Task: Research Airbnb listings in Santa Barbara, California, focusing on its Design .
Action: Mouse moved to (453, 67)
Screenshot: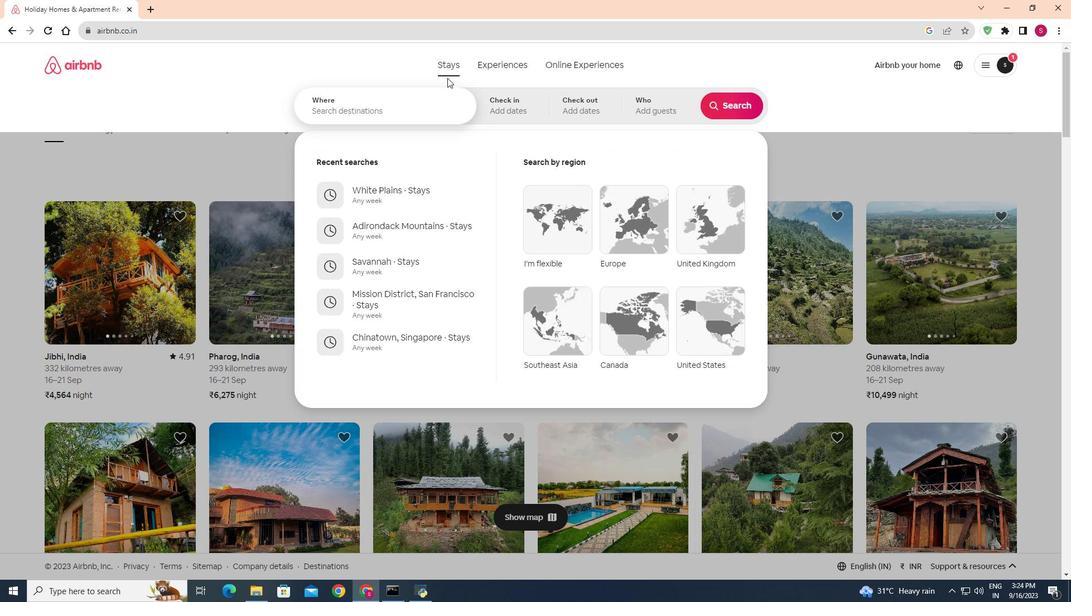 
Action: Mouse pressed left at (453, 67)
Screenshot: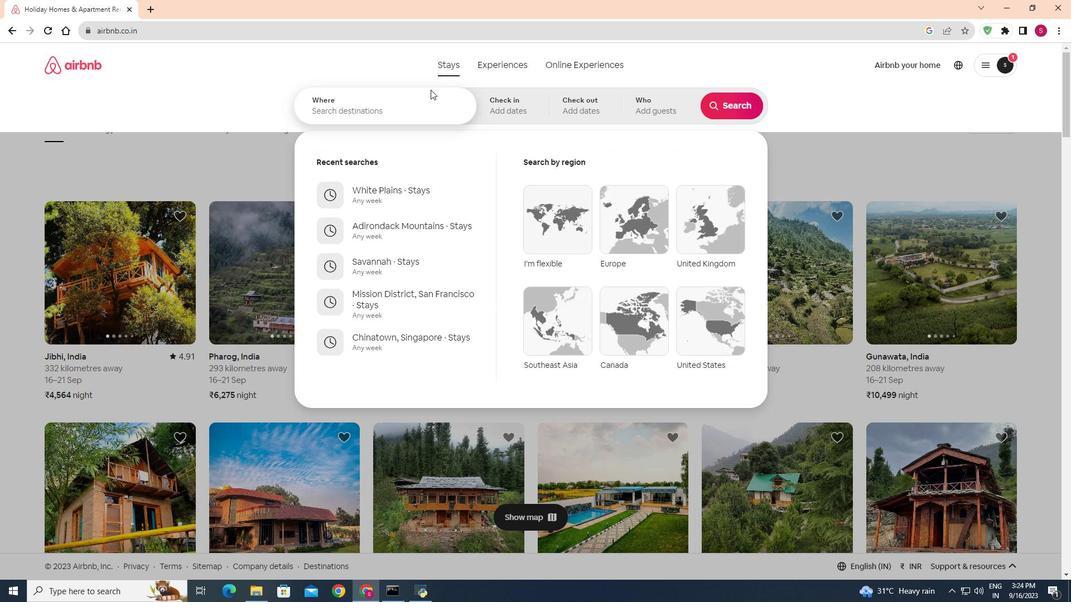 
Action: Mouse moved to (353, 106)
Screenshot: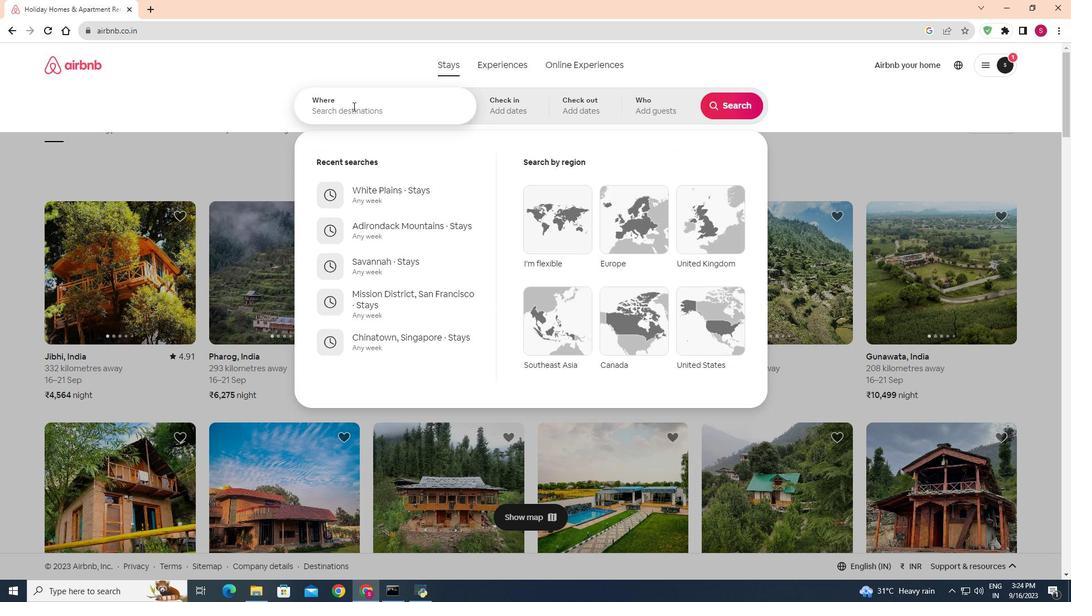 
Action: Mouse pressed left at (353, 106)
Screenshot: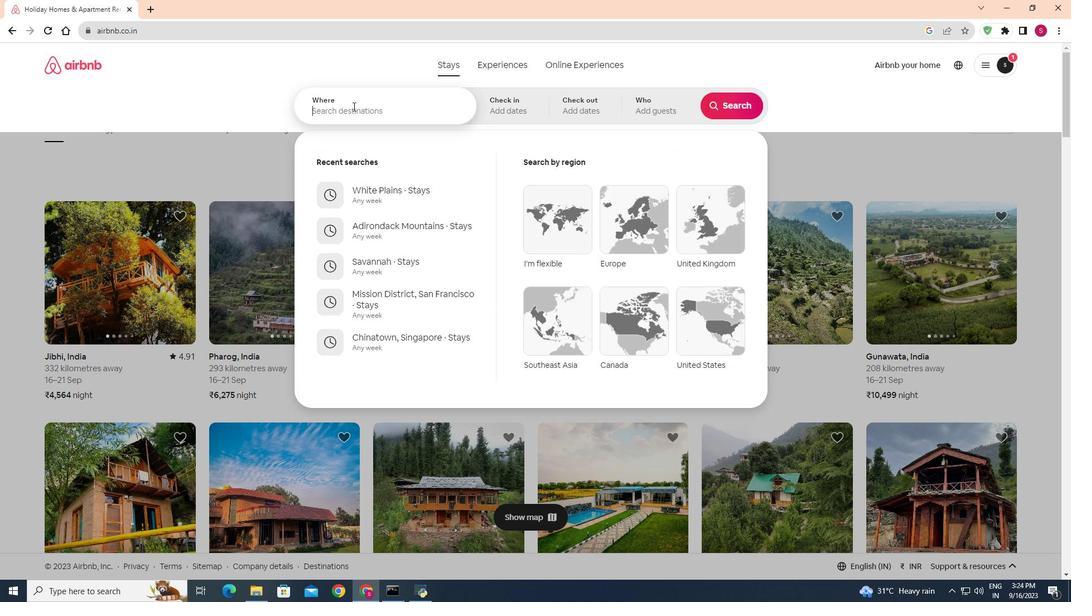 
Action: Key pressed <Key.shift>Santa<Key.space><Key.shift>Barbara,<Key.space><Key.shift><Key.down><Key.enter>
Screenshot: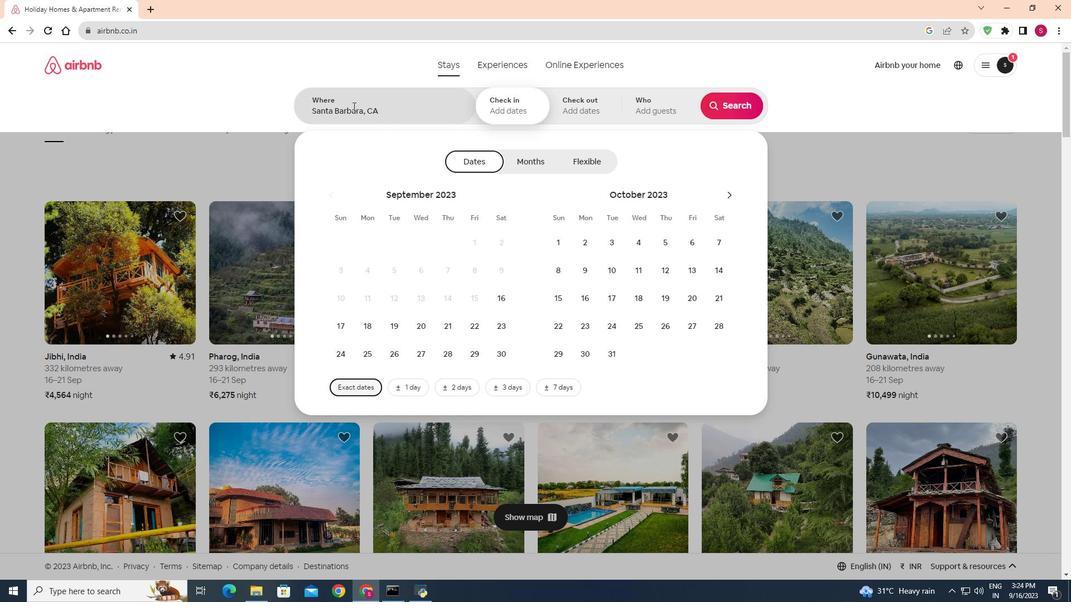 
Action: Mouse moved to (742, 112)
Screenshot: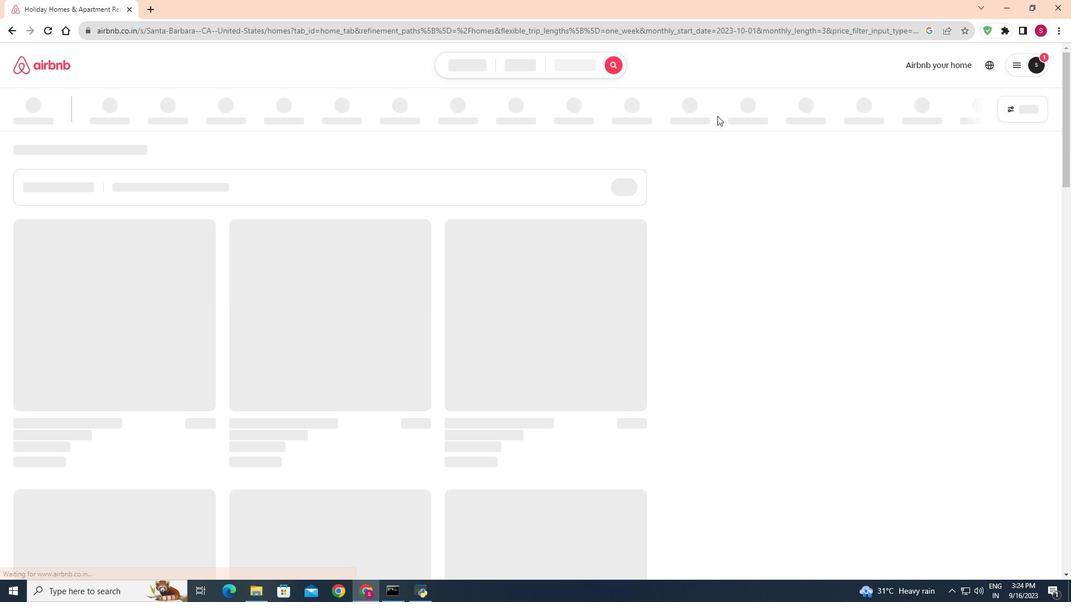 
Action: Mouse pressed left at (742, 112)
Screenshot: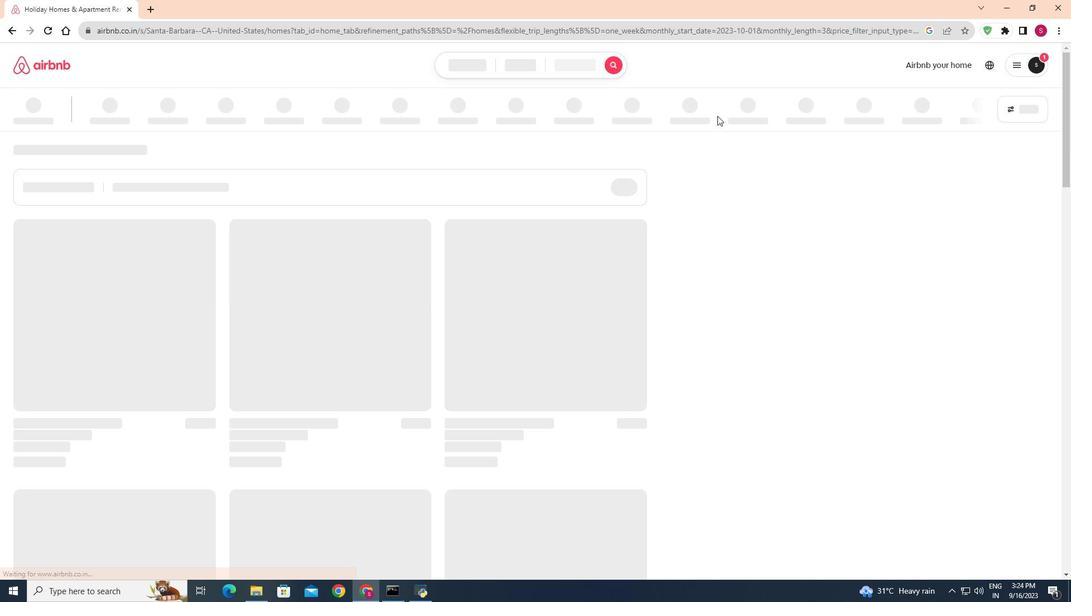 
Action: Mouse moved to (673, 108)
Screenshot: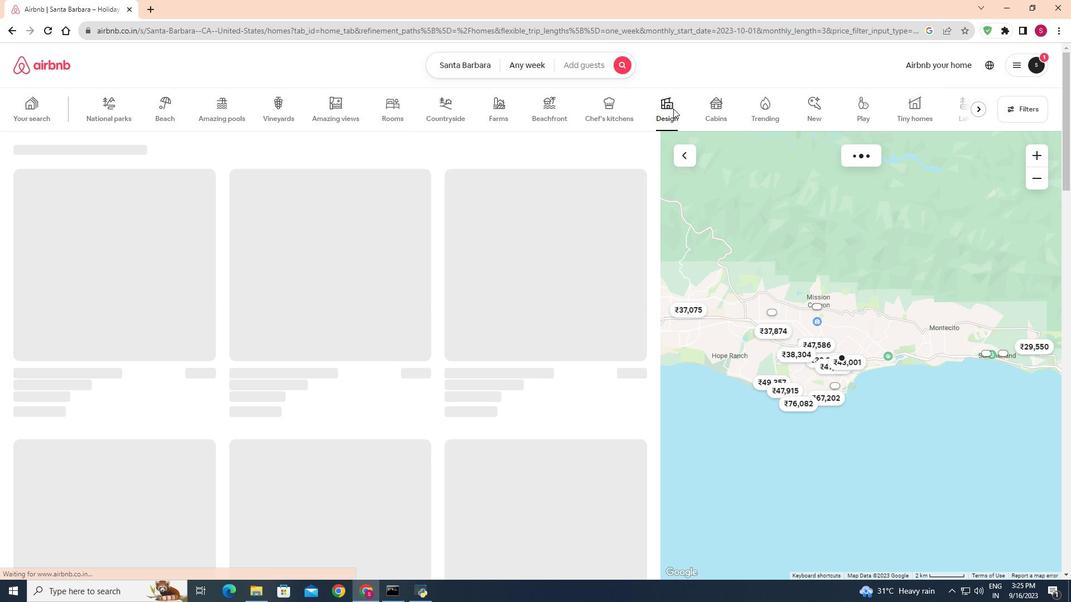 
Action: Mouse pressed left at (673, 108)
Screenshot: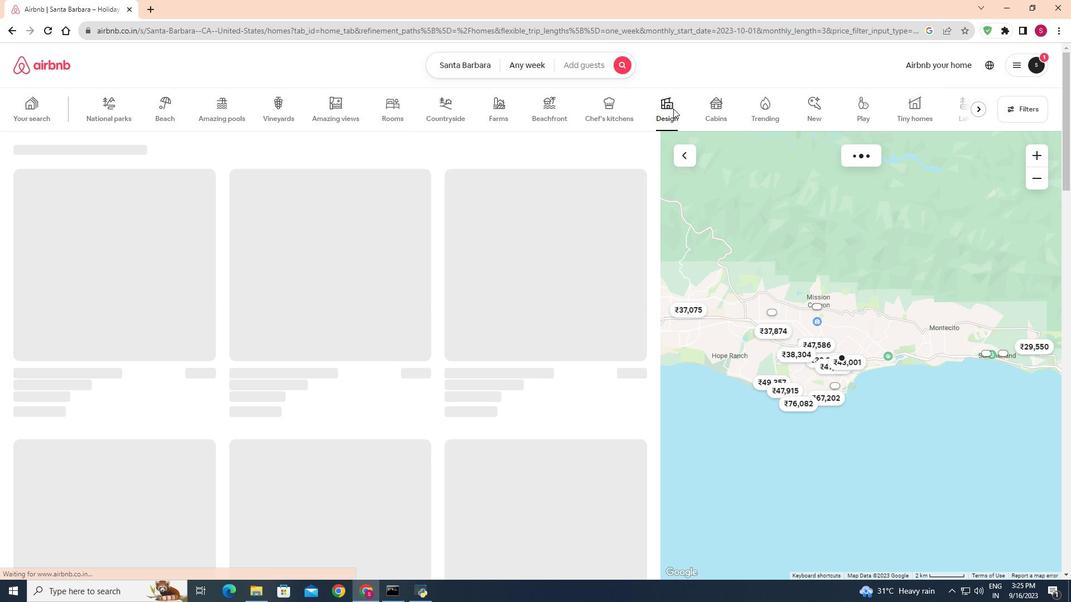 
Action: Mouse moved to (123, 283)
Screenshot: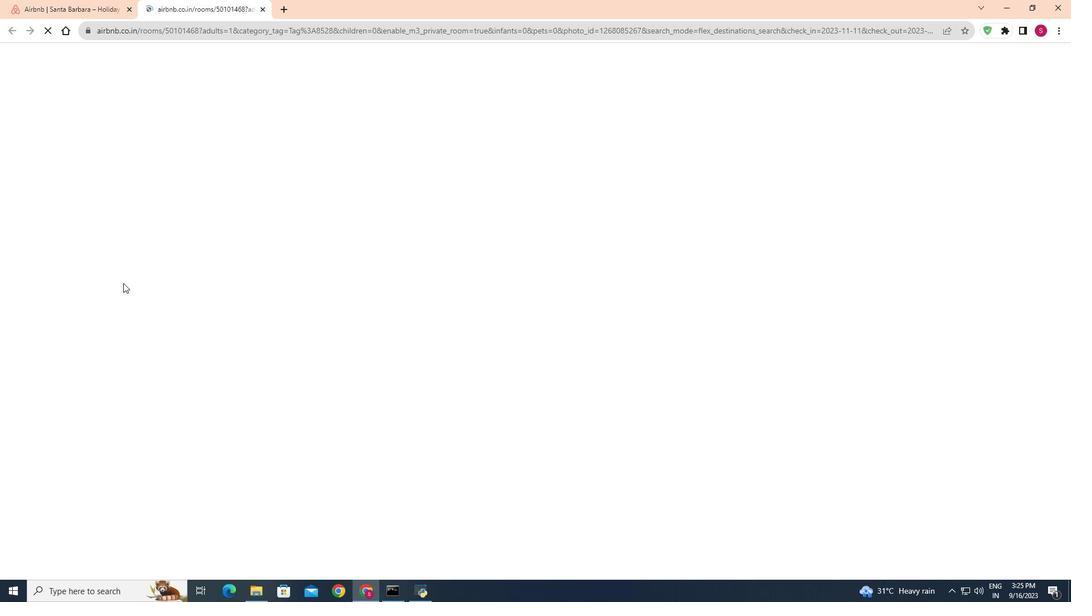 
Action: Mouse pressed left at (123, 283)
Screenshot: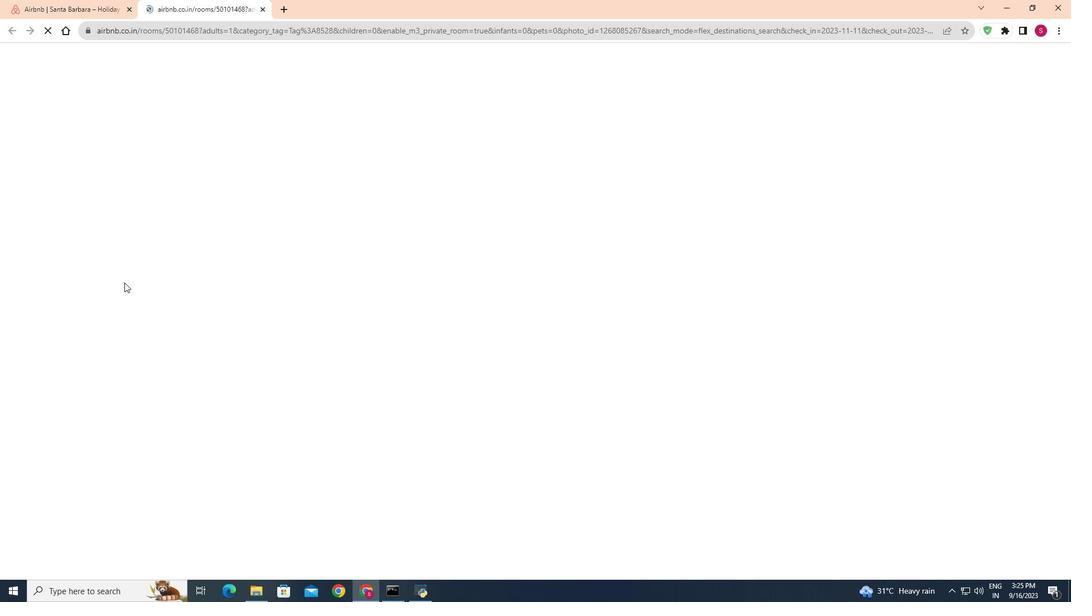 
Action: Mouse moved to (808, 410)
Screenshot: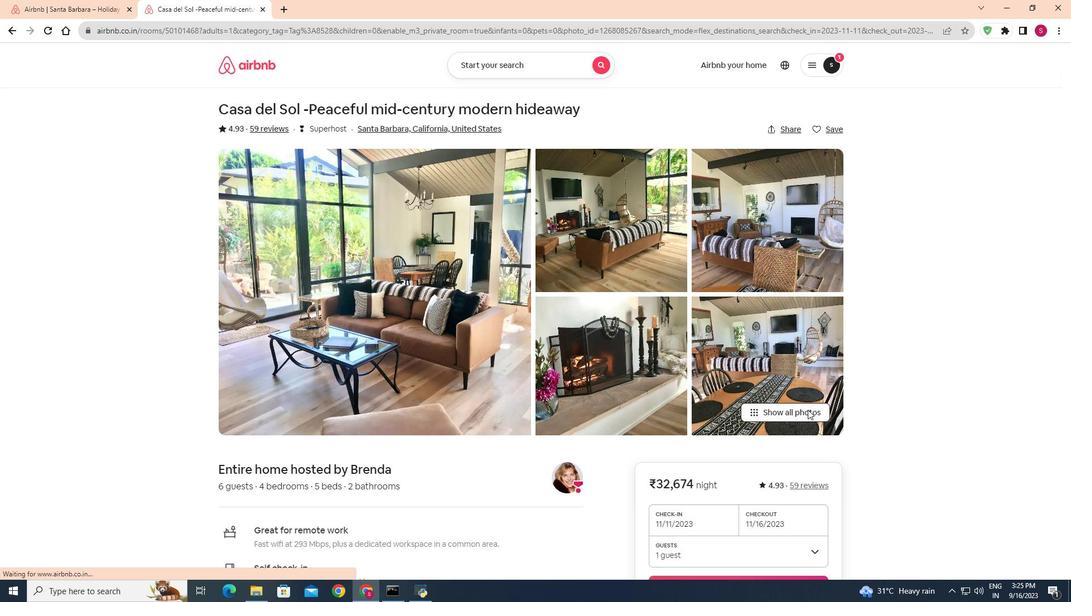 
Action: Mouse pressed left at (808, 410)
Screenshot: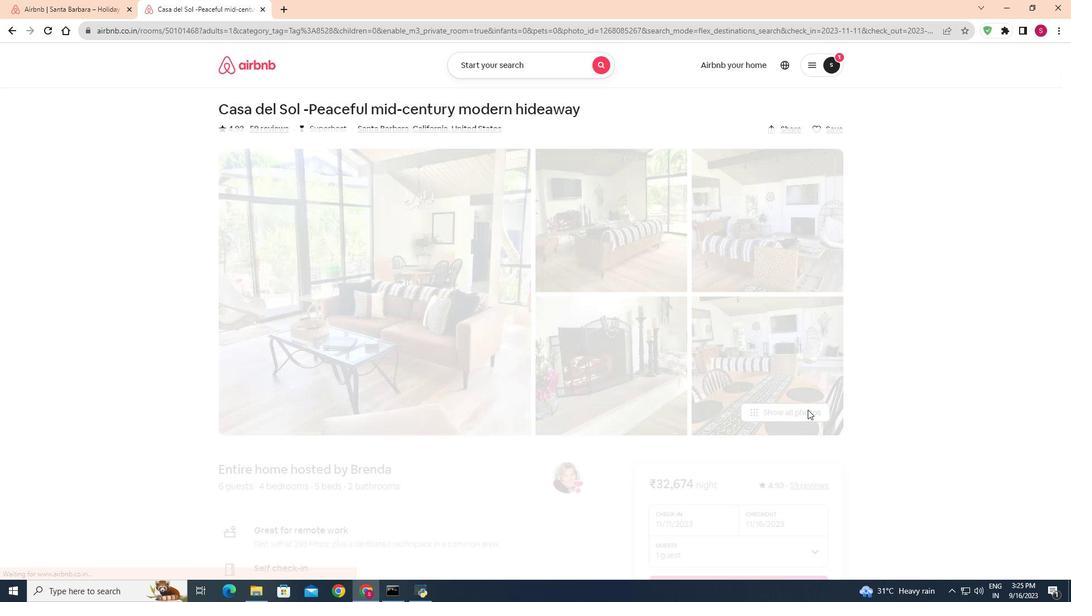 
Action: Mouse moved to (763, 373)
Screenshot: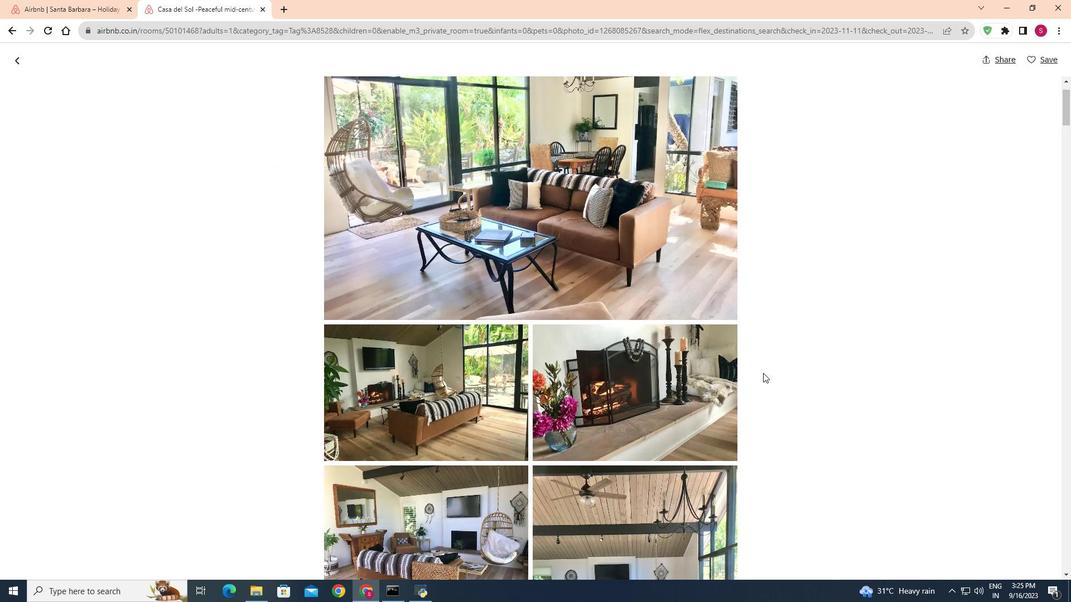 
Action: Mouse scrolled (763, 372) with delta (0, 0)
Screenshot: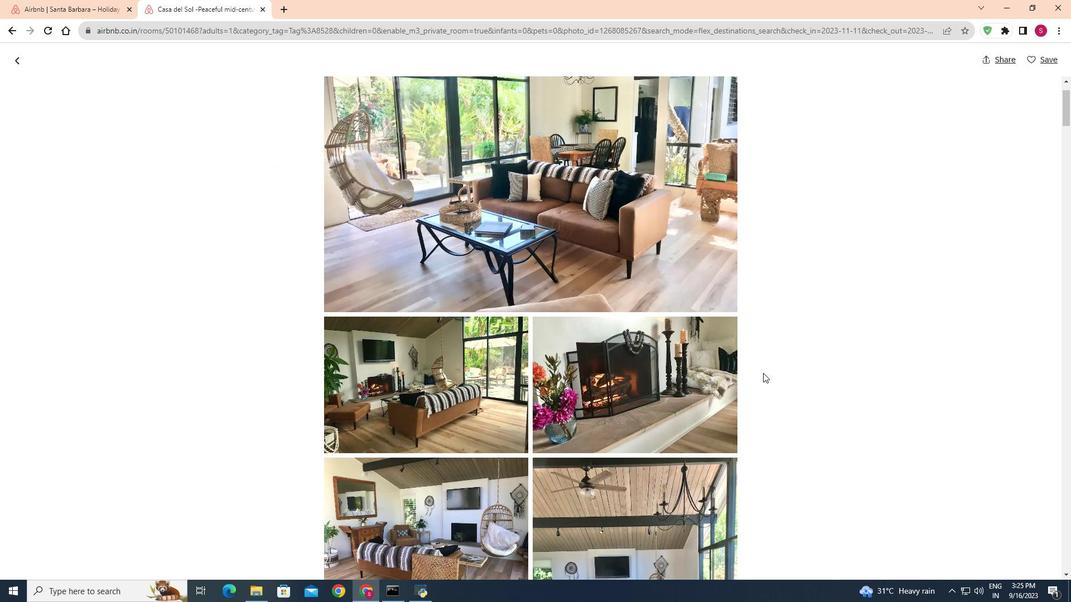 
Action: Mouse scrolled (763, 372) with delta (0, 0)
Screenshot: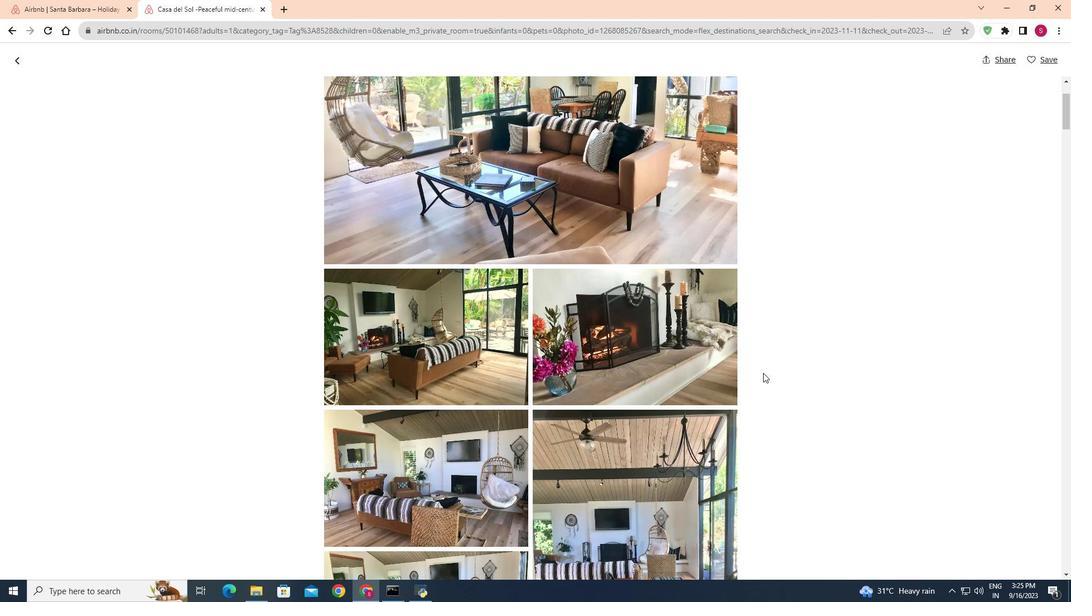 
Action: Mouse scrolled (763, 372) with delta (0, 0)
Screenshot: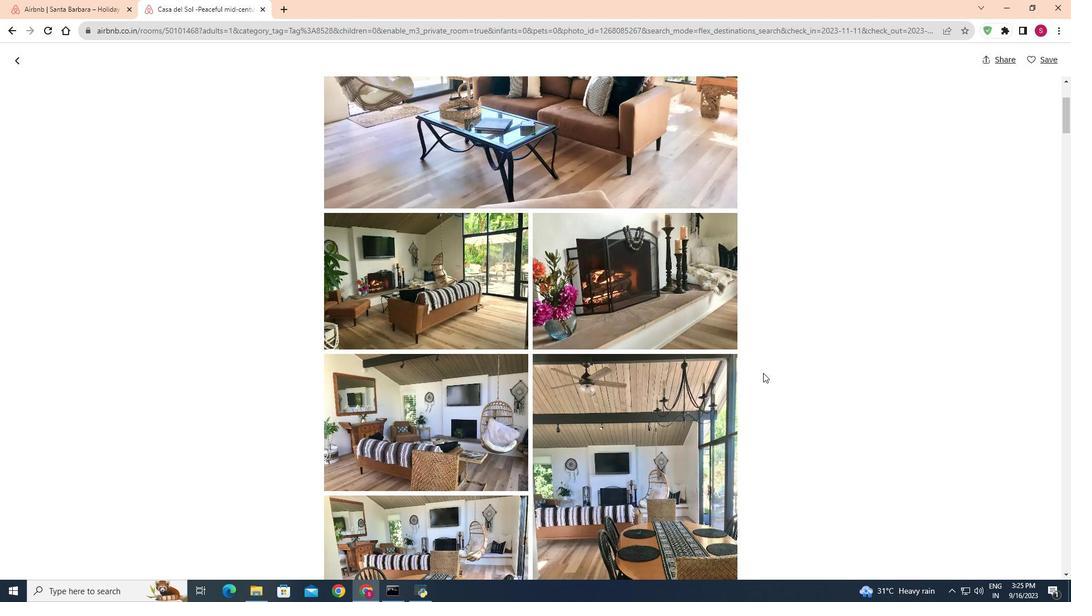
Action: Mouse scrolled (763, 372) with delta (0, 0)
Screenshot: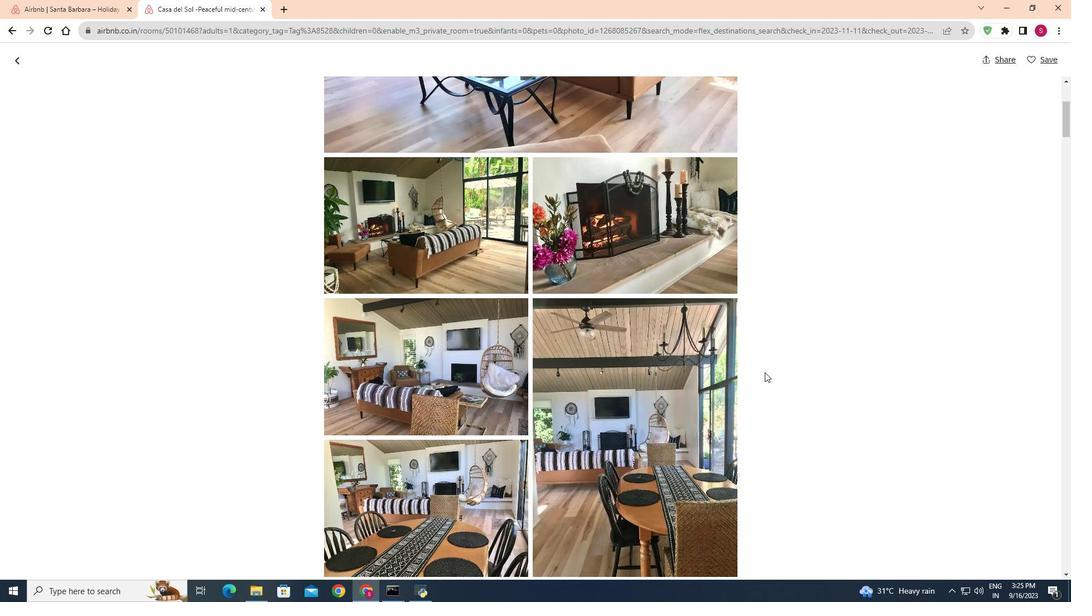 
Action: Mouse moved to (765, 372)
Screenshot: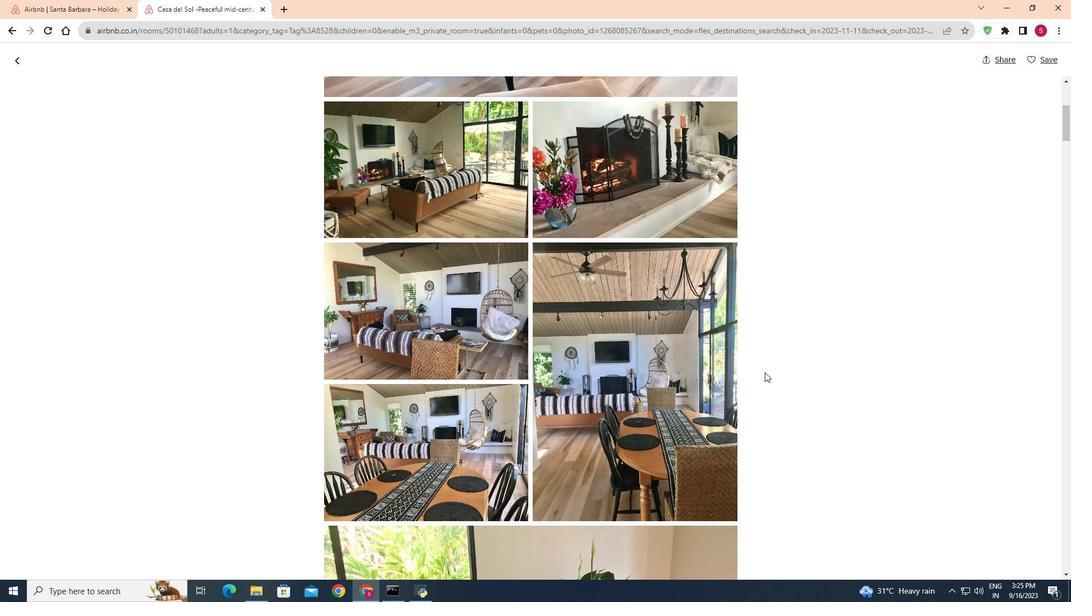 
Action: Mouse scrolled (765, 372) with delta (0, 0)
Screenshot: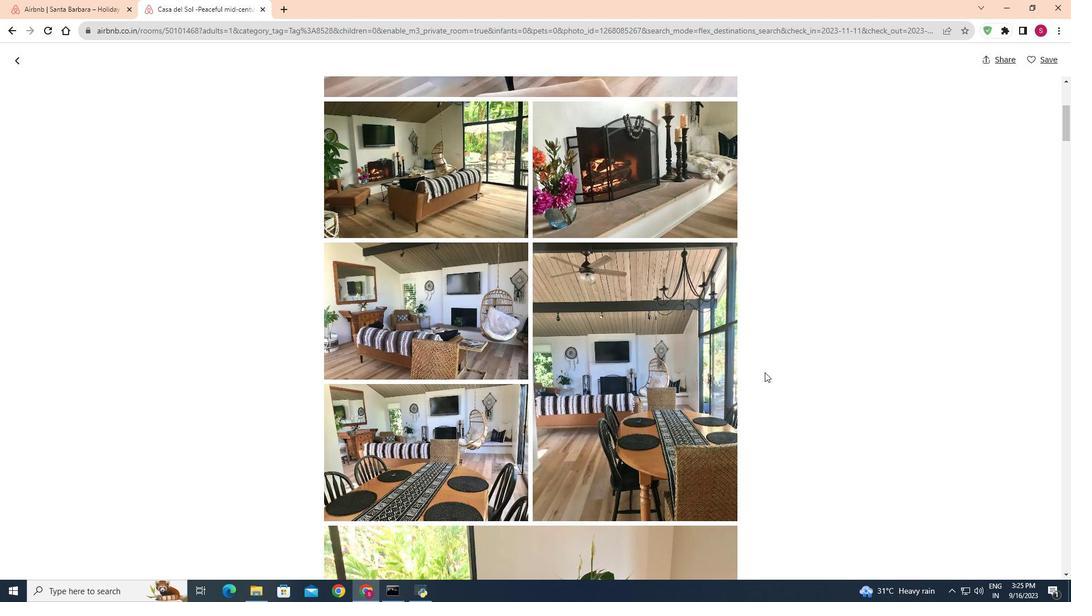 
Action: Mouse moved to (765, 372)
Screenshot: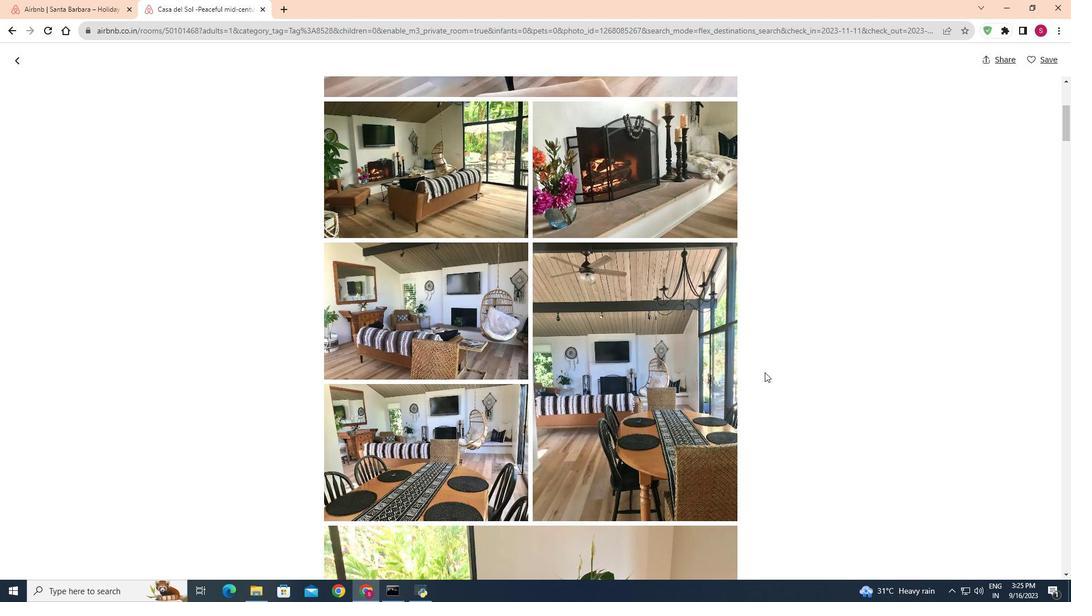 
Action: Mouse scrolled (765, 372) with delta (0, 0)
Screenshot: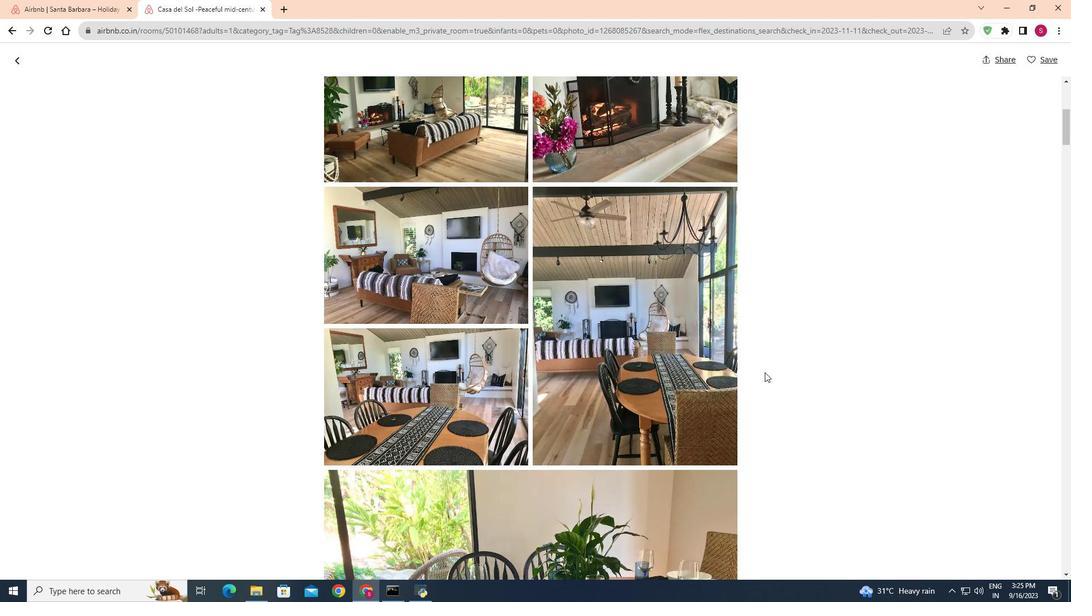 
Action: Mouse scrolled (765, 372) with delta (0, 0)
Screenshot: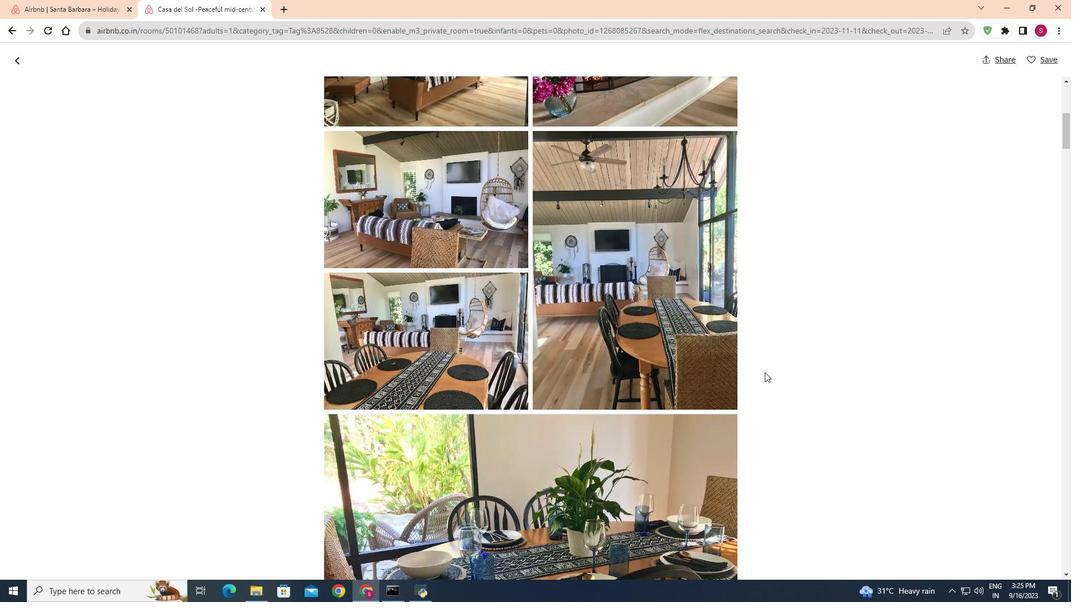 
Action: Mouse scrolled (765, 372) with delta (0, 0)
Screenshot: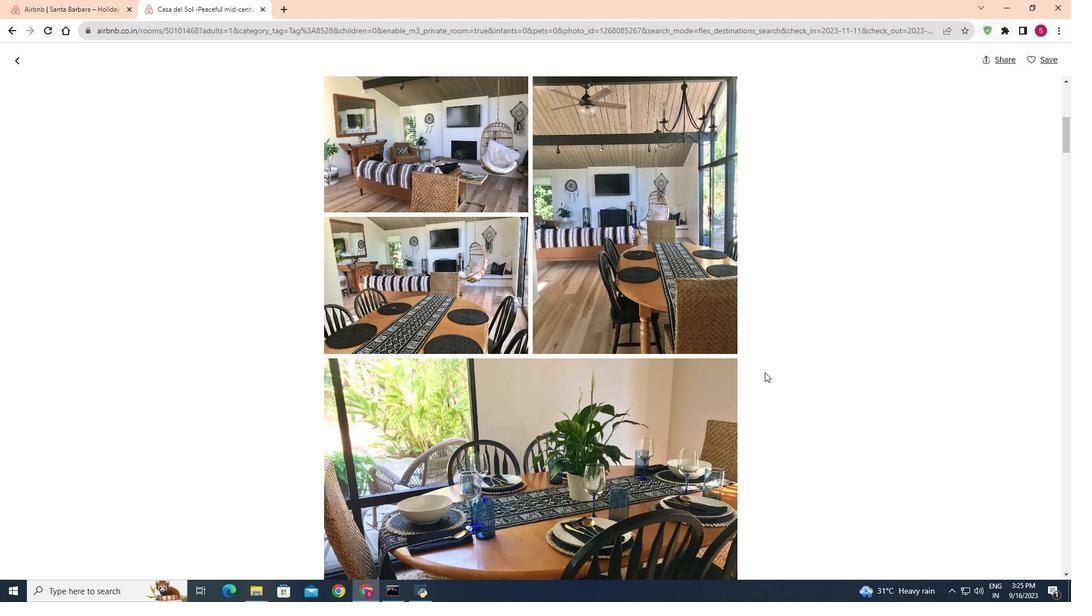 
Action: Mouse scrolled (765, 372) with delta (0, 0)
Screenshot: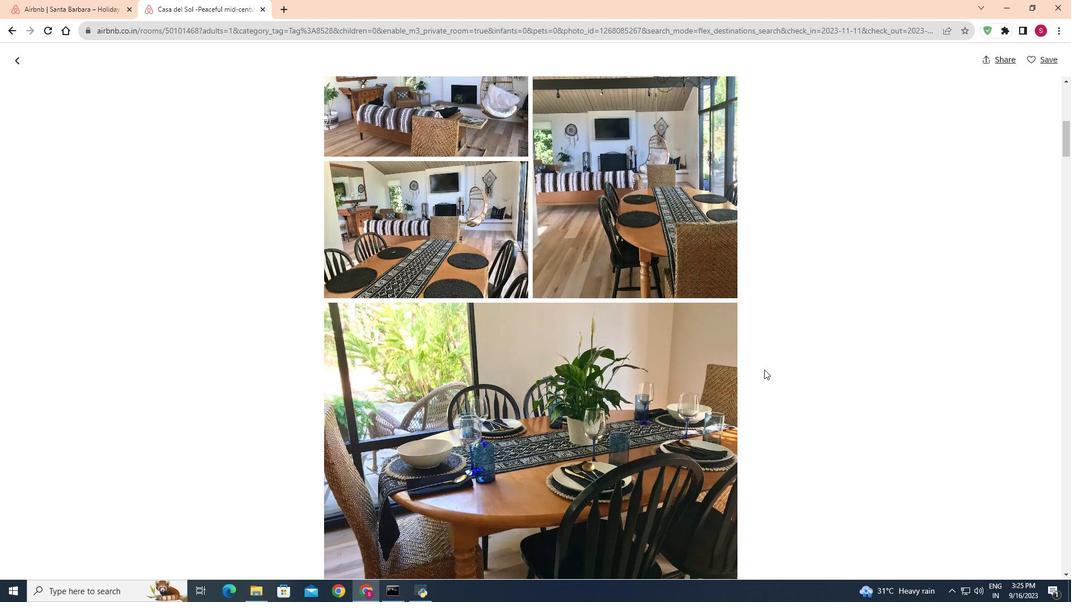 
Action: Mouse moved to (764, 369)
Screenshot: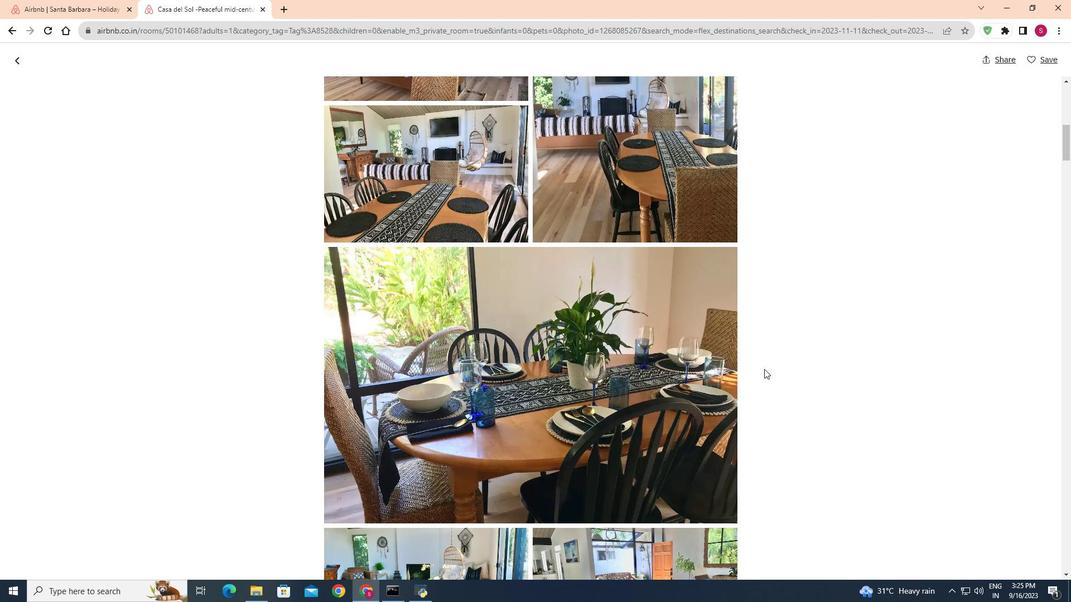 
Action: Mouse scrolled (764, 368) with delta (0, 0)
Screenshot: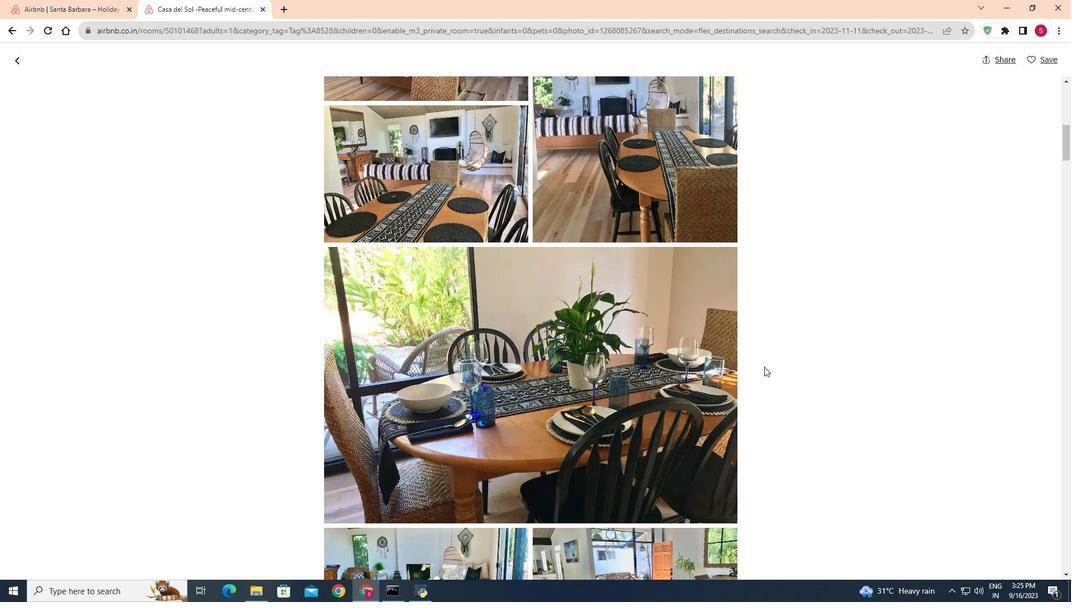 
Action: Mouse moved to (765, 364)
Screenshot: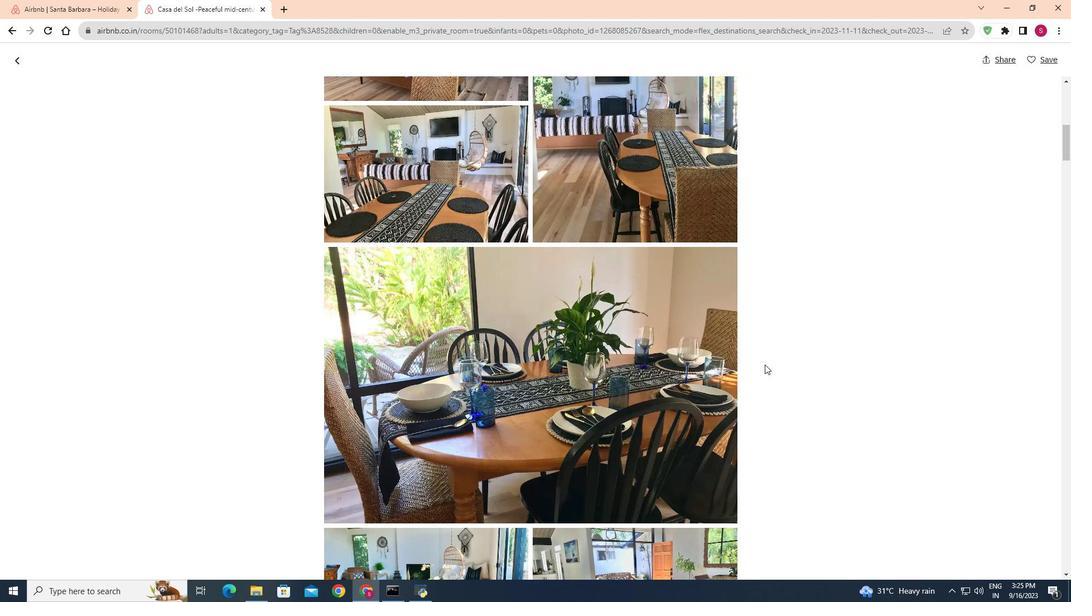 
Action: Mouse scrolled (765, 364) with delta (0, 0)
Screenshot: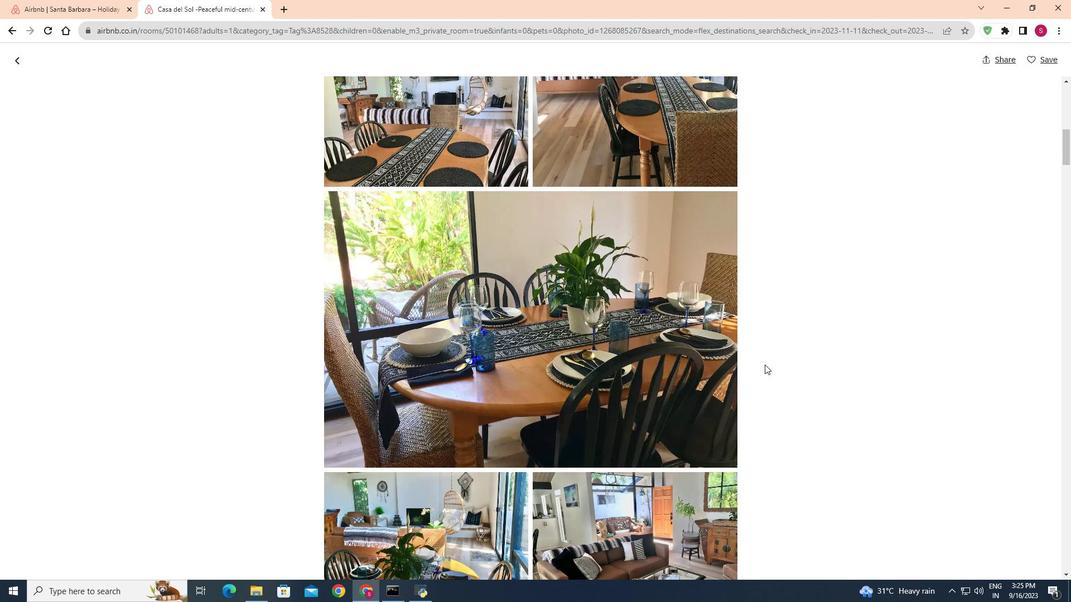 
Action: Mouse moved to (765, 364)
Screenshot: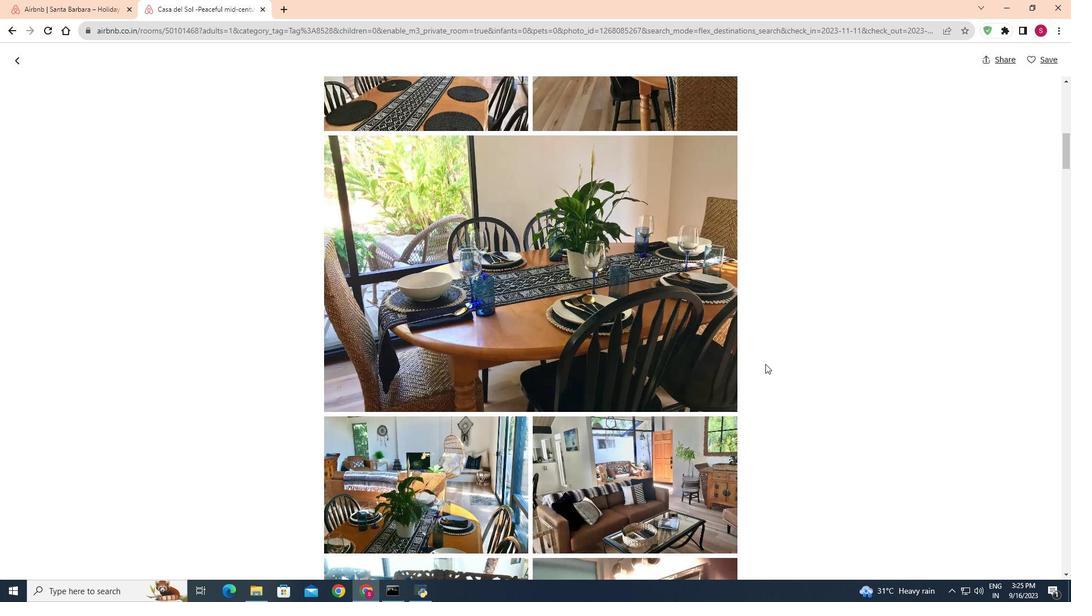 
Action: Mouse scrolled (765, 363) with delta (0, 0)
Screenshot: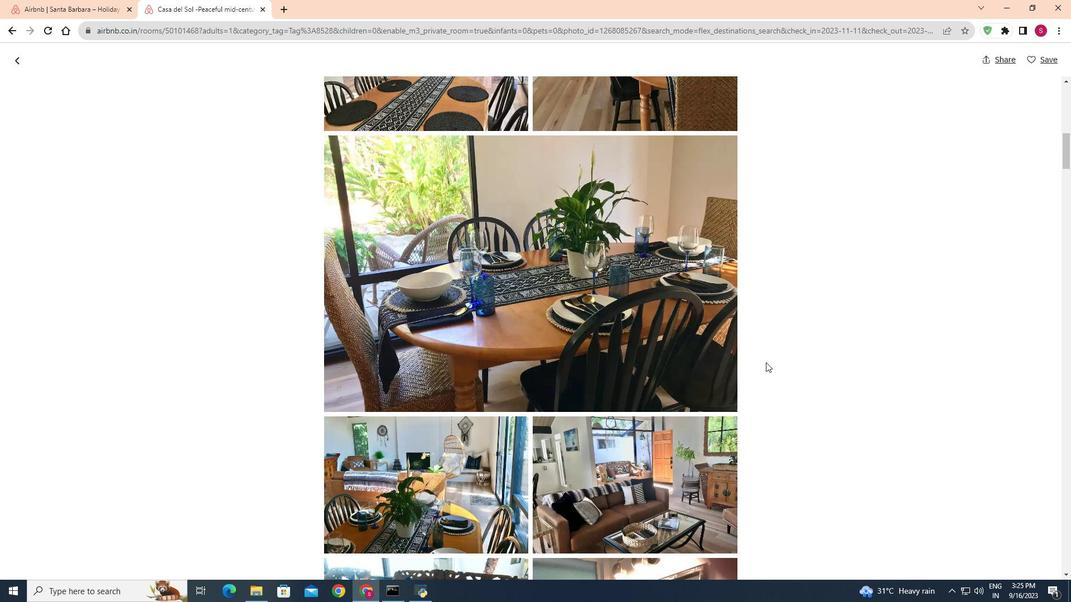 
Action: Mouse moved to (766, 362)
Screenshot: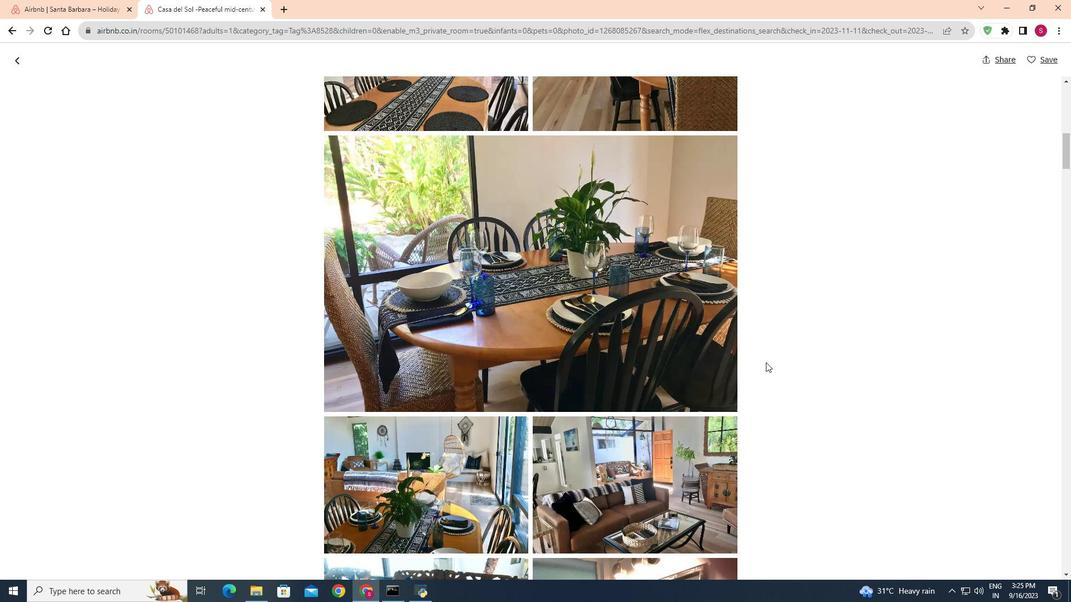 
Action: Mouse scrolled (766, 362) with delta (0, 0)
Screenshot: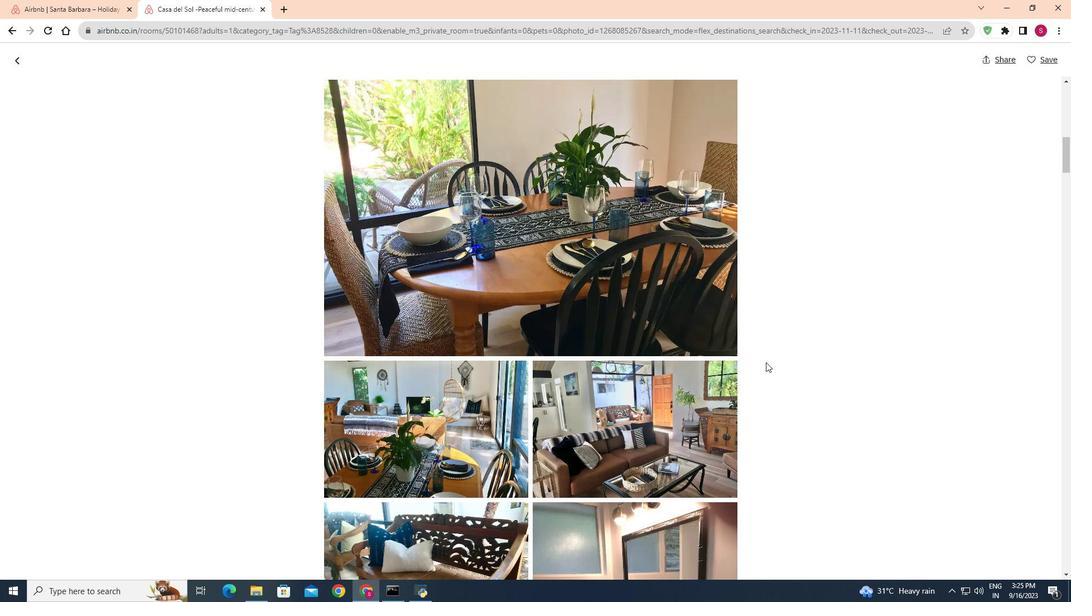
Action: Mouse scrolled (766, 362) with delta (0, 0)
Screenshot: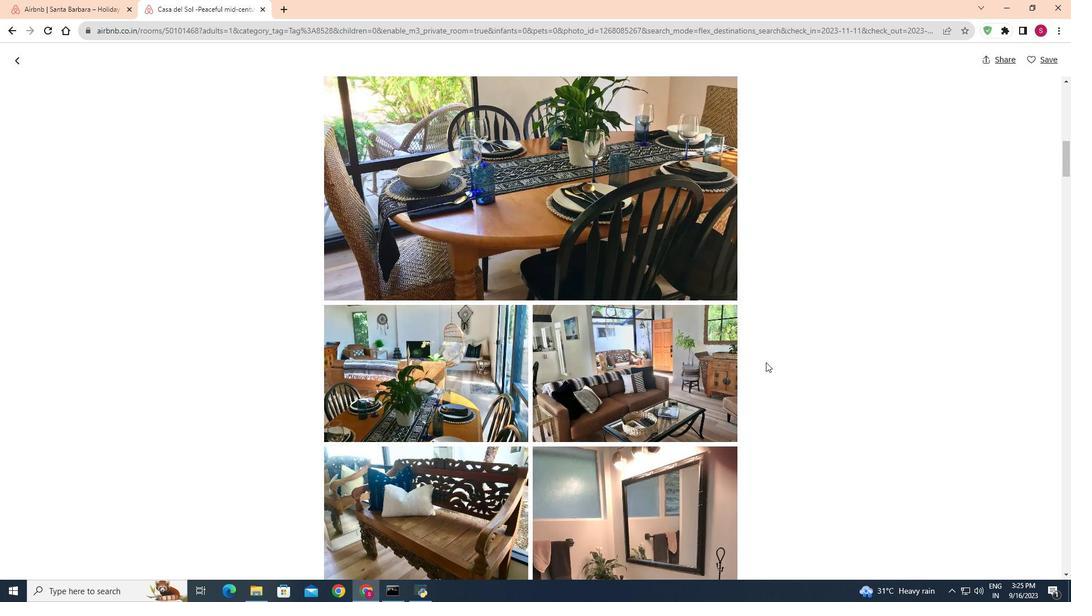 
Action: Mouse scrolled (766, 362) with delta (0, 0)
Screenshot: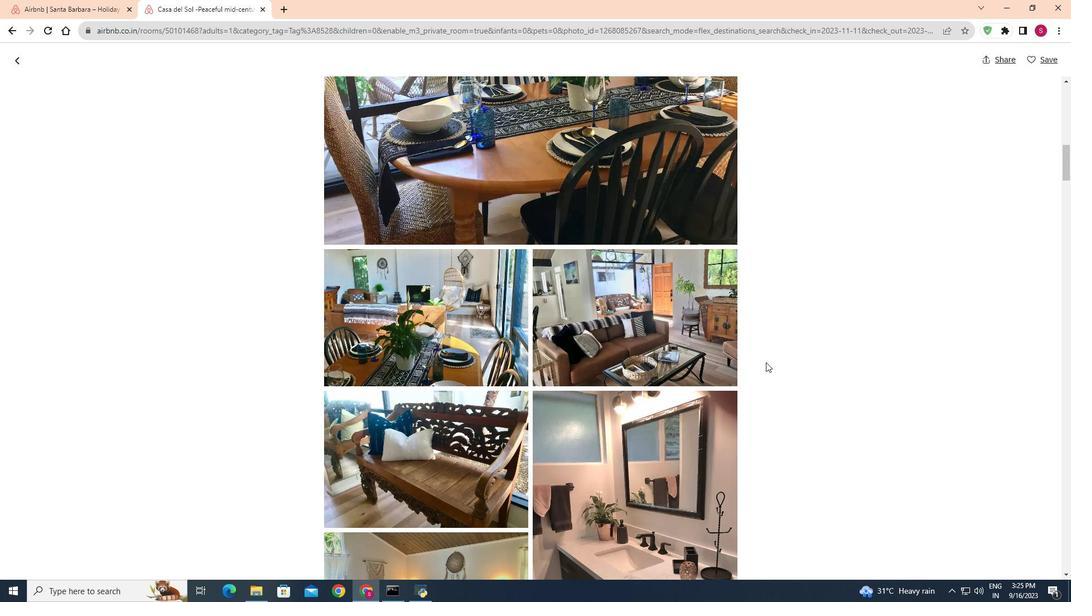 
Action: Mouse scrolled (766, 362) with delta (0, 0)
Screenshot: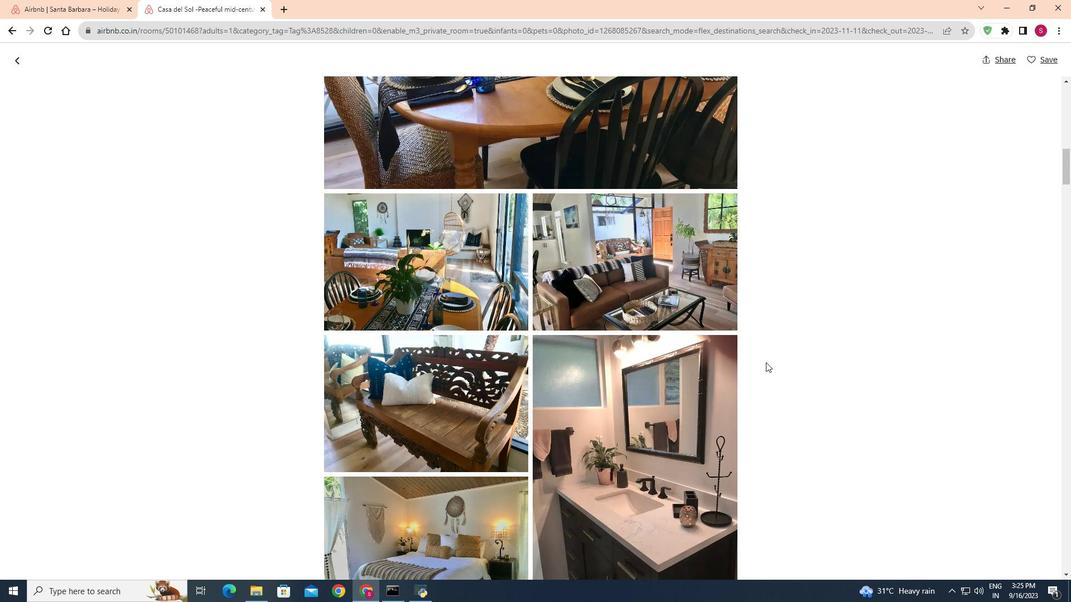 
Action: Mouse scrolled (766, 362) with delta (0, 0)
Screenshot: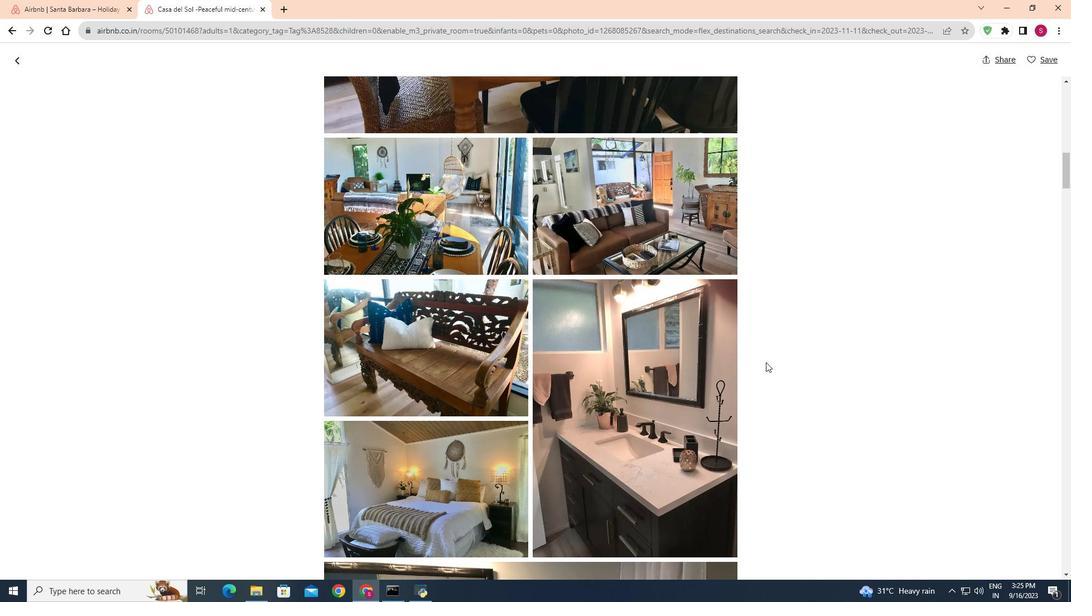 
Action: Mouse scrolled (766, 362) with delta (0, 0)
Screenshot: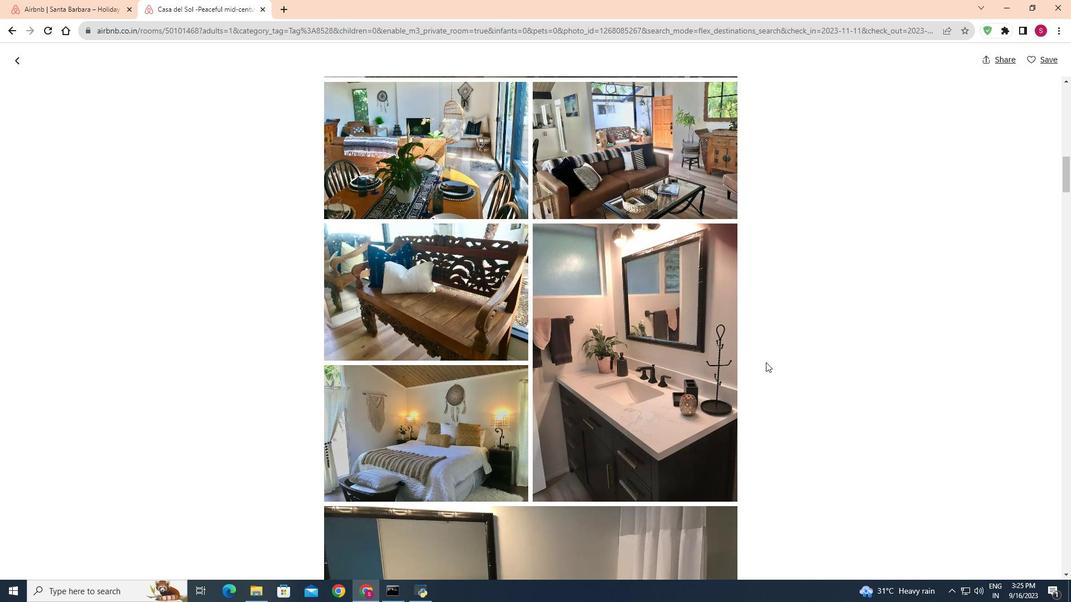 
Action: Mouse moved to (766, 362)
Screenshot: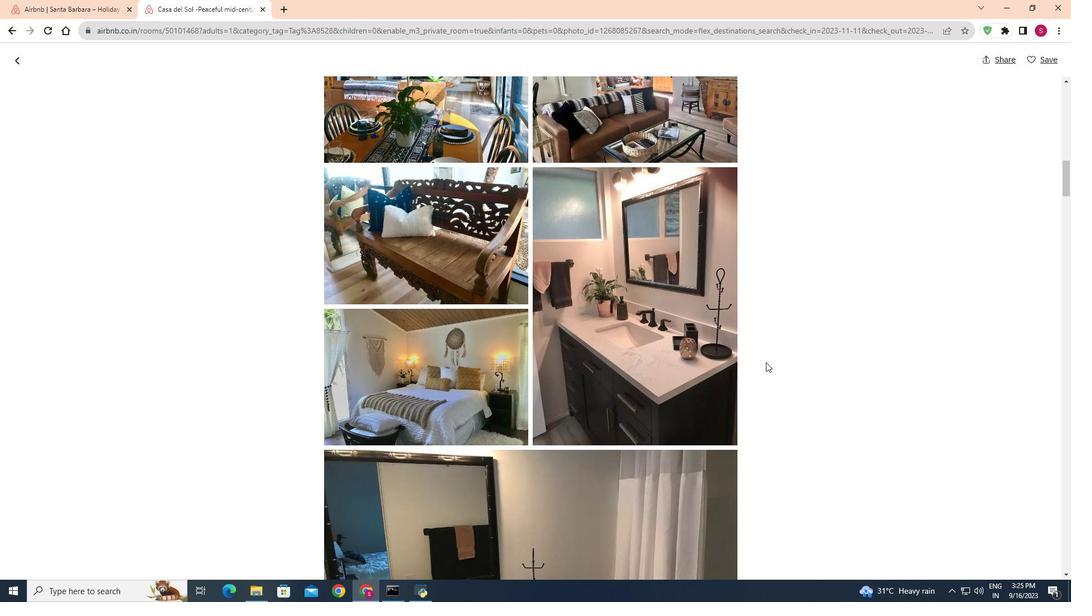 
Action: Mouse scrolled (766, 362) with delta (0, 0)
Screenshot: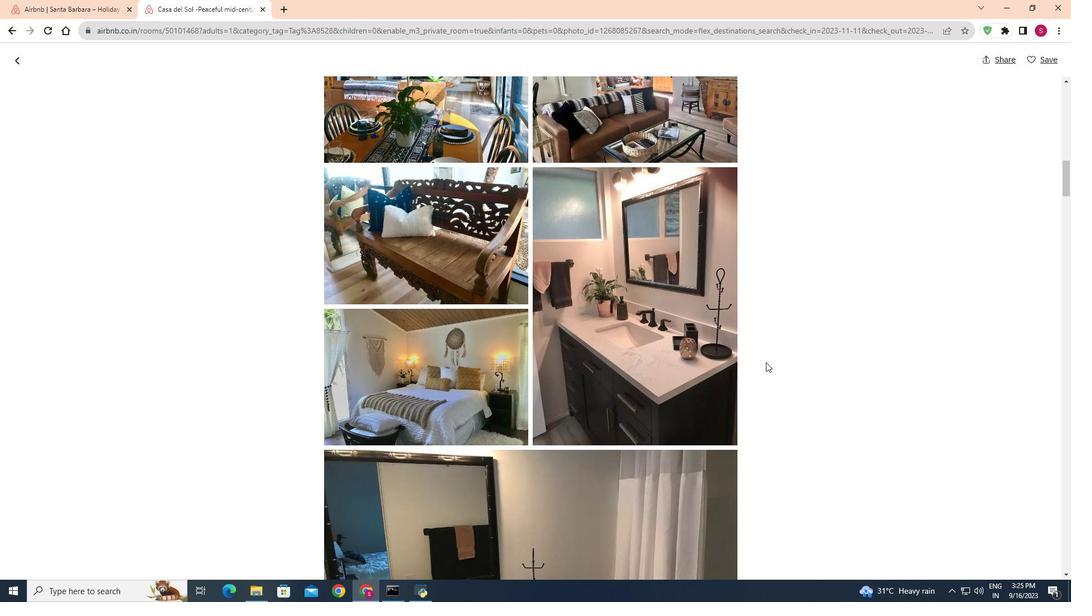 
Action: Mouse scrolled (766, 362) with delta (0, 0)
Screenshot: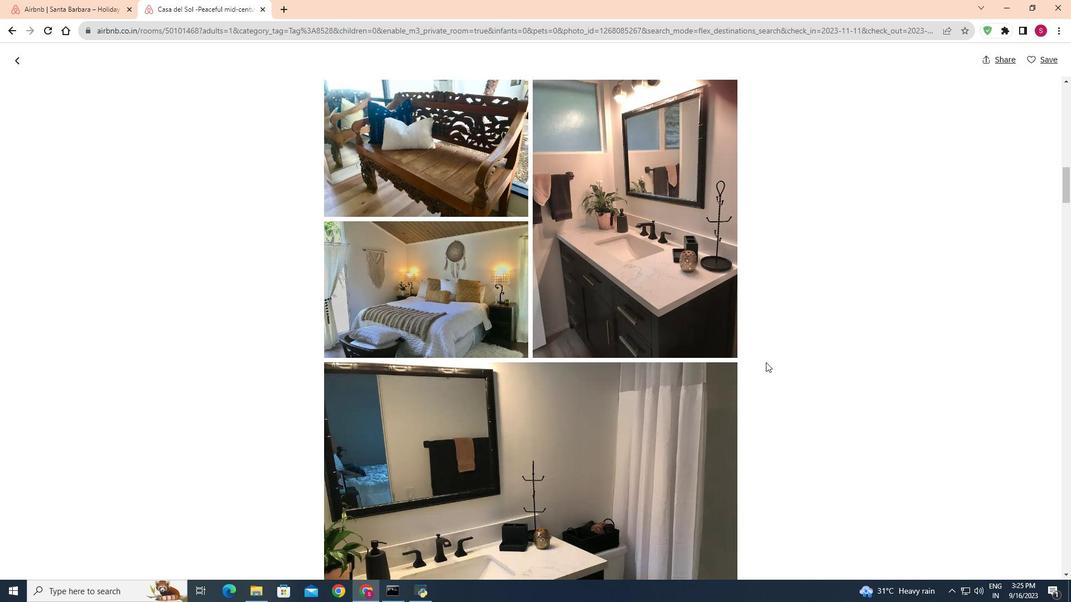 
Action: Mouse scrolled (766, 362) with delta (0, 0)
Screenshot: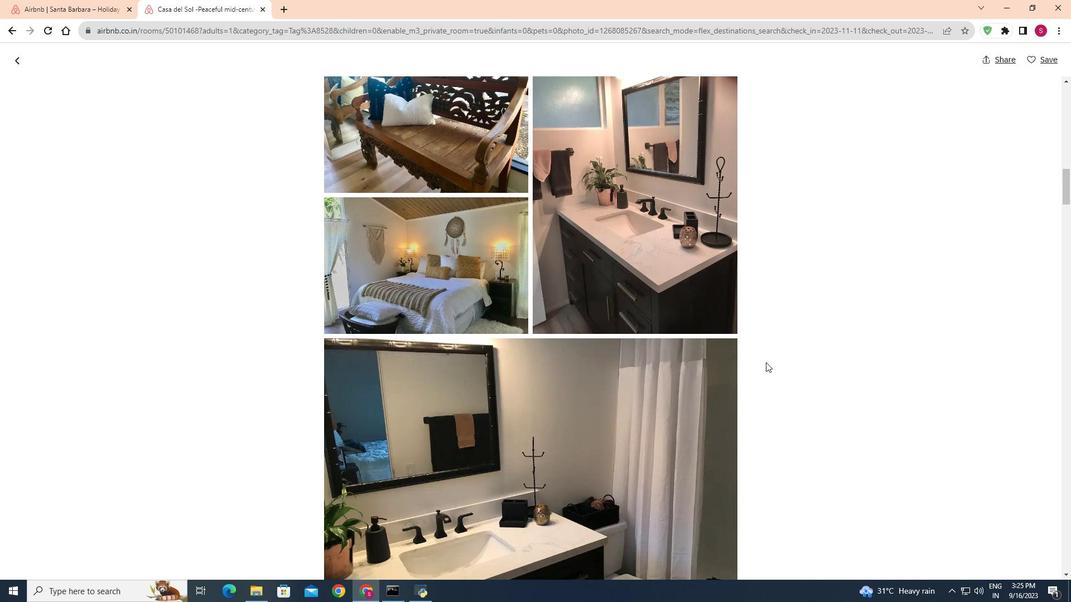 
Action: Mouse scrolled (766, 362) with delta (0, 0)
Screenshot: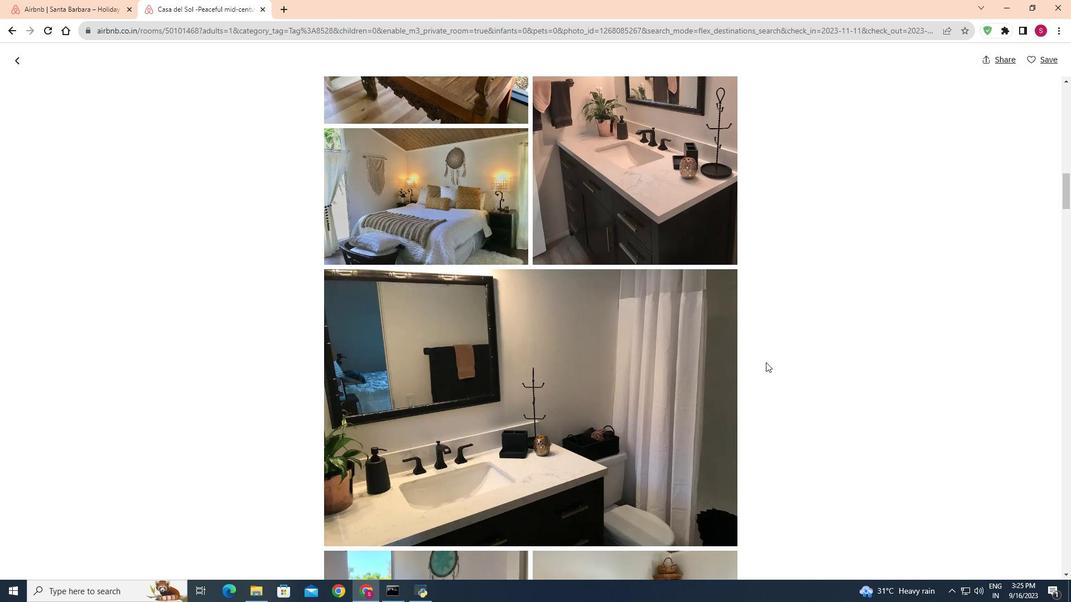 
Action: Mouse scrolled (766, 362) with delta (0, 0)
Screenshot: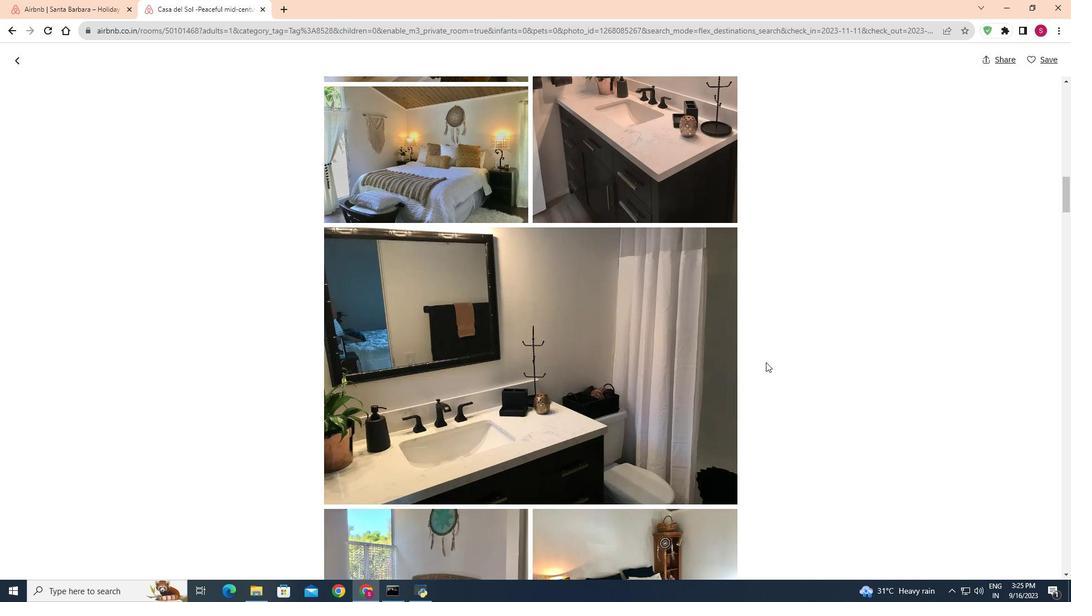 
Action: Mouse scrolled (766, 362) with delta (0, 0)
Screenshot: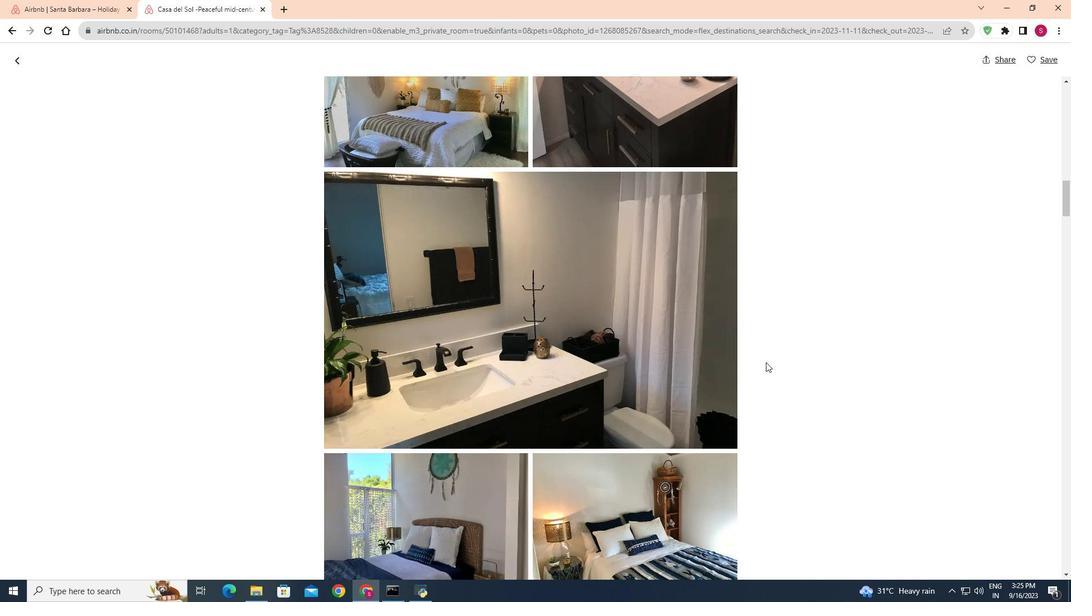 
Action: Mouse scrolled (766, 362) with delta (0, 0)
Screenshot: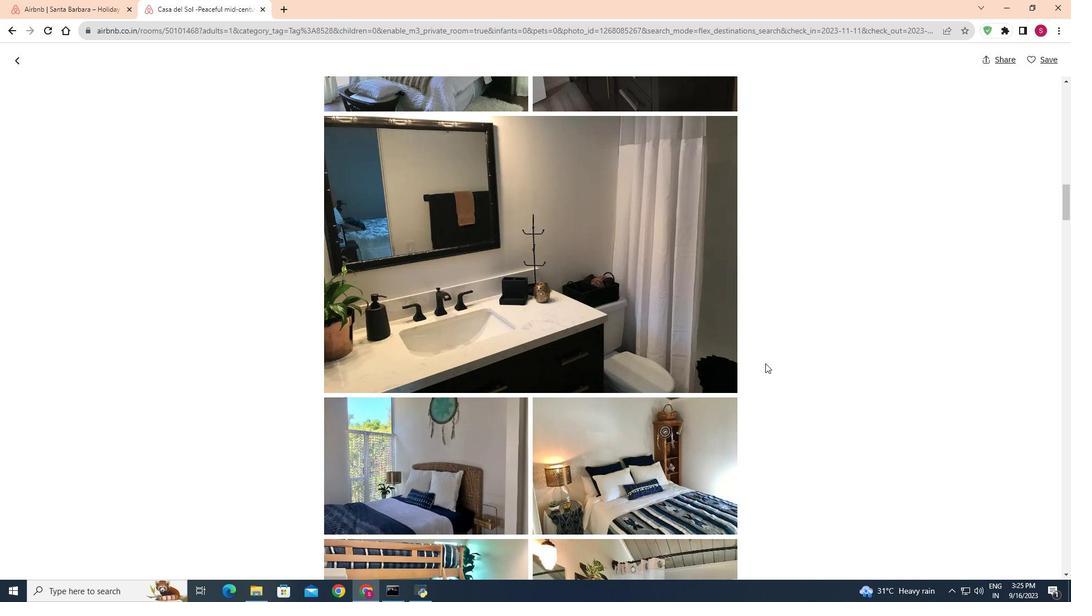 
Action: Mouse moved to (765, 363)
Screenshot: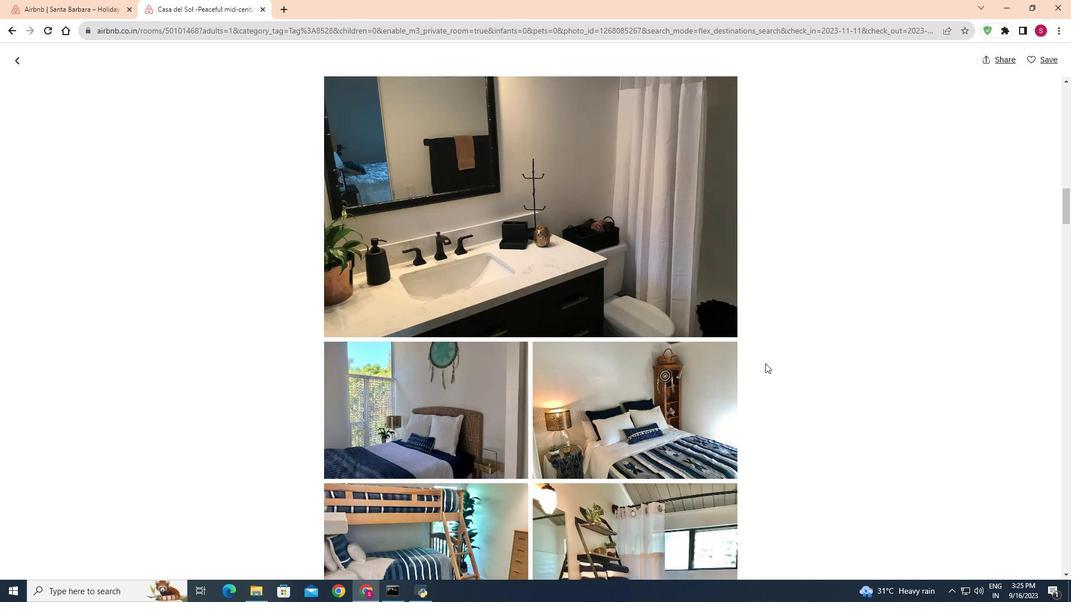 
Action: Mouse scrolled (765, 363) with delta (0, 0)
Screenshot: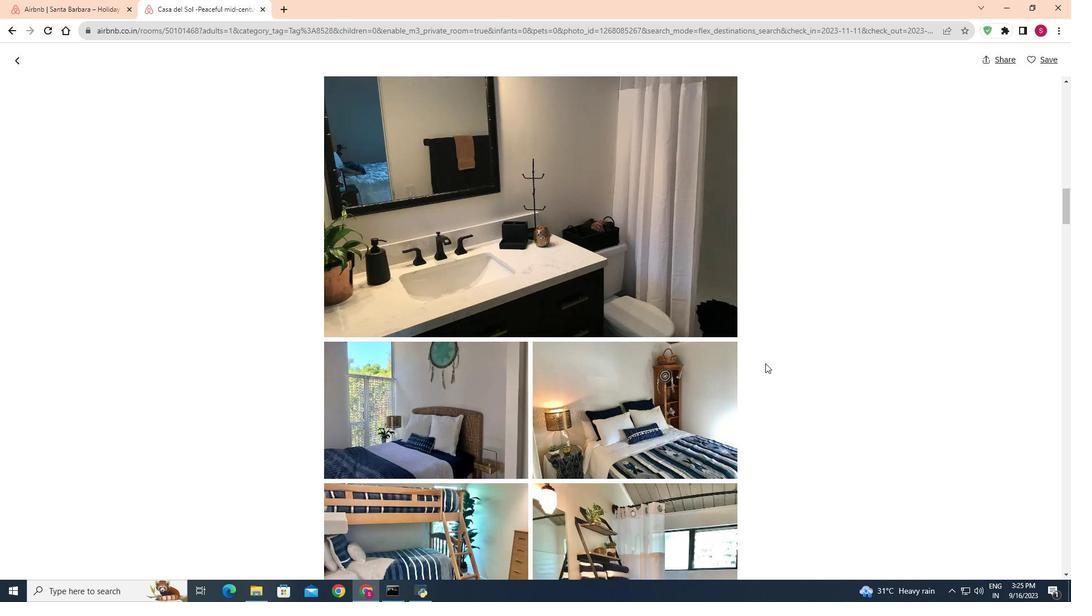 
Action: Mouse scrolled (765, 363) with delta (0, 0)
Screenshot: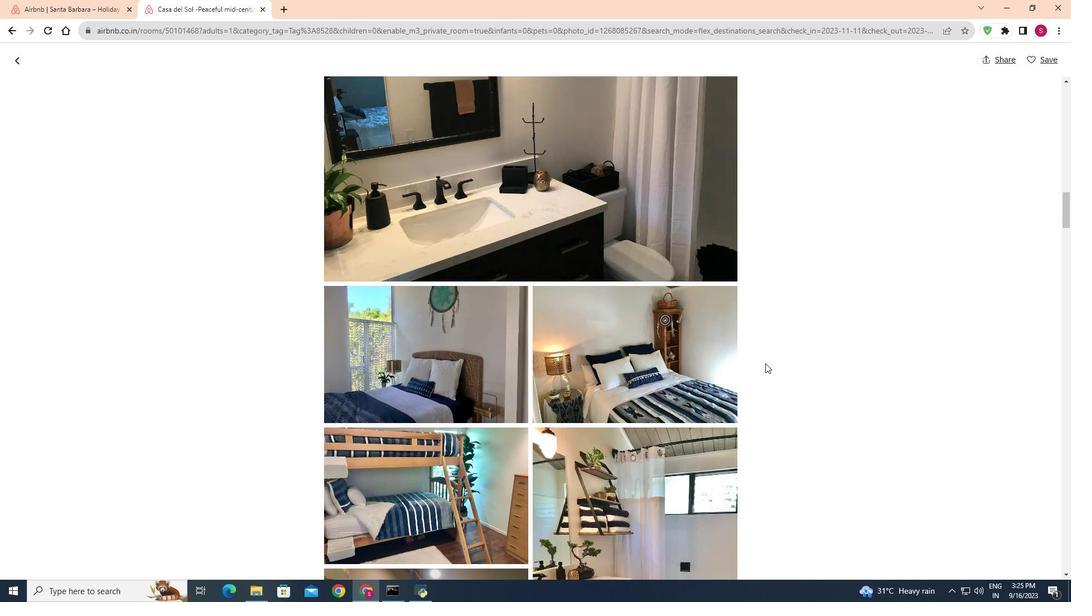 
Action: Mouse scrolled (765, 363) with delta (0, 0)
Screenshot: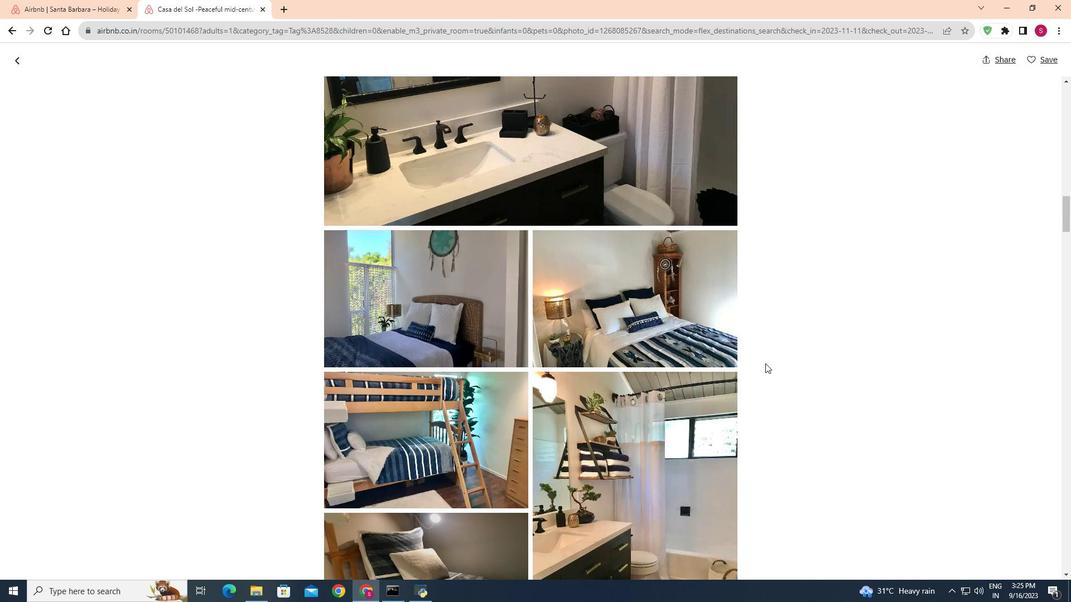 
Action: Mouse scrolled (765, 363) with delta (0, 0)
Screenshot: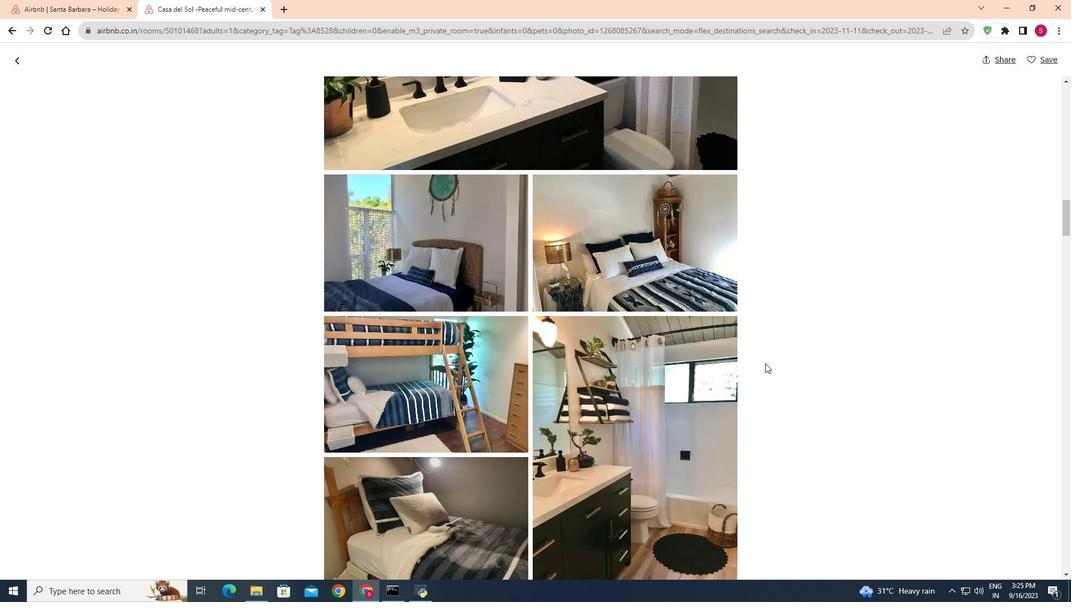 
Action: Mouse scrolled (765, 363) with delta (0, 0)
Screenshot: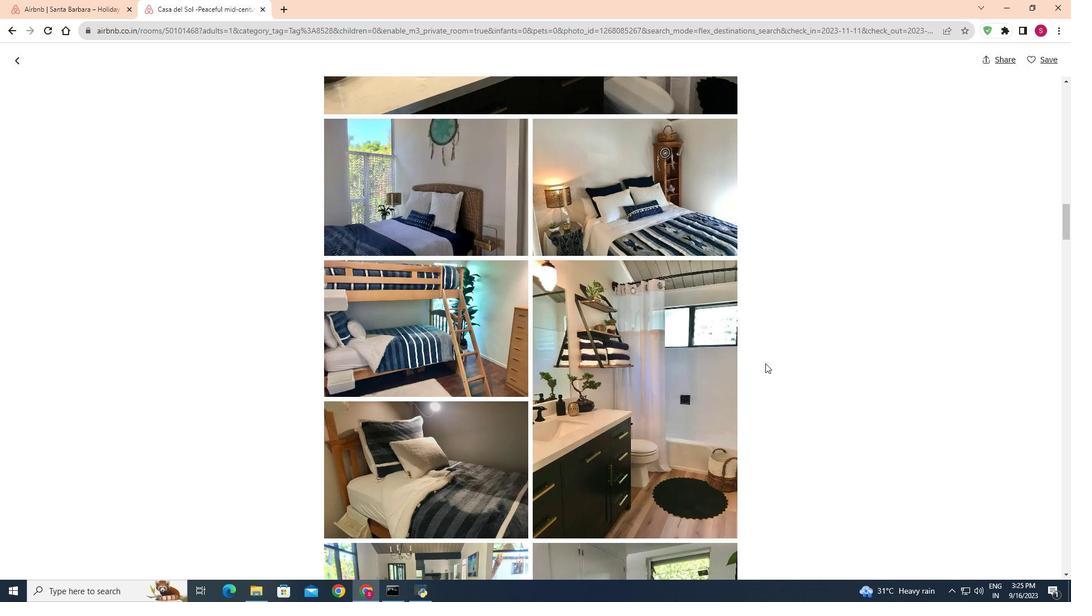 
Action: Mouse scrolled (765, 363) with delta (0, 0)
Screenshot: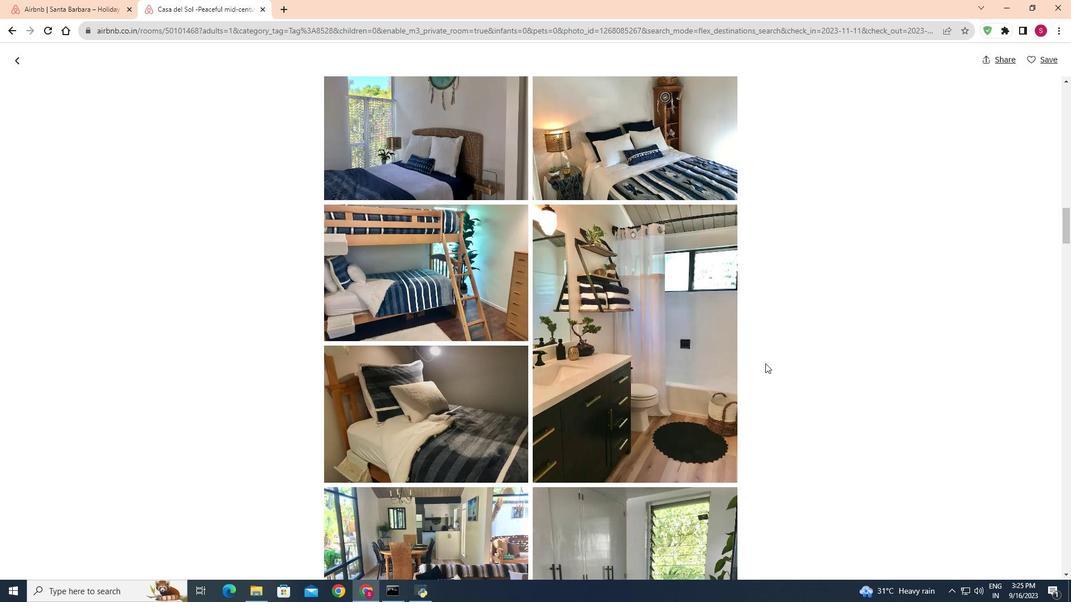 
Action: Mouse scrolled (765, 363) with delta (0, 0)
Screenshot: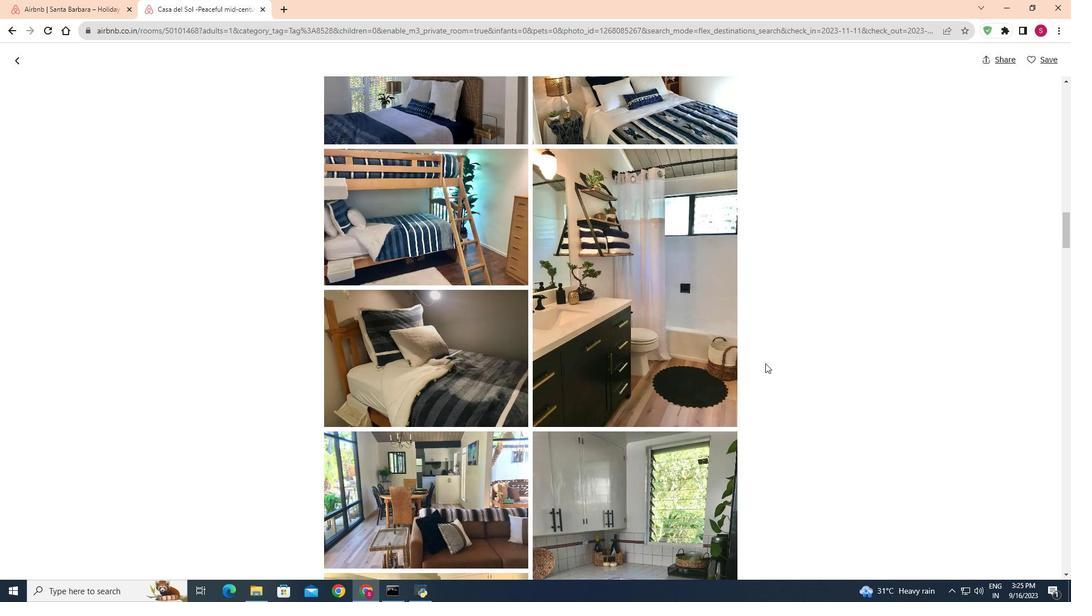 
Action: Mouse scrolled (765, 363) with delta (0, 0)
Screenshot: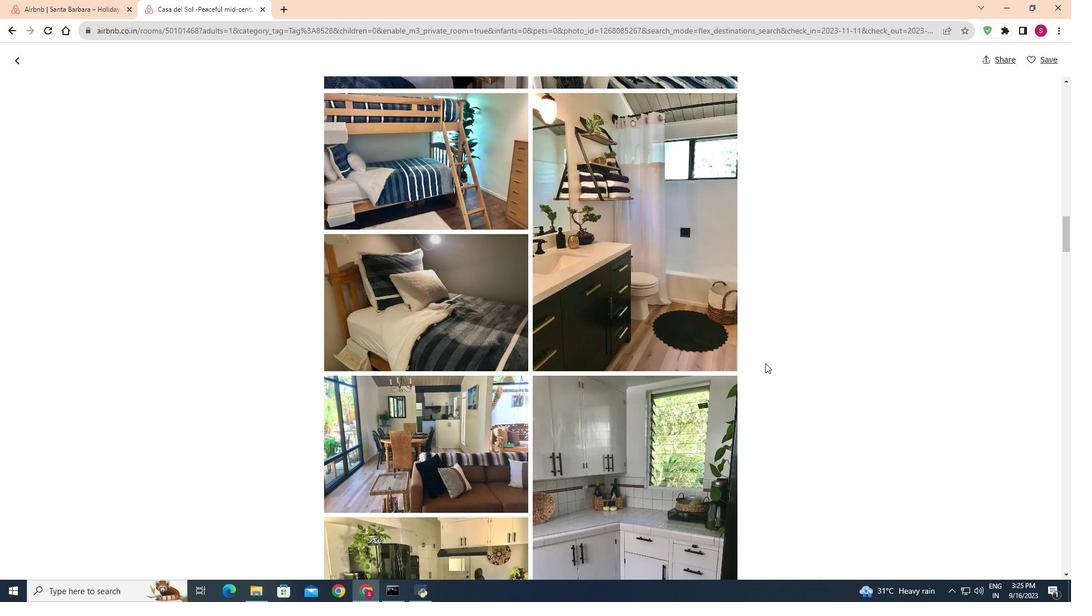 
Action: Mouse scrolled (765, 363) with delta (0, 0)
Screenshot: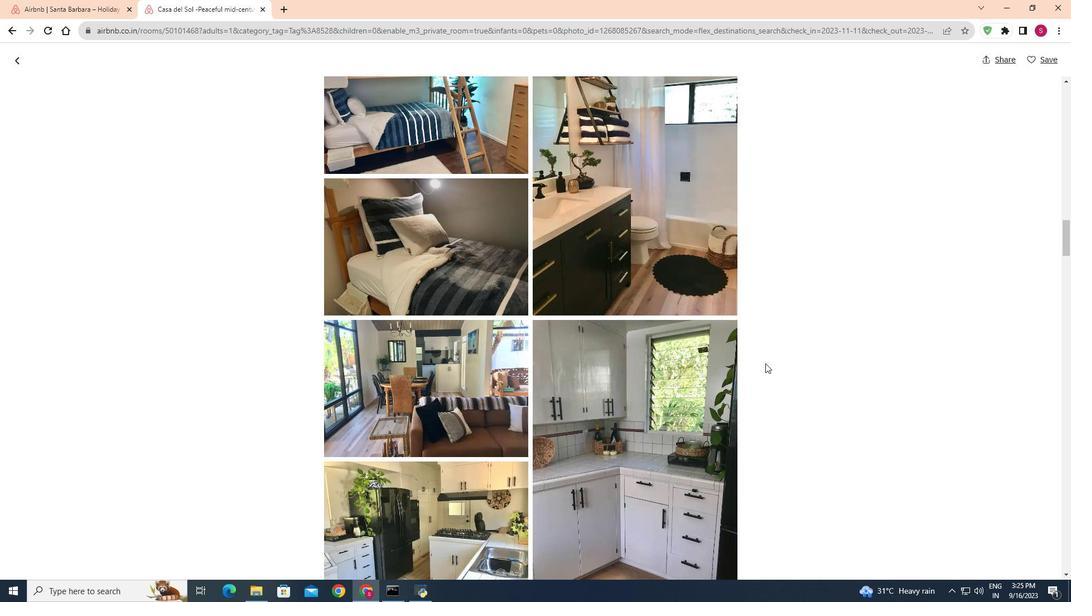 
Action: Mouse scrolled (765, 363) with delta (0, 0)
Screenshot: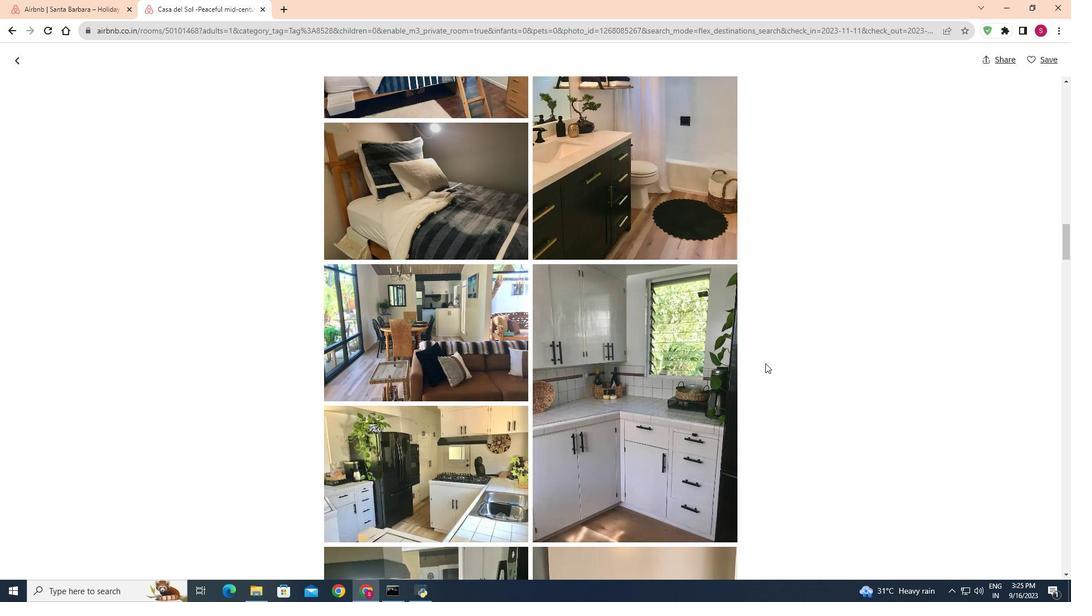 
Action: Mouse scrolled (765, 363) with delta (0, 0)
Screenshot: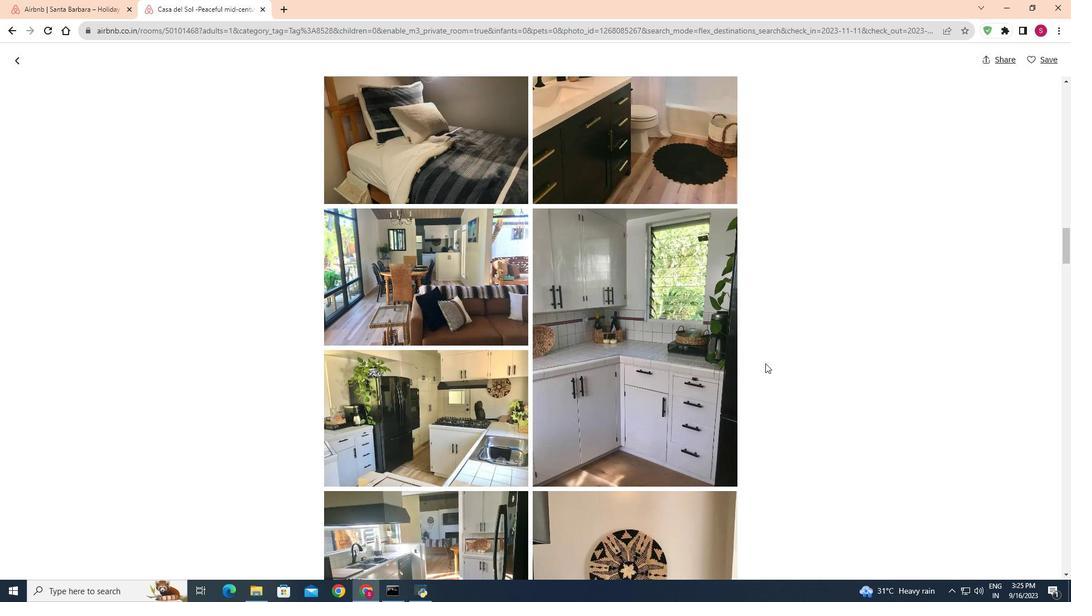 
Action: Mouse scrolled (765, 363) with delta (0, 0)
Screenshot: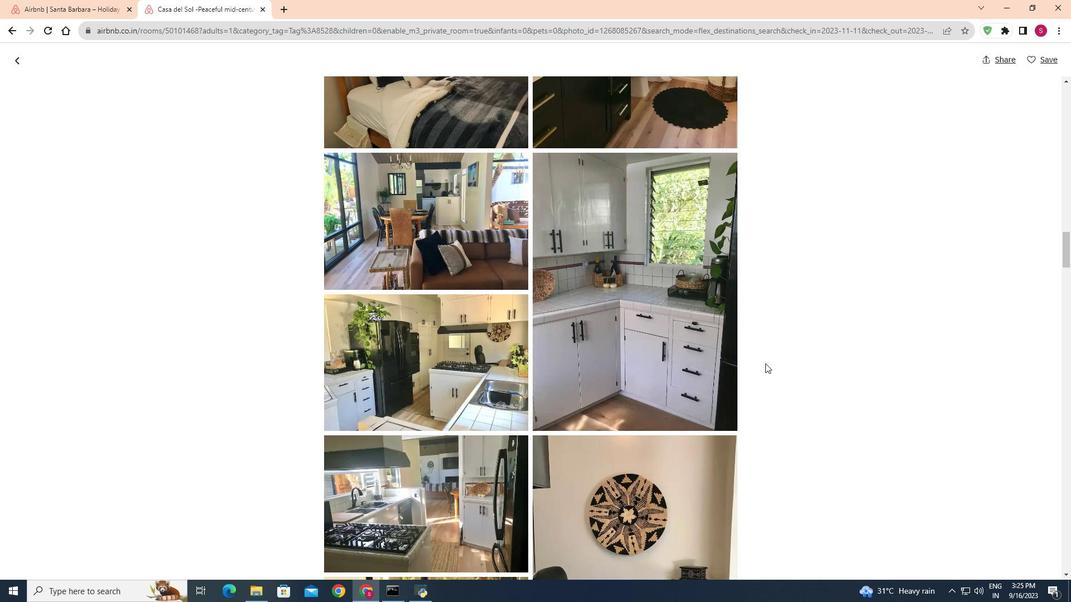 
Action: Mouse scrolled (765, 363) with delta (0, 0)
Screenshot: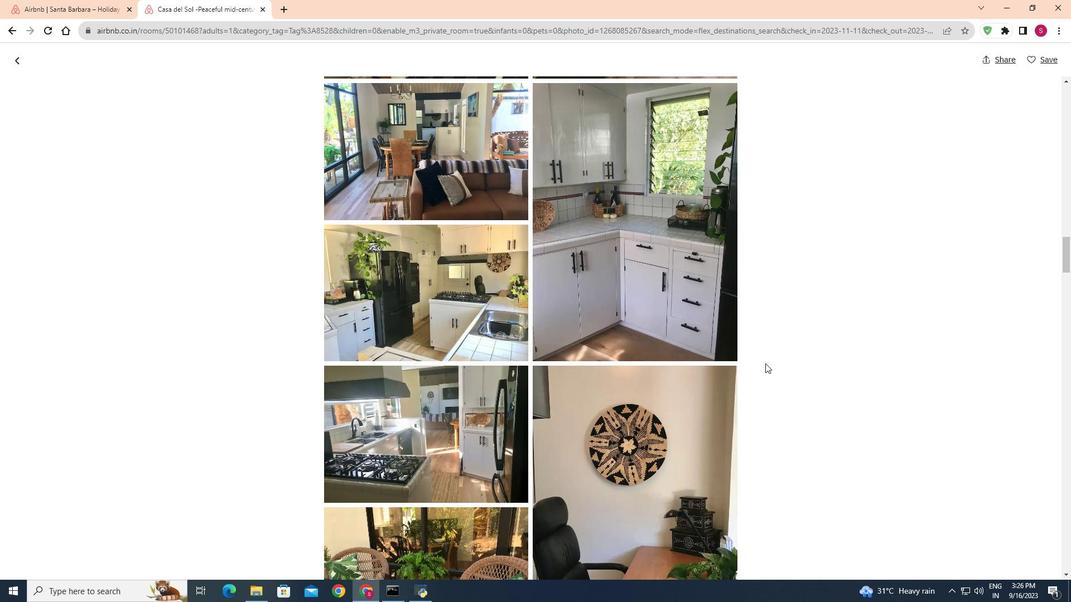 
Action: Mouse scrolled (765, 363) with delta (0, 0)
Screenshot: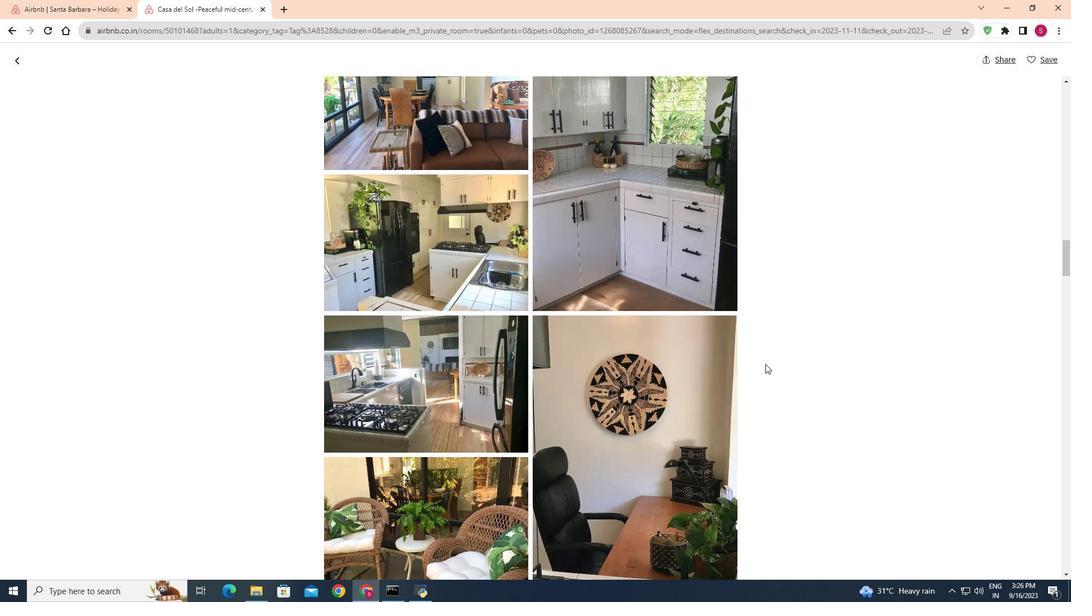 
Action: Mouse moved to (765, 364)
Screenshot: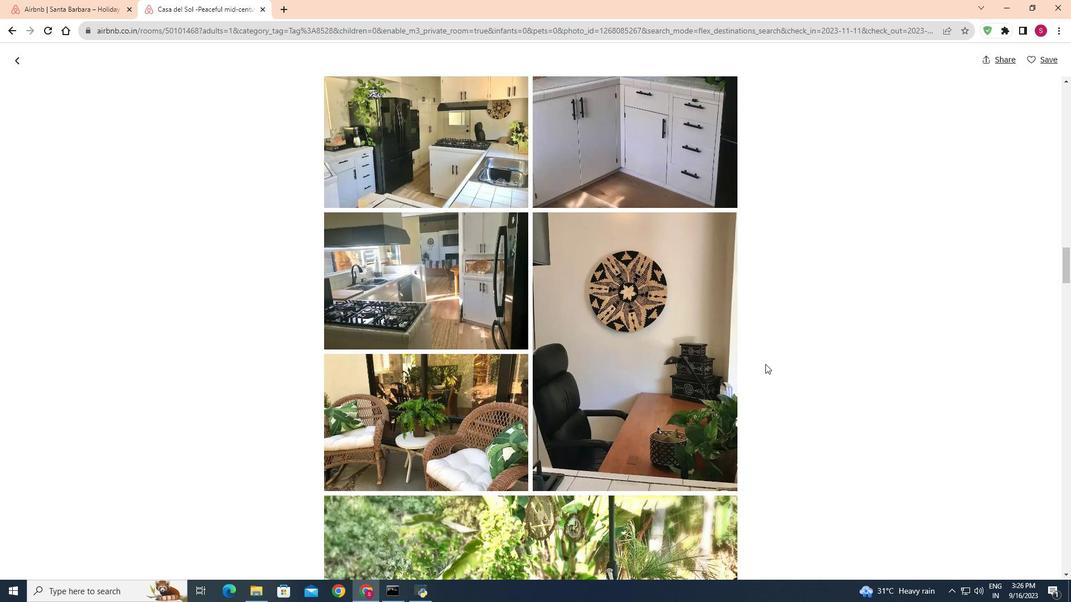 
Action: Mouse scrolled (765, 363) with delta (0, 0)
Screenshot: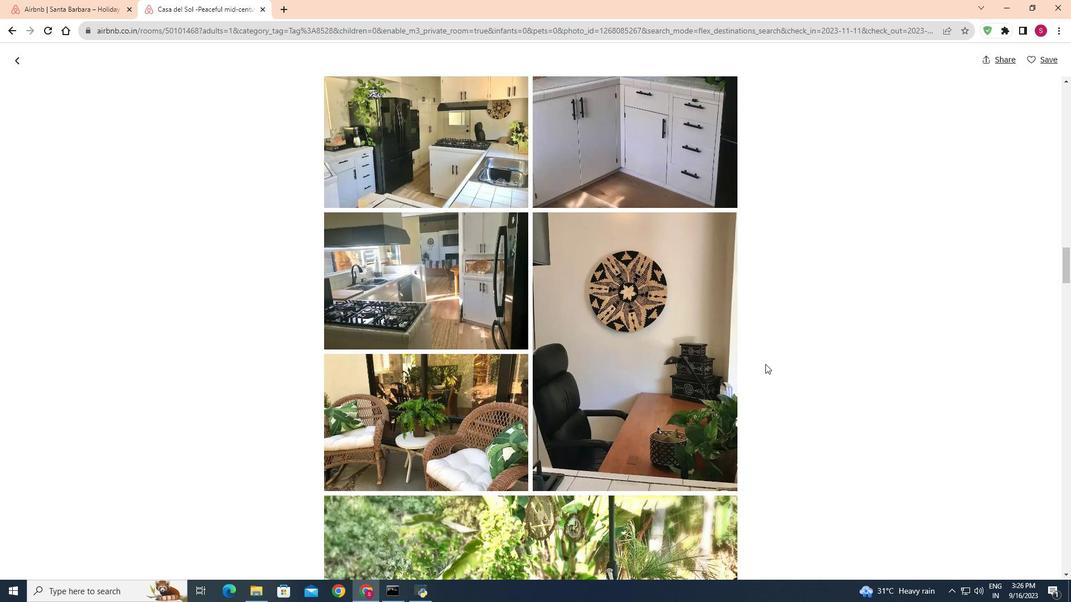 
Action: Mouse scrolled (765, 363) with delta (0, 0)
Screenshot: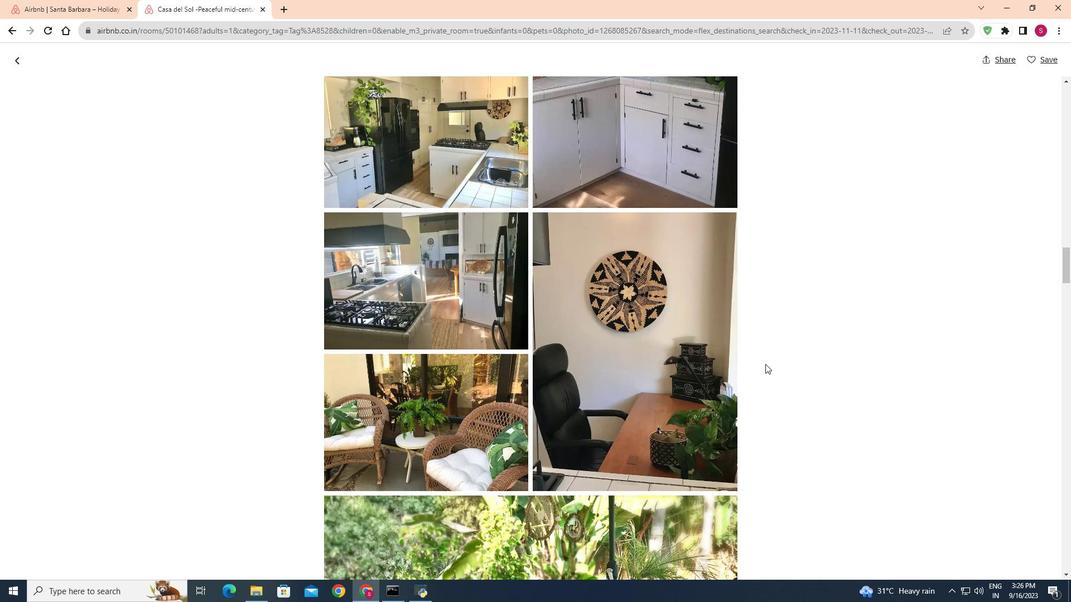 
Action: Mouse scrolled (765, 363) with delta (0, 0)
Screenshot: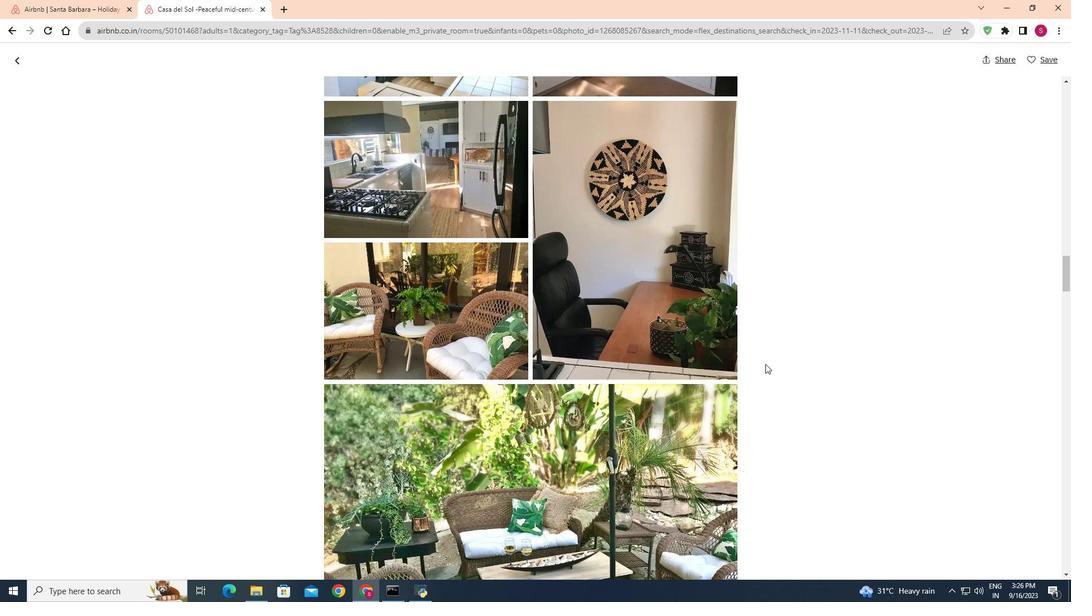 
Action: Mouse scrolled (765, 363) with delta (0, 0)
Screenshot: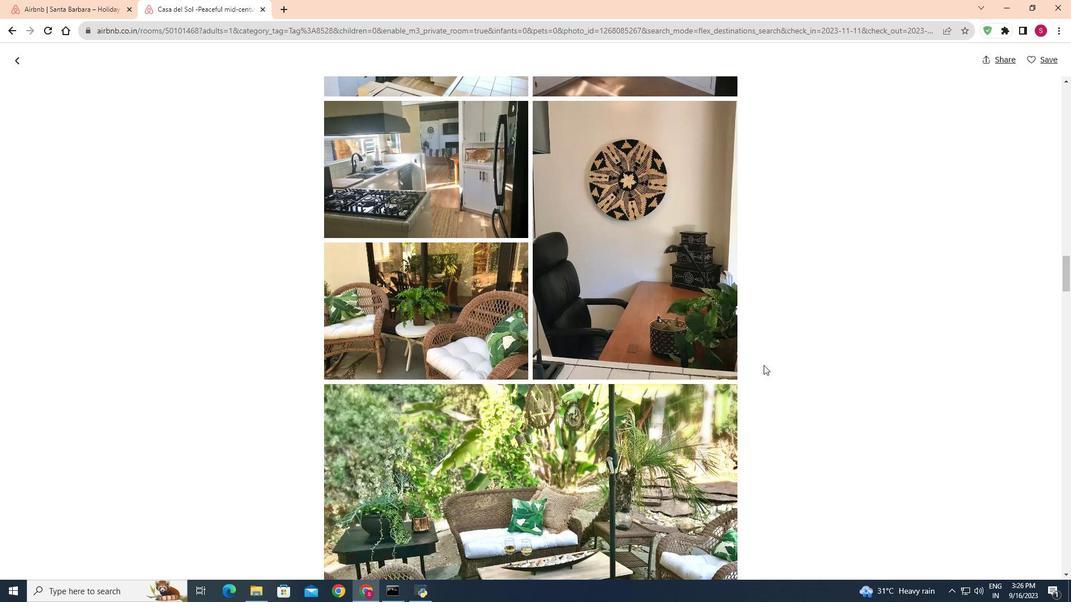 
Action: Mouse moved to (763, 365)
Screenshot: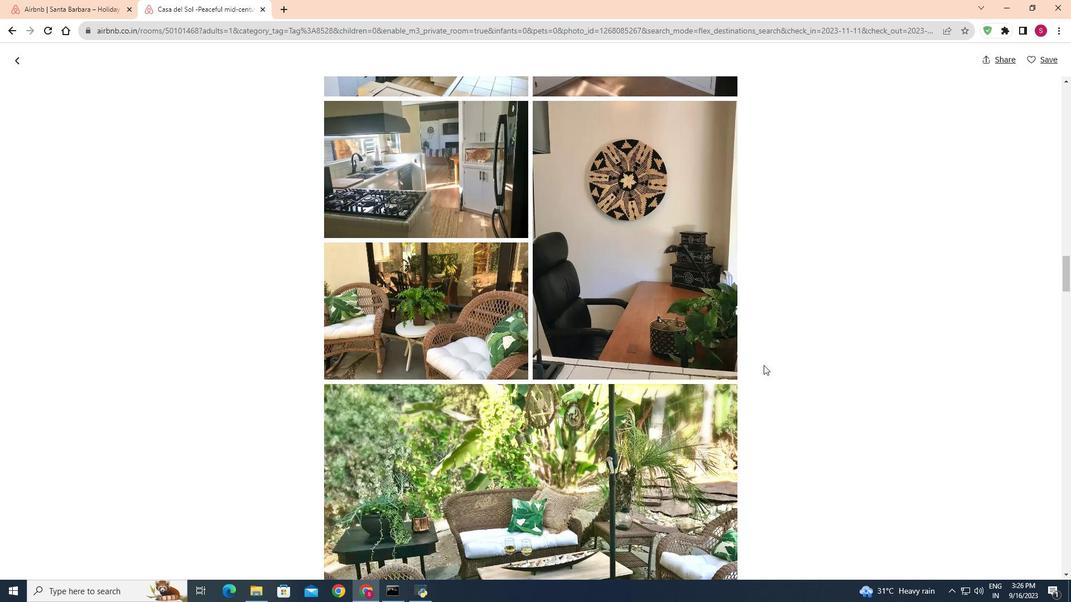
Action: Mouse scrolled (763, 364) with delta (0, 0)
Screenshot: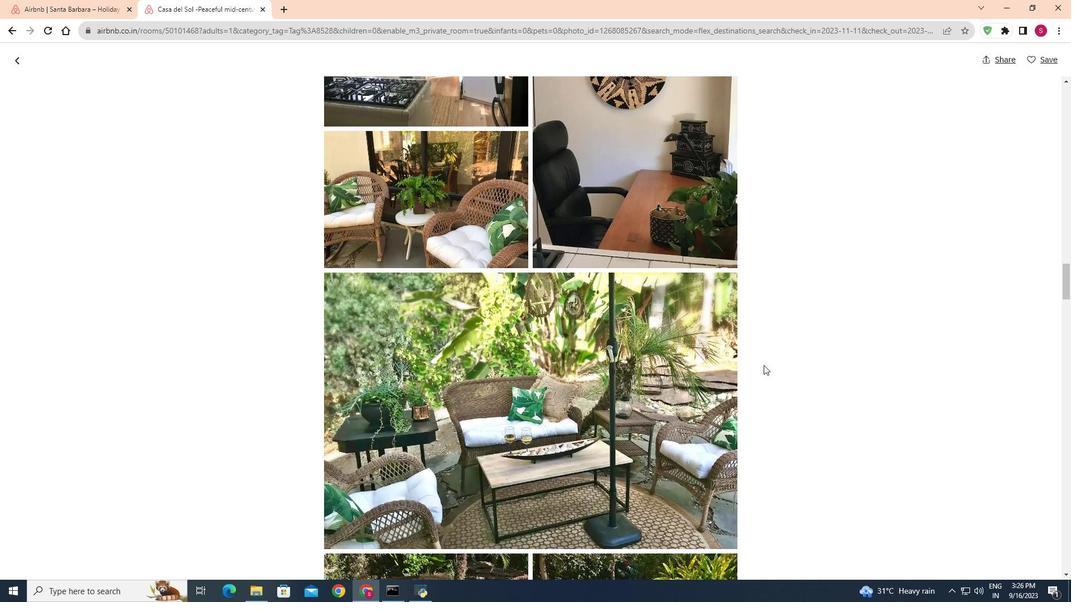 
Action: Mouse scrolled (763, 364) with delta (0, 0)
Screenshot: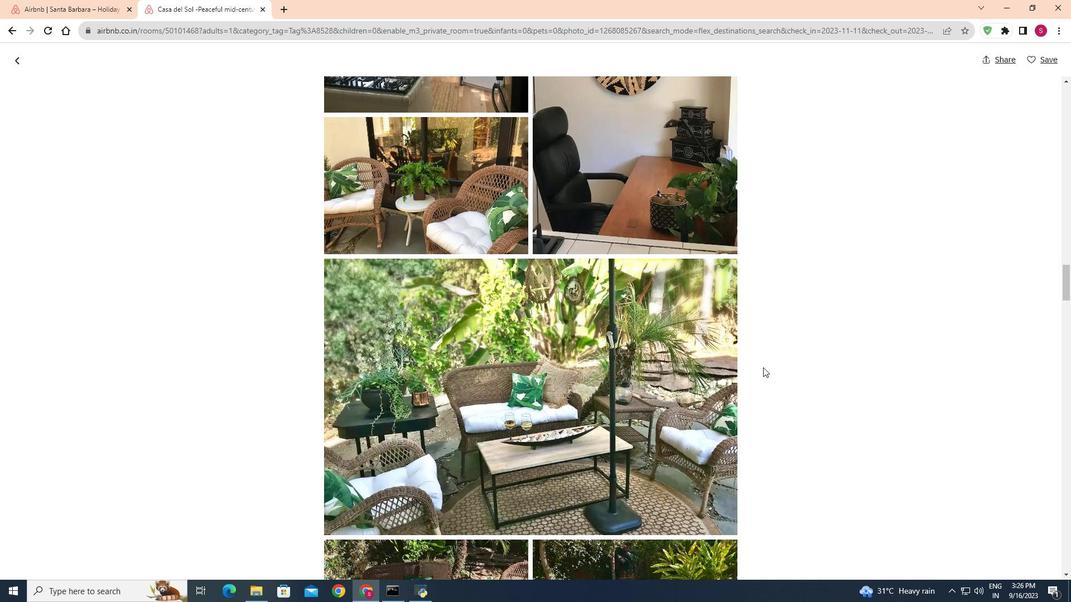 
Action: Mouse moved to (763, 366)
Screenshot: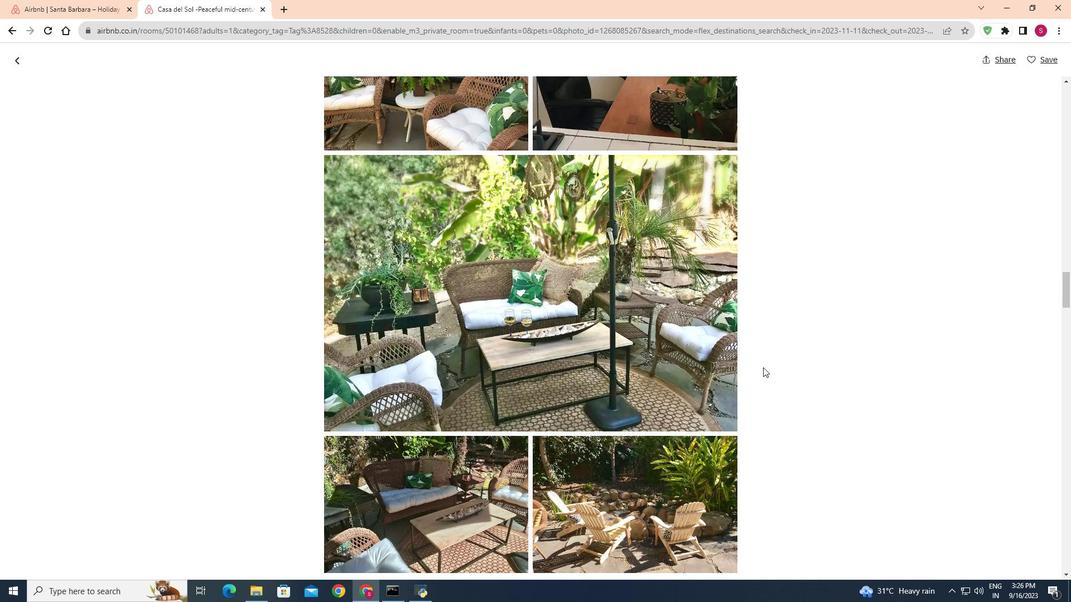 
Action: Mouse scrolled (763, 365) with delta (0, 0)
Screenshot: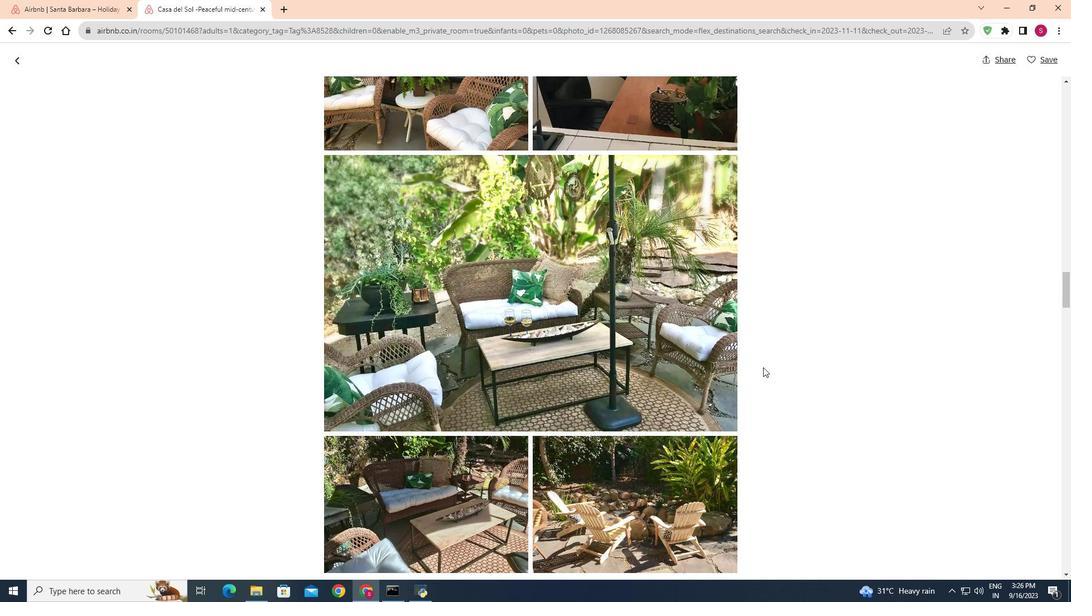 
Action: Mouse moved to (763, 367)
Screenshot: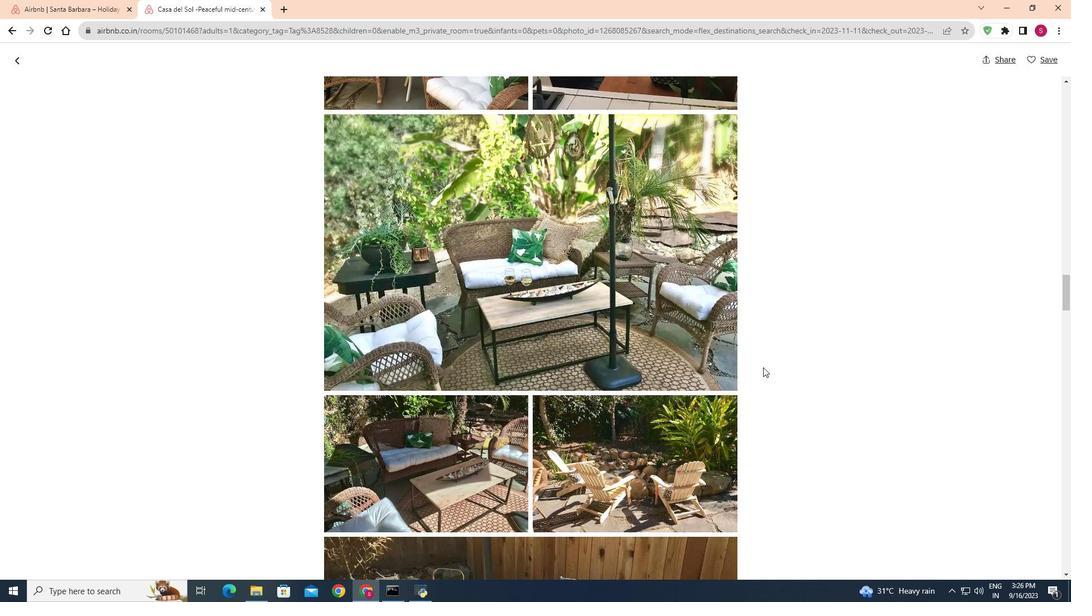 
Action: Mouse scrolled (763, 367) with delta (0, 0)
Screenshot: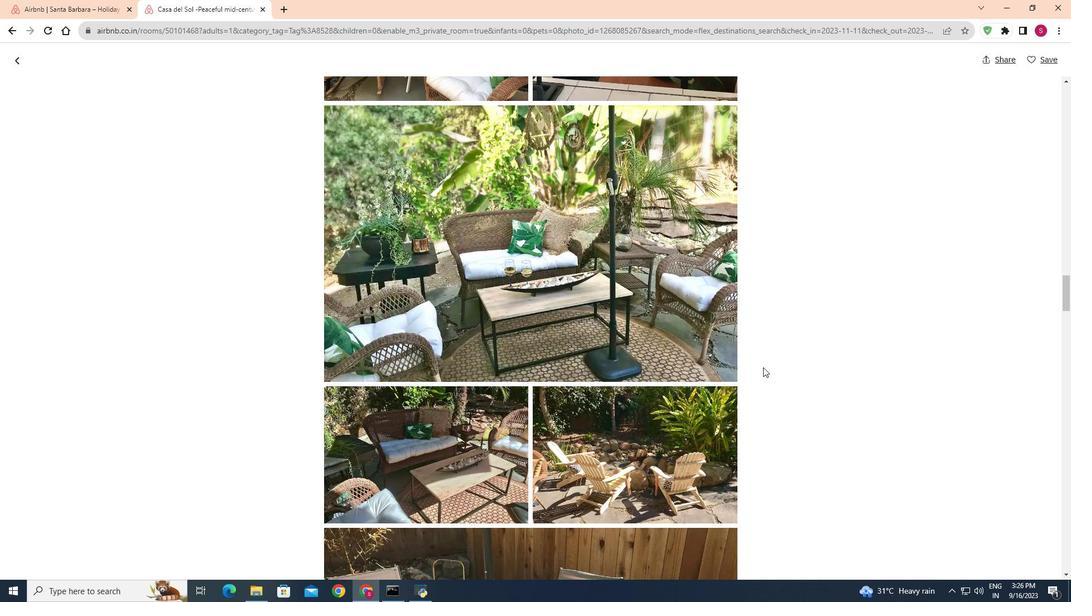 
Action: Mouse scrolled (763, 367) with delta (0, 0)
Screenshot: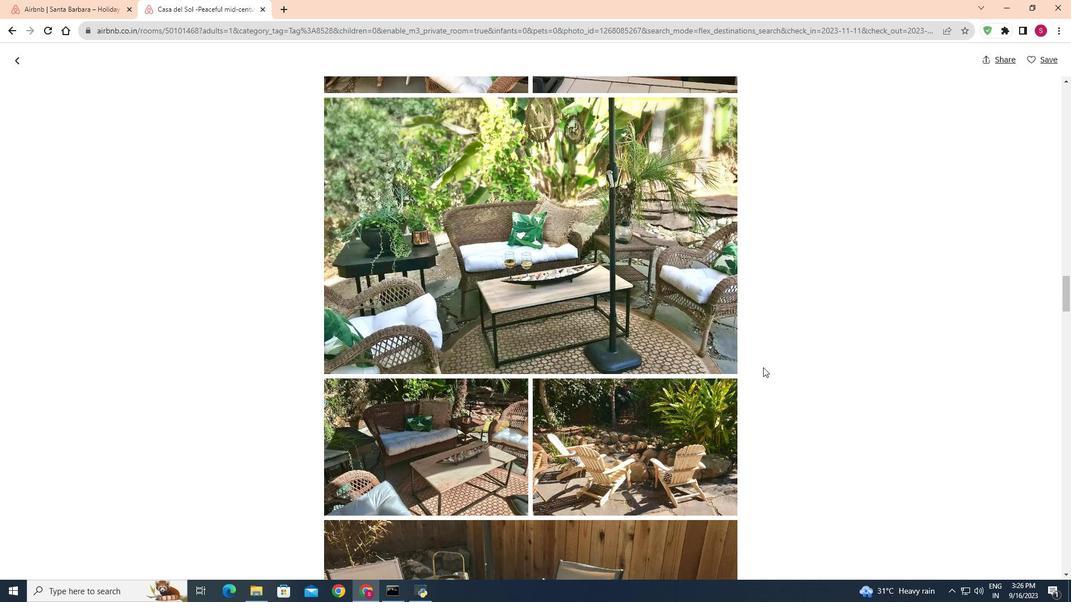 
Action: Mouse scrolled (763, 367) with delta (0, 0)
Screenshot: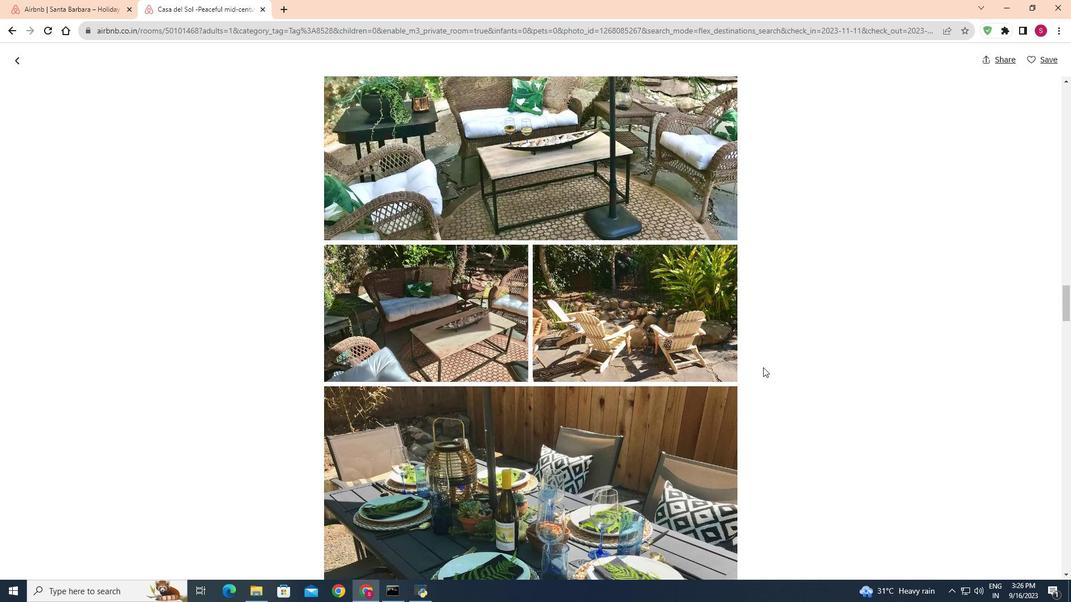 
Action: Mouse scrolled (763, 367) with delta (0, 0)
Screenshot: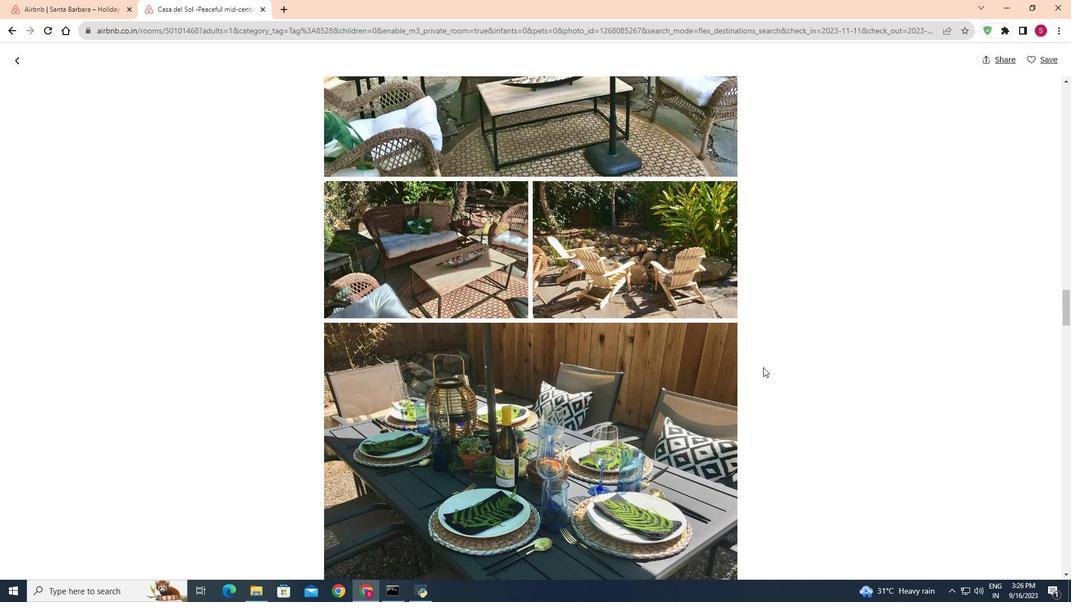 
Action: Mouse scrolled (763, 367) with delta (0, 0)
Screenshot: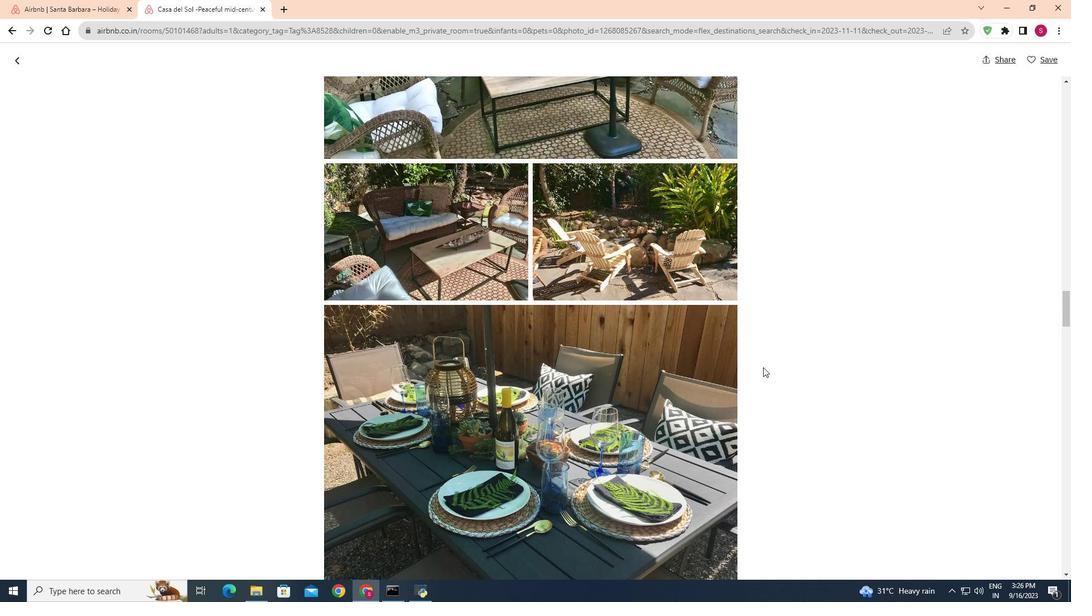 
Action: Mouse scrolled (763, 367) with delta (0, 0)
Screenshot: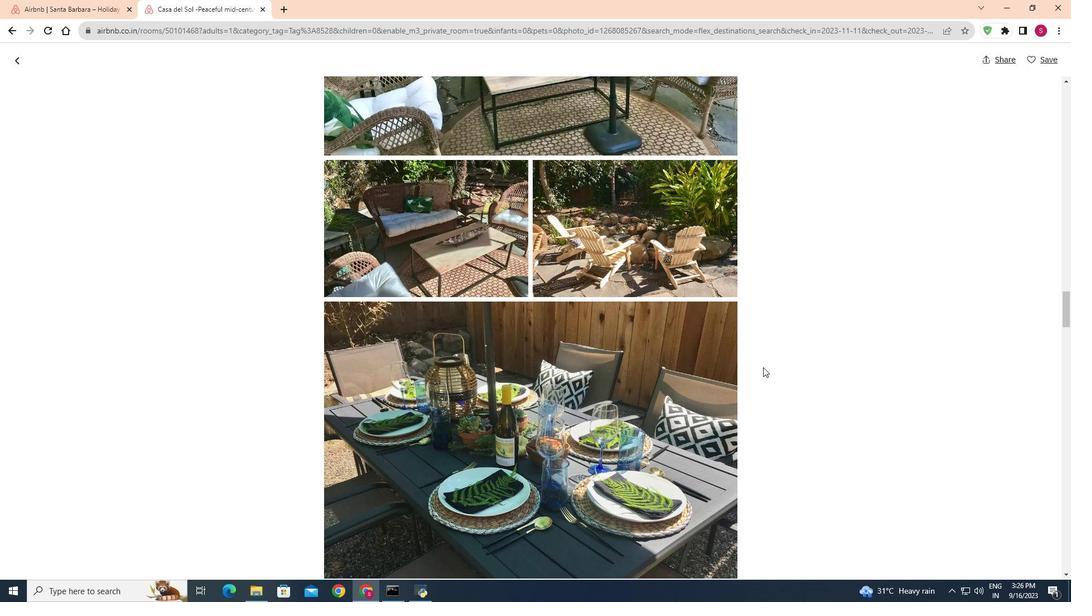 
Action: Mouse scrolled (763, 367) with delta (0, 0)
Screenshot: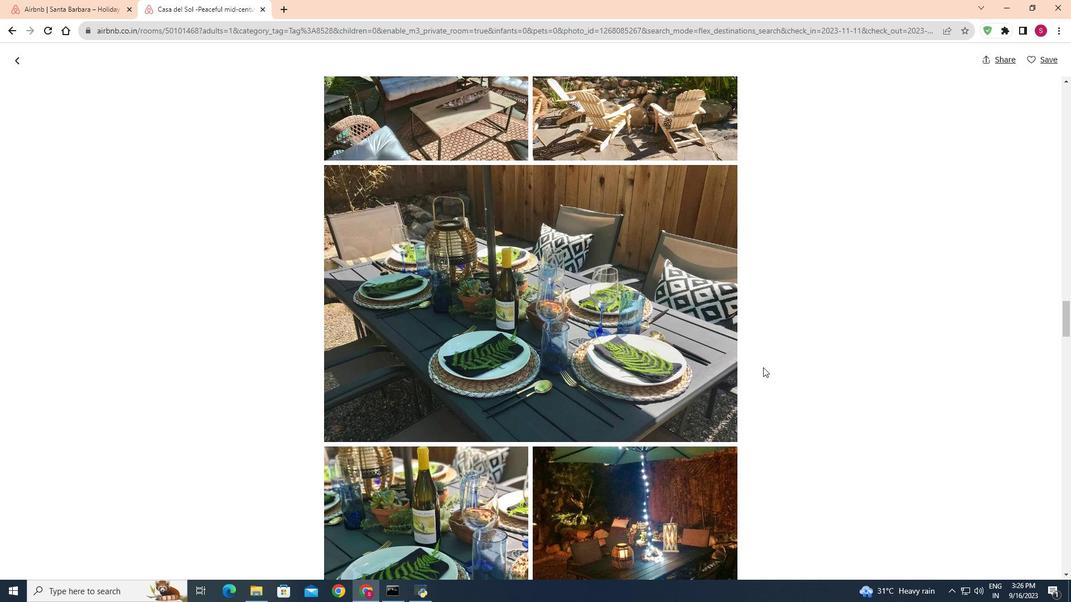 
Action: Mouse scrolled (763, 367) with delta (0, 0)
Screenshot: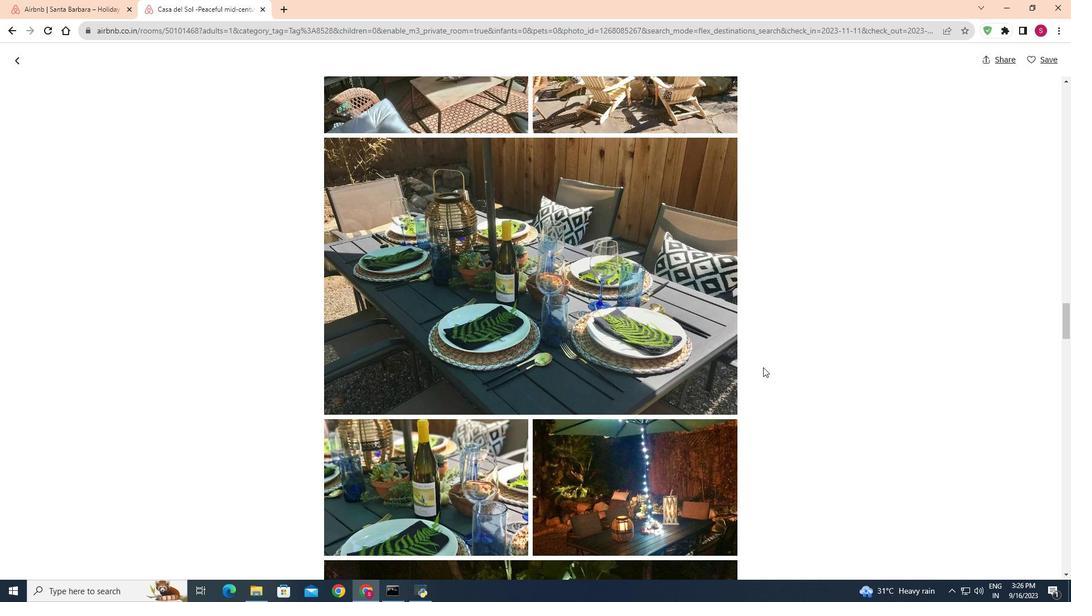 
Action: Mouse scrolled (763, 367) with delta (0, 0)
Screenshot: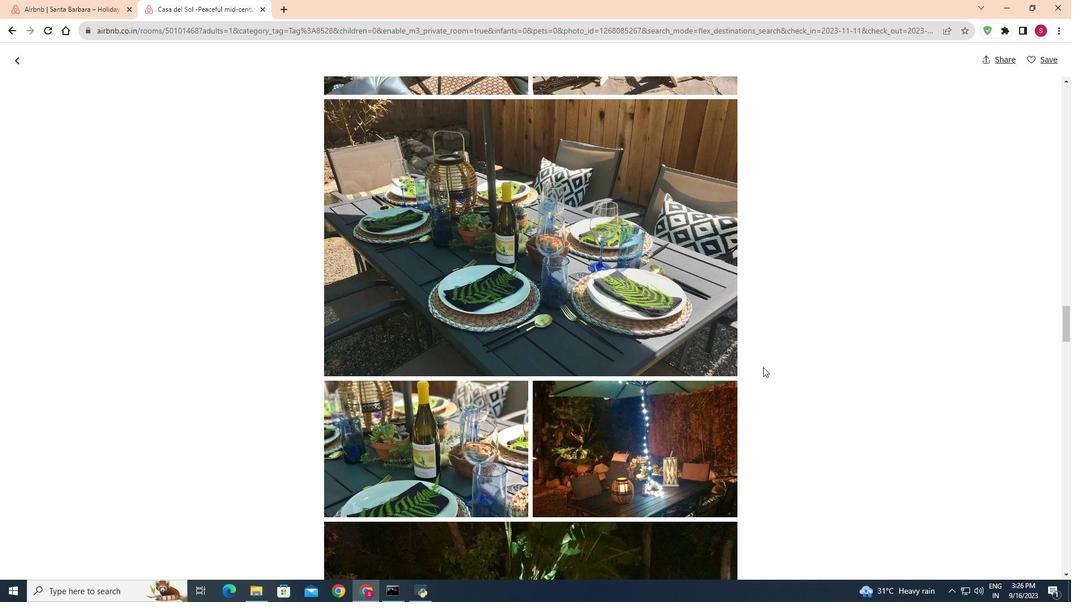
Action: Mouse scrolled (763, 367) with delta (0, 0)
Screenshot: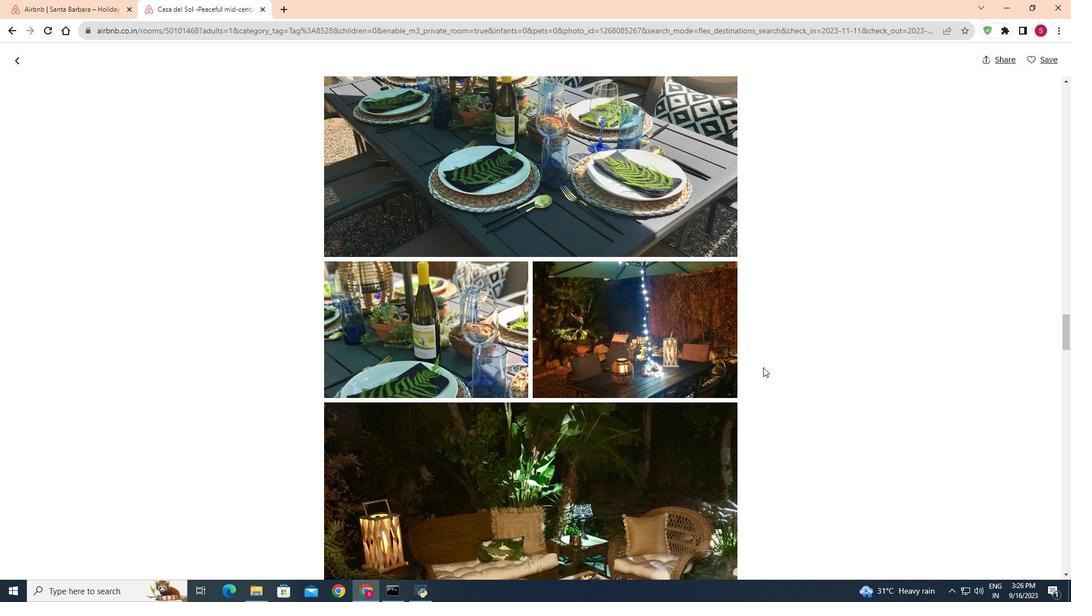 
Action: Mouse scrolled (763, 367) with delta (0, 0)
Screenshot: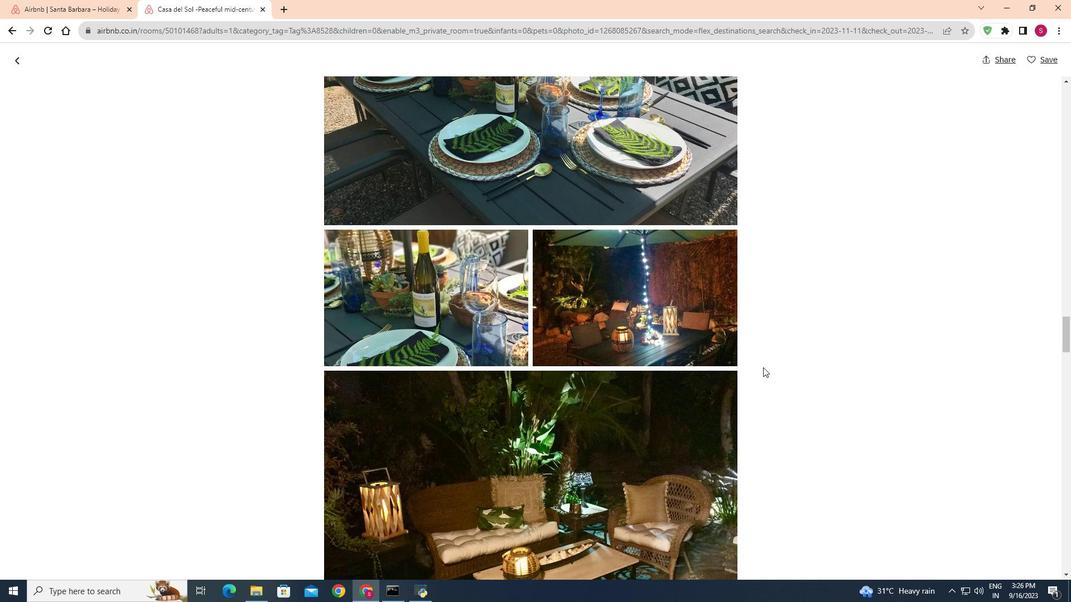 
Action: Mouse scrolled (763, 367) with delta (0, 0)
Screenshot: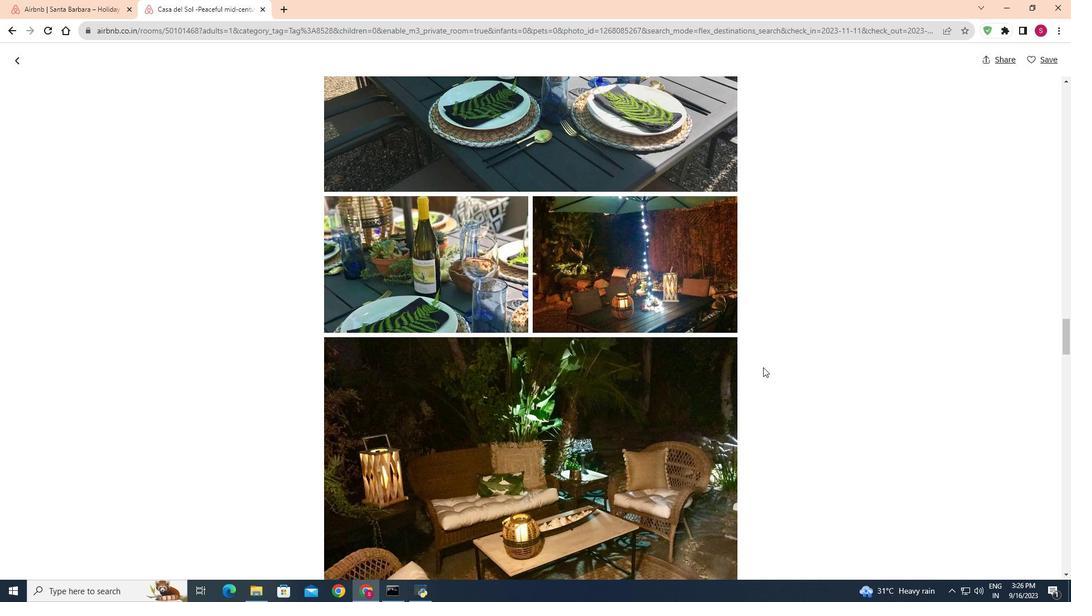 
Action: Mouse scrolled (763, 367) with delta (0, 0)
Screenshot: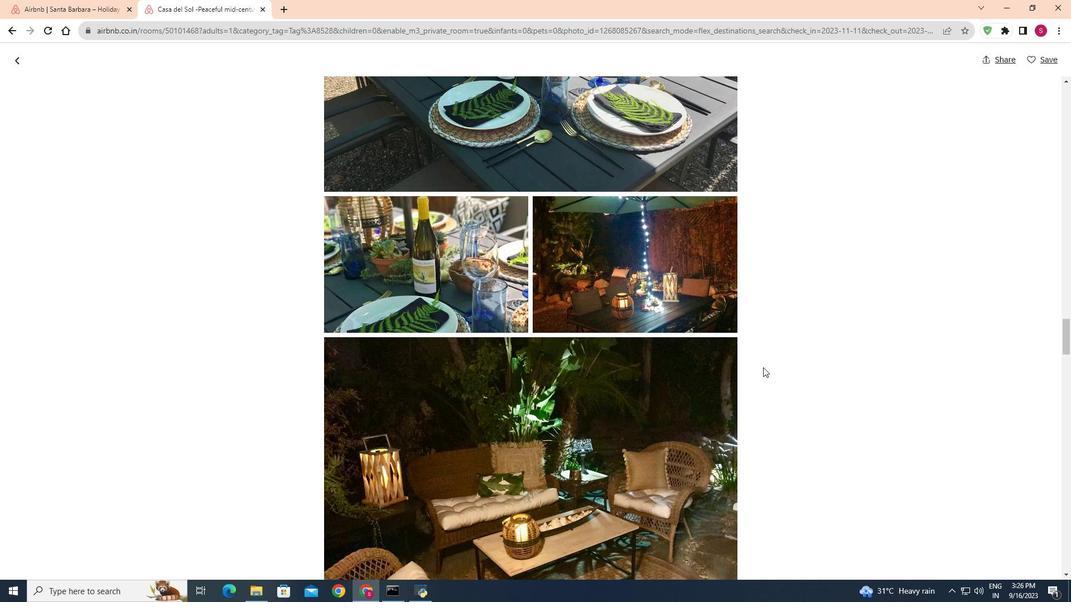 
Action: Mouse scrolled (763, 367) with delta (0, 0)
Screenshot: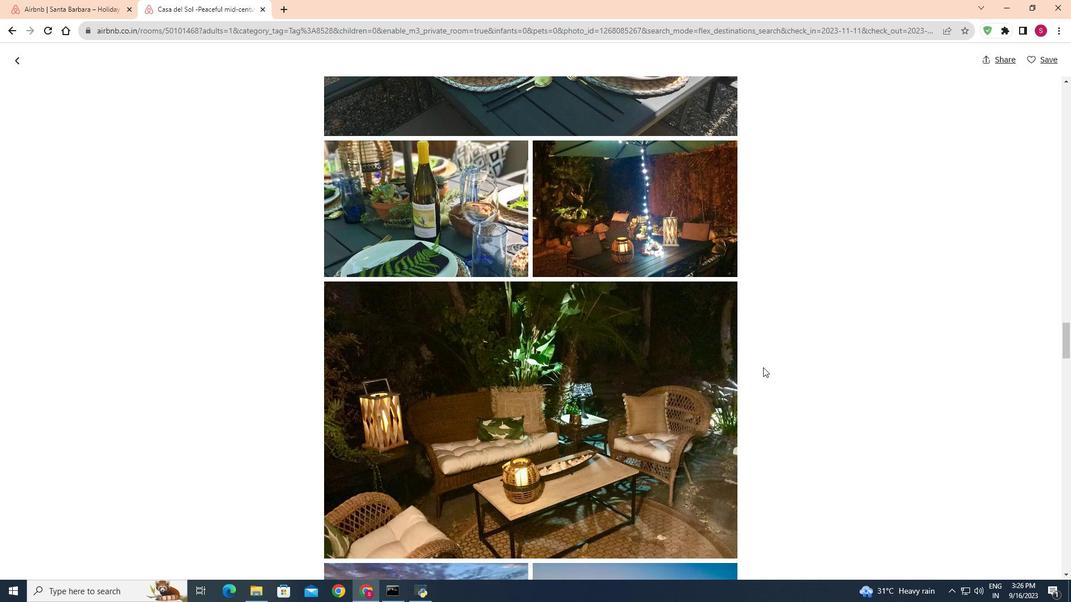 
Action: Mouse scrolled (763, 367) with delta (0, 0)
Screenshot: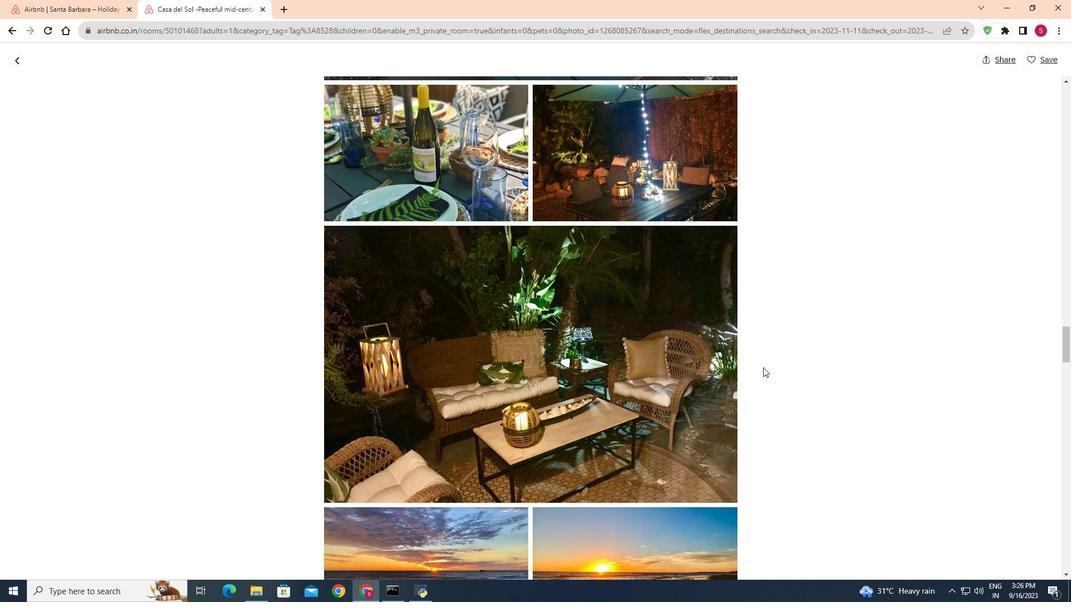
Action: Mouse scrolled (763, 367) with delta (0, 0)
Screenshot: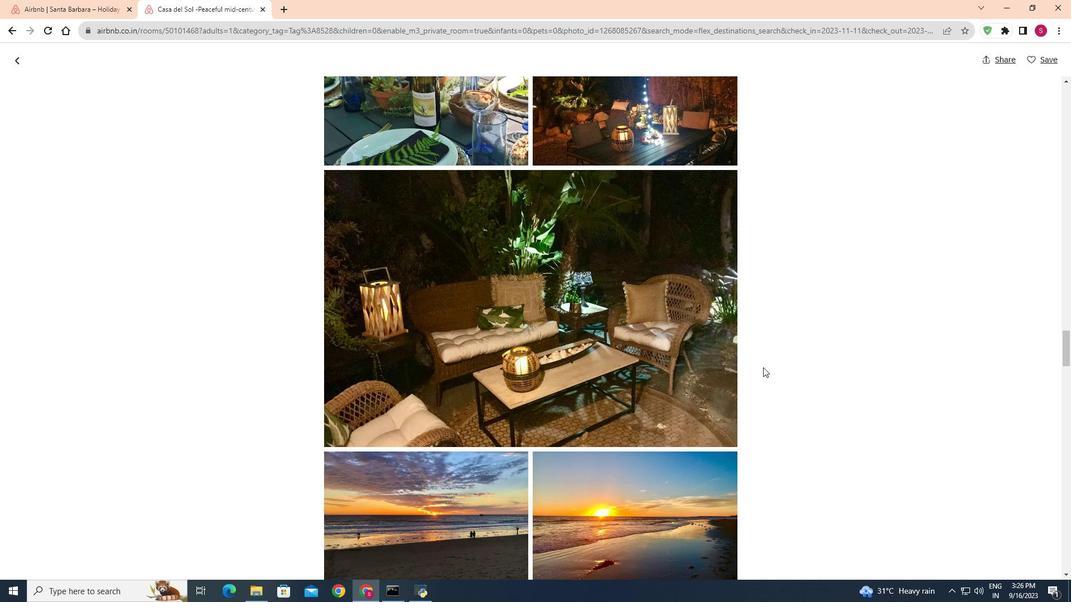 
Action: Mouse scrolled (763, 367) with delta (0, 0)
Screenshot: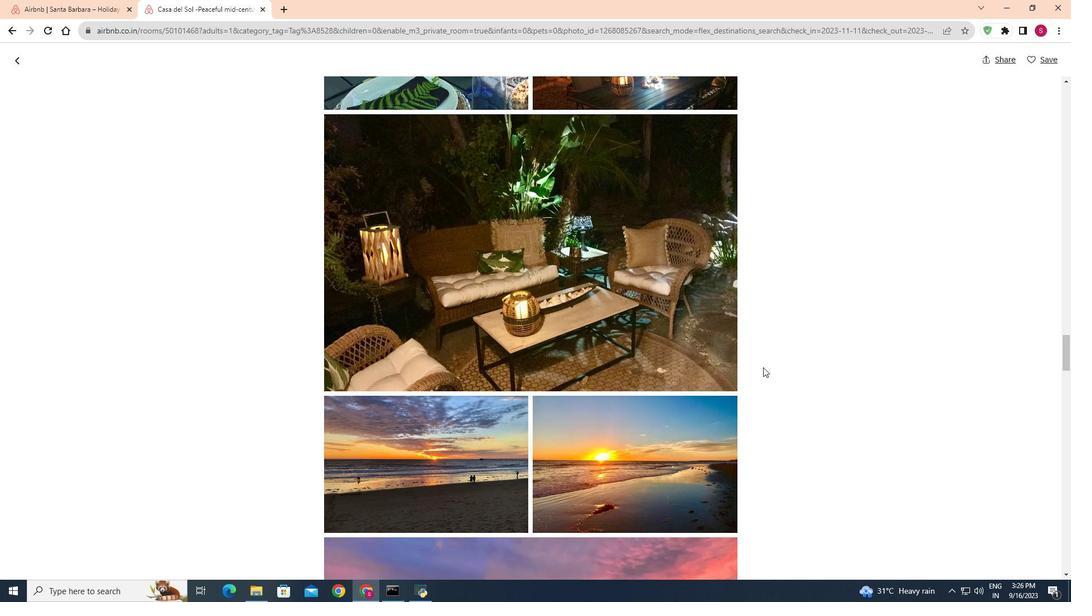 
Action: Mouse scrolled (763, 367) with delta (0, 0)
Screenshot: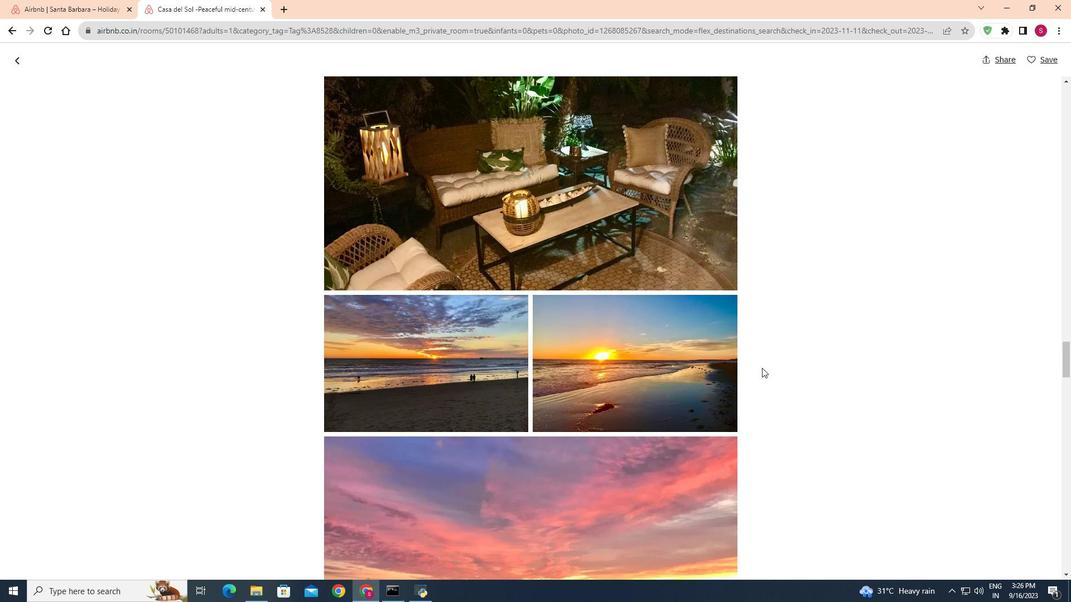 
Action: Mouse moved to (762, 368)
Screenshot: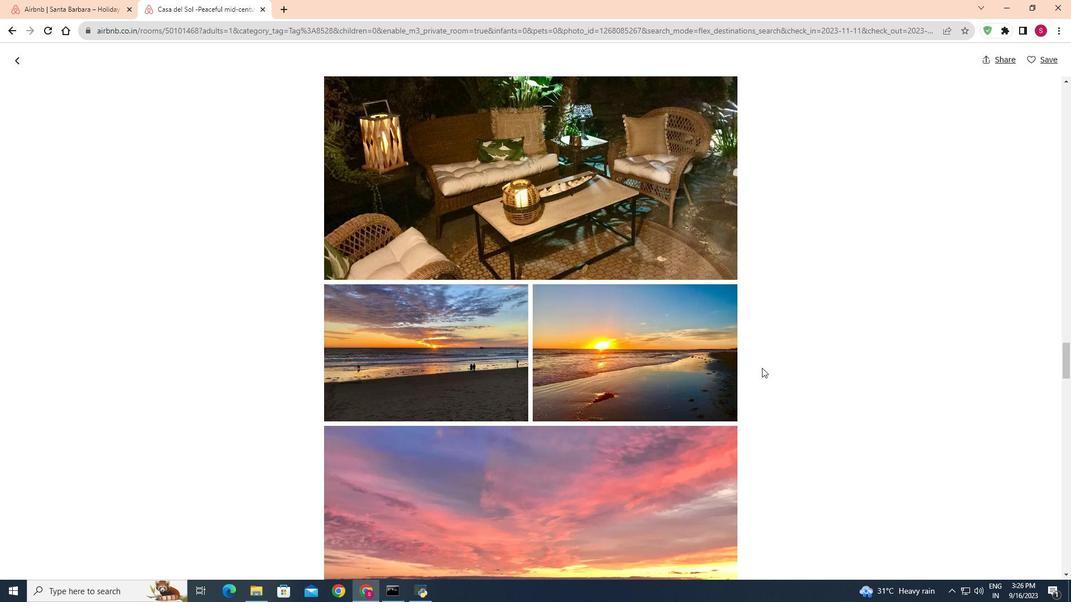 
Action: Mouse scrolled (762, 367) with delta (0, 0)
Screenshot: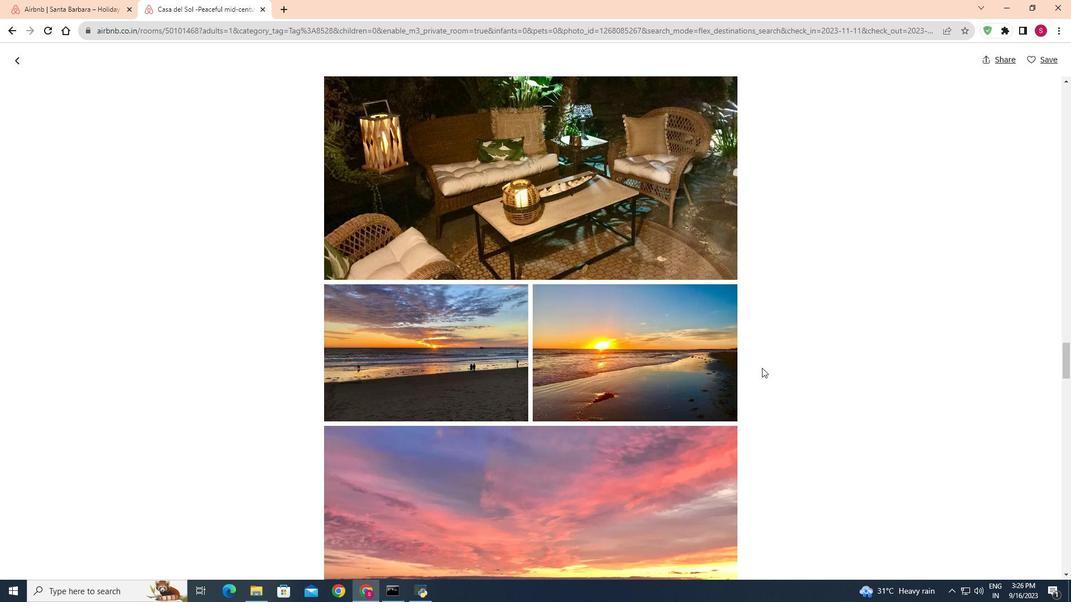 
Action: Mouse scrolled (762, 367) with delta (0, 0)
Screenshot: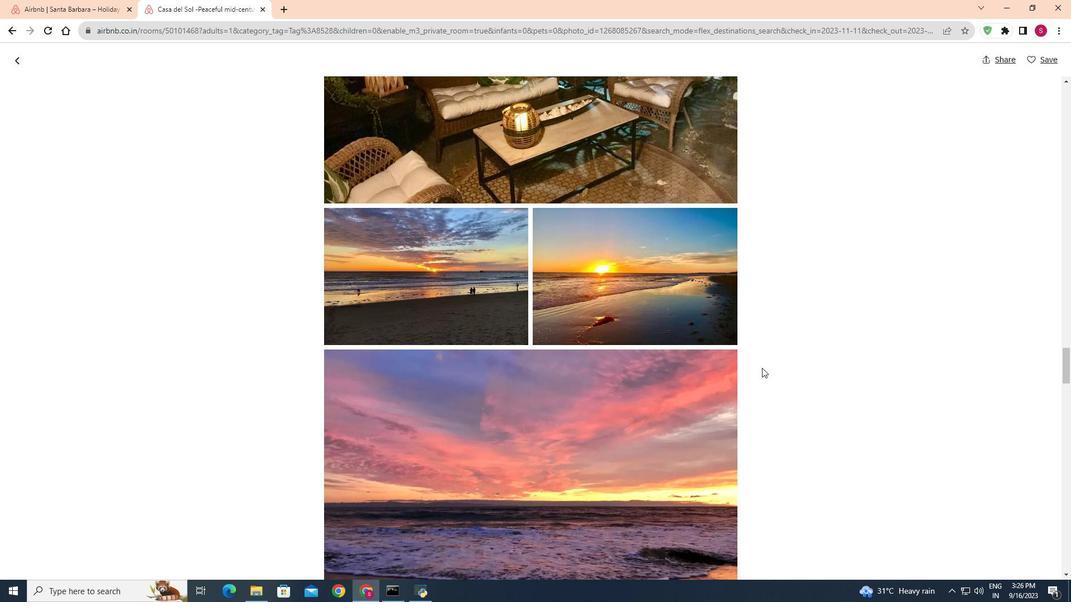 
Action: Mouse scrolled (762, 367) with delta (0, 0)
Screenshot: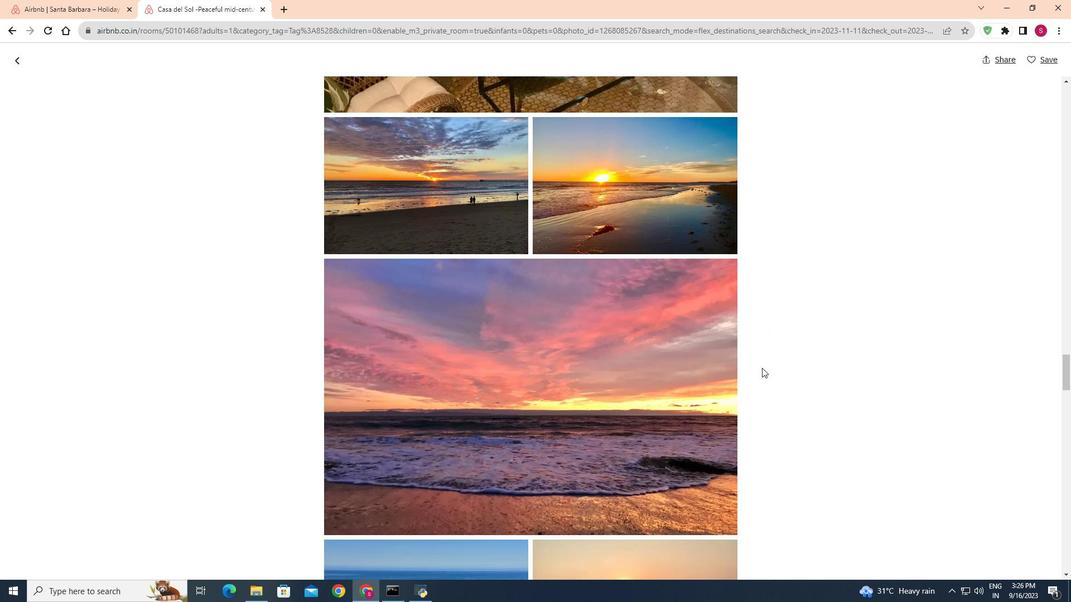 
Action: Mouse scrolled (762, 367) with delta (0, 0)
Screenshot: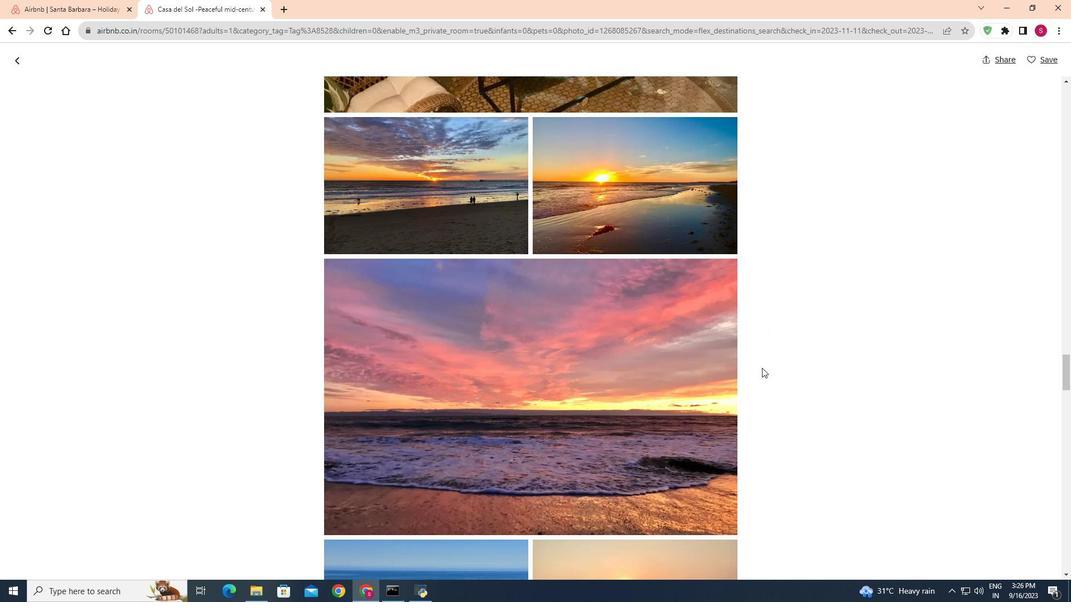 
Action: Mouse scrolled (762, 367) with delta (0, 0)
Screenshot: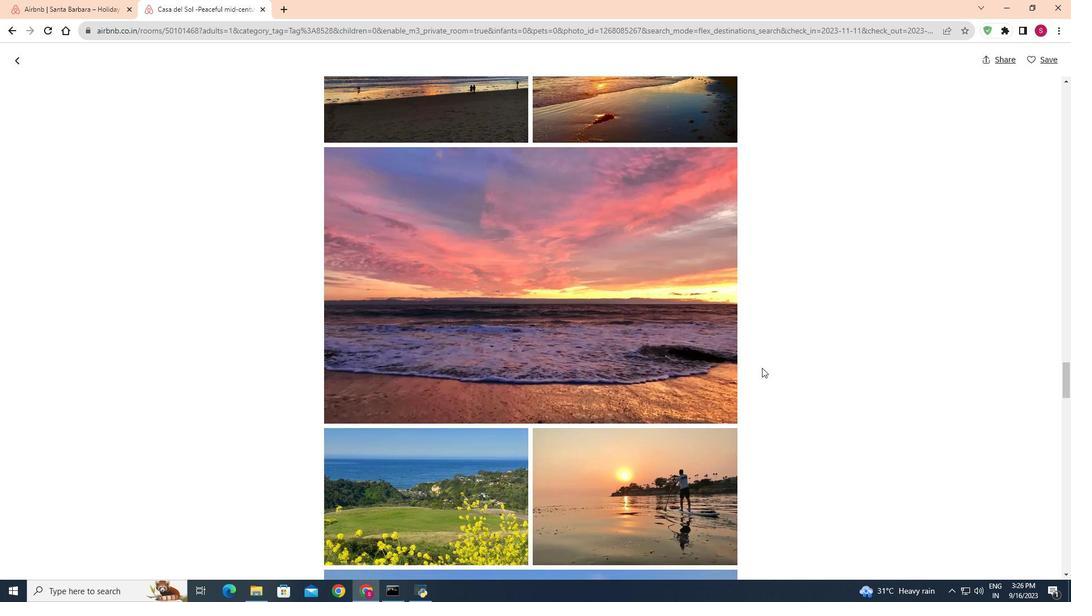 
Action: Mouse scrolled (762, 367) with delta (0, 0)
Screenshot: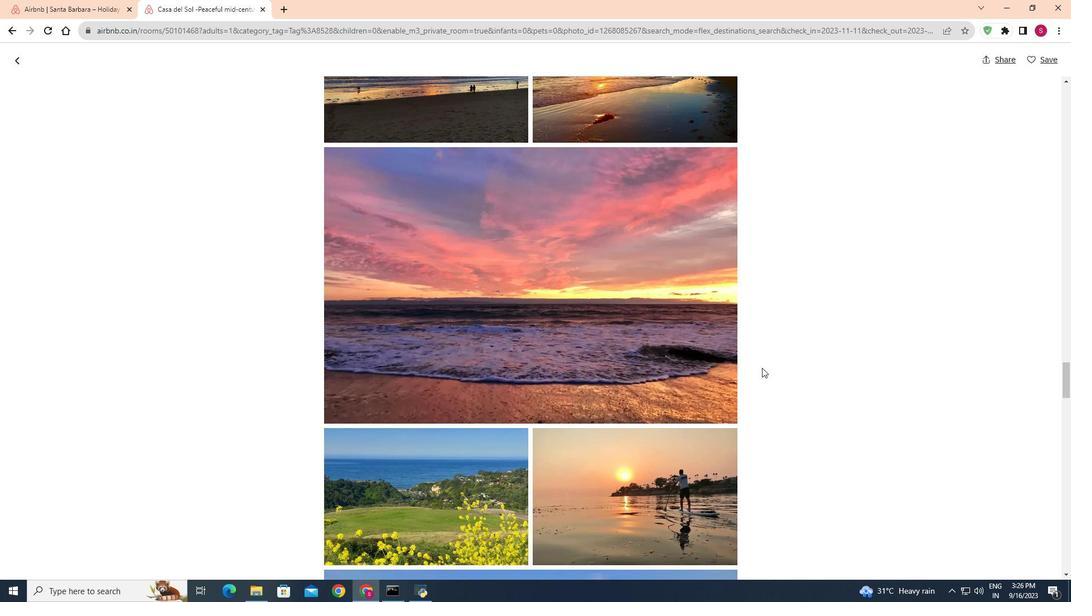 
Action: Mouse scrolled (762, 367) with delta (0, 0)
Screenshot: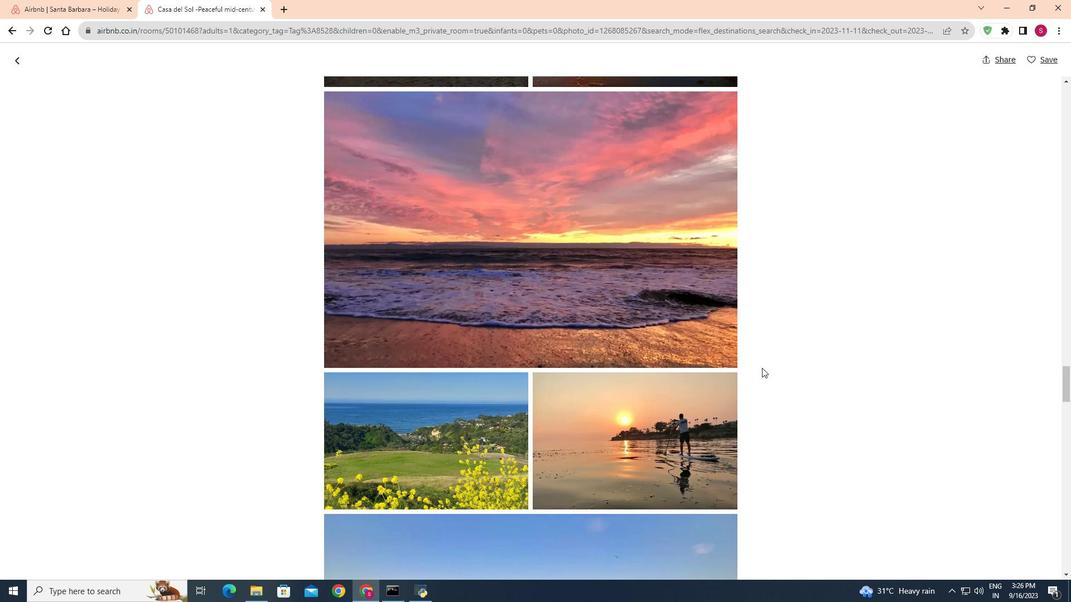 
Action: Mouse scrolled (762, 367) with delta (0, 0)
Screenshot: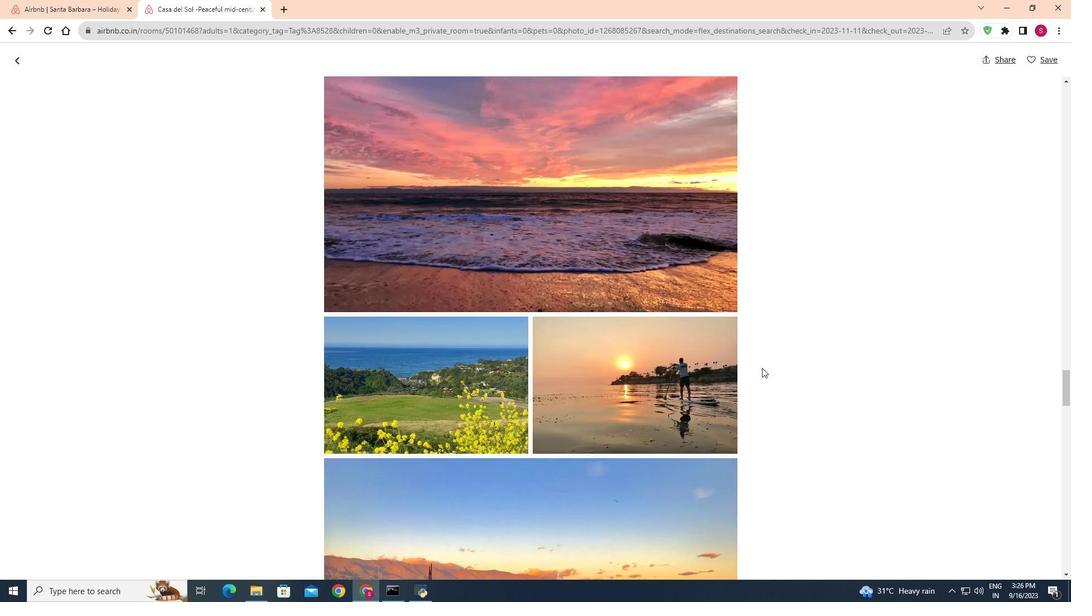 
Action: Mouse scrolled (762, 367) with delta (0, 0)
Screenshot: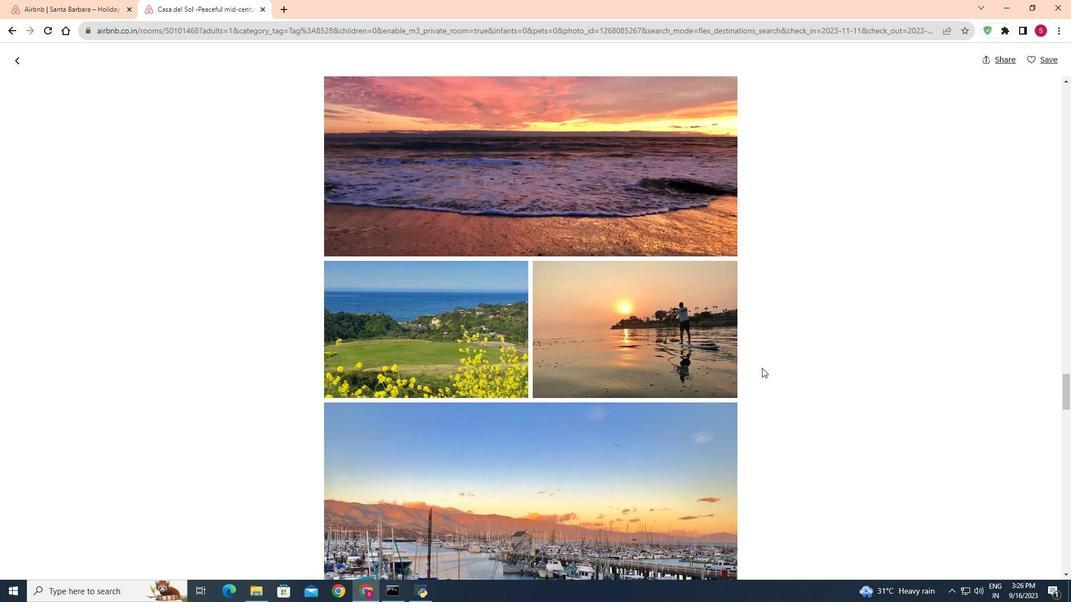 
Action: Mouse scrolled (762, 367) with delta (0, 0)
Screenshot: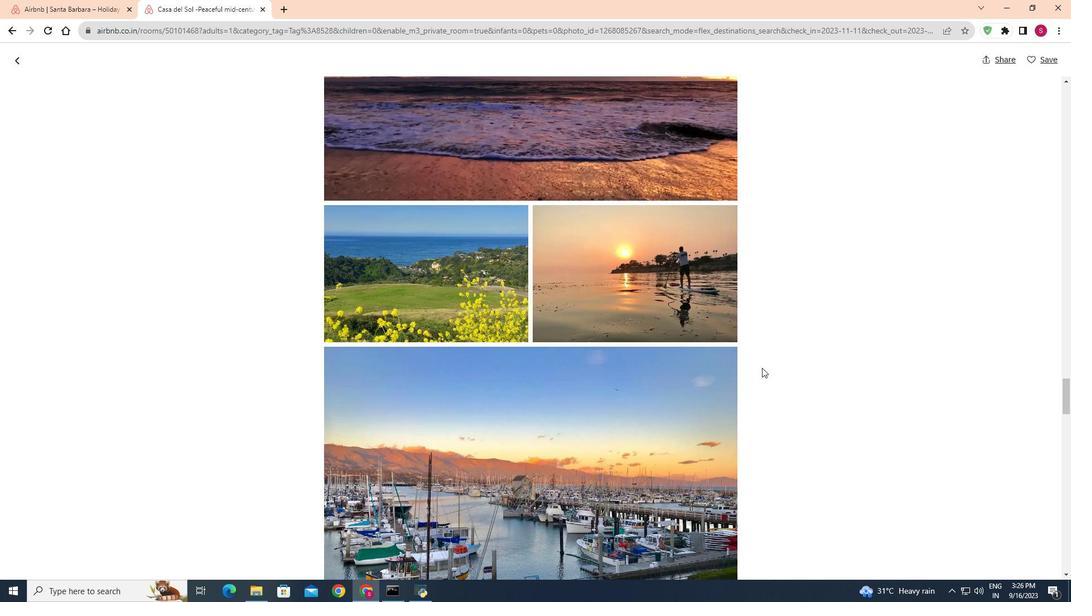 
Action: Mouse scrolled (762, 367) with delta (0, 0)
Screenshot: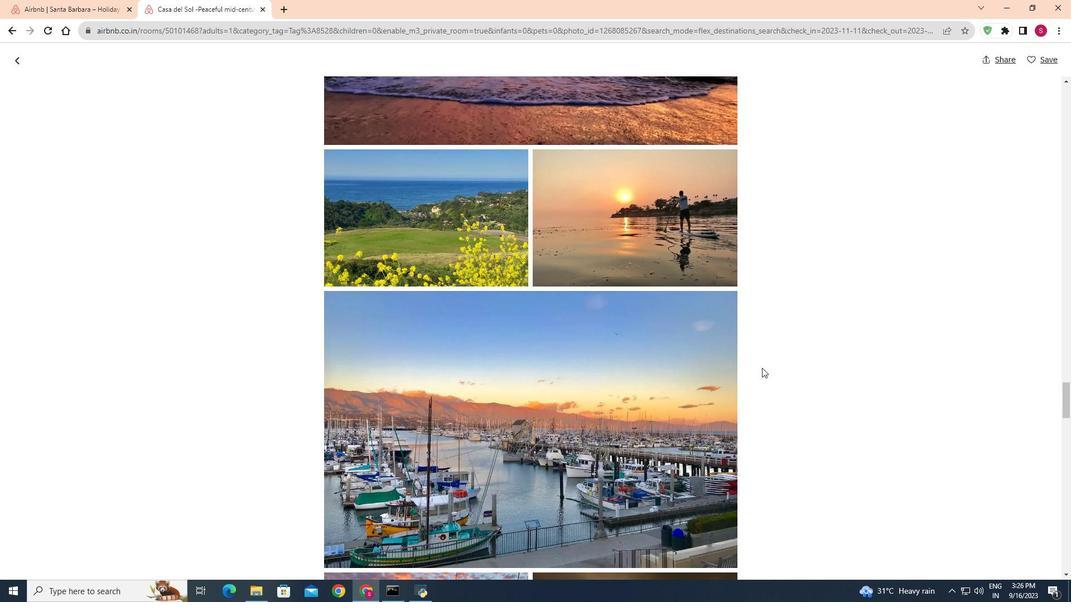 
Action: Mouse scrolled (762, 367) with delta (0, 0)
Screenshot: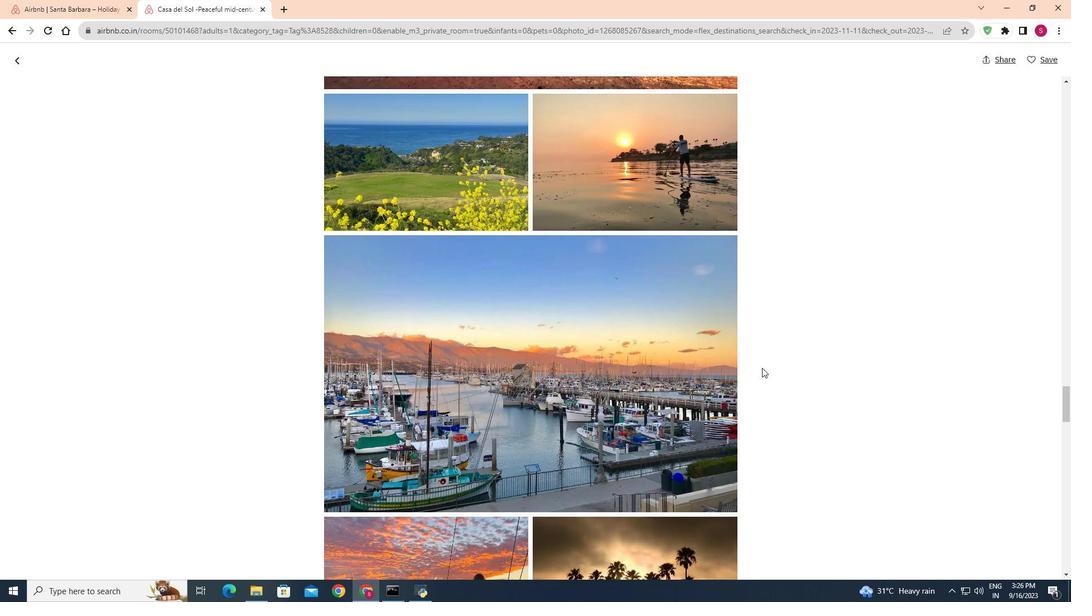 
Action: Mouse scrolled (762, 367) with delta (0, 0)
Screenshot: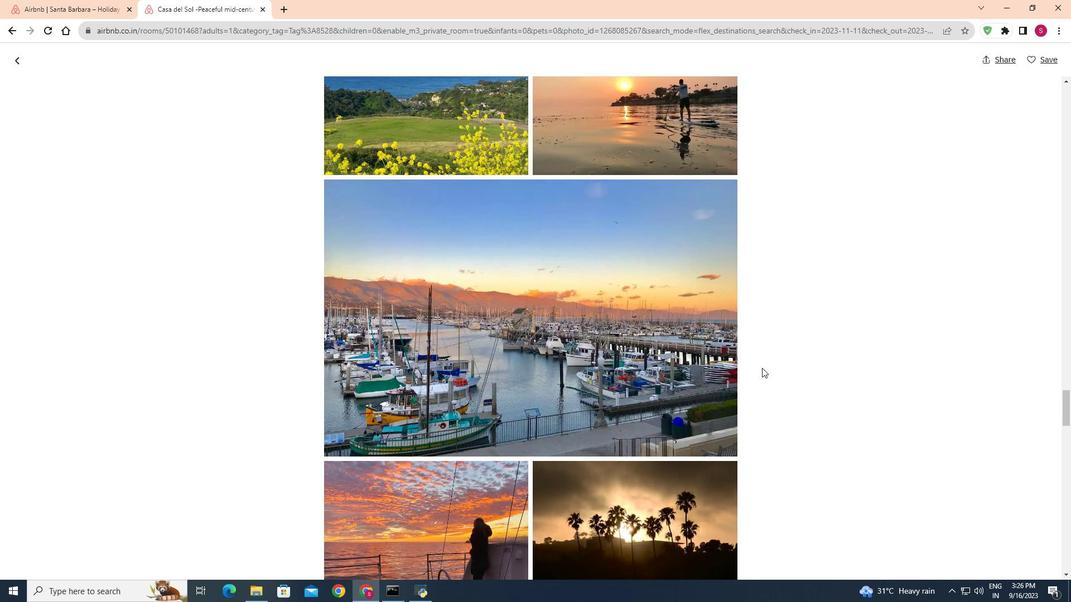 
Action: Mouse scrolled (762, 367) with delta (0, 0)
Screenshot: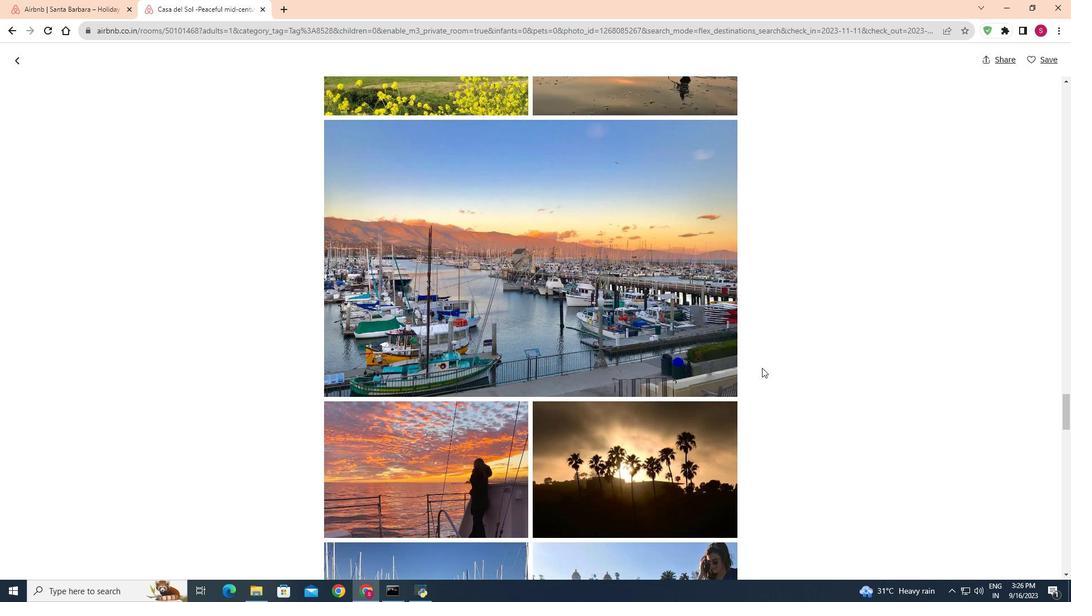 
Action: Mouse scrolled (762, 367) with delta (0, 0)
Screenshot: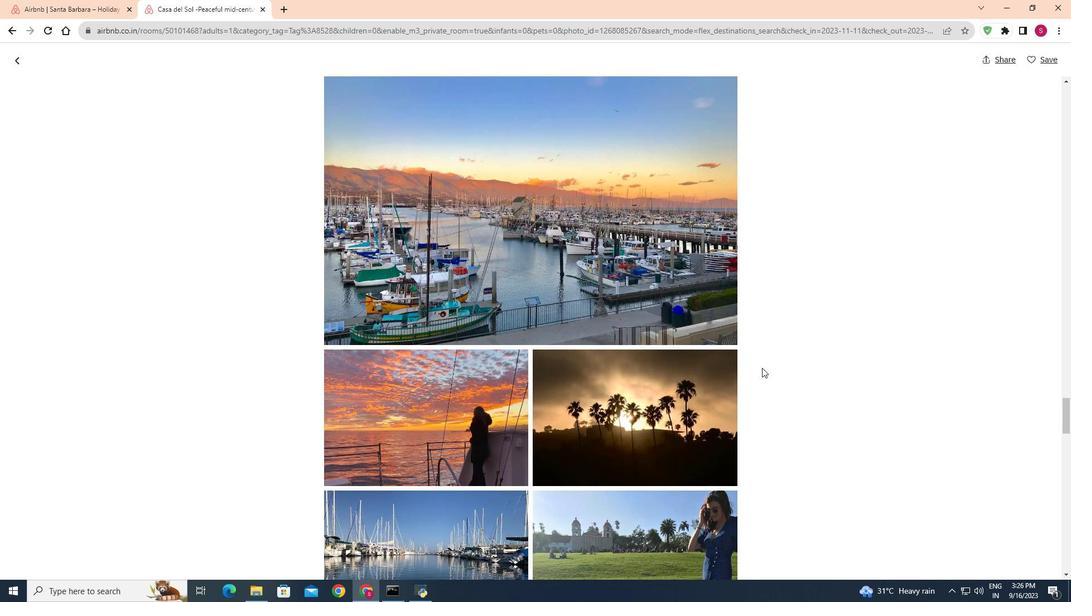 
Action: Mouse scrolled (762, 367) with delta (0, 0)
Screenshot: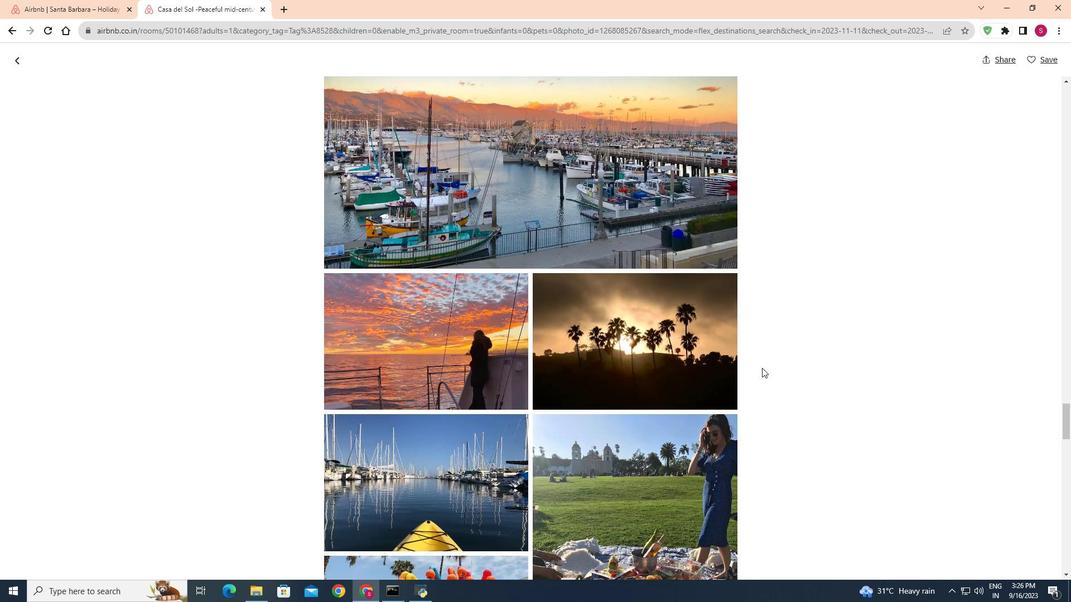 
Action: Mouse scrolled (762, 367) with delta (0, 0)
Screenshot: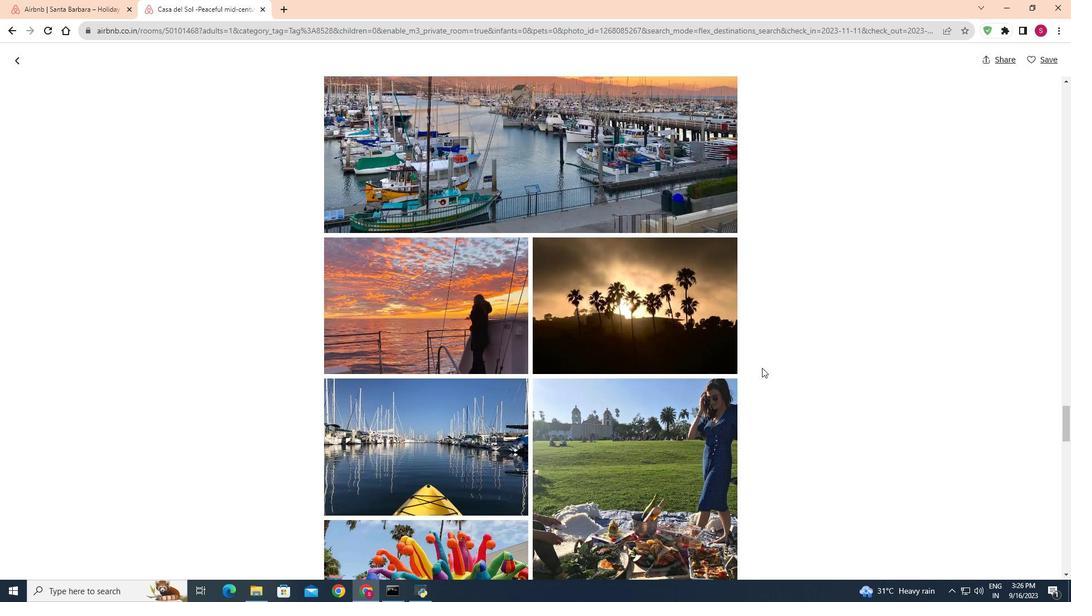 
Action: Mouse scrolled (762, 367) with delta (0, 0)
Screenshot: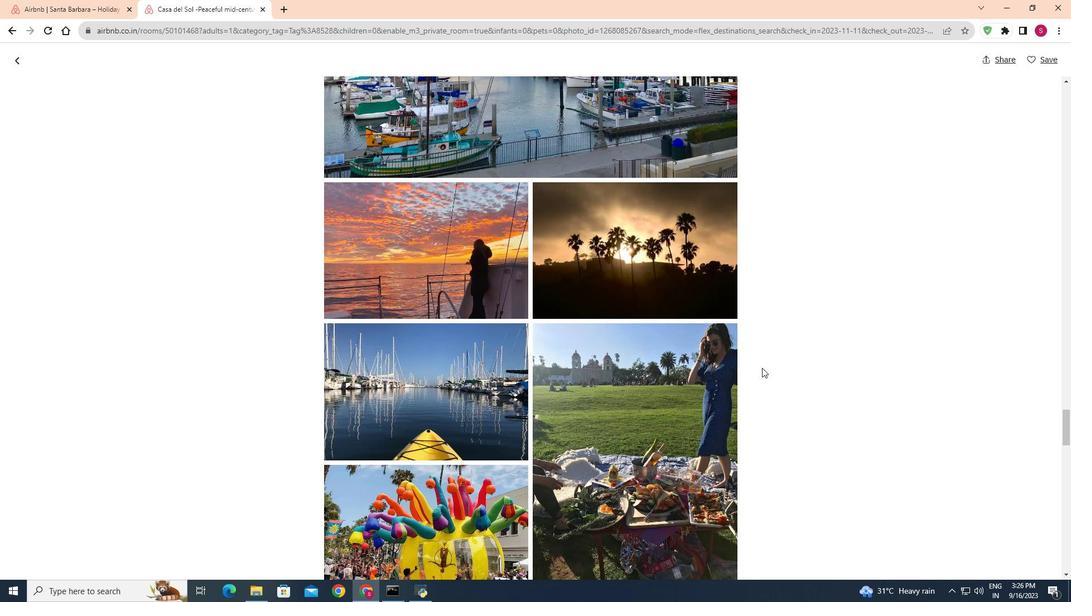 
Action: Mouse scrolled (762, 367) with delta (0, 0)
Screenshot: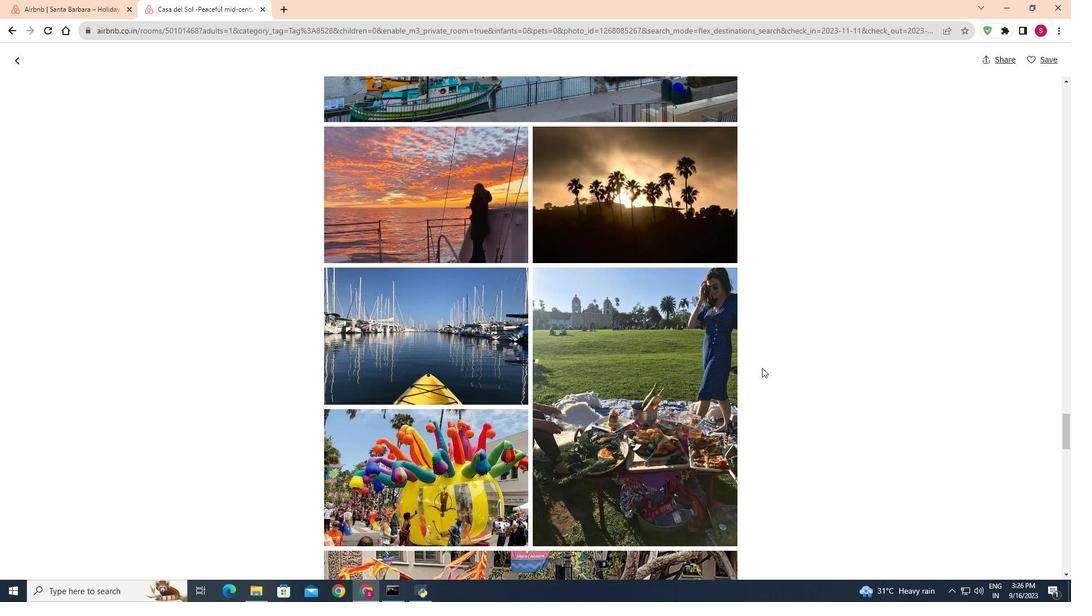 
Action: Mouse scrolled (762, 367) with delta (0, 0)
Screenshot: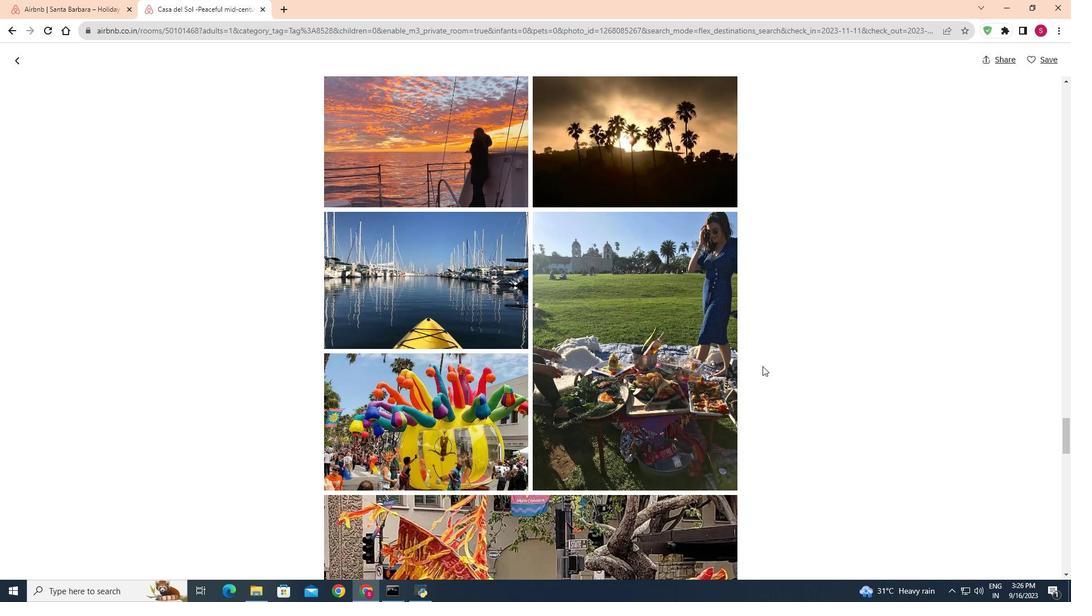 
Action: Mouse moved to (762, 366)
Screenshot: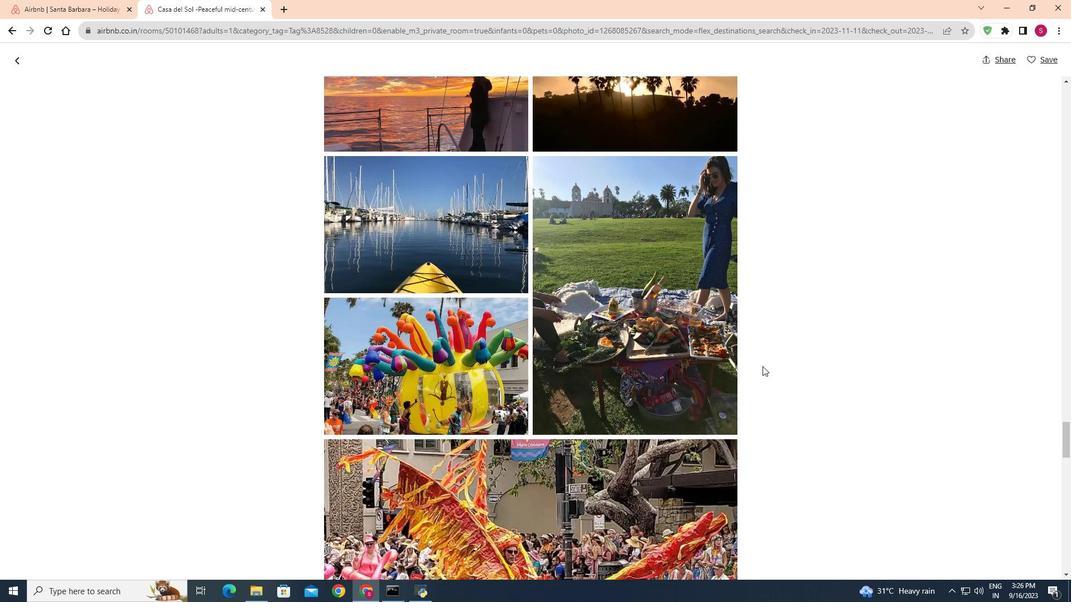 
Action: Mouse scrolled (762, 366) with delta (0, 0)
Screenshot: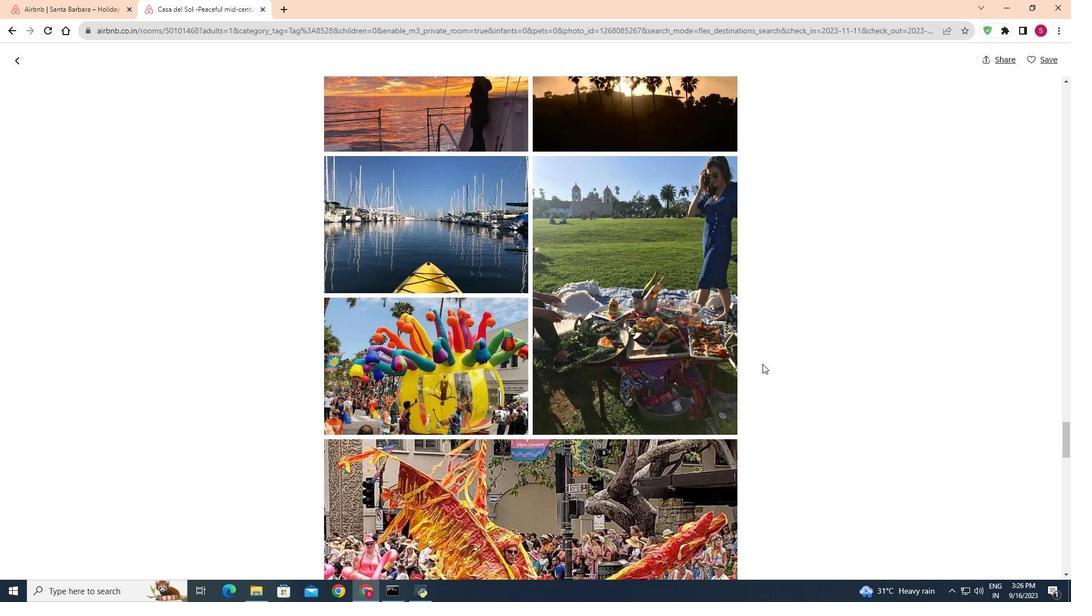 
Action: Mouse moved to (762, 363)
Screenshot: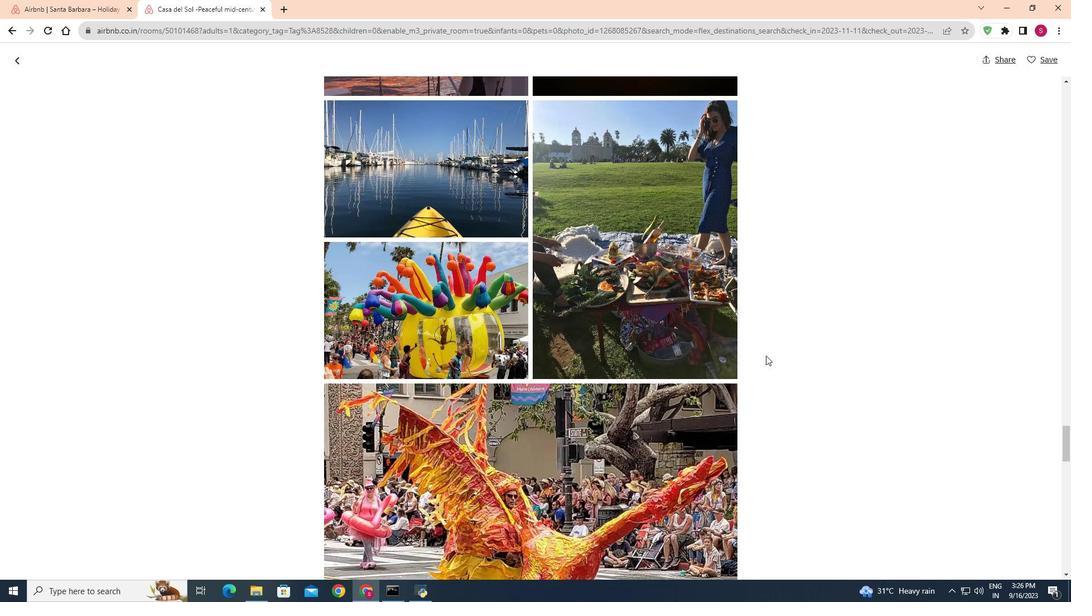 
Action: Mouse scrolled (762, 363) with delta (0, 0)
Screenshot: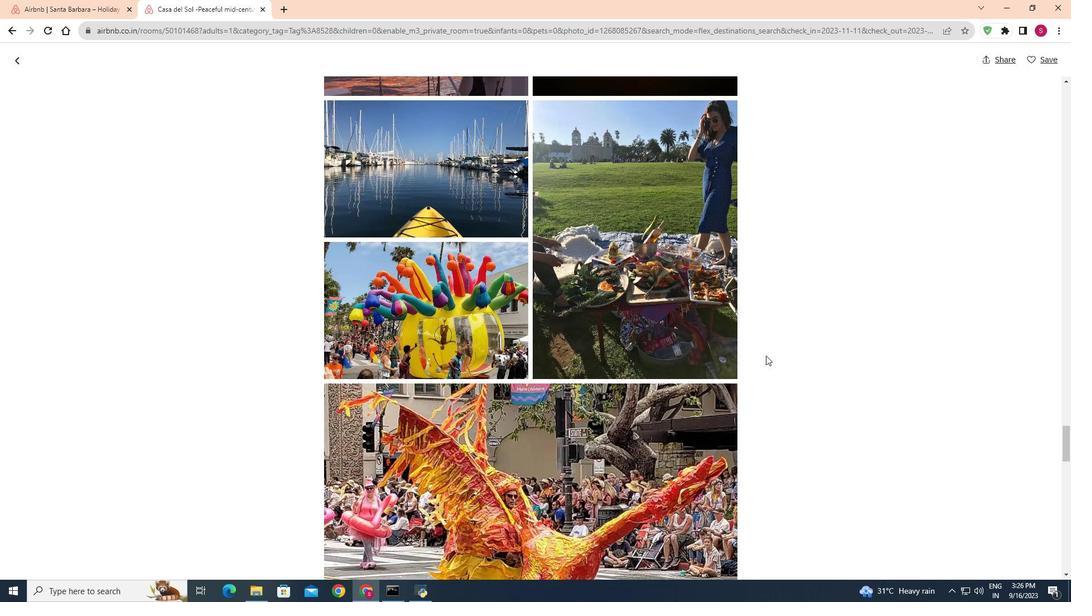
Action: Mouse moved to (766, 356)
Screenshot: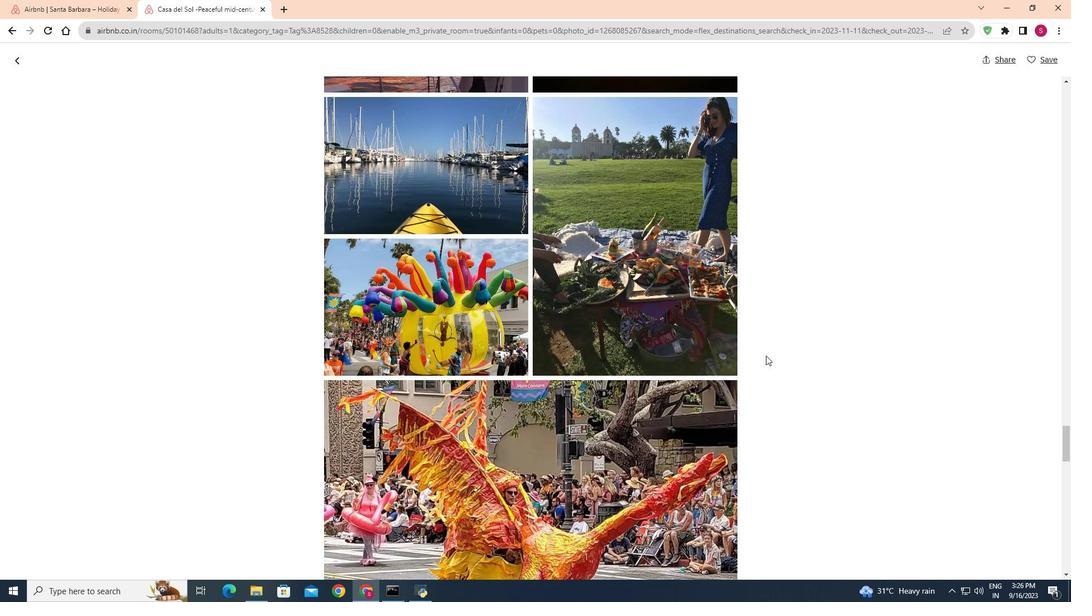 
Action: Mouse scrolled (766, 355) with delta (0, 0)
Screenshot: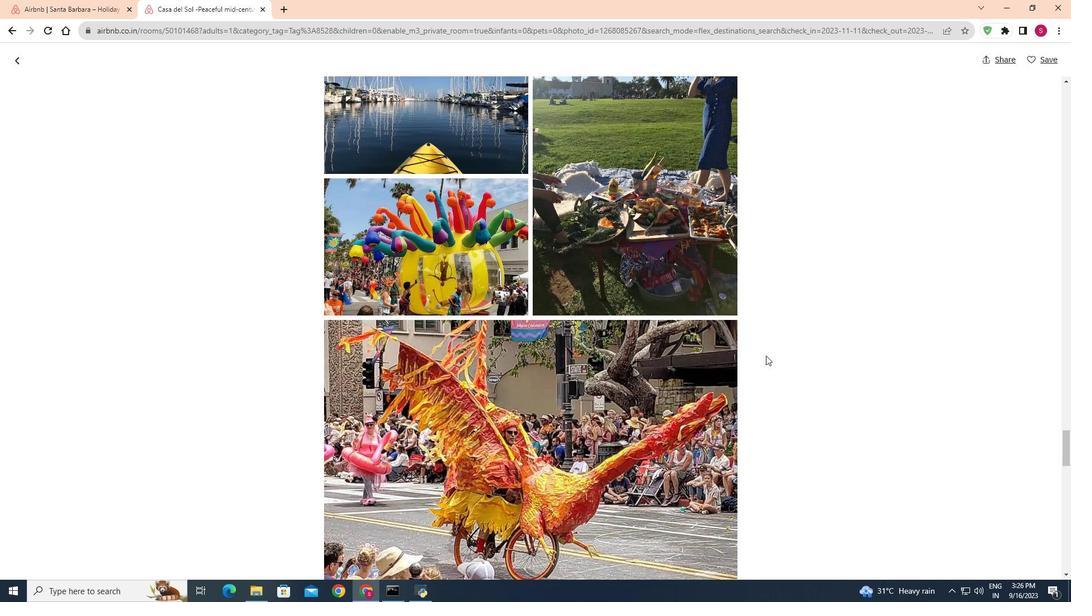 
Action: Mouse scrolled (766, 355) with delta (0, 0)
Screenshot: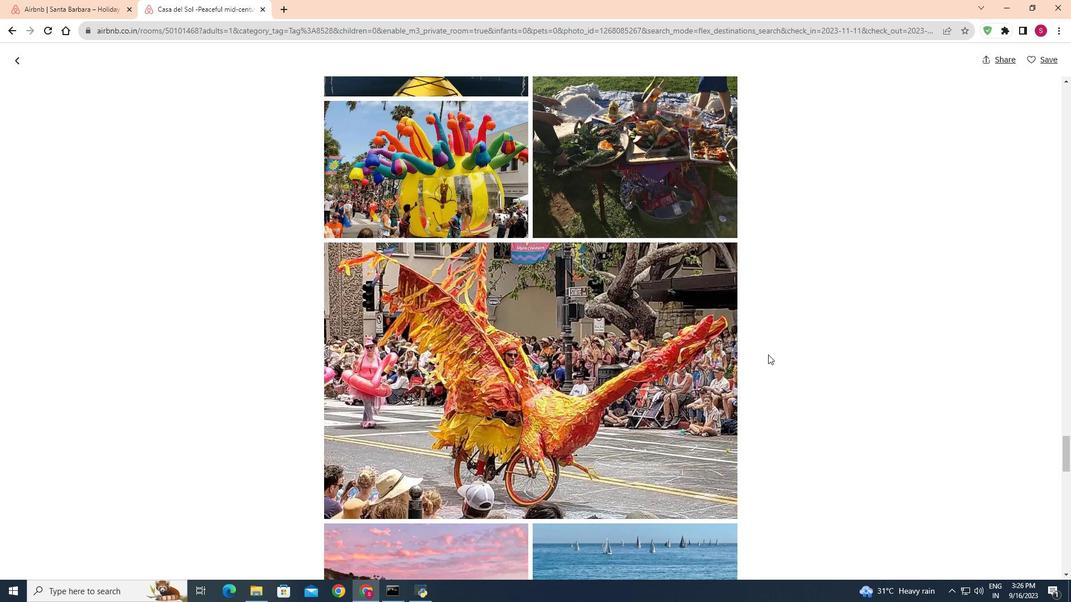 
Action: Mouse scrolled (766, 355) with delta (0, 0)
Screenshot: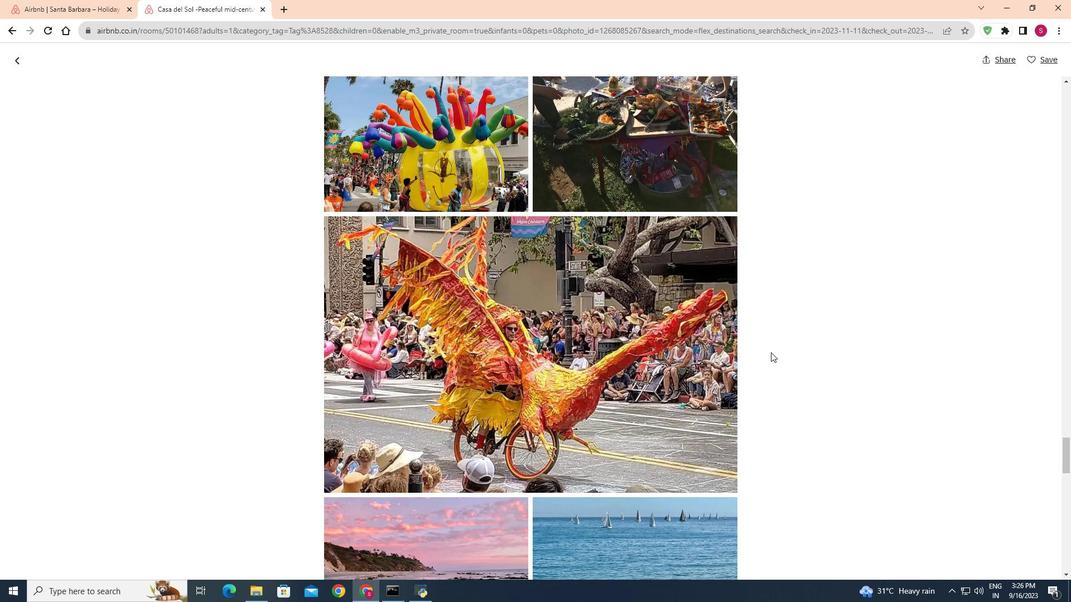 
Action: Mouse moved to (766, 367)
Screenshot: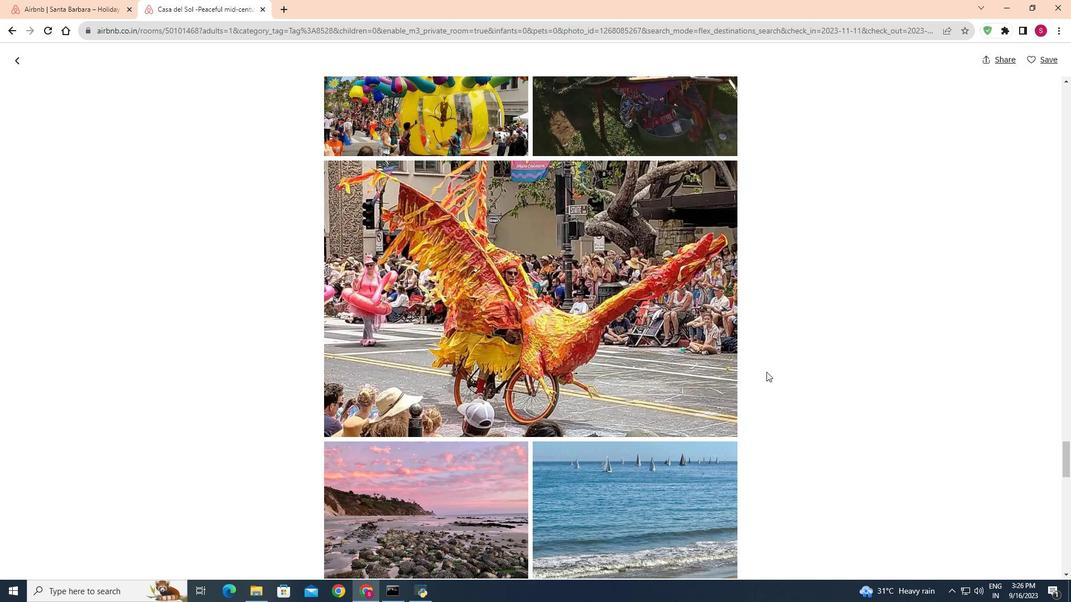 
Action: Mouse scrolled (766, 366) with delta (0, 0)
Screenshot: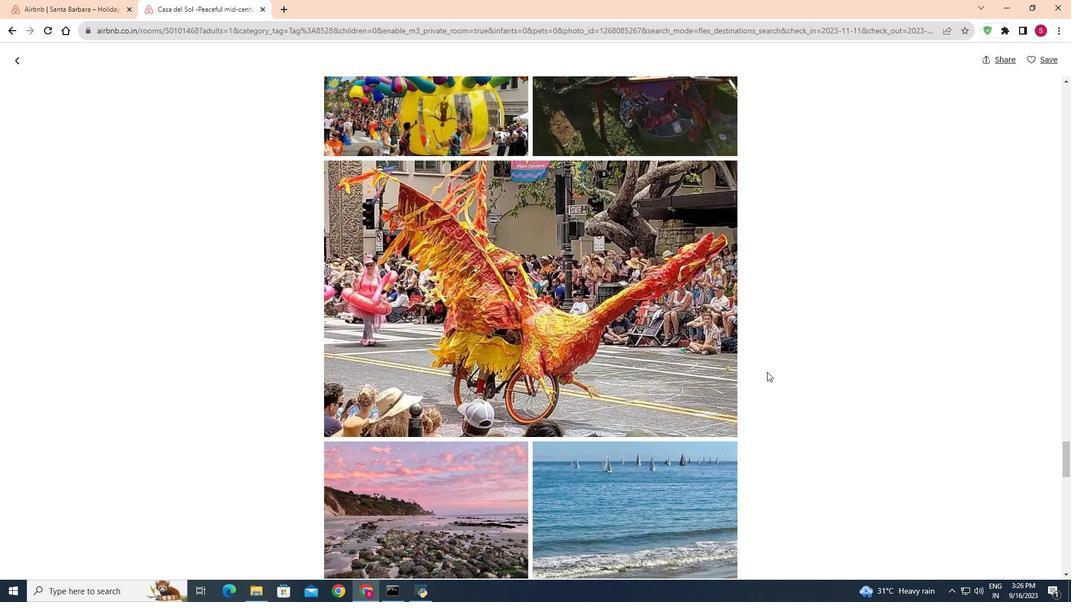 
Action: Mouse moved to (784, 371)
Screenshot: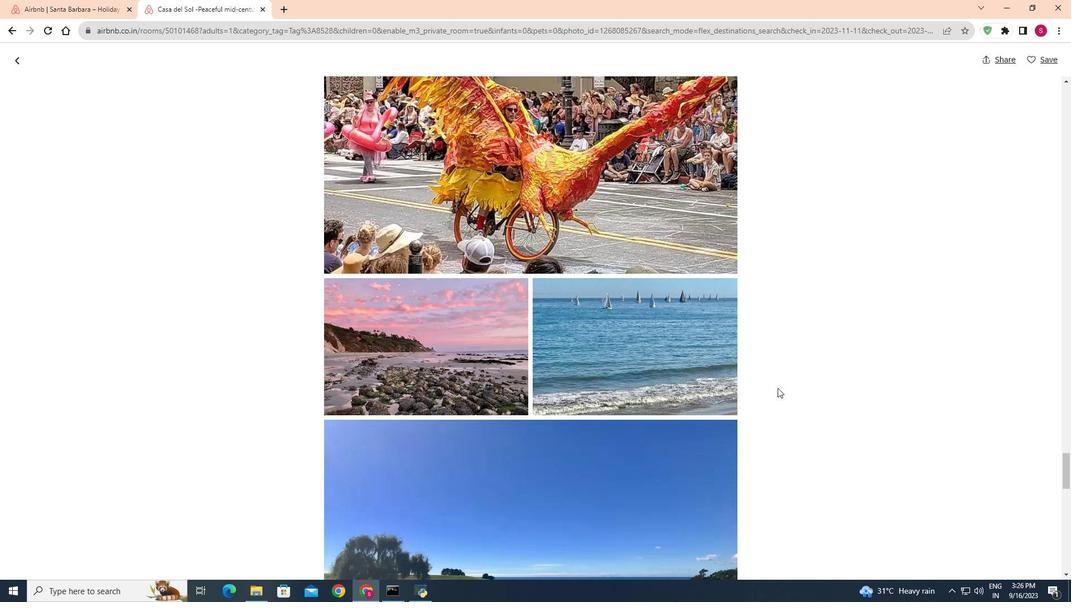 
Action: Mouse scrolled (784, 371) with delta (0, 0)
Screenshot: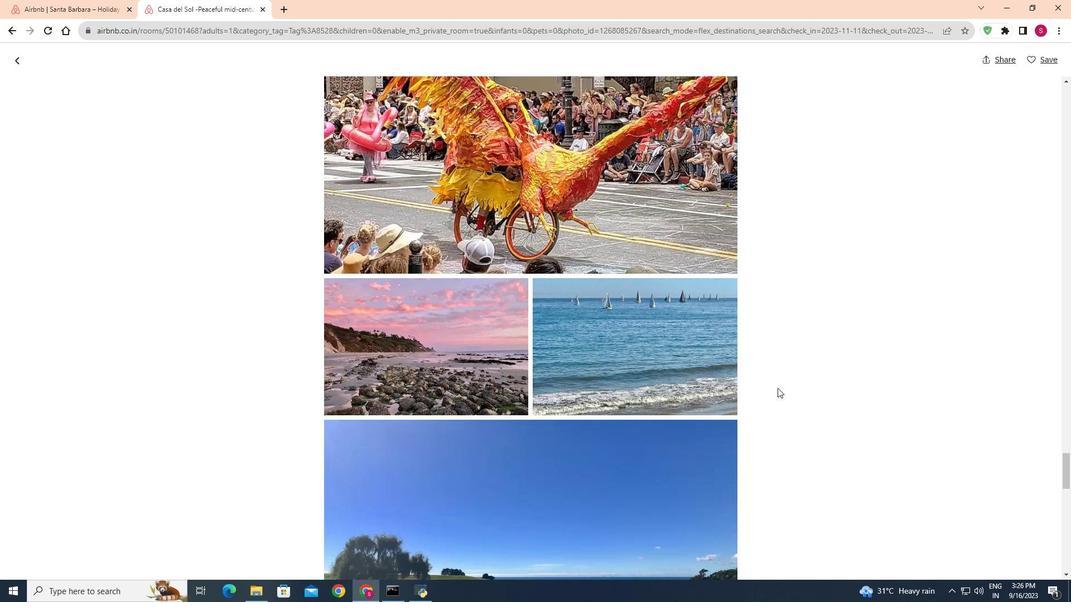 
Action: Mouse moved to (777, 383)
Screenshot: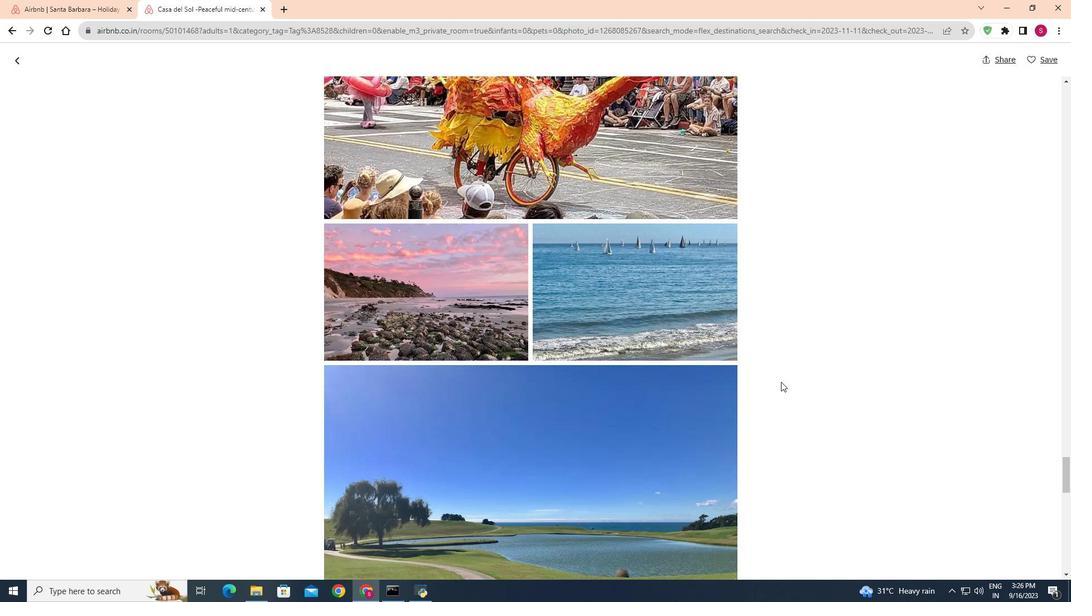 
Action: Mouse scrolled (777, 382) with delta (0, 0)
Screenshot: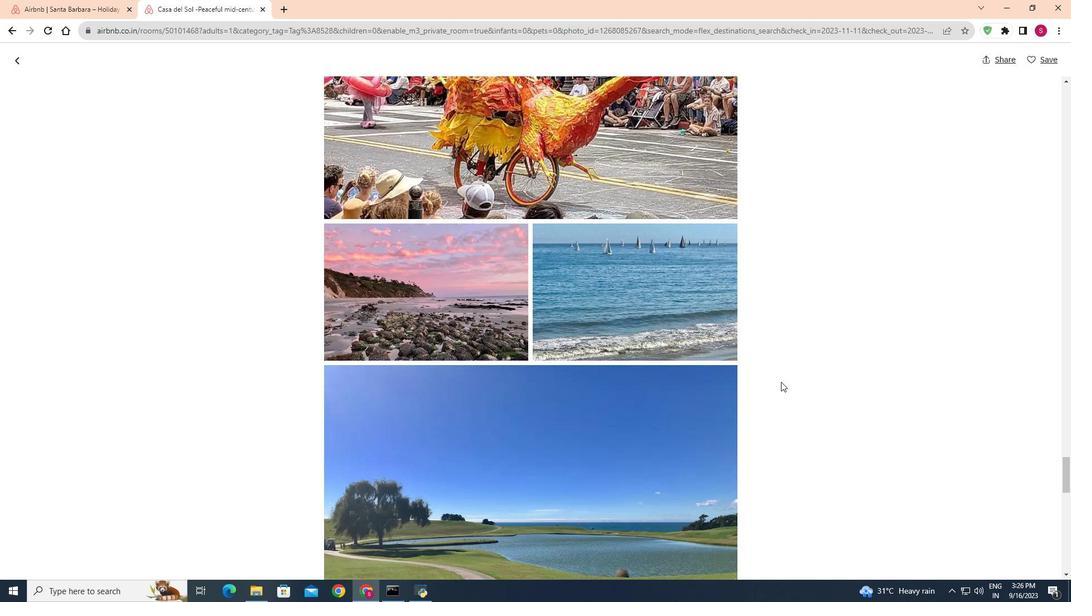 
Action: Mouse moved to (778, 383)
Screenshot: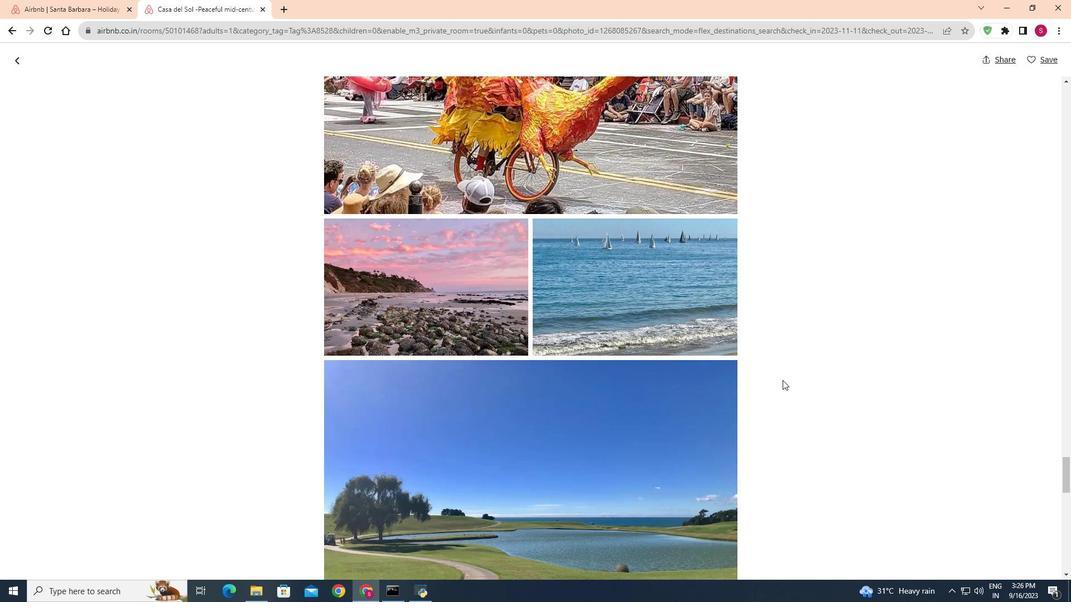 
Action: Mouse scrolled (778, 382) with delta (0, 0)
Screenshot: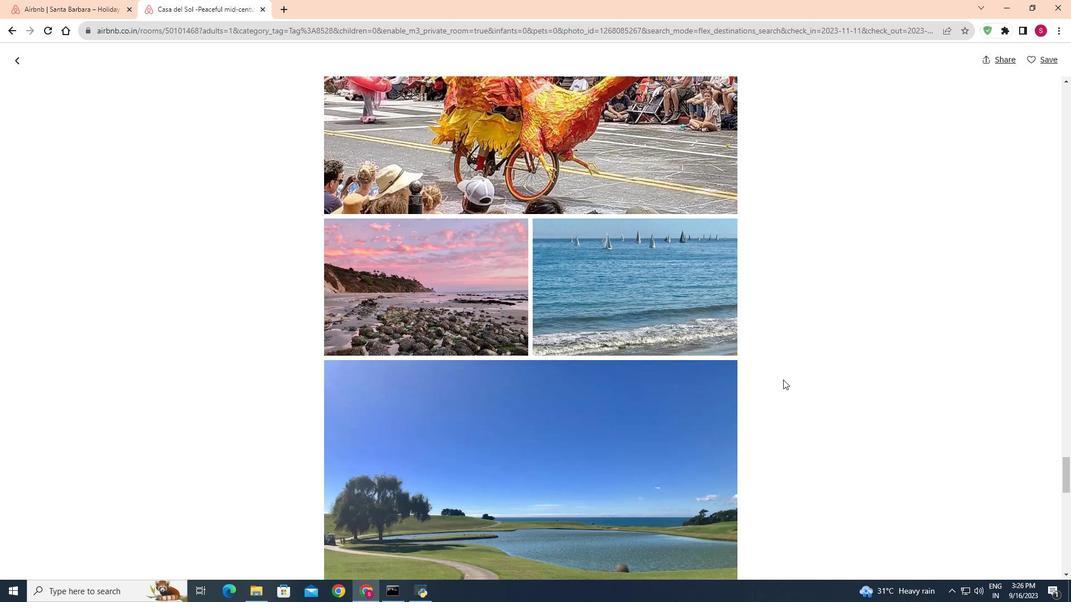 
Action: Mouse moved to (776, 389)
Screenshot: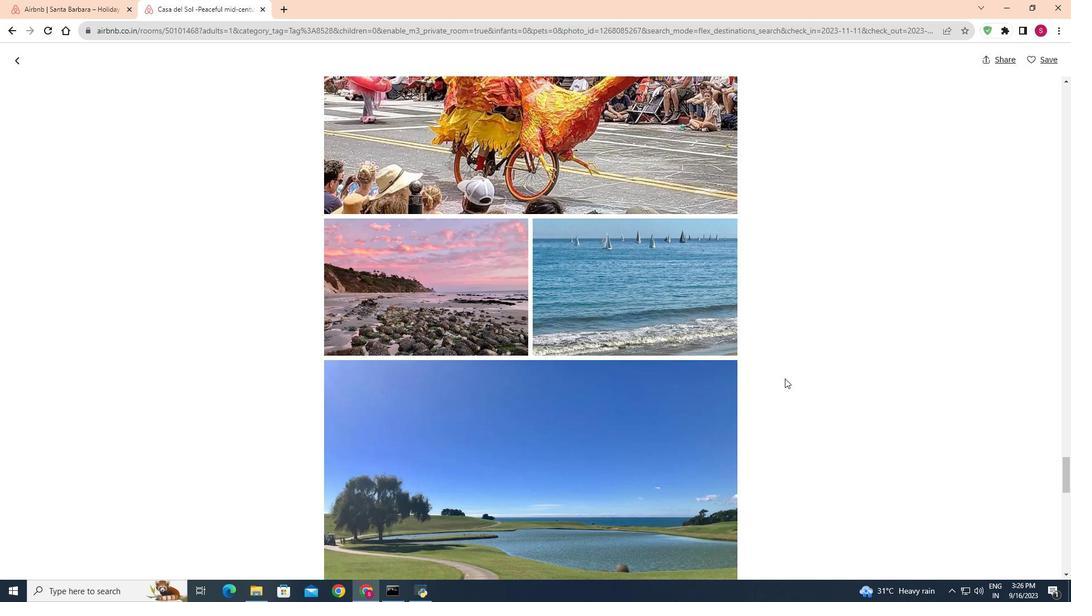 
Action: Mouse scrolled (776, 388) with delta (0, 0)
Screenshot: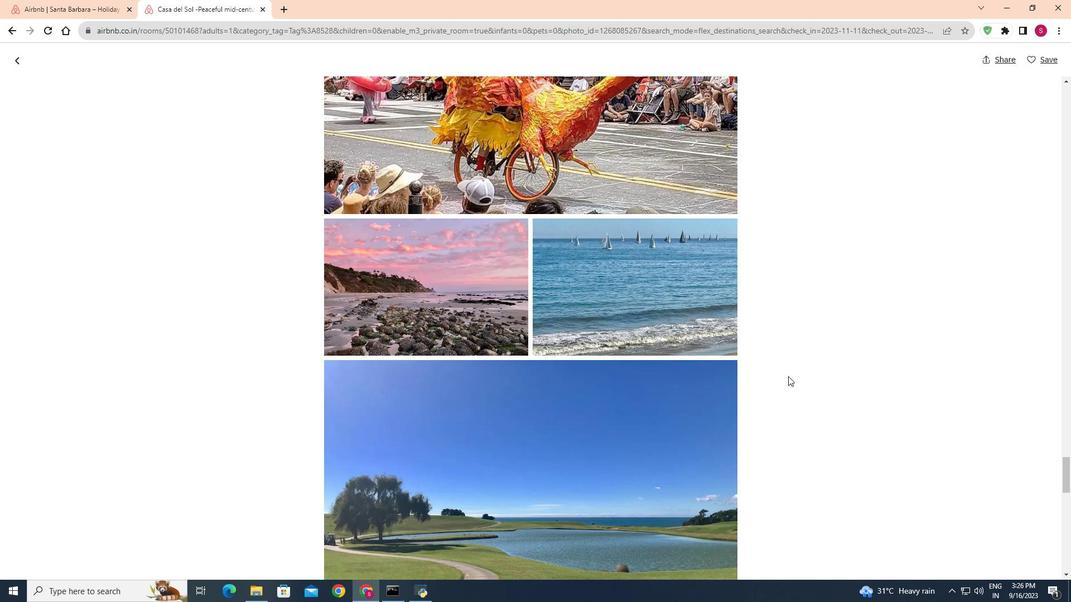 
Action: Mouse moved to (789, 376)
Screenshot: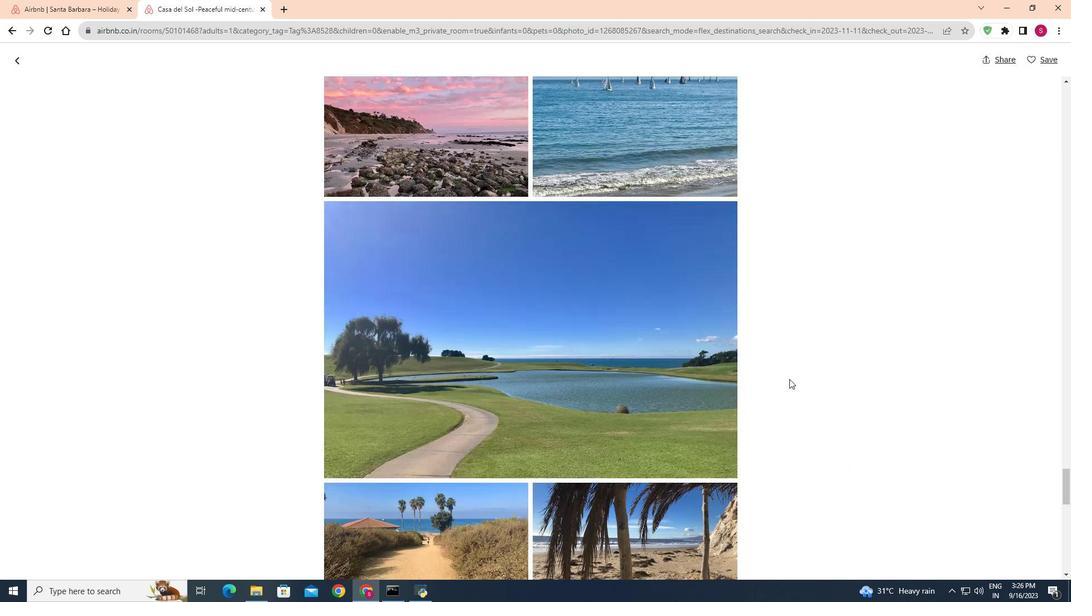 
Action: Mouse scrolled (789, 375) with delta (0, 0)
Screenshot: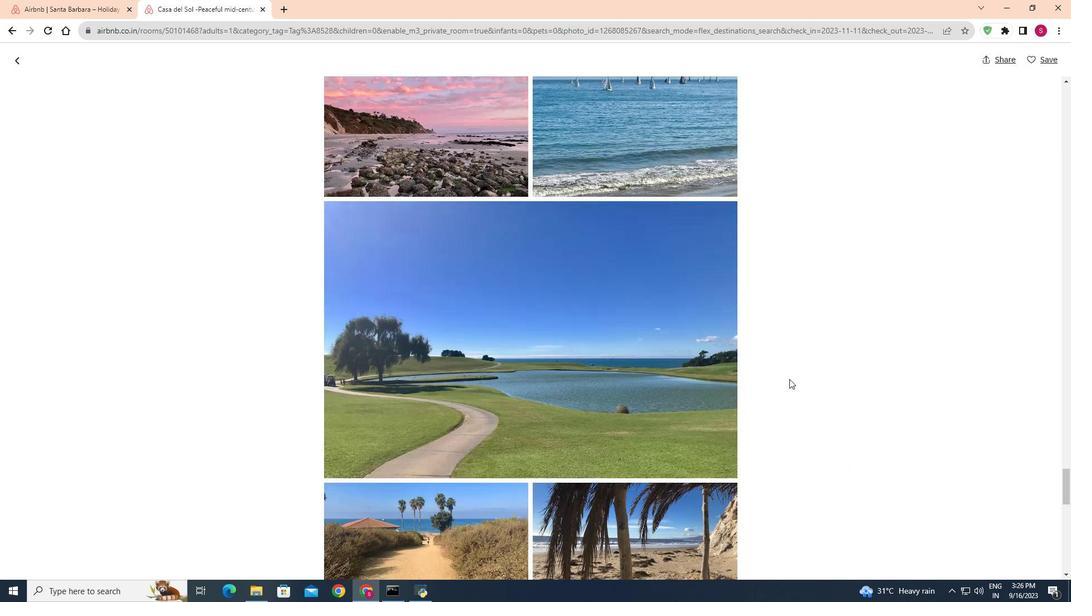 
Action: Mouse moved to (789, 377)
Screenshot: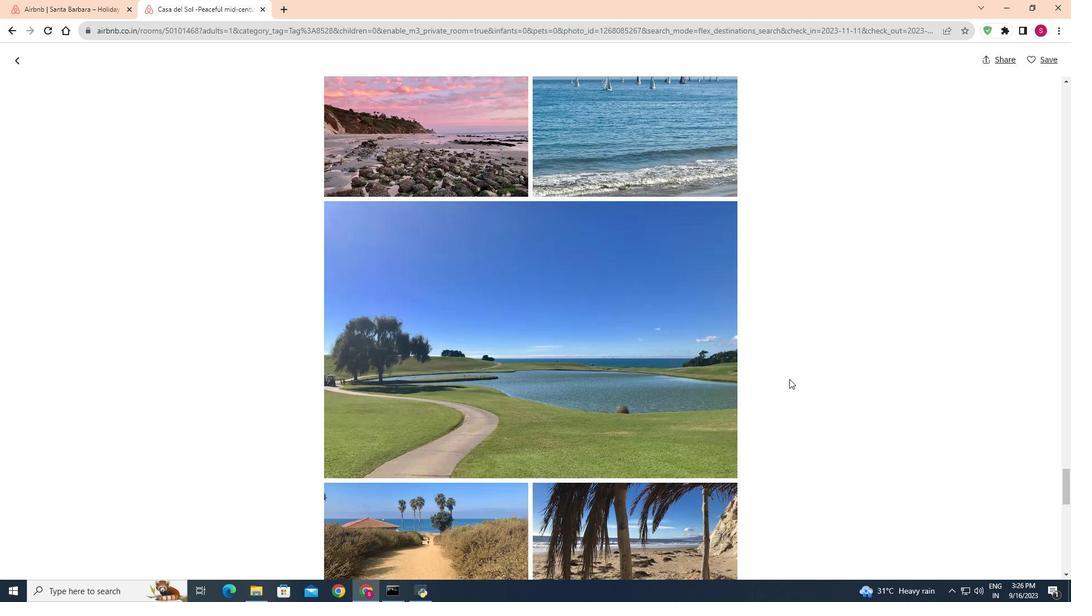 
Action: Mouse scrolled (789, 377) with delta (0, 0)
Screenshot: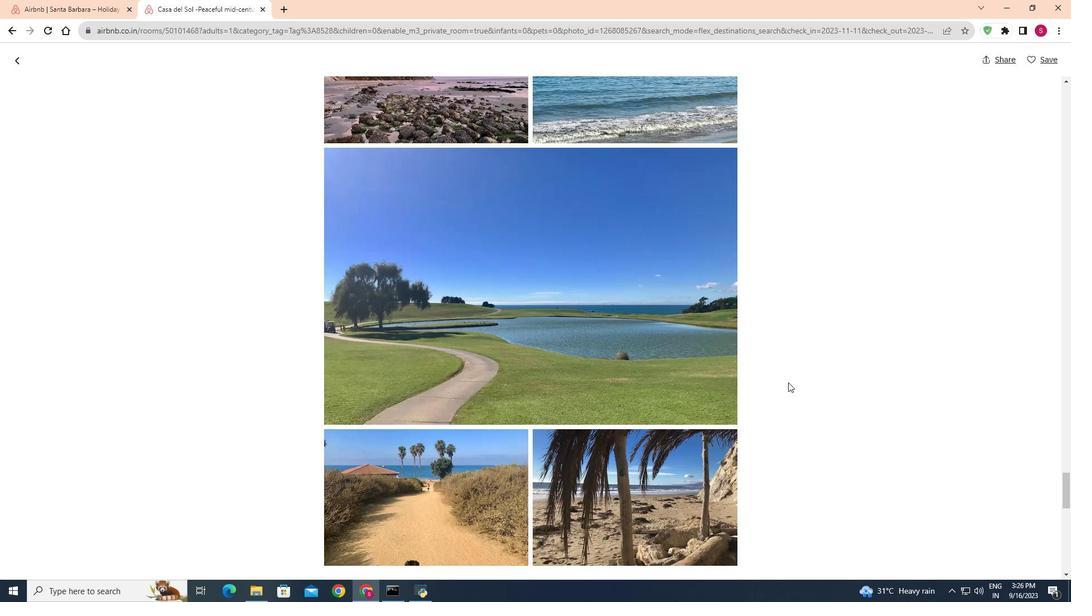 
Action: Mouse moved to (790, 376)
Screenshot: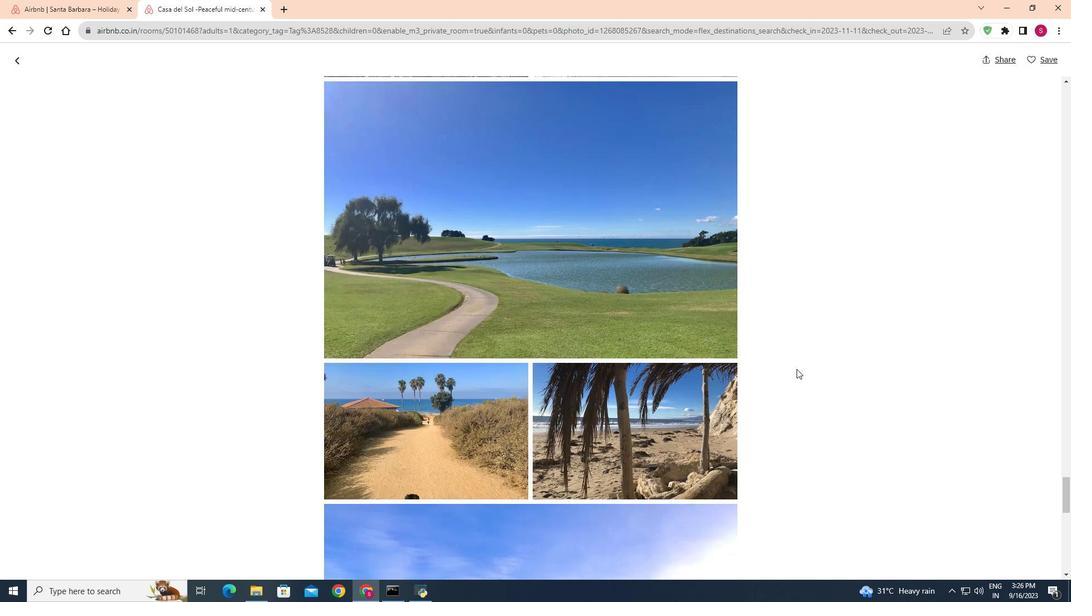 
Action: Mouse scrolled (790, 376) with delta (0, 0)
Screenshot: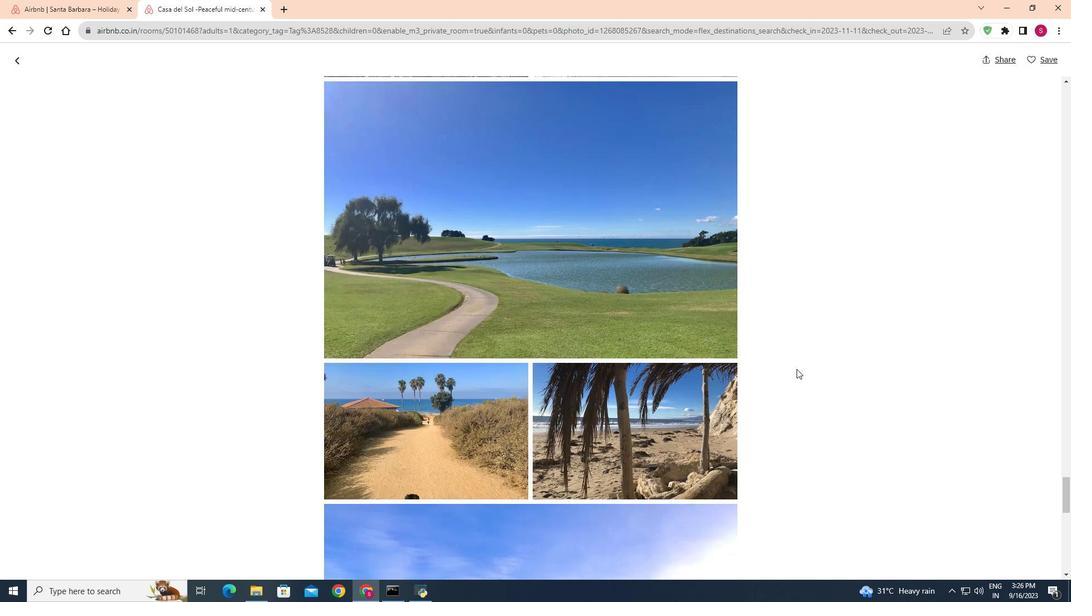 
Action: Mouse moved to (792, 373)
Screenshot: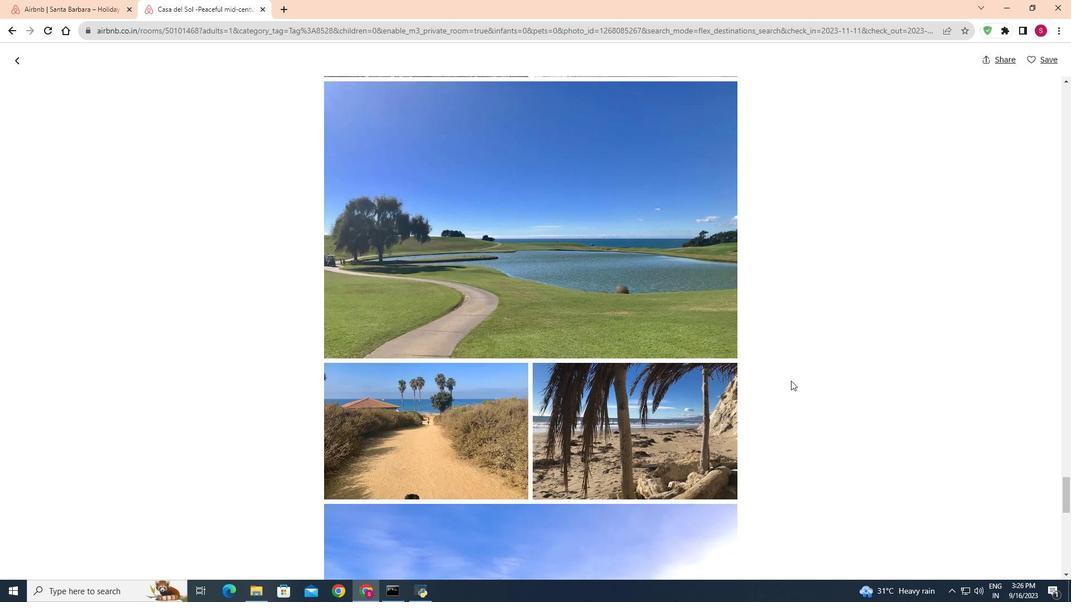 
Action: Mouse scrolled (792, 373) with delta (0, 0)
Screenshot: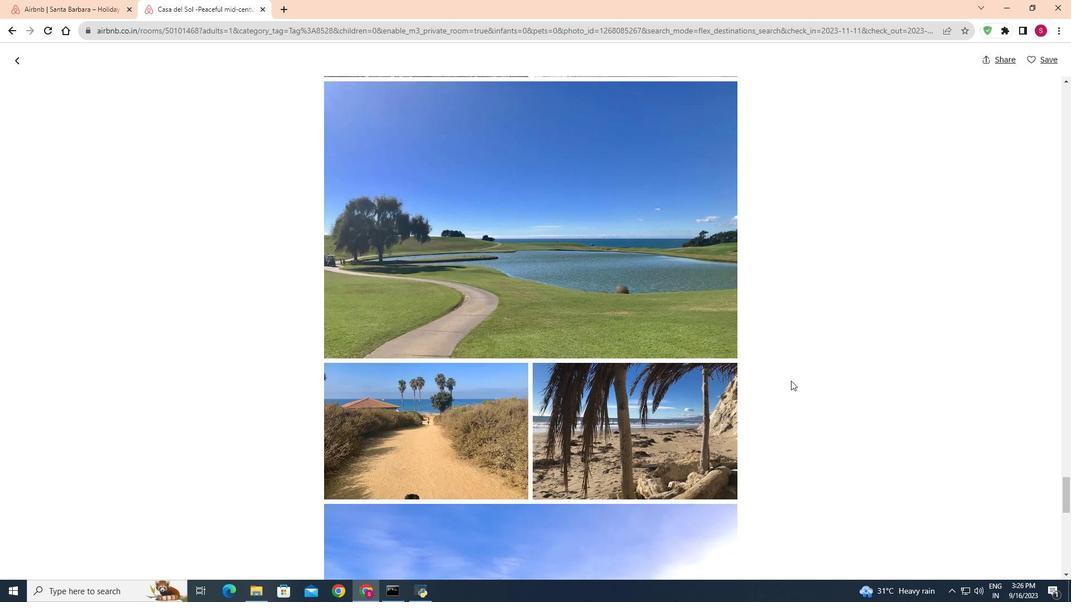 
Action: Mouse moved to (788, 382)
Screenshot: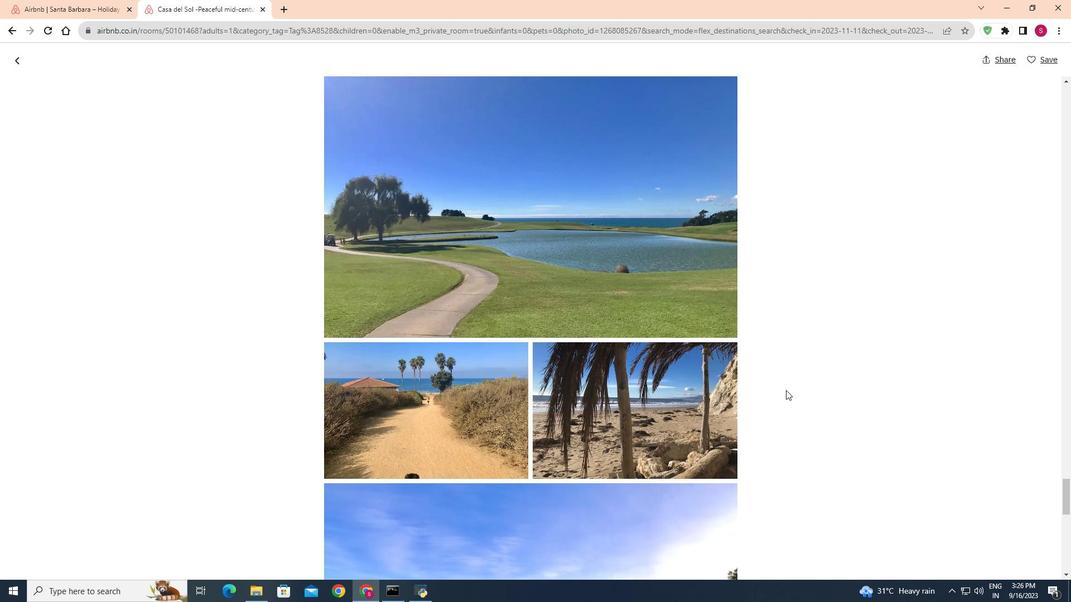 
Action: Mouse scrolled (788, 381) with delta (0, 0)
Screenshot: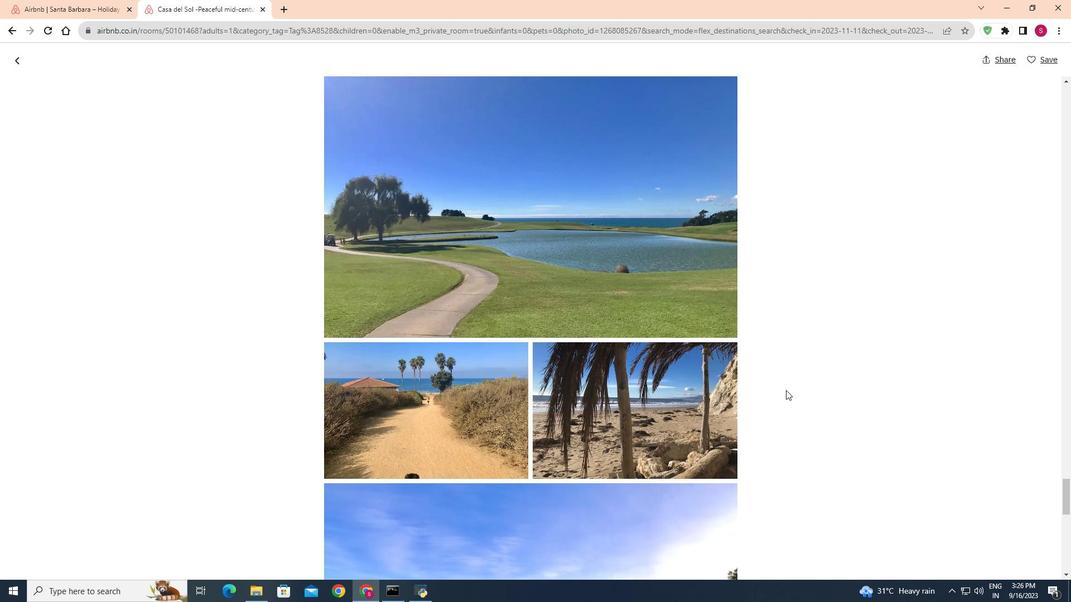 
Action: Mouse moved to (785, 390)
Screenshot: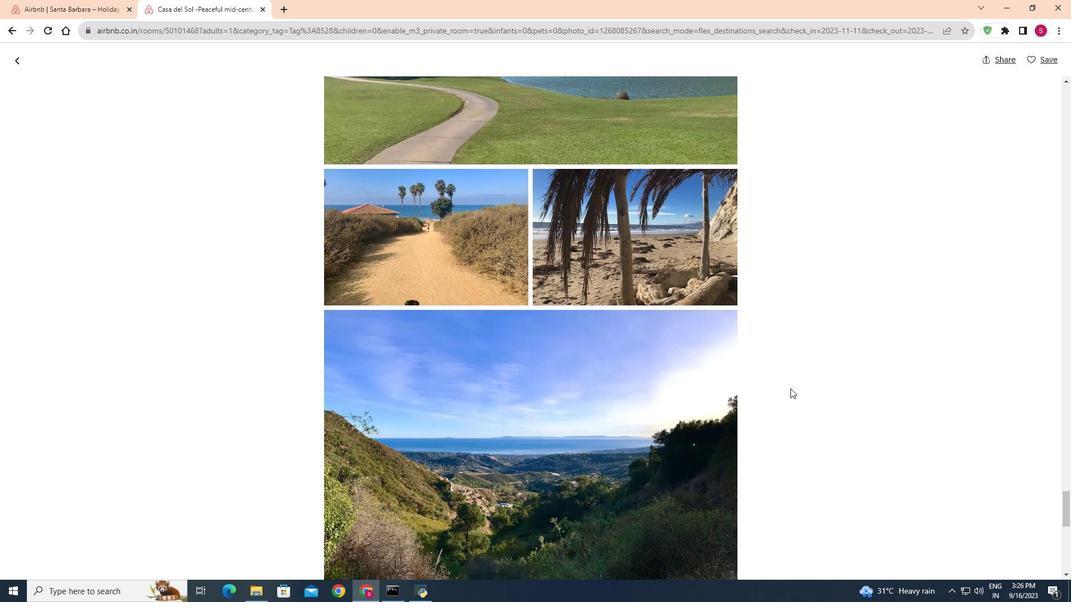 
Action: Mouse scrolled (785, 390) with delta (0, 0)
Screenshot: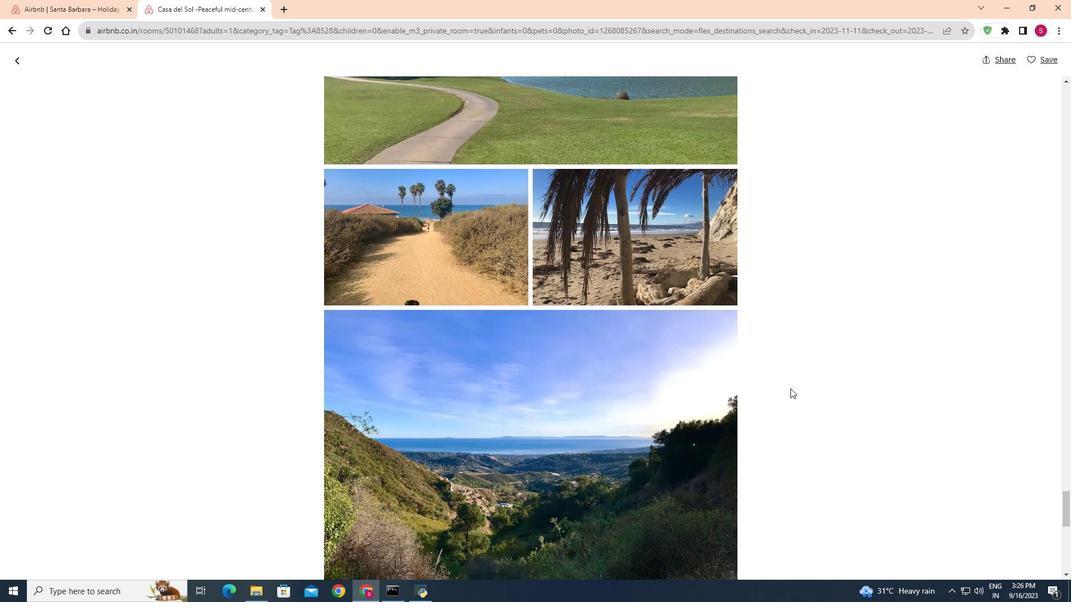 
Action: Mouse moved to (787, 389)
Screenshot: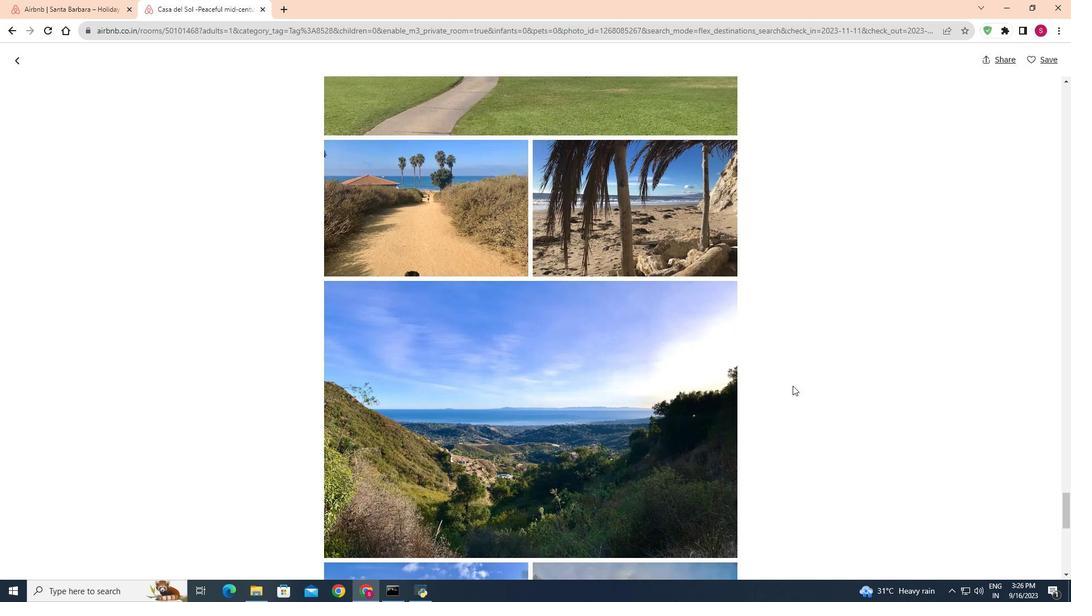 
Action: Mouse scrolled (787, 388) with delta (0, 0)
Screenshot: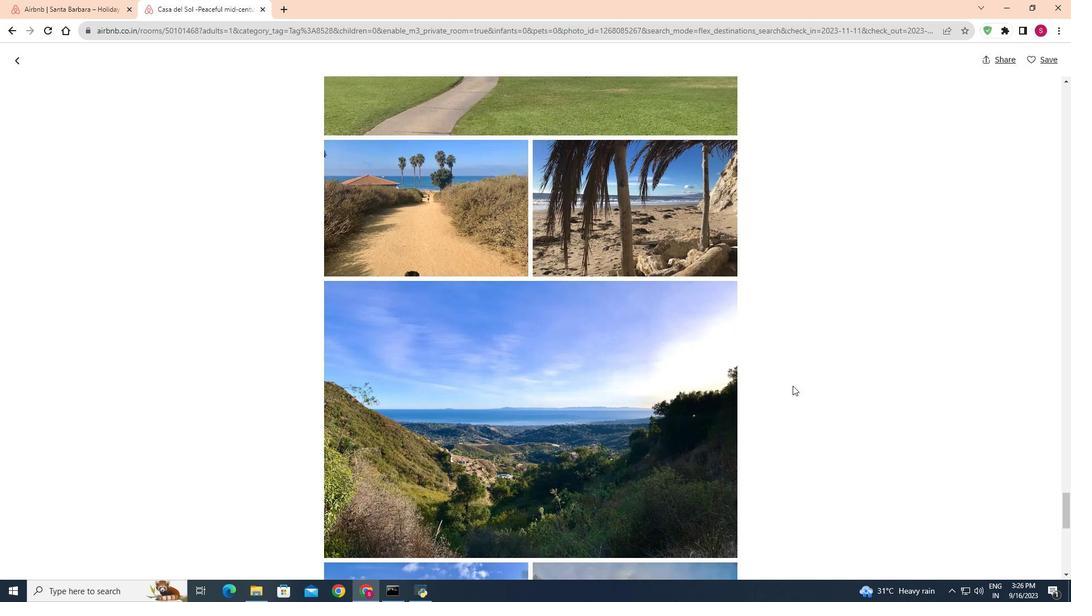 
Action: Mouse moved to (792, 383)
Screenshot: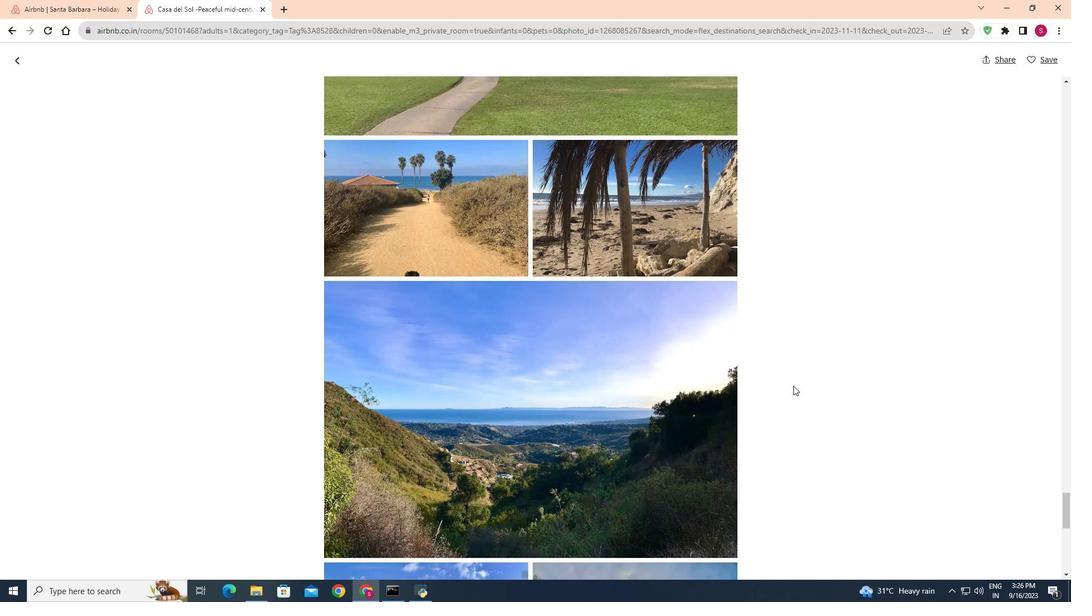 
Action: Mouse scrolled (792, 382) with delta (0, 0)
Screenshot: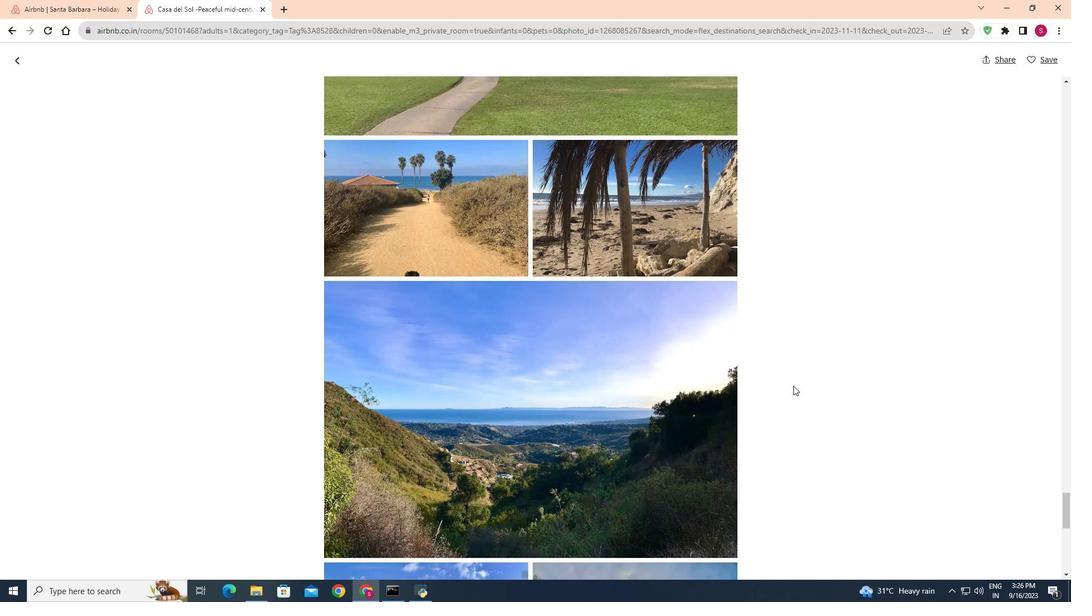 
Action: Mouse moved to (792, 387)
Screenshot: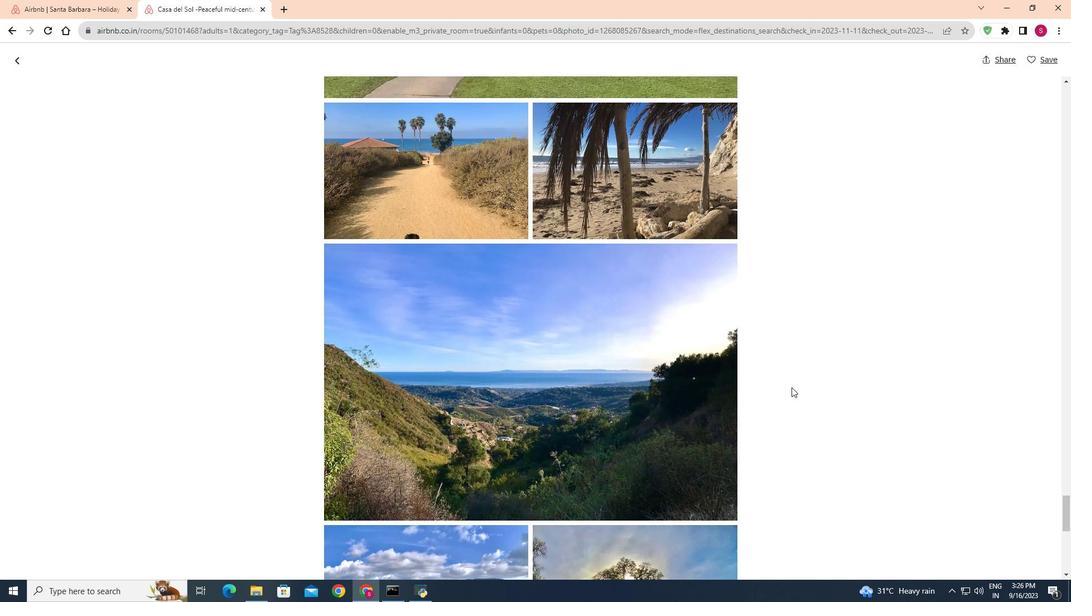 
Action: Mouse scrolled (792, 386) with delta (0, 0)
Screenshot: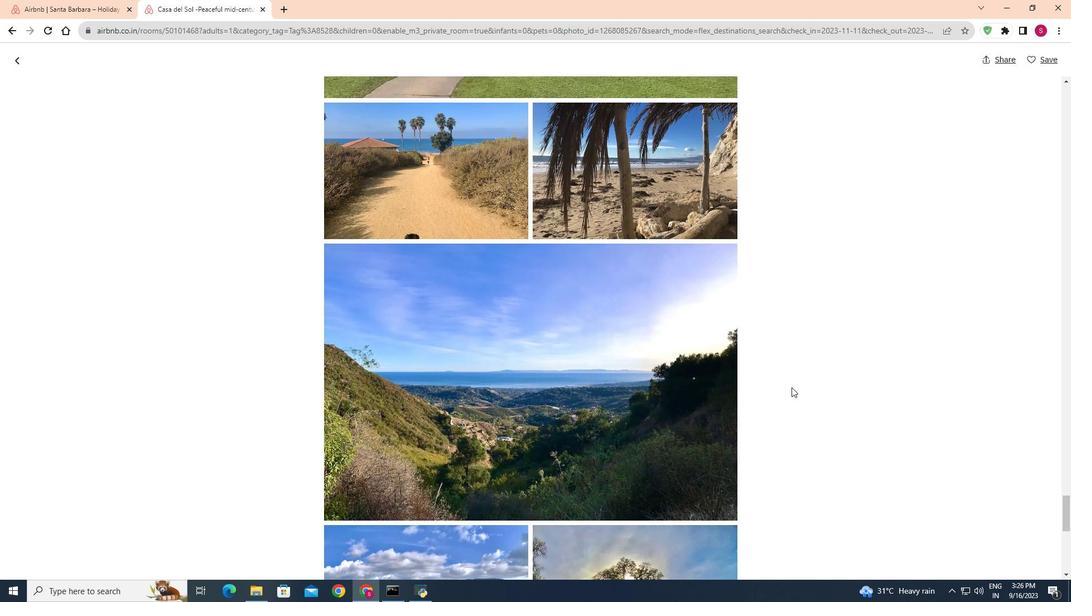 
Action: Mouse moved to (793, 386)
Screenshot: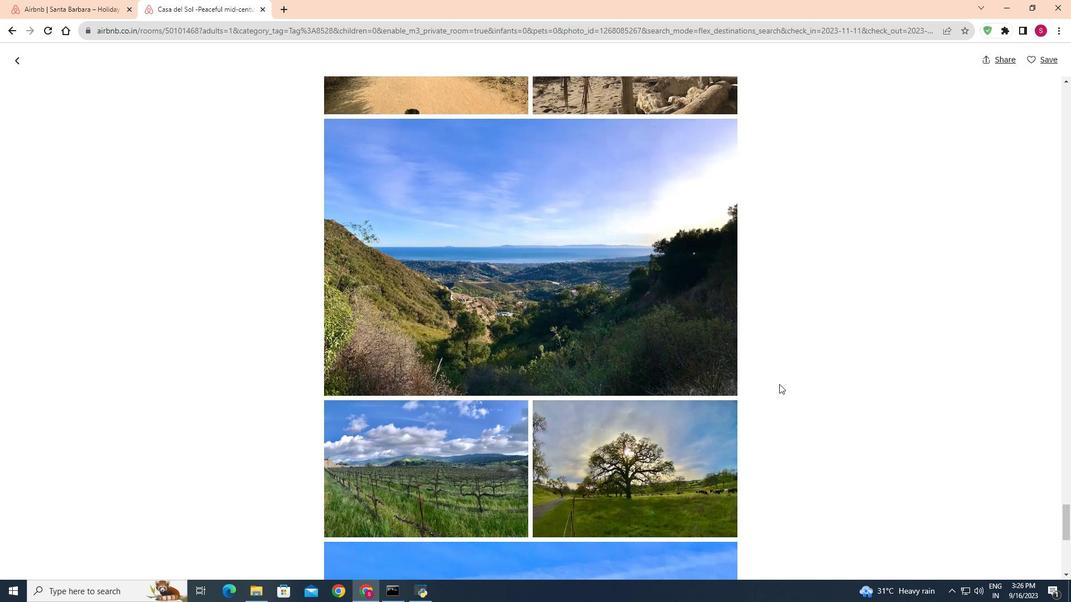 
Action: Mouse scrolled (793, 385) with delta (0, 0)
Screenshot: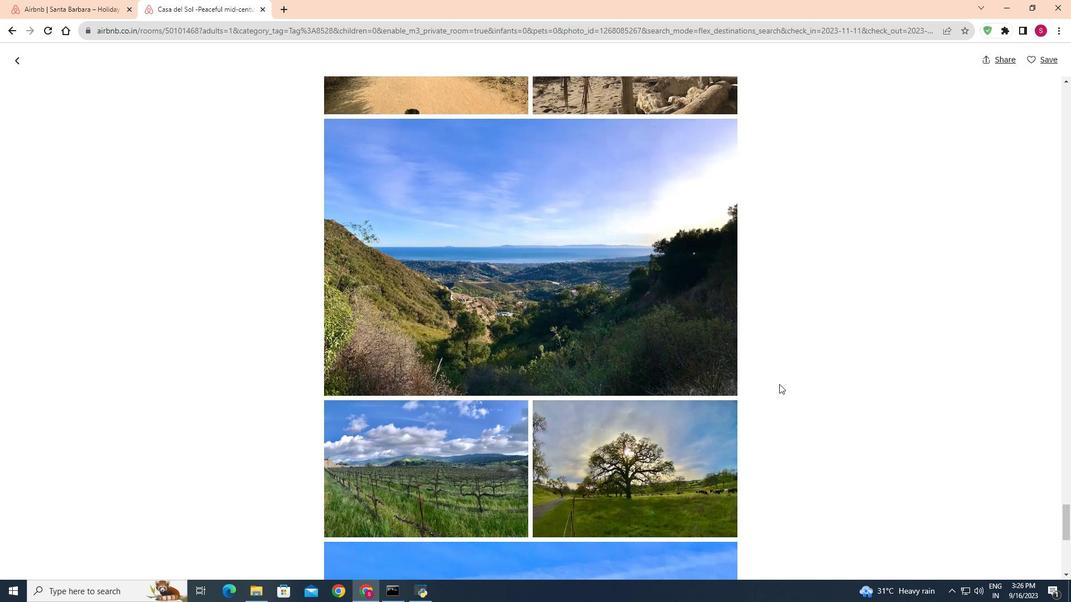 
Action: Mouse moved to (791, 387)
Screenshot: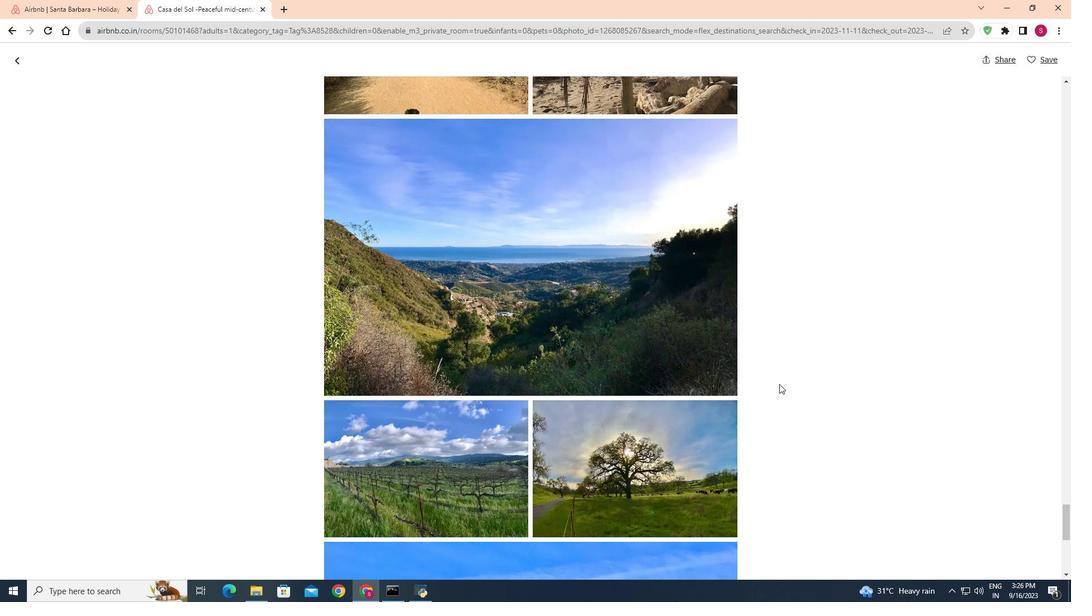 
Action: Mouse scrolled (791, 387) with delta (0, 0)
Screenshot: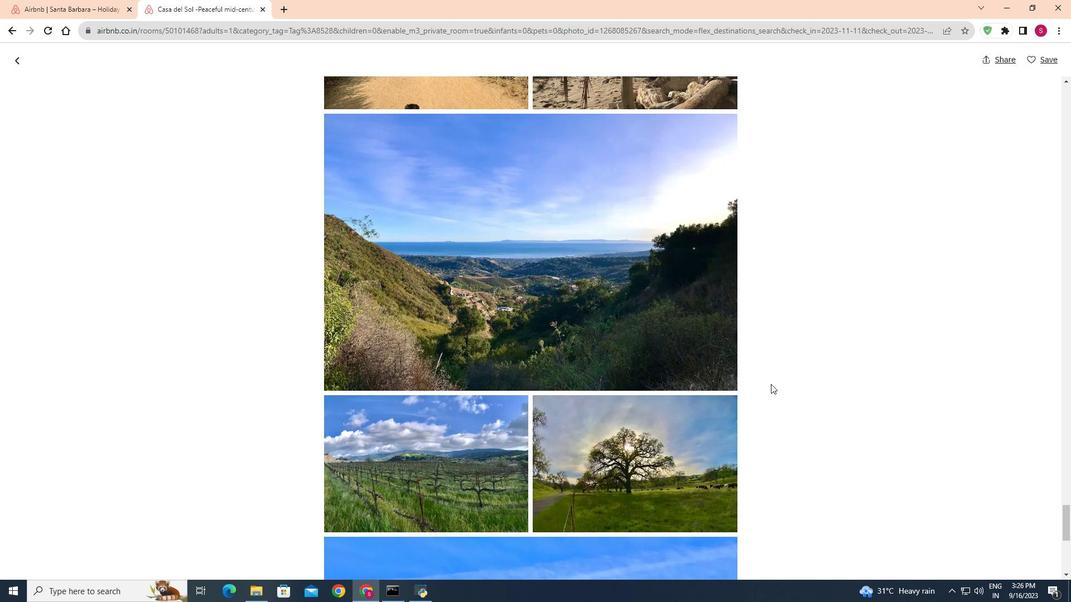 
Action: Mouse moved to (790, 387)
Screenshot: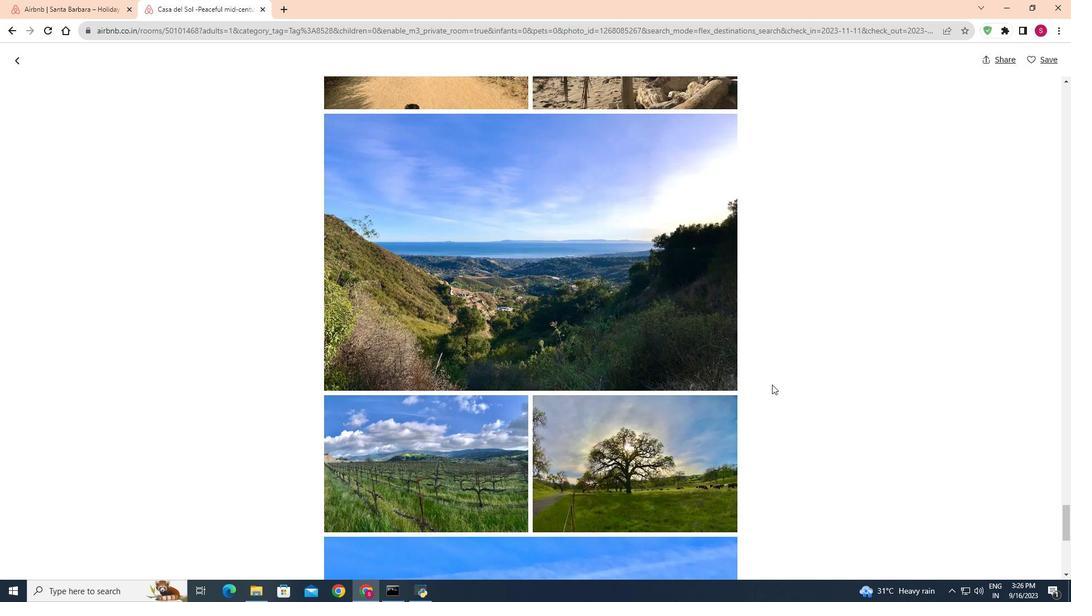 
Action: Mouse scrolled (790, 387) with delta (0, 0)
Screenshot: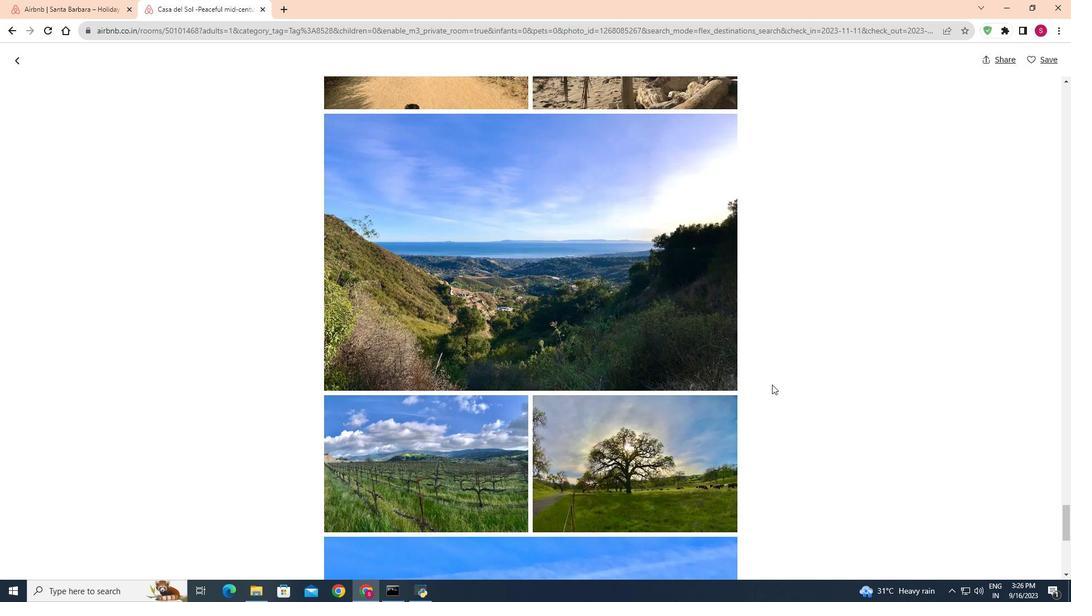 
Action: Mouse moved to (782, 394)
Screenshot: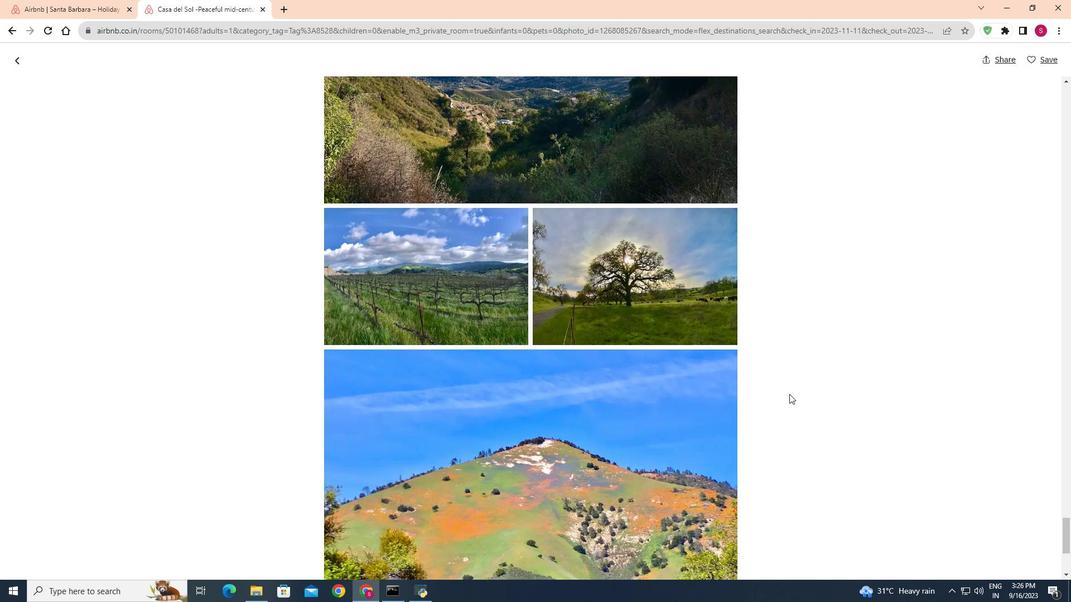 
Action: Mouse scrolled (782, 393) with delta (0, 0)
Screenshot: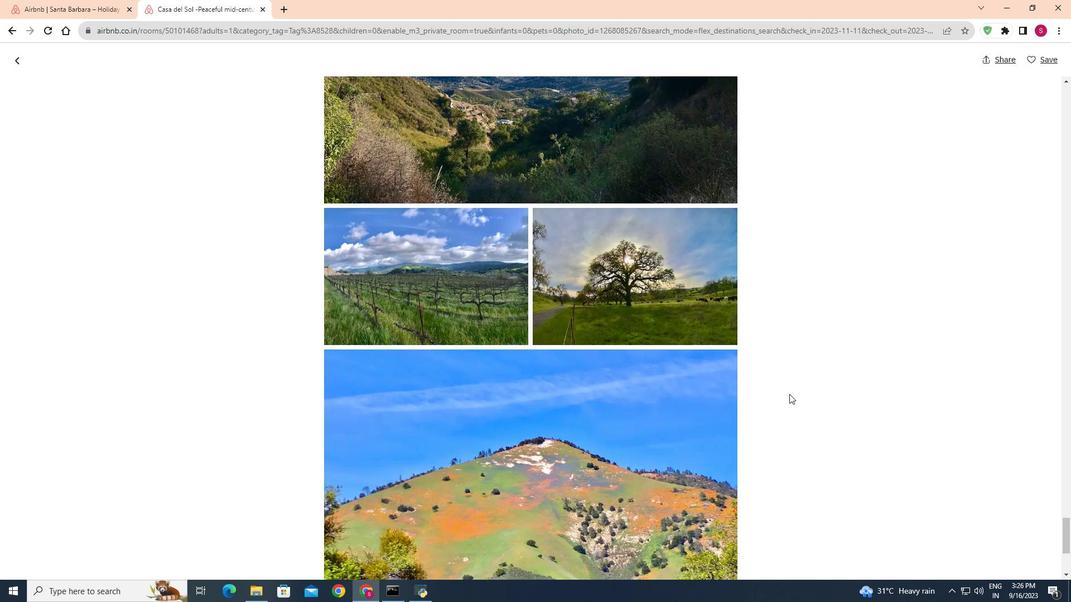 
Action: Mouse moved to (785, 394)
Screenshot: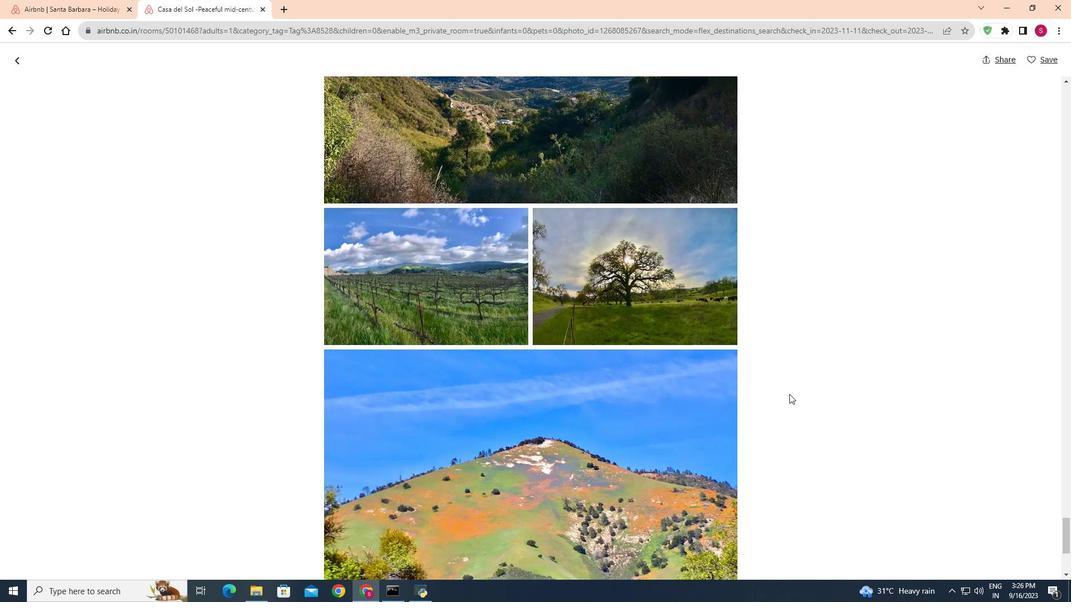 
Action: Mouse scrolled (785, 393) with delta (0, 0)
Screenshot: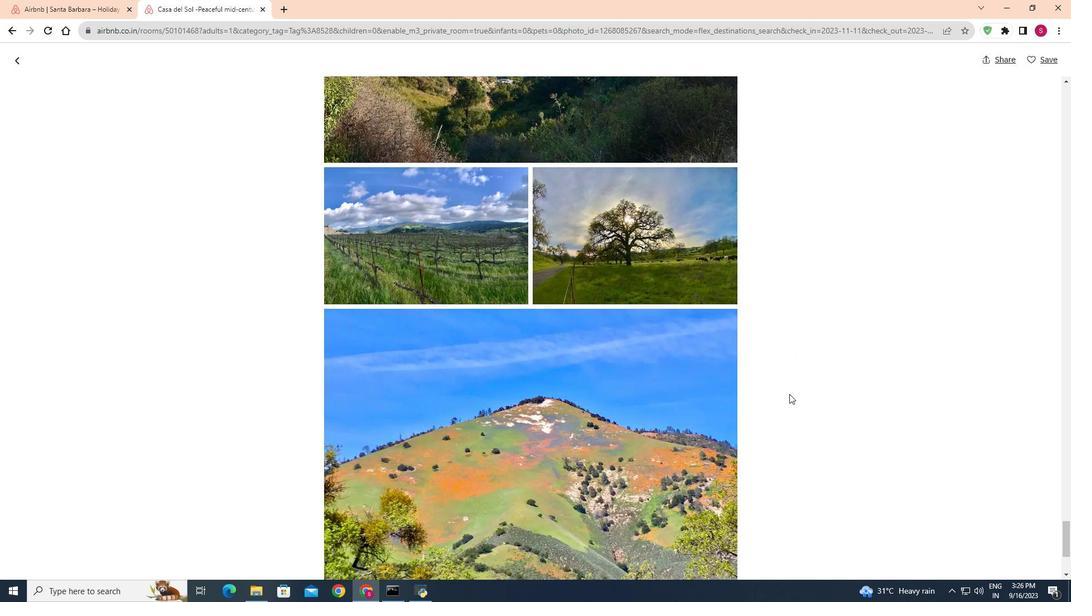 
Action: Mouse moved to (788, 394)
Screenshot: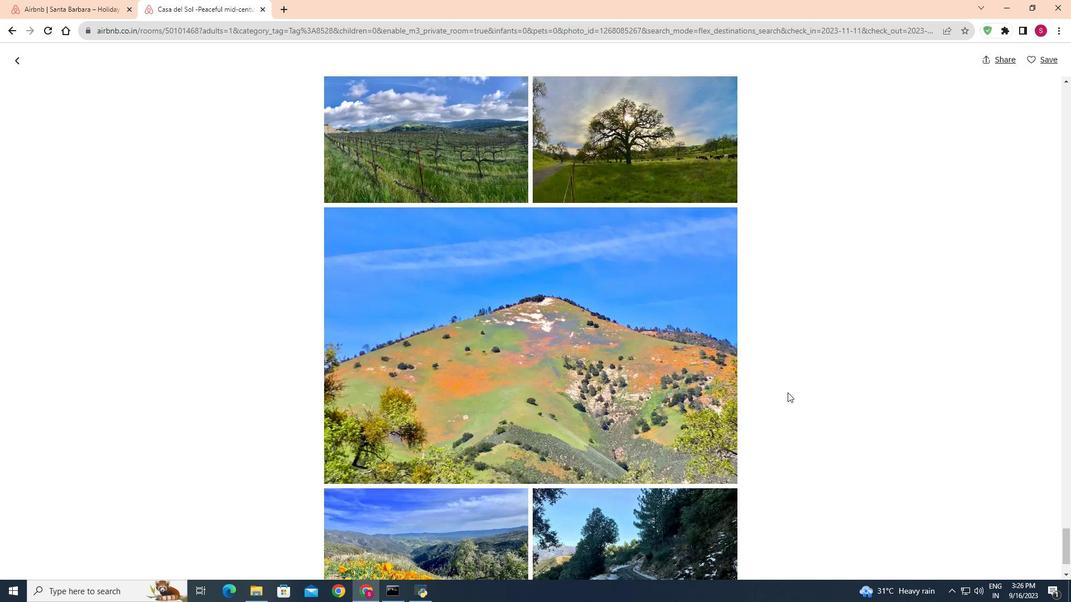 
Action: Mouse scrolled (788, 393) with delta (0, 0)
Screenshot: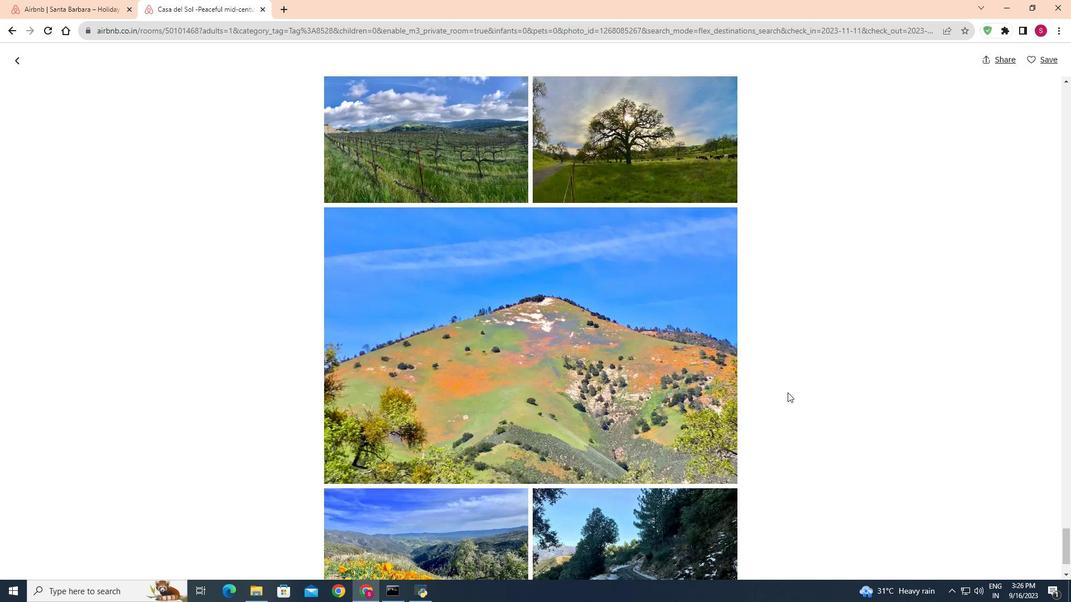 
Action: Mouse moved to (789, 394)
Screenshot: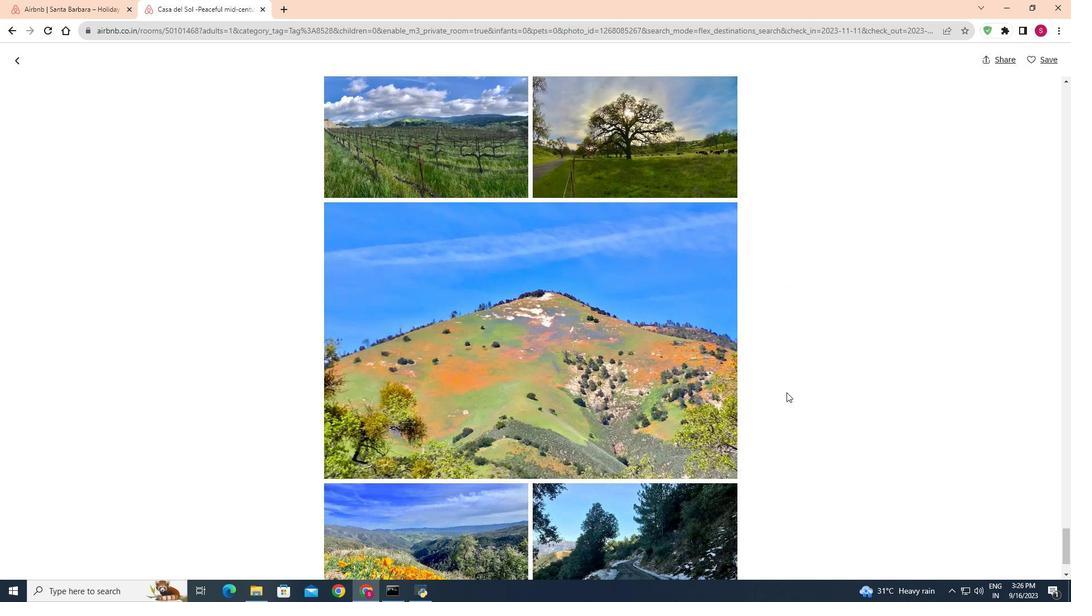 
Action: Mouse scrolled (789, 393) with delta (0, 0)
Screenshot: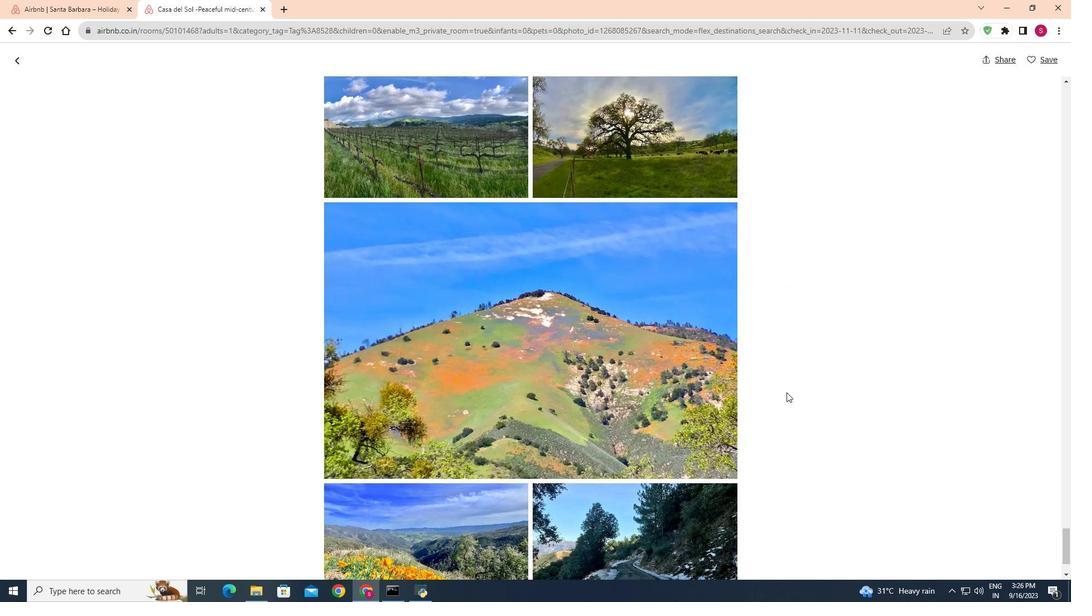 
Action: Mouse moved to (789, 394)
Screenshot: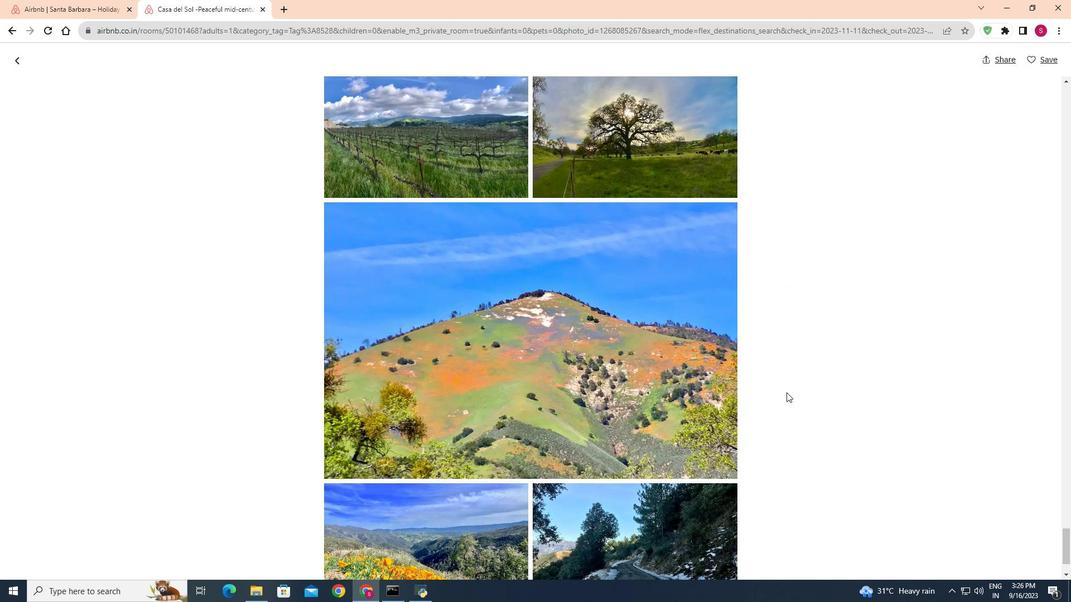 
Action: Mouse scrolled (789, 393) with delta (0, 0)
Screenshot: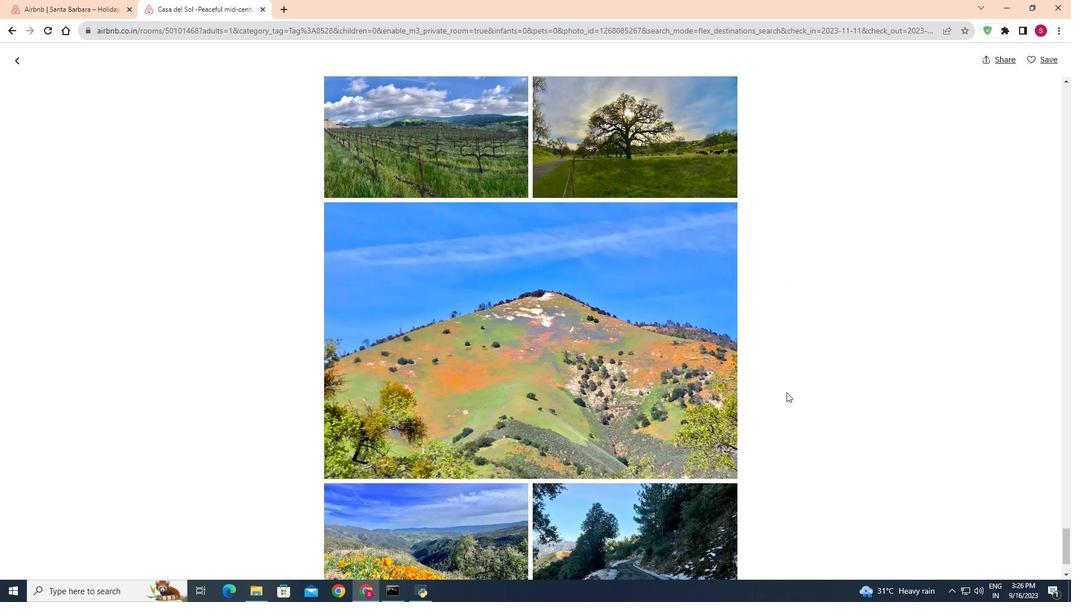 
Action: Mouse scrolled (789, 393) with delta (0, 0)
Screenshot: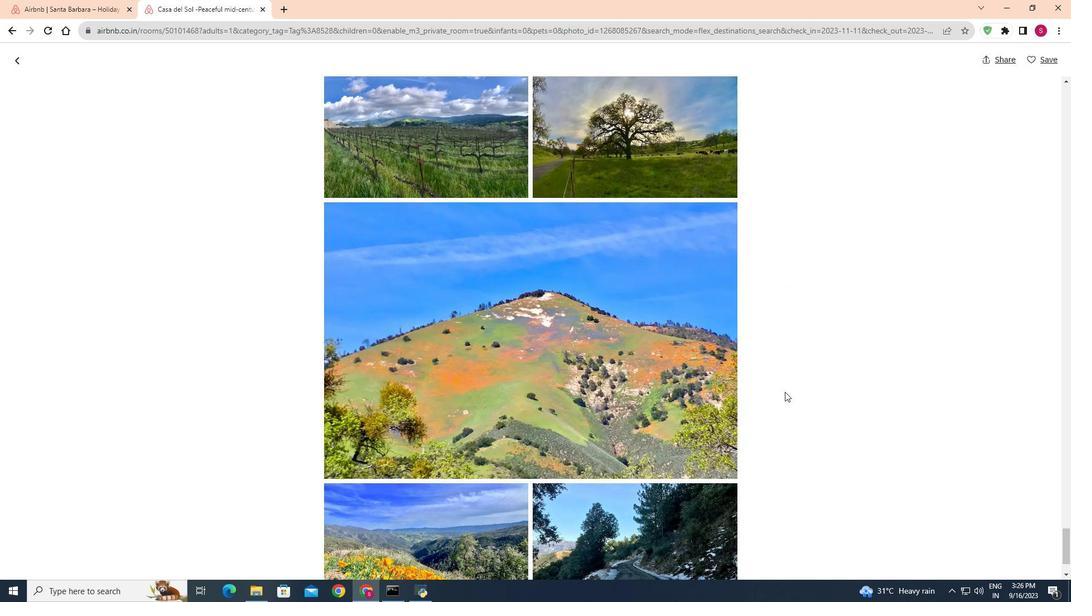 
Action: Mouse moved to (784, 391)
Screenshot: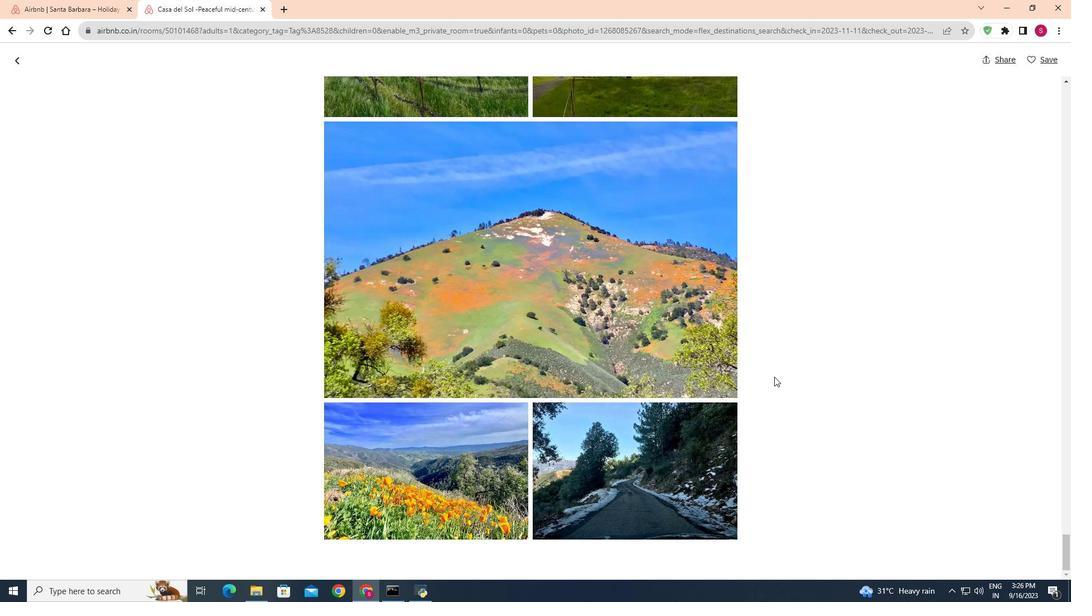 
Action: Mouse scrolled (784, 391) with delta (0, 0)
Screenshot: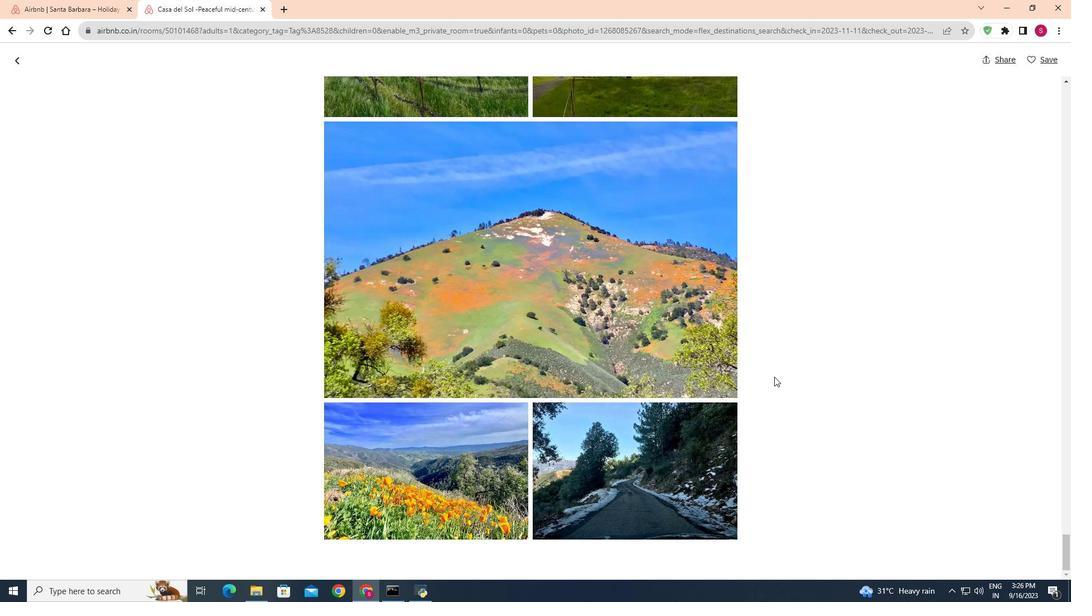 
Action: Mouse moved to (782, 391)
Screenshot: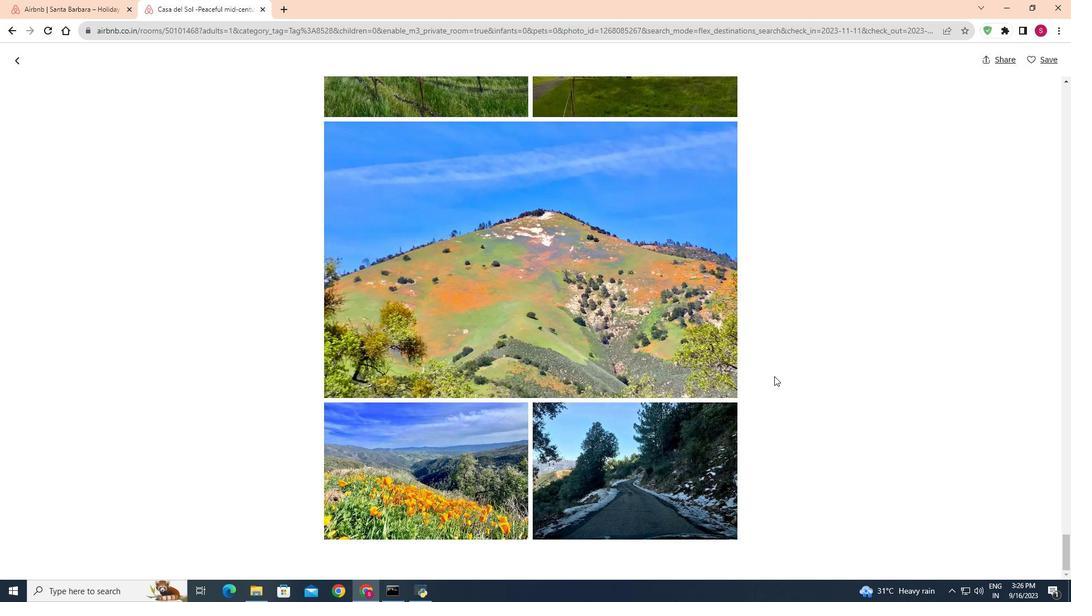 
Action: Mouse scrolled (782, 390) with delta (0, 0)
Screenshot: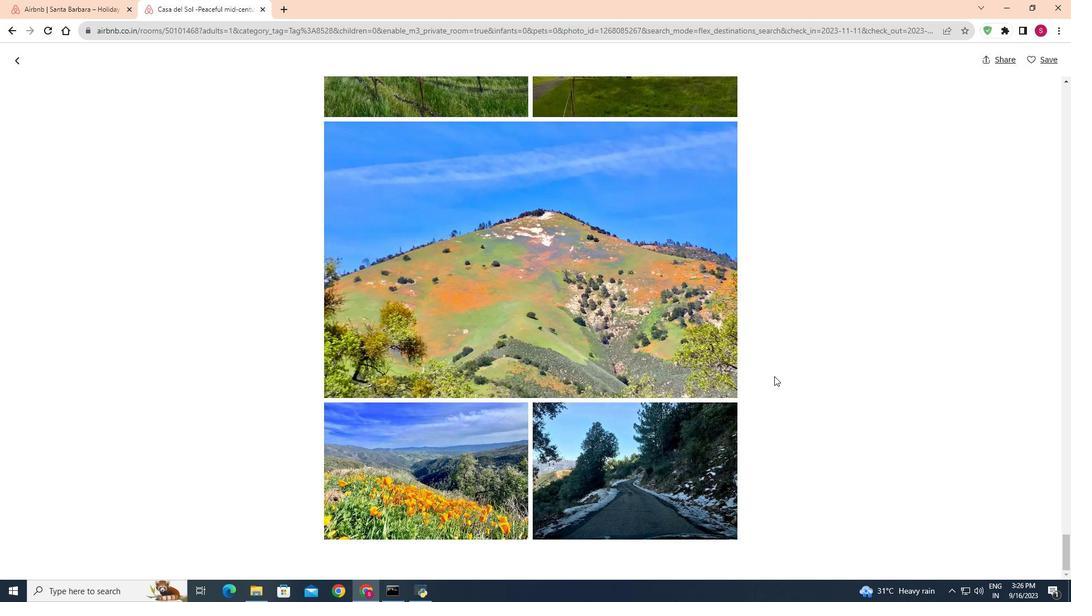 
Action: Mouse moved to (782, 386)
Screenshot: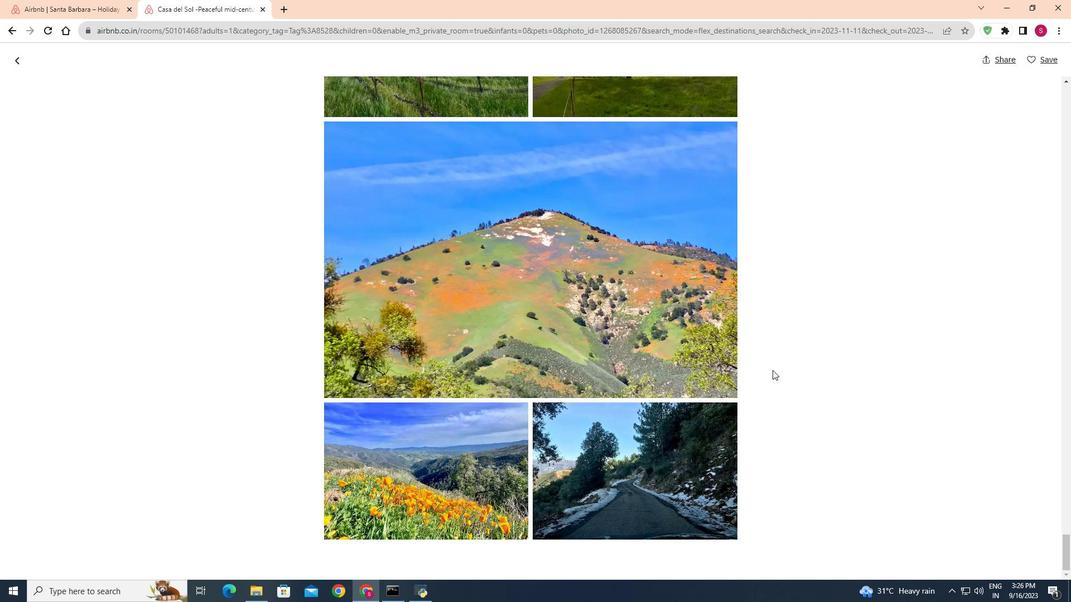 
Action: Mouse scrolled (782, 386) with delta (0, 0)
Screenshot: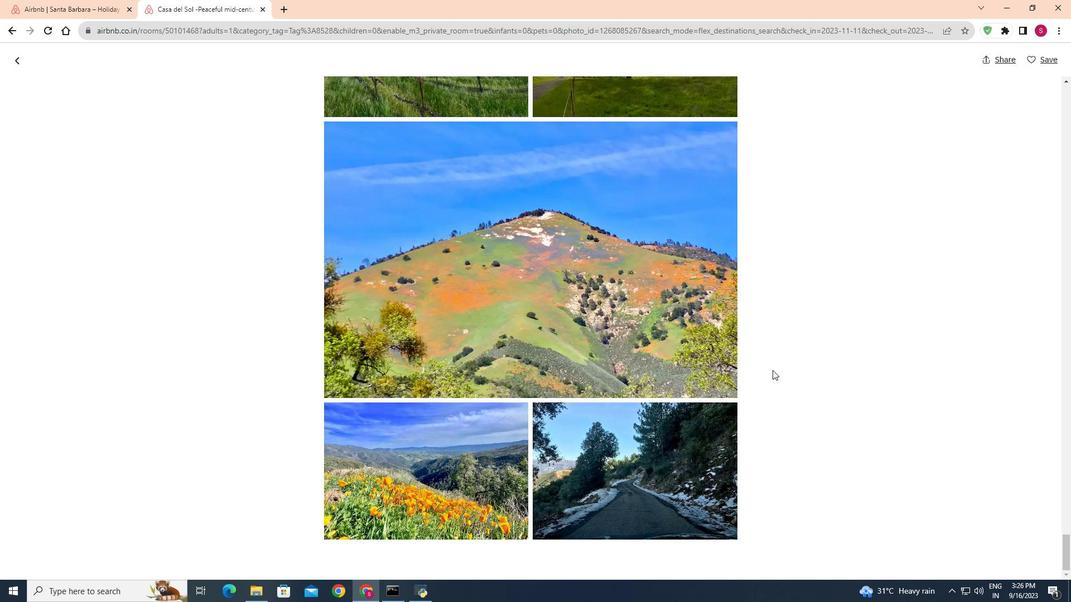 
Action: Mouse moved to (780, 384)
Screenshot: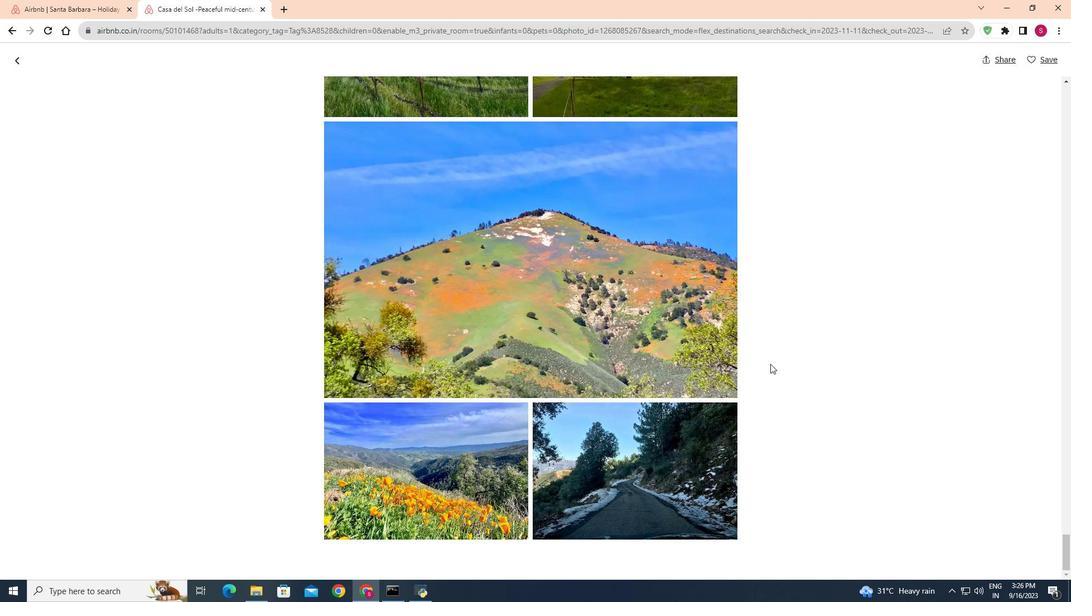 
Action: Mouse scrolled (780, 383) with delta (0, 0)
Screenshot: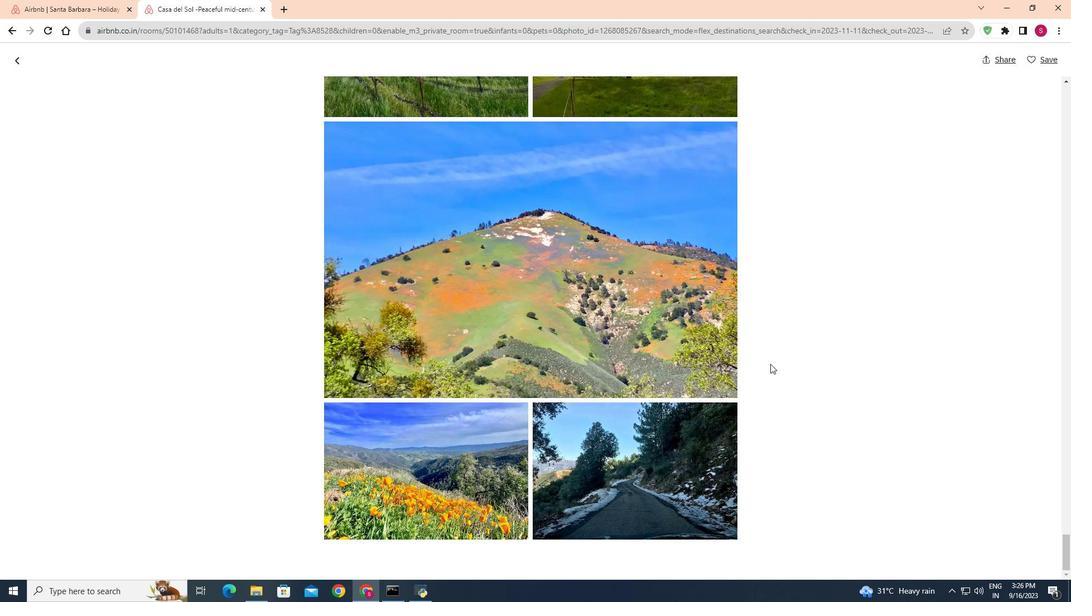 
Action: Mouse moved to (770, 363)
Screenshot: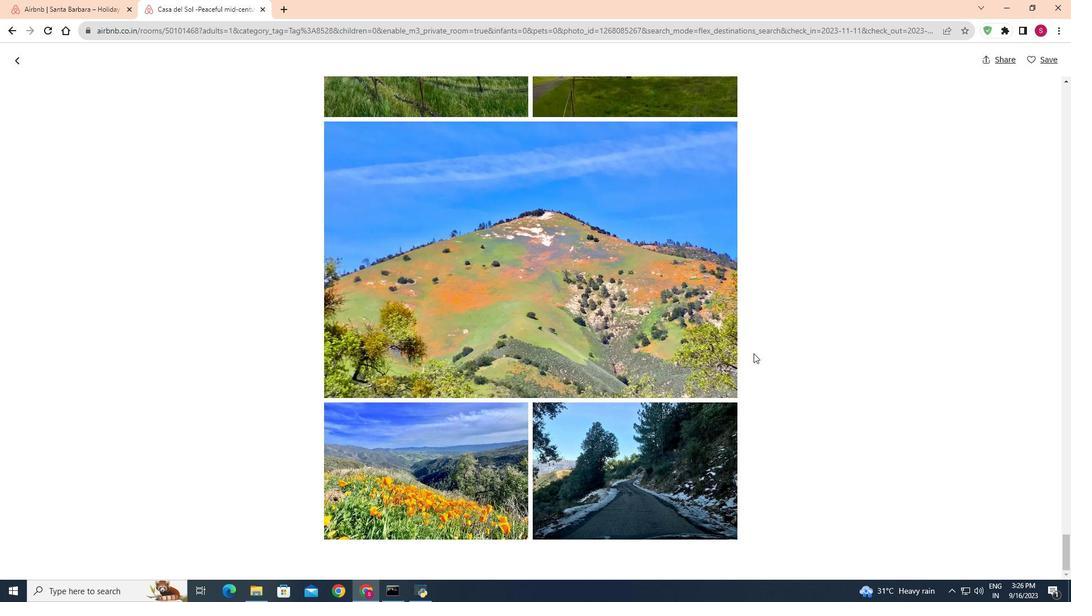 
Action: Mouse scrolled (770, 363) with delta (0, 0)
Screenshot: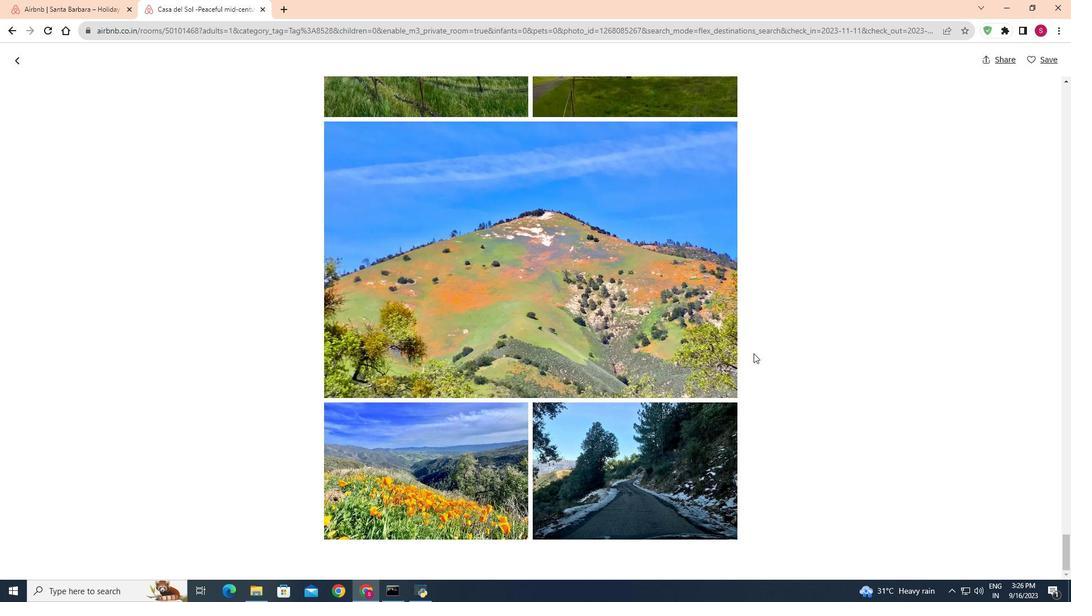 
Action: Mouse moved to (769, 363)
Screenshot: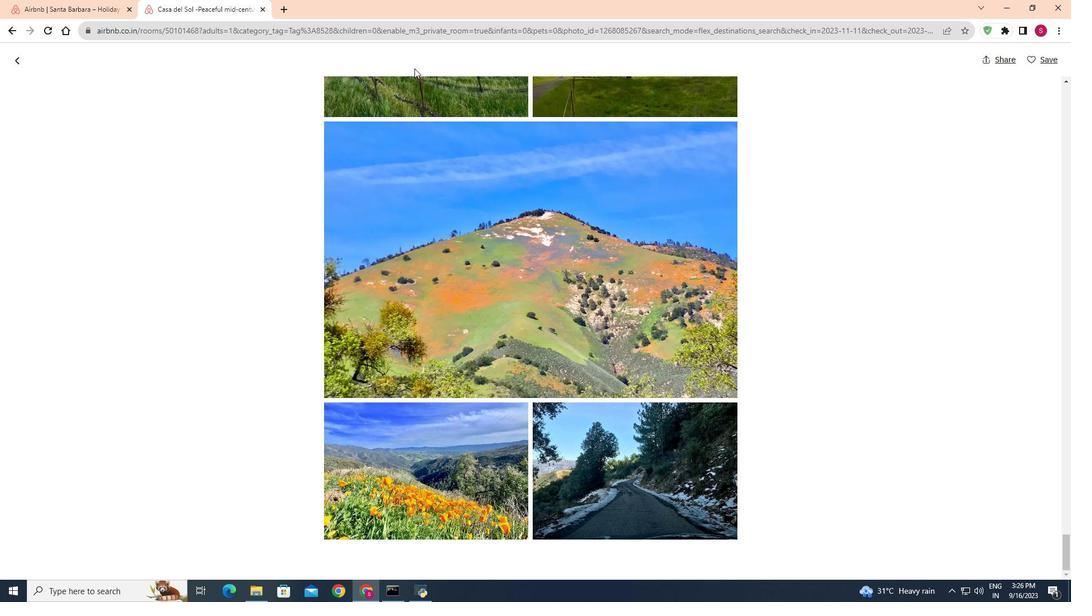
Action: Mouse scrolled (769, 362) with delta (0, 0)
Screenshot: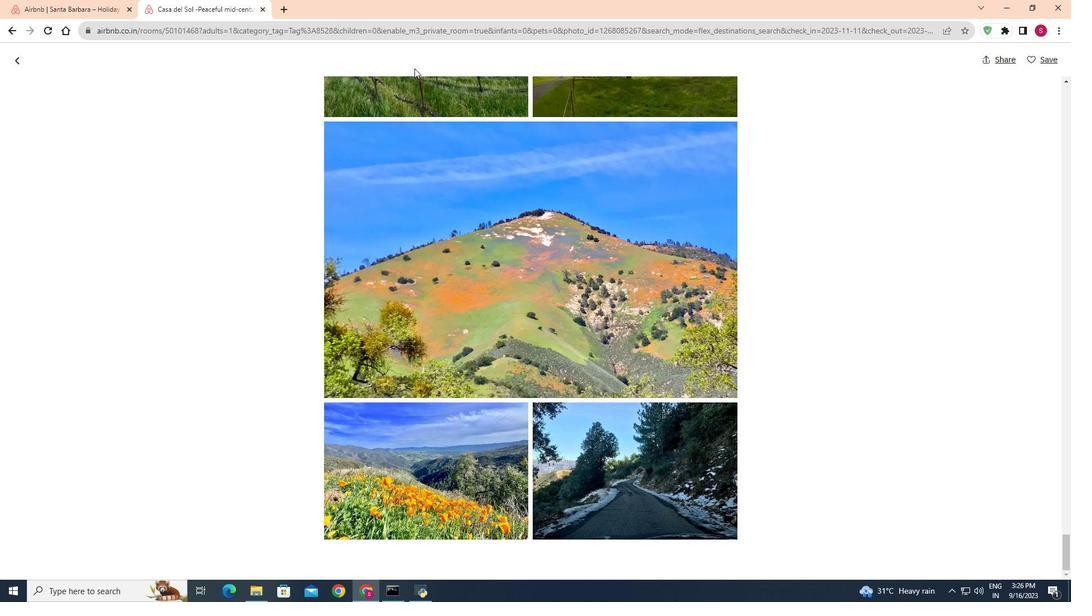 
Action: Mouse moved to (767, 363)
Screenshot: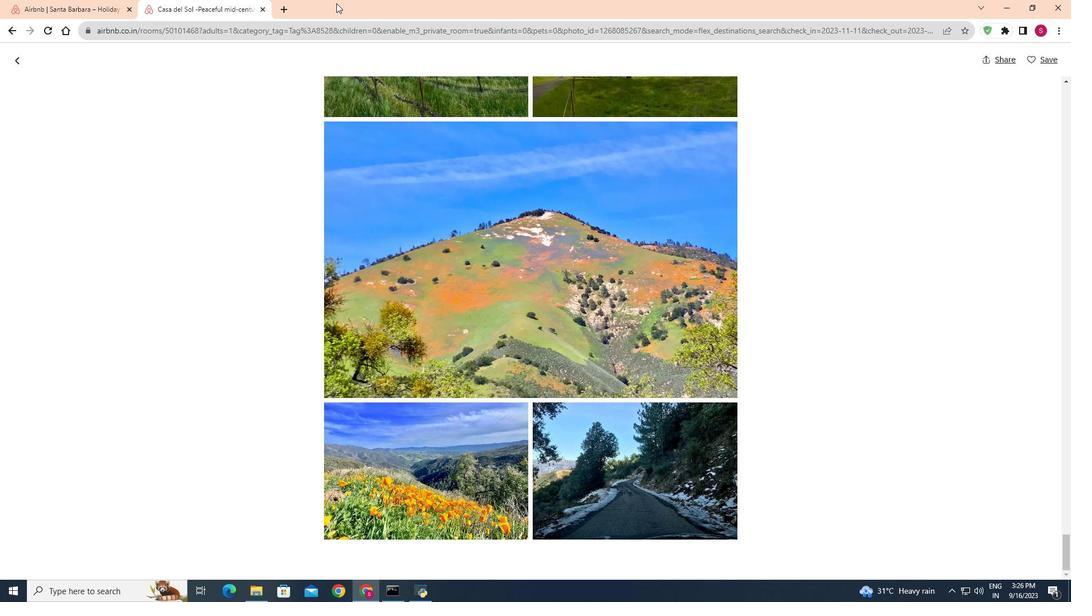 
Action: Mouse scrolled (767, 363) with delta (0, 0)
Screenshot: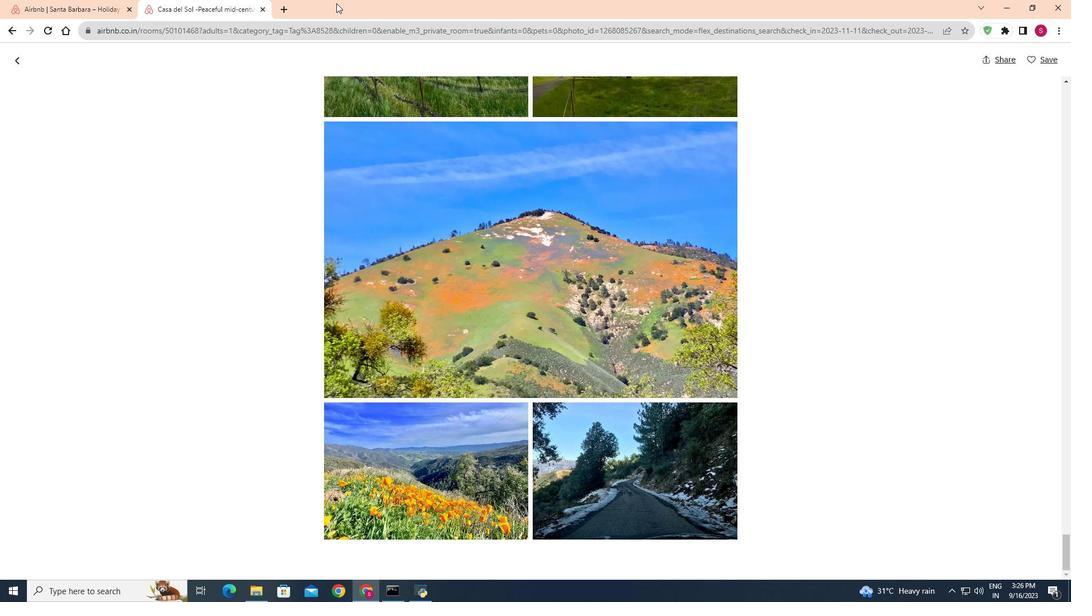 
Action: Mouse moved to (265, 7)
Screenshot: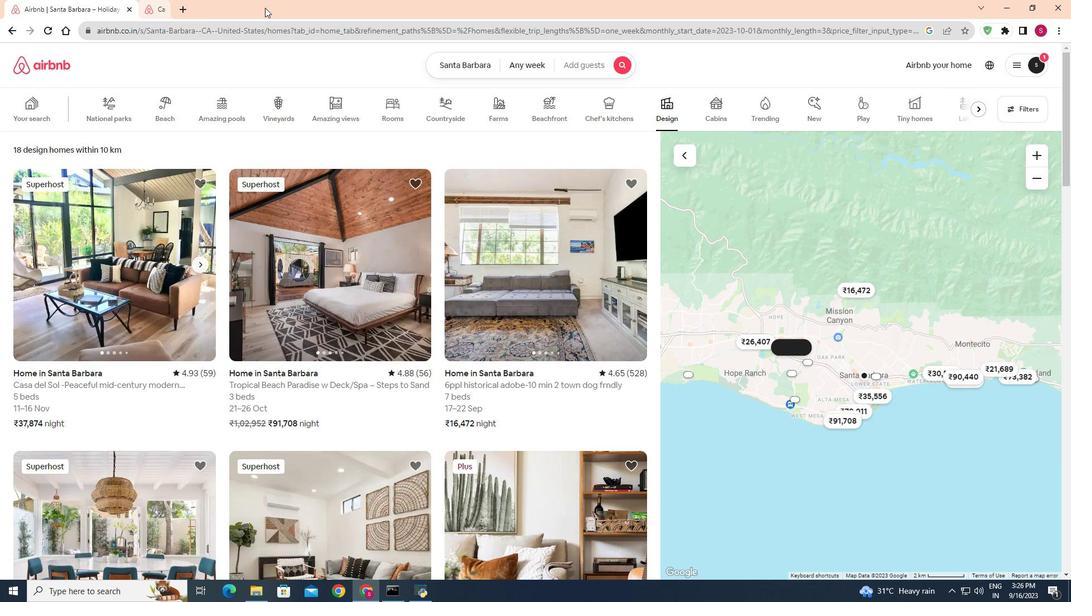
Action: Mouse pressed left at (265, 7)
Screenshot: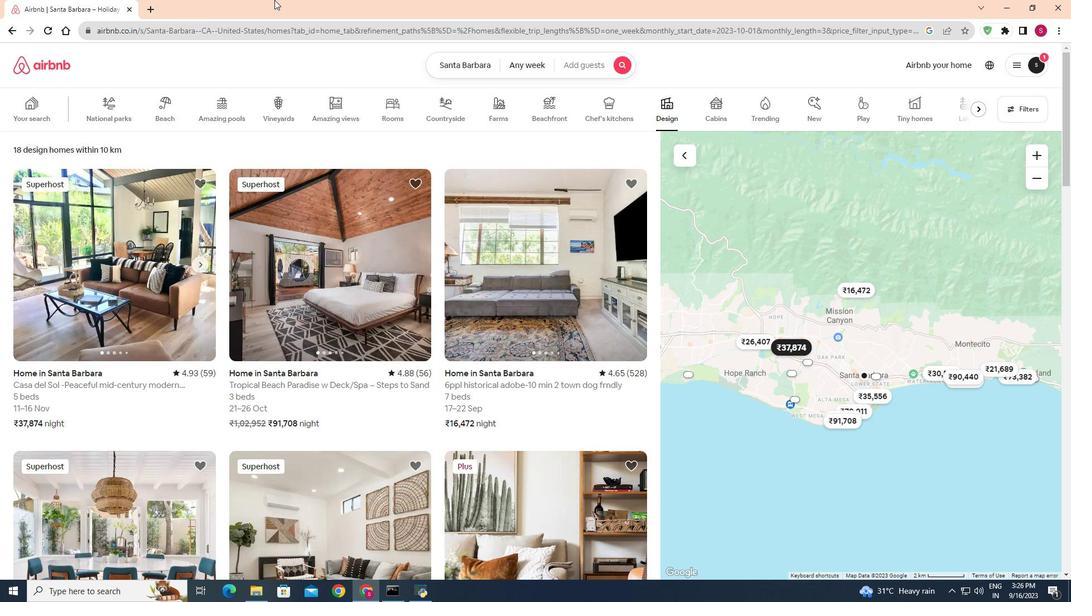
Action: Mouse moved to (481, 259)
Screenshot: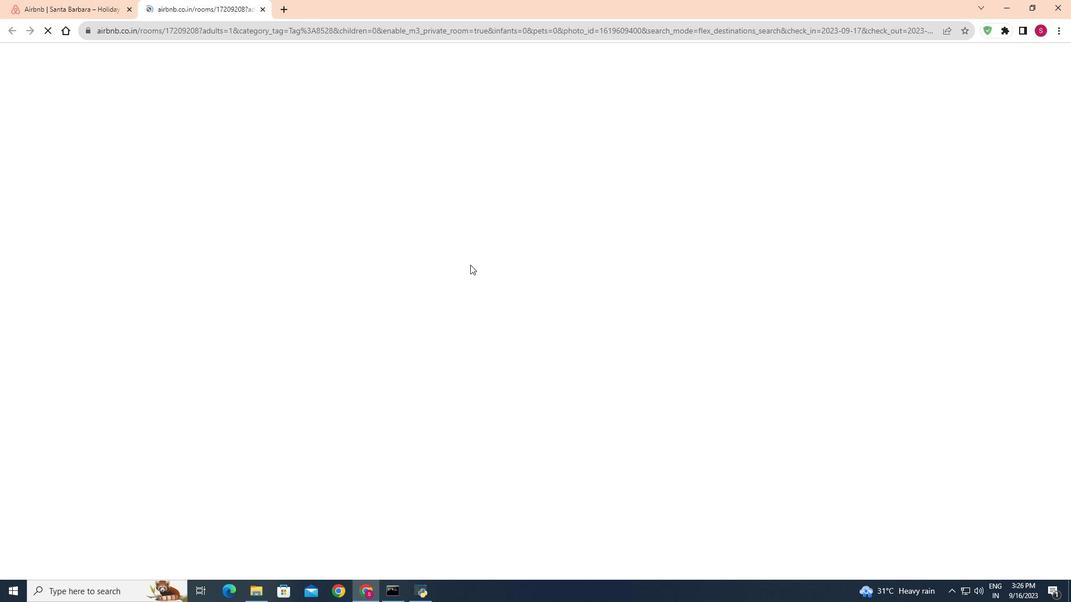 
Action: Mouse pressed left at (481, 259)
Screenshot: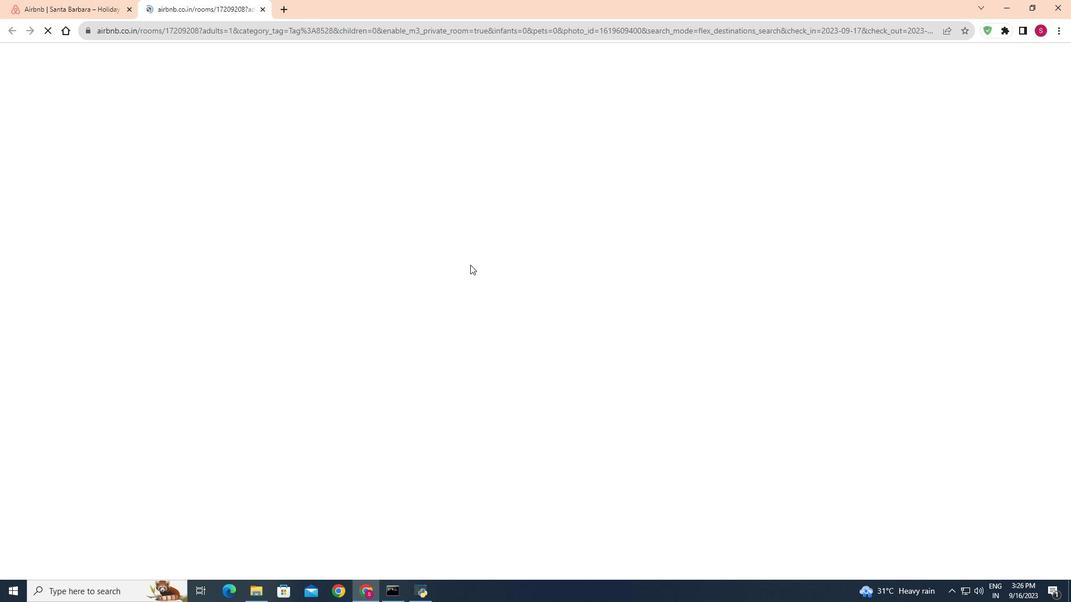 
Action: Mouse moved to (800, 413)
Screenshot: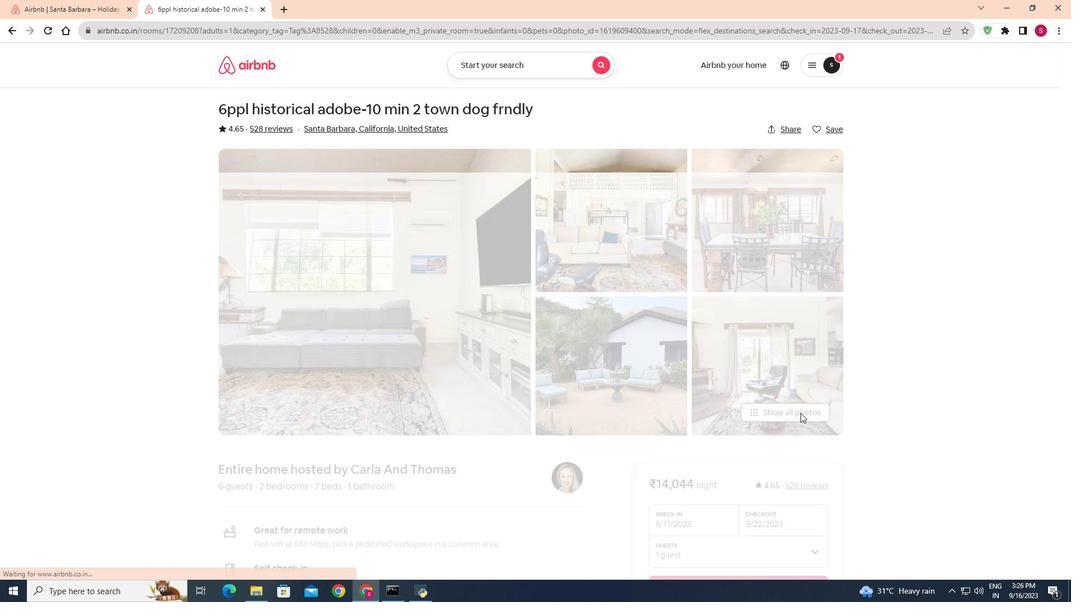 
Action: Mouse pressed left at (800, 413)
Screenshot: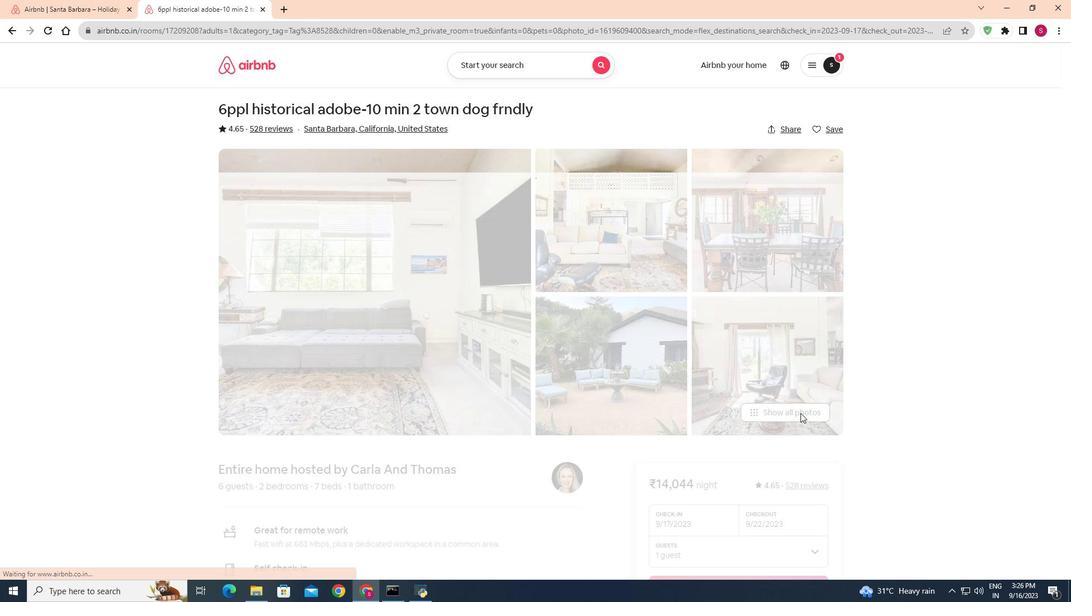 
Action: Mouse moved to (818, 381)
Screenshot: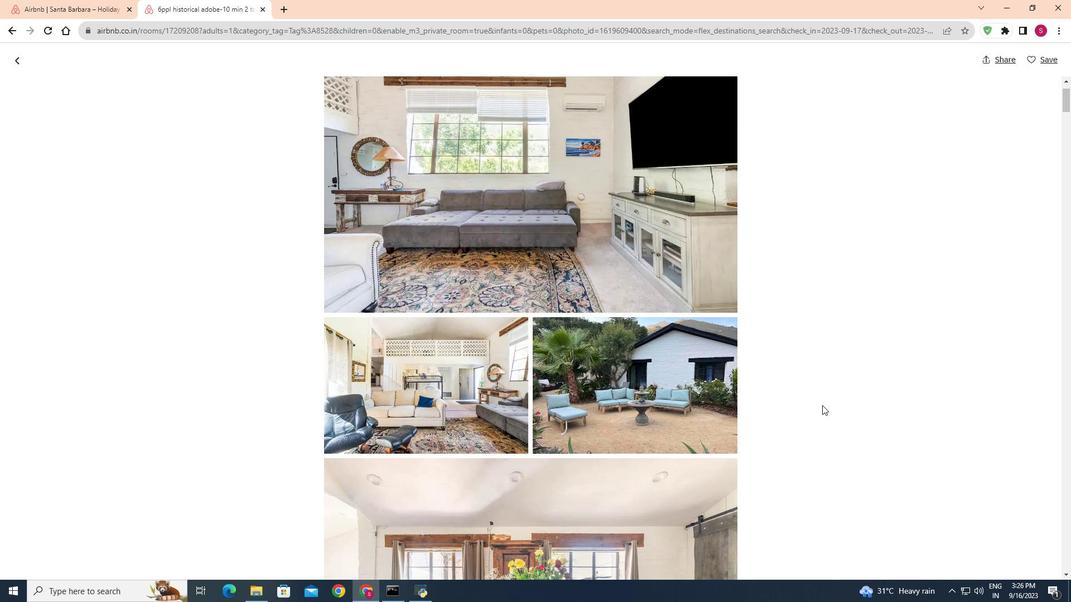 
Action: Mouse scrolled (818, 380) with delta (0, 0)
Screenshot: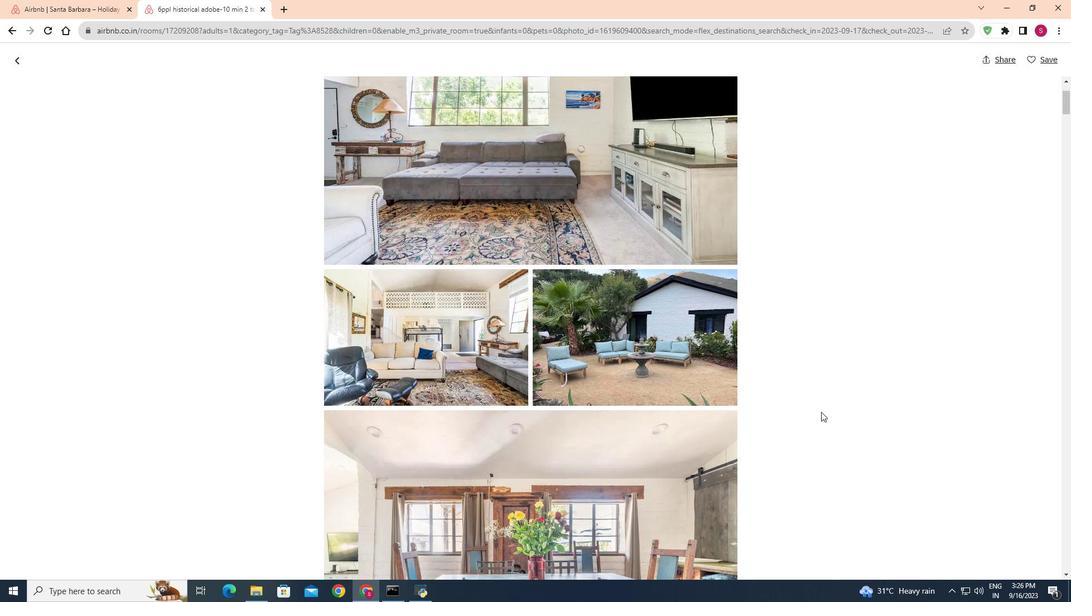 
Action: Mouse moved to (823, 401)
Screenshot: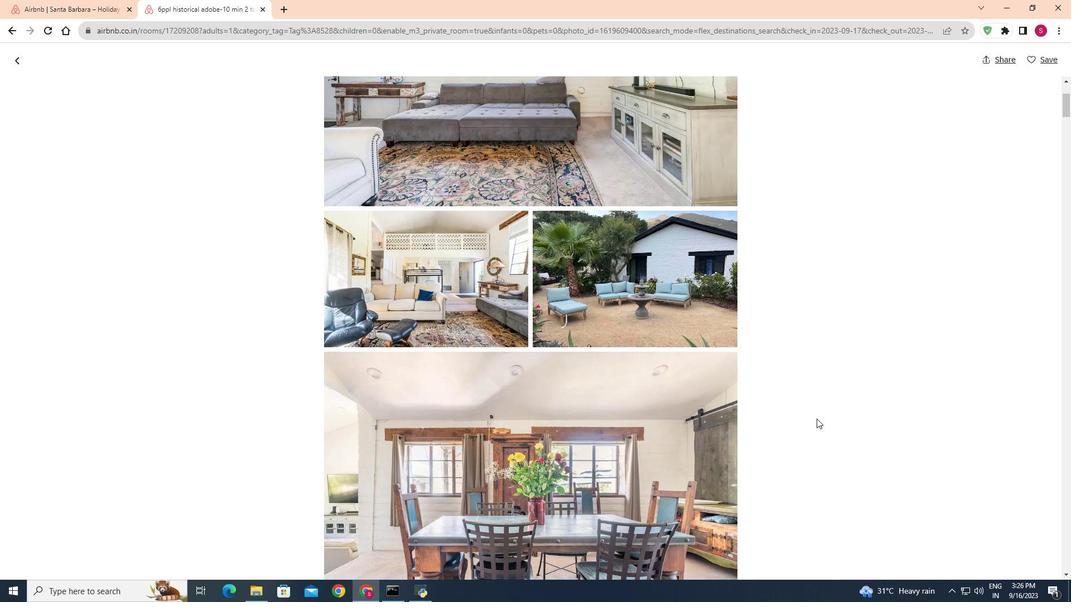 
Action: Mouse scrolled (823, 400) with delta (0, 0)
Screenshot: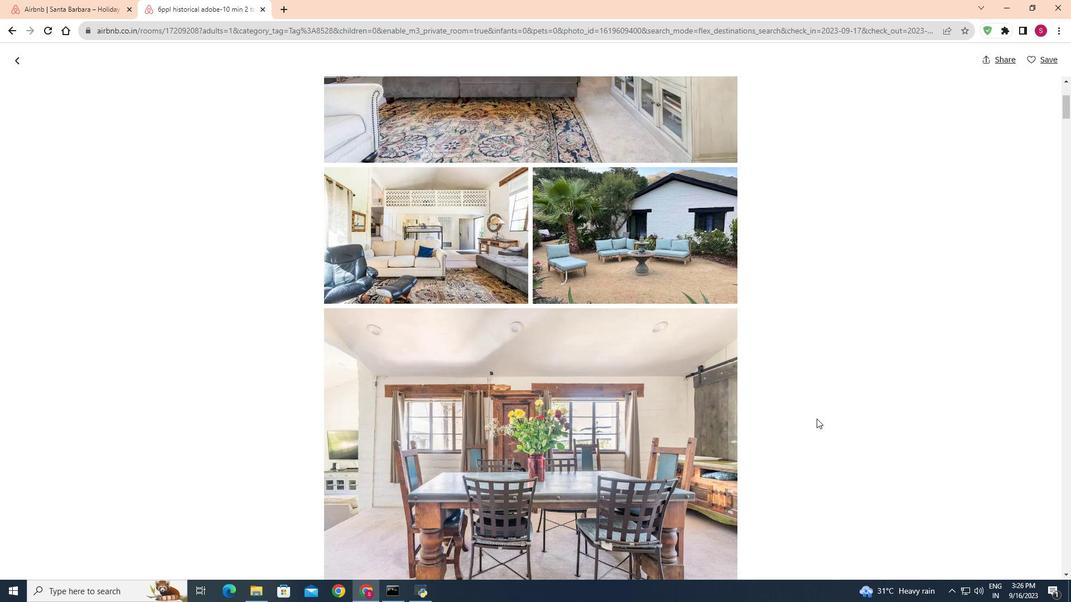 
Action: Mouse moved to (821, 412)
Screenshot: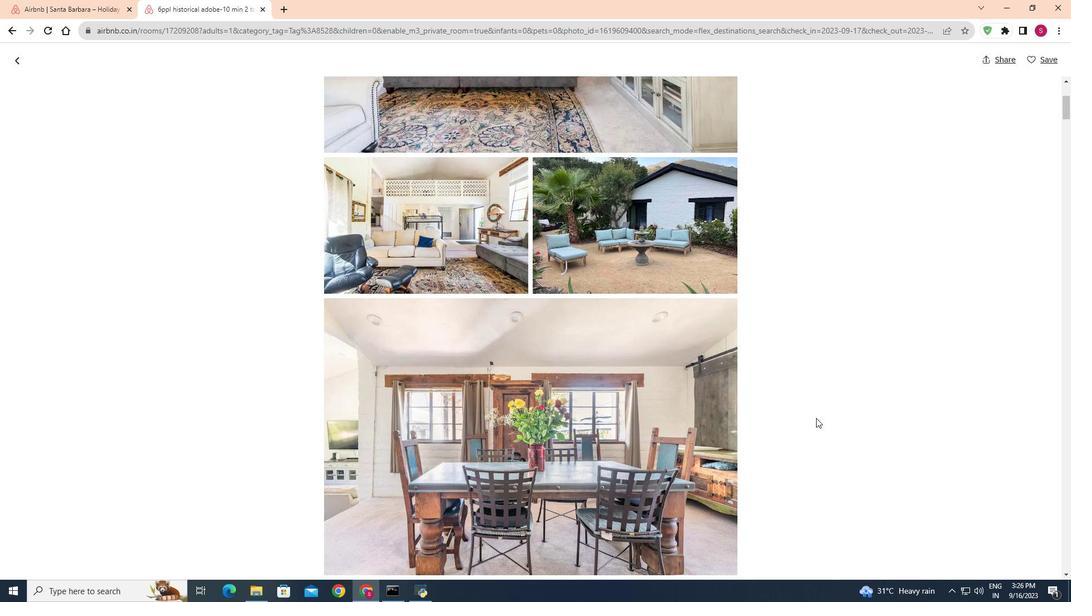 
Action: Mouse scrolled (821, 411) with delta (0, 0)
Screenshot: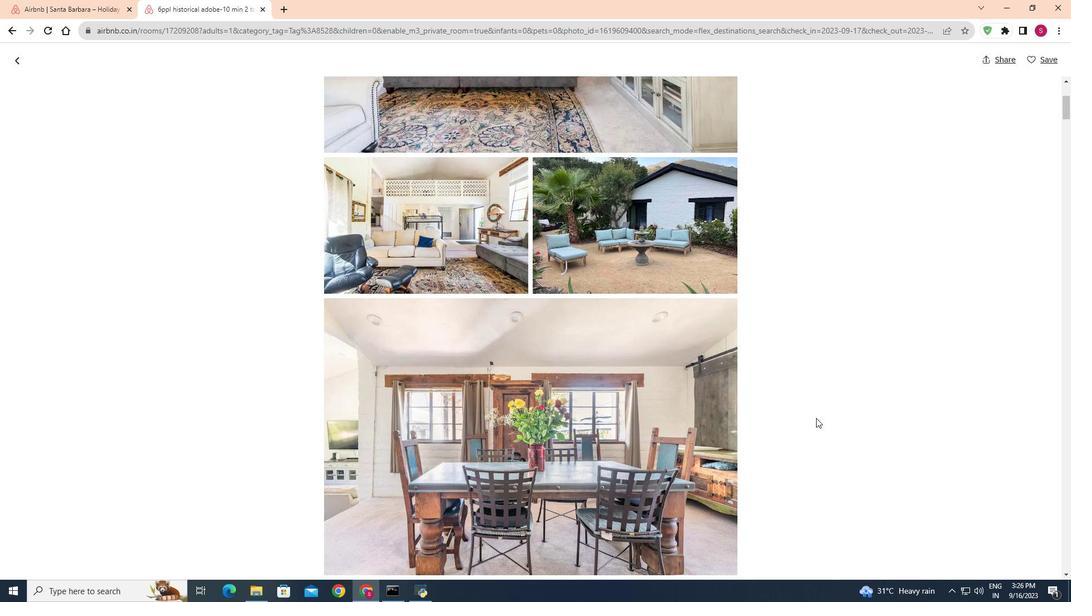 
Action: Mouse moved to (816, 419)
Screenshot: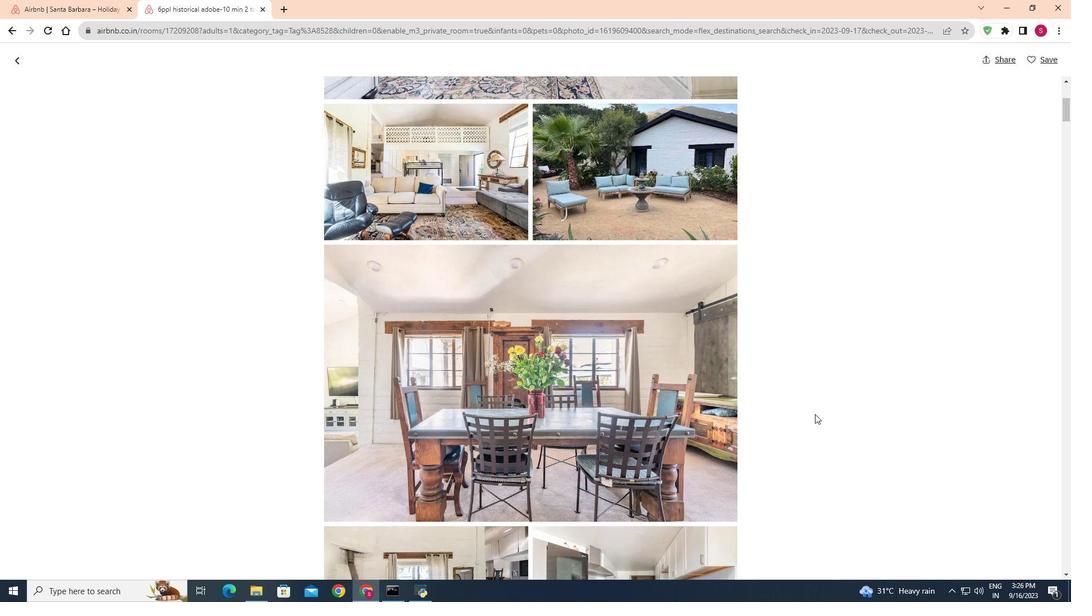 
Action: Mouse scrolled (816, 418) with delta (0, 0)
Screenshot: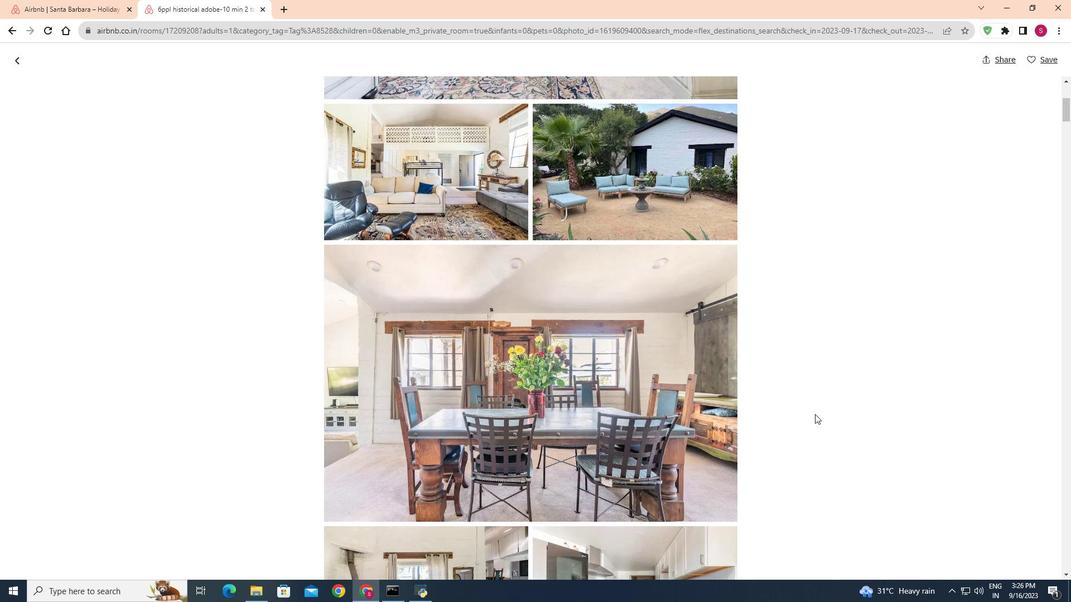 
Action: Mouse moved to (816, 419)
Screenshot: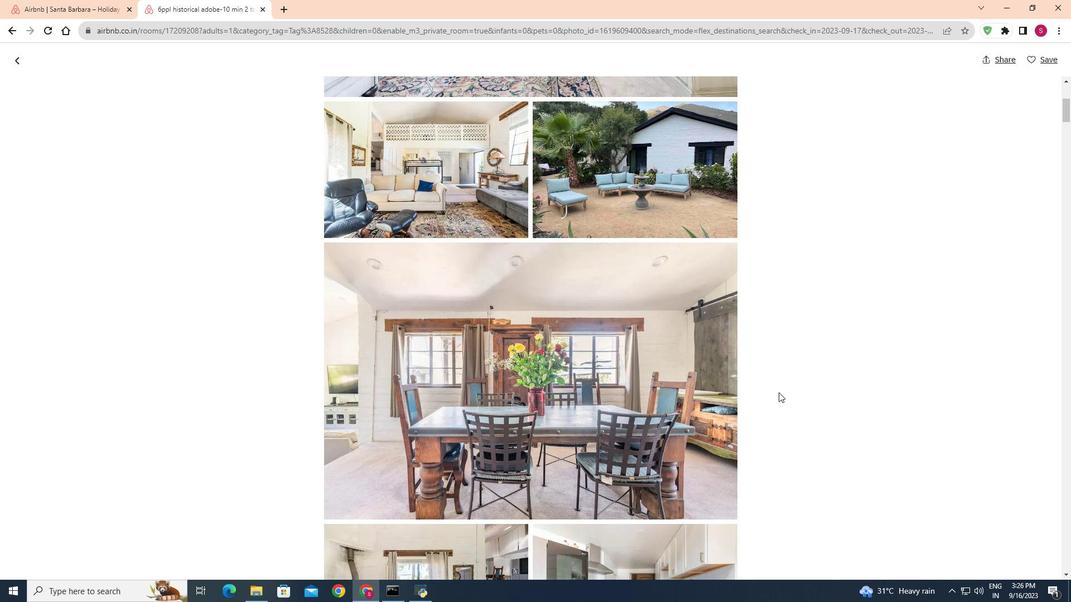 
Action: Mouse scrolled (816, 418) with delta (0, 0)
Screenshot: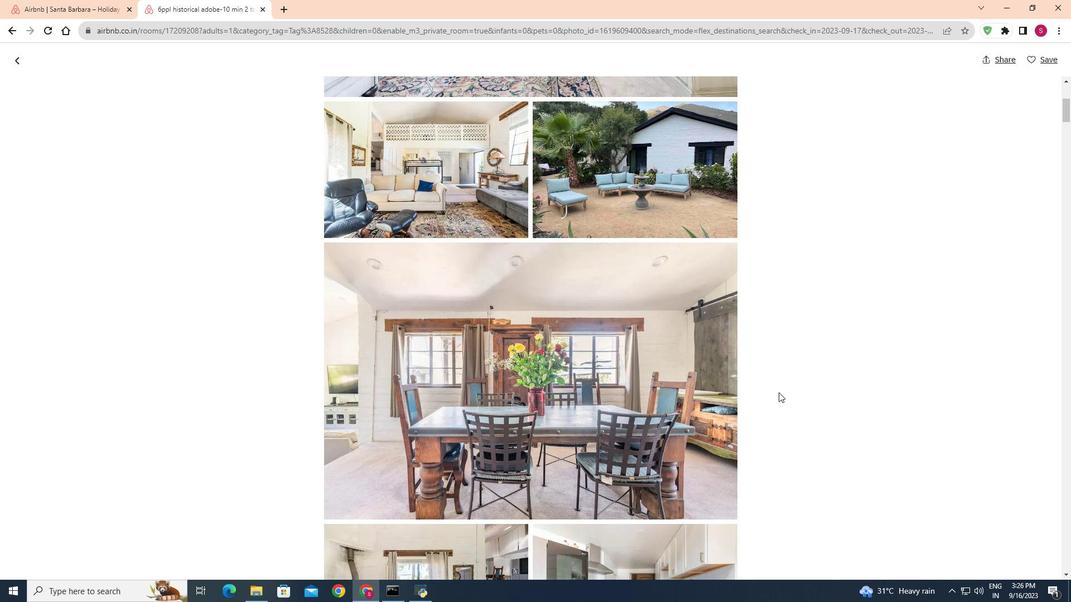 
Action: Mouse moved to (778, 392)
Screenshot: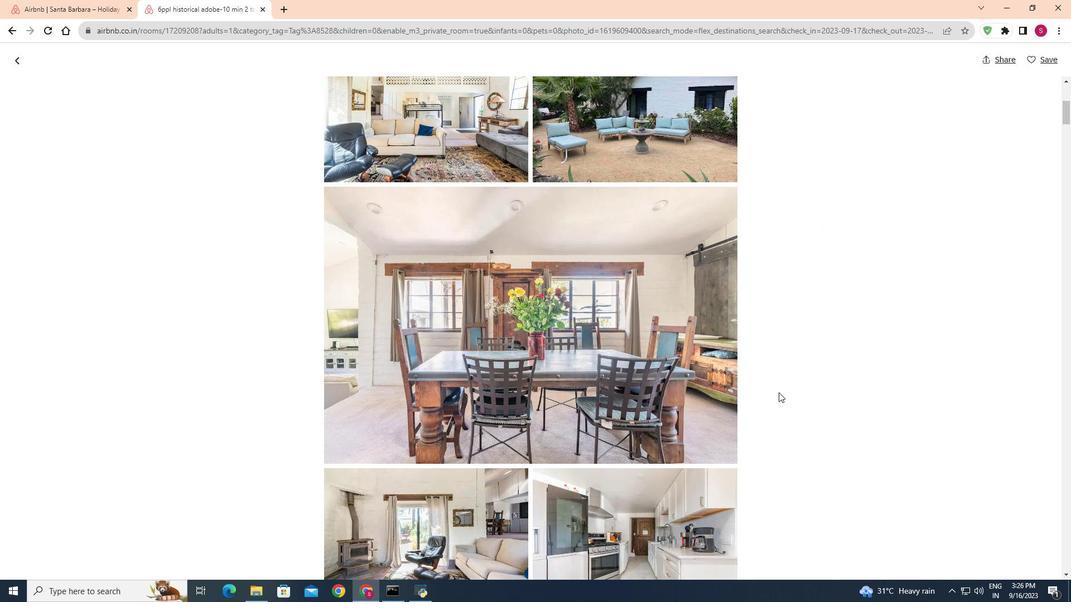 
Action: Mouse scrolled (778, 392) with delta (0, 0)
Screenshot: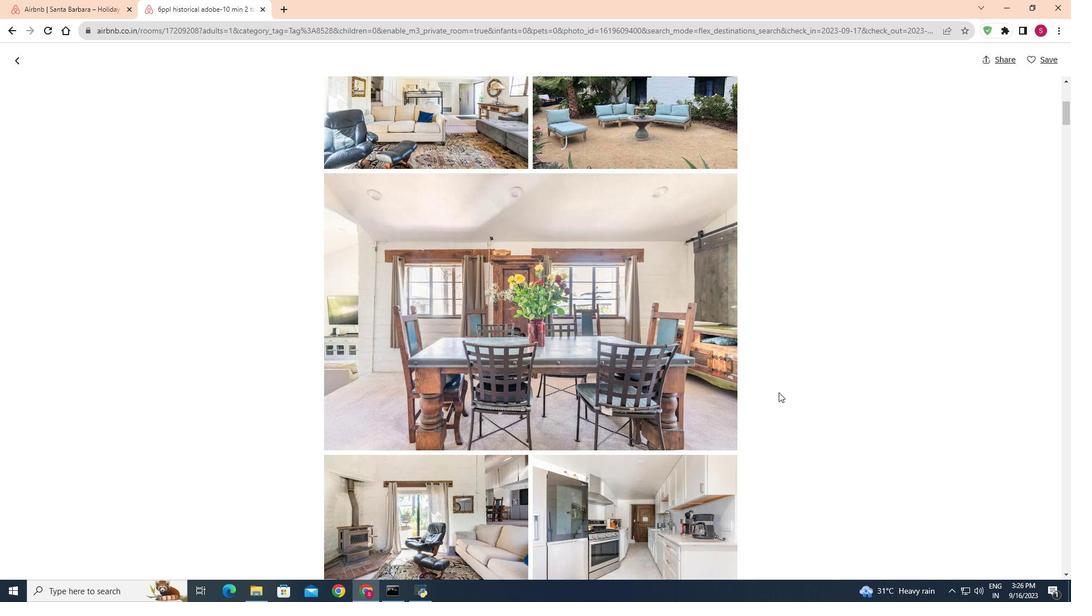 
Action: Mouse scrolled (778, 392) with delta (0, 0)
Screenshot: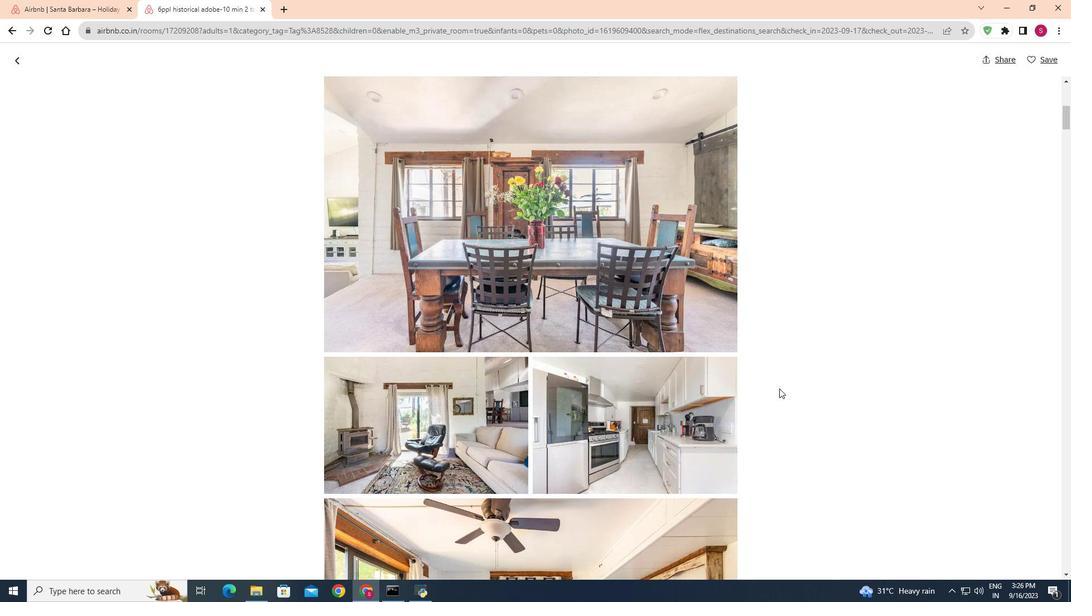 
Action: Mouse scrolled (778, 392) with delta (0, 0)
Screenshot: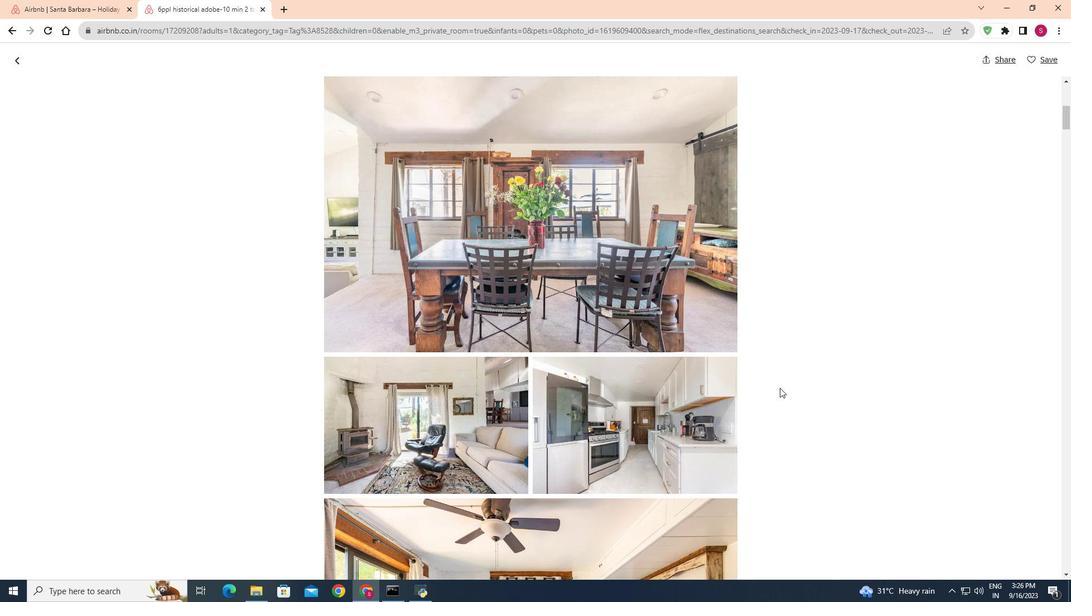 
Action: Mouse moved to (780, 388)
Screenshot: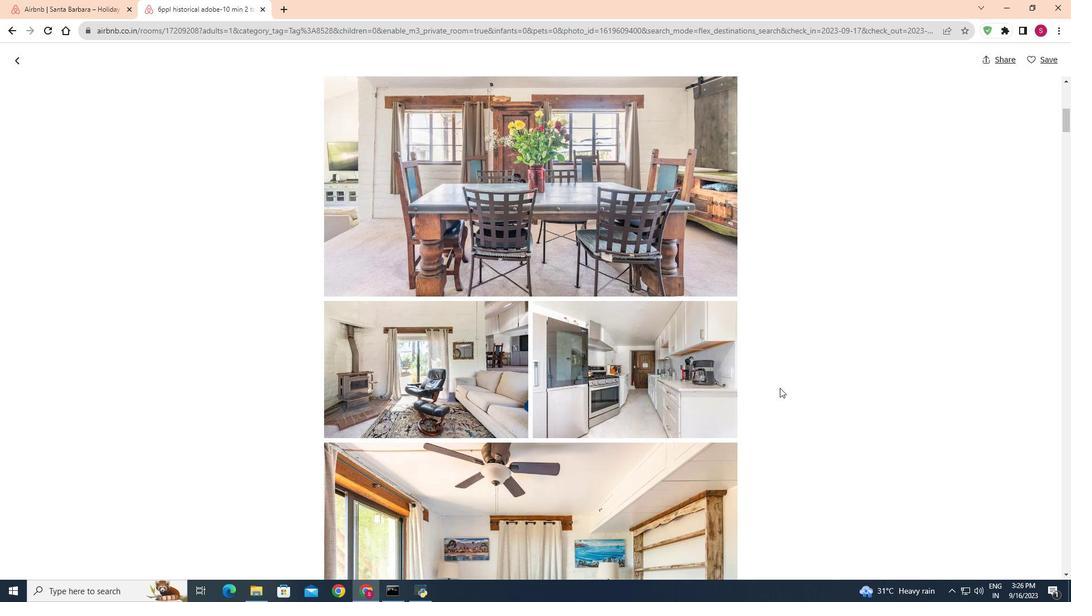 
Action: Mouse scrolled (780, 387) with delta (0, 0)
Screenshot: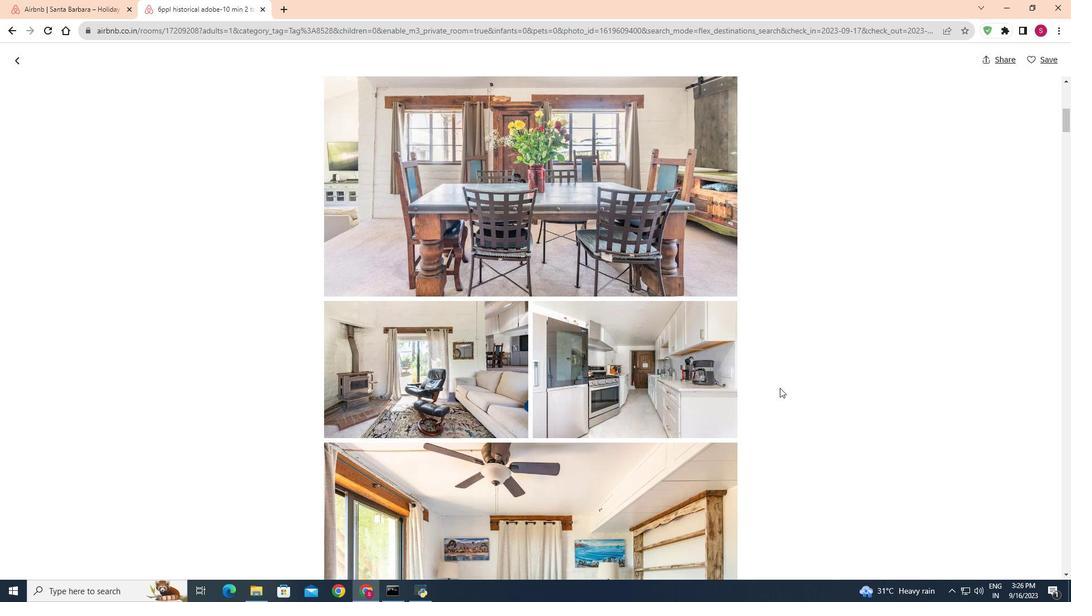 
Action: Mouse scrolled (780, 387) with delta (0, 0)
Screenshot: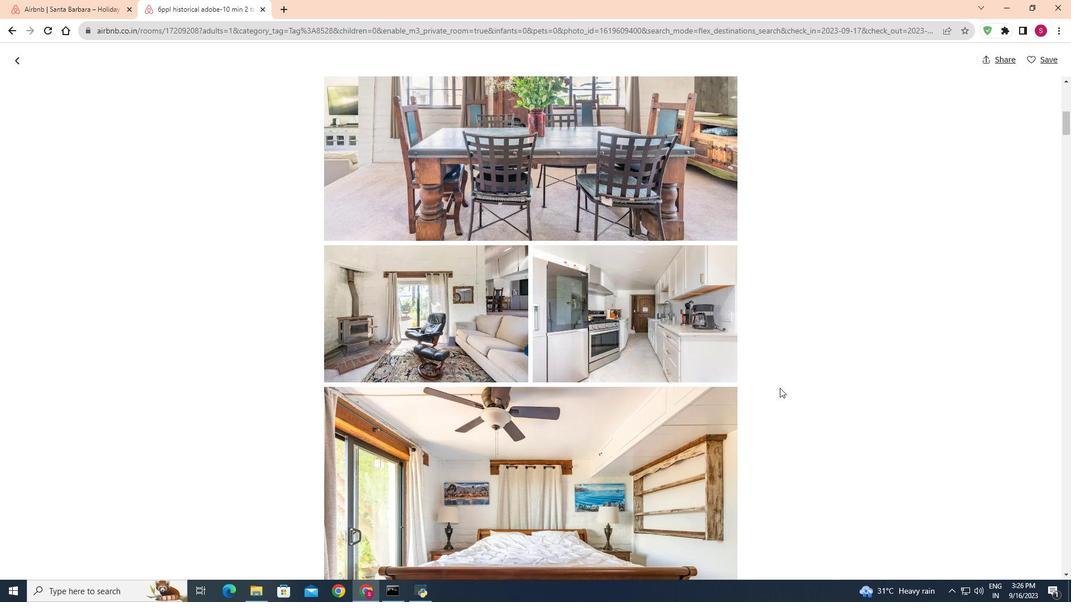 
Action: Mouse scrolled (780, 387) with delta (0, 0)
Screenshot: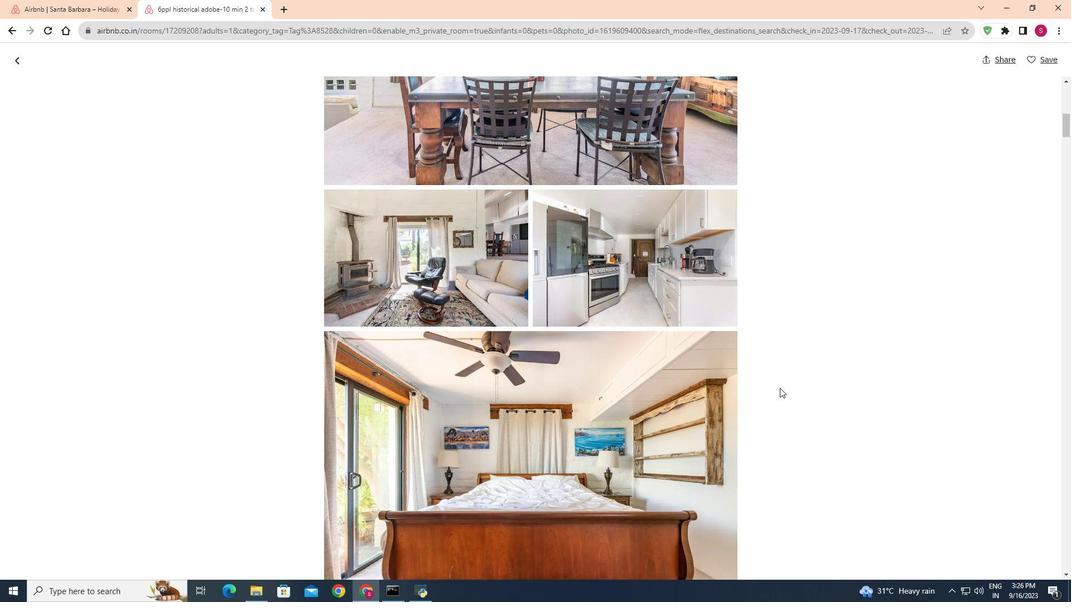 
Action: Mouse scrolled (780, 387) with delta (0, 0)
Screenshot: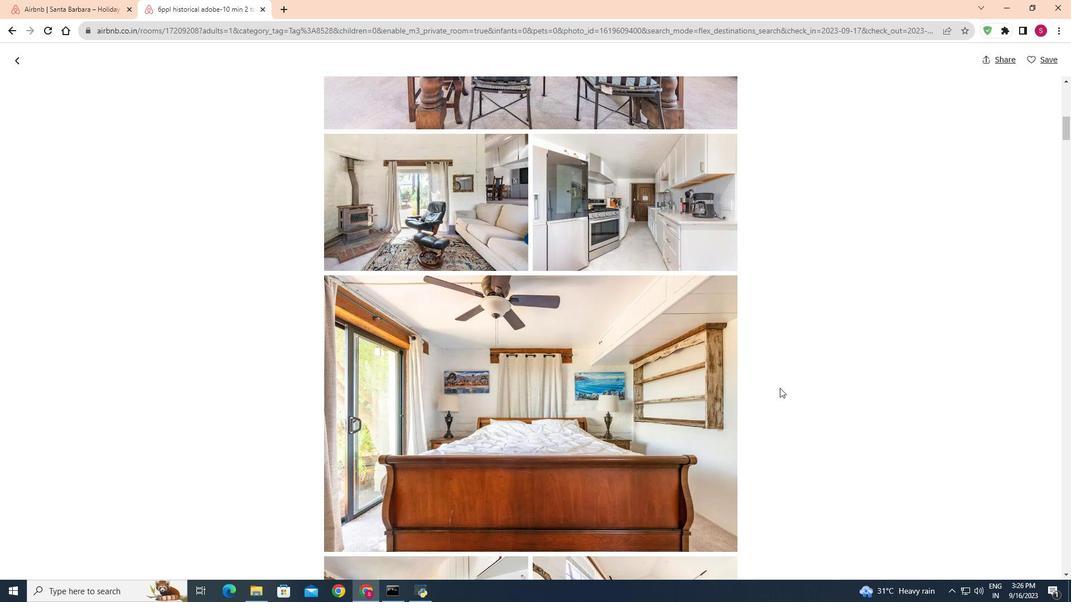 
Action: Mouse scrolled (780, 387) with delta (0, 0)
Screenshot: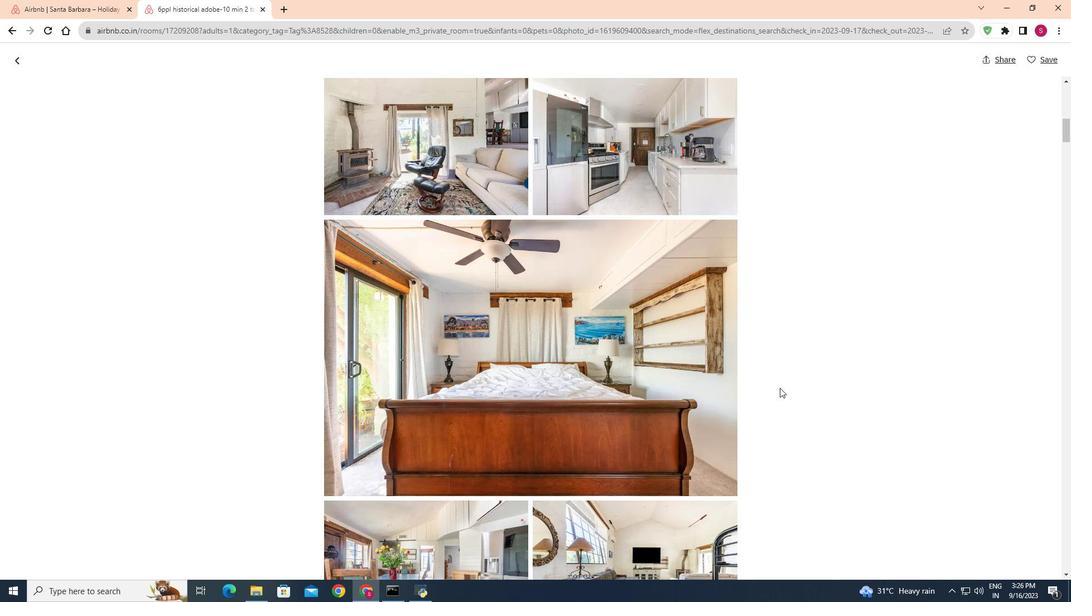 
Action: Mouse scrolled (780, 387) with delta (0, 0)
Screenshot: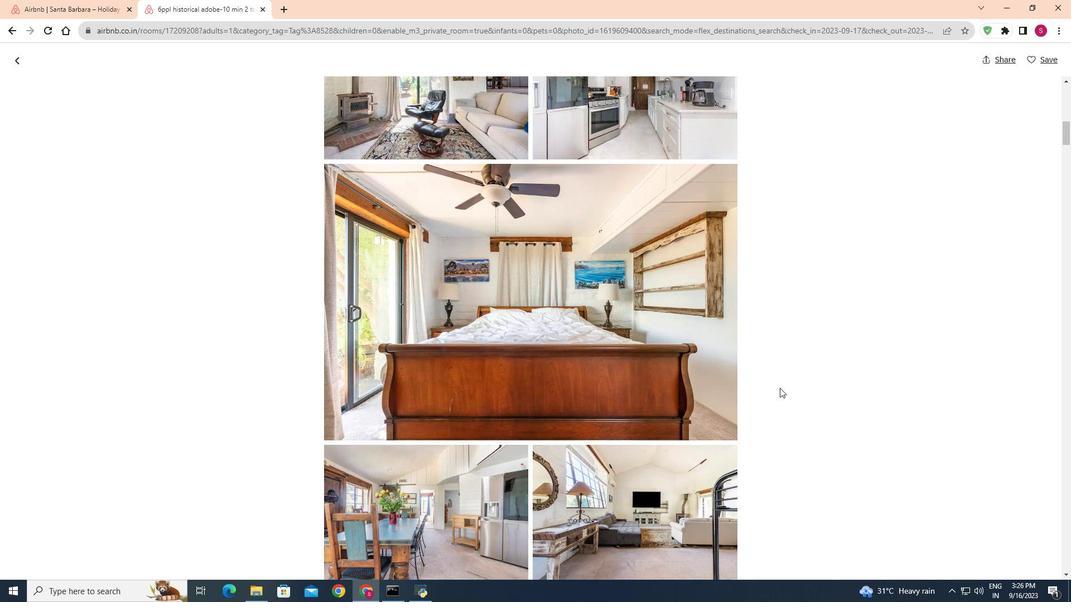 
Action: Mouse scrolled (780, 387) with delta (0, 0)
Screenshot: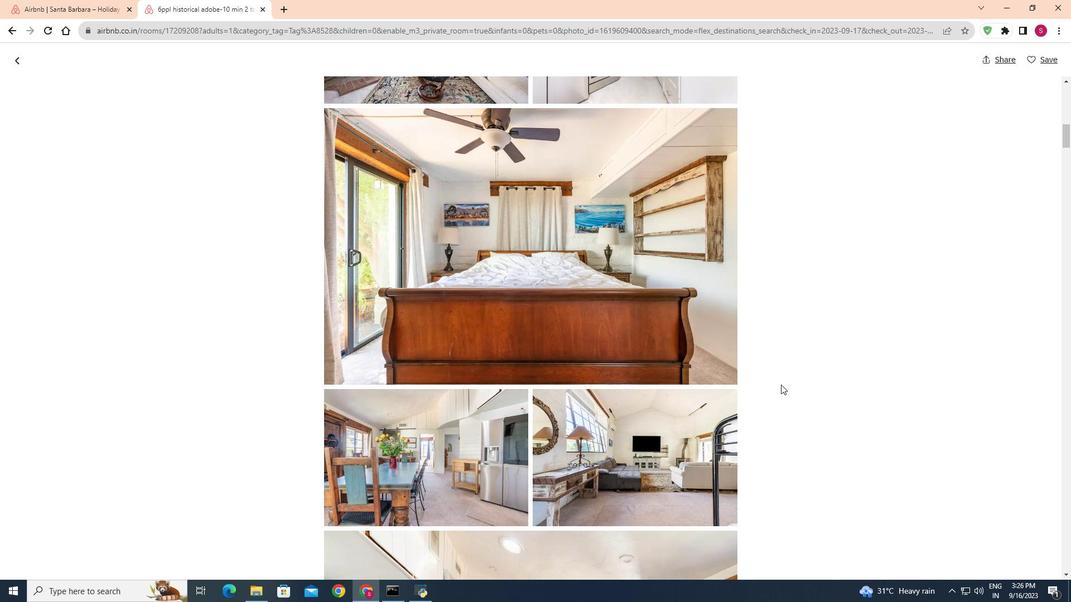 
Action: Mouse moved to (781, 385)
Screenshot: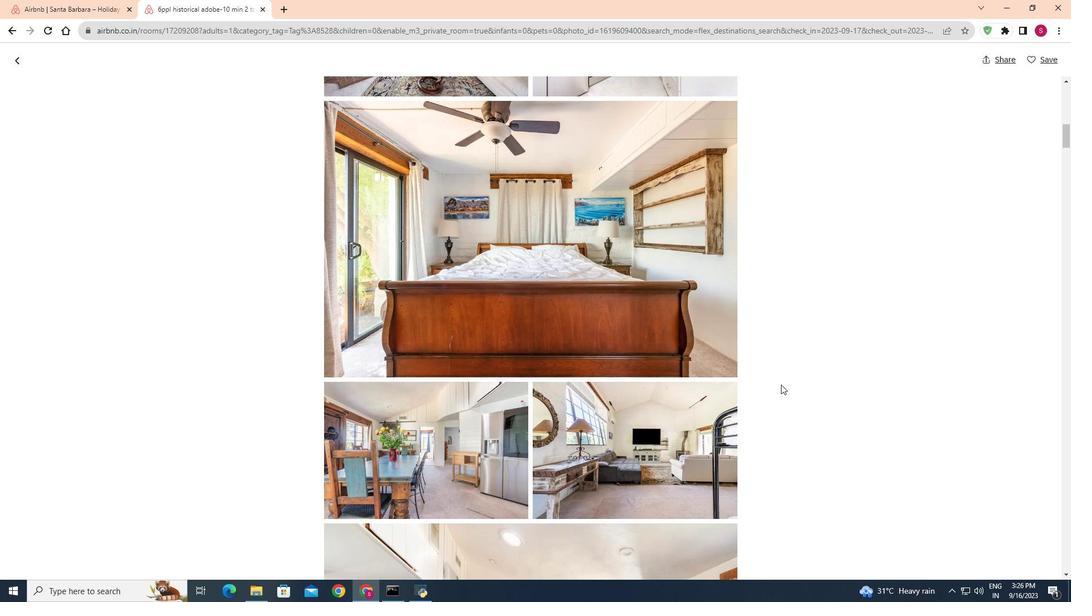 
Action: Mouse scrolled (781, 384) with delta (0, 0)
Screenshot: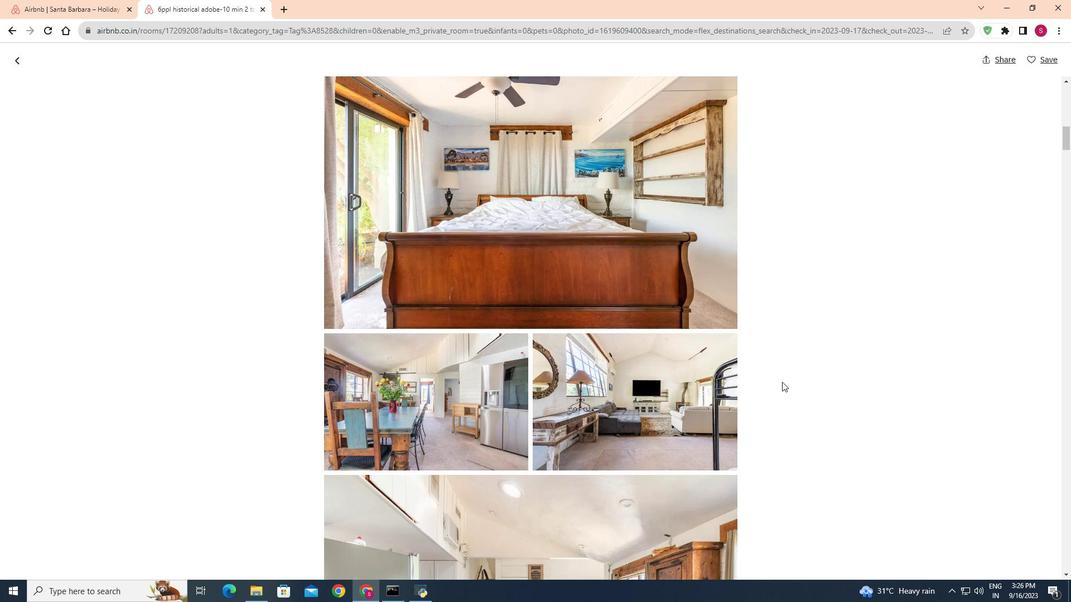 
Action: Mouse moved to (782, 382)
Screenshot: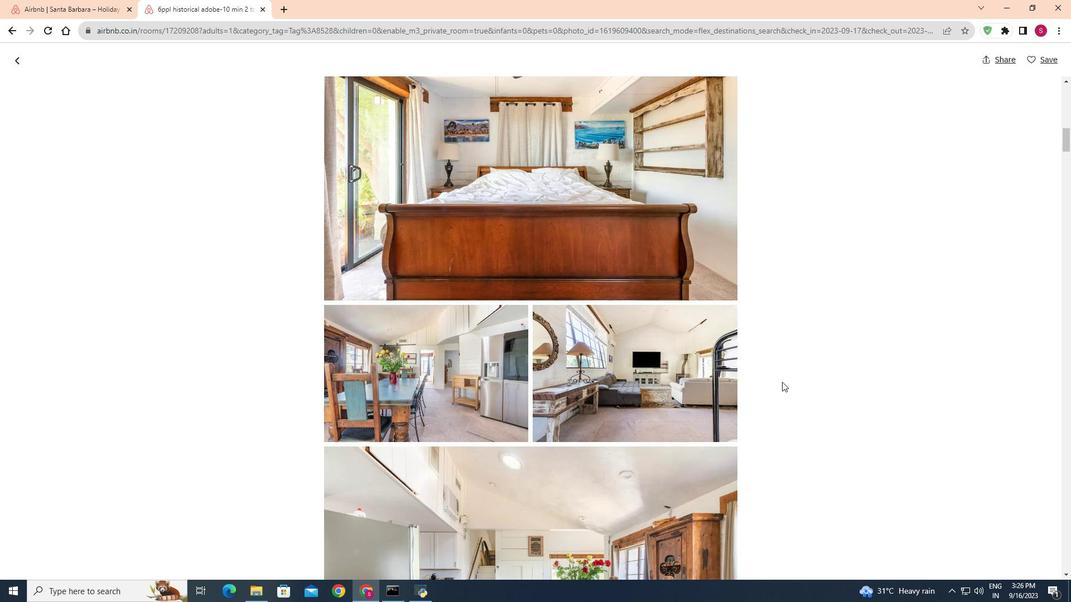 
Action: Mouse scrolled (782, 381) with delta (0, 0)
Screenshot: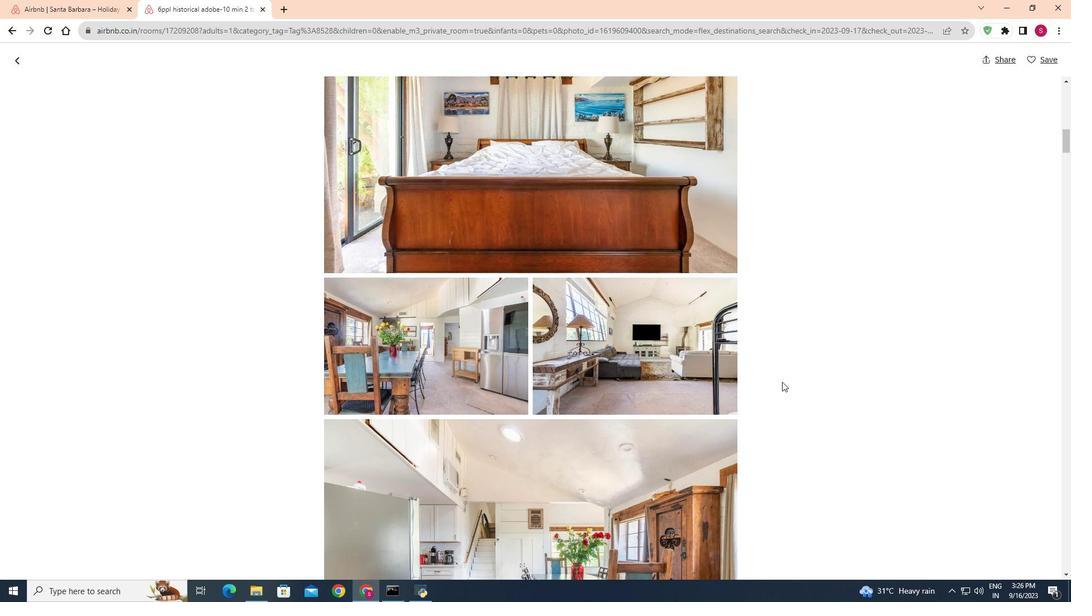 
Action: Mouse scrolled (782, 381) with delta (0, 0)
Screenshot: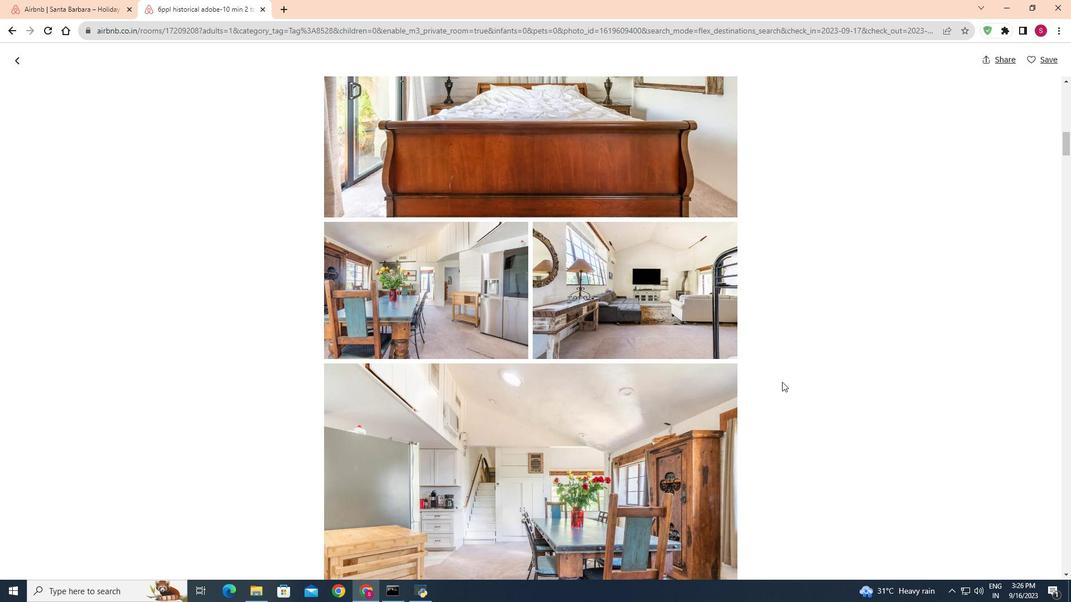 
Action: Mouse scrolled (782, 381) with delta (0, 0)
Screenshot: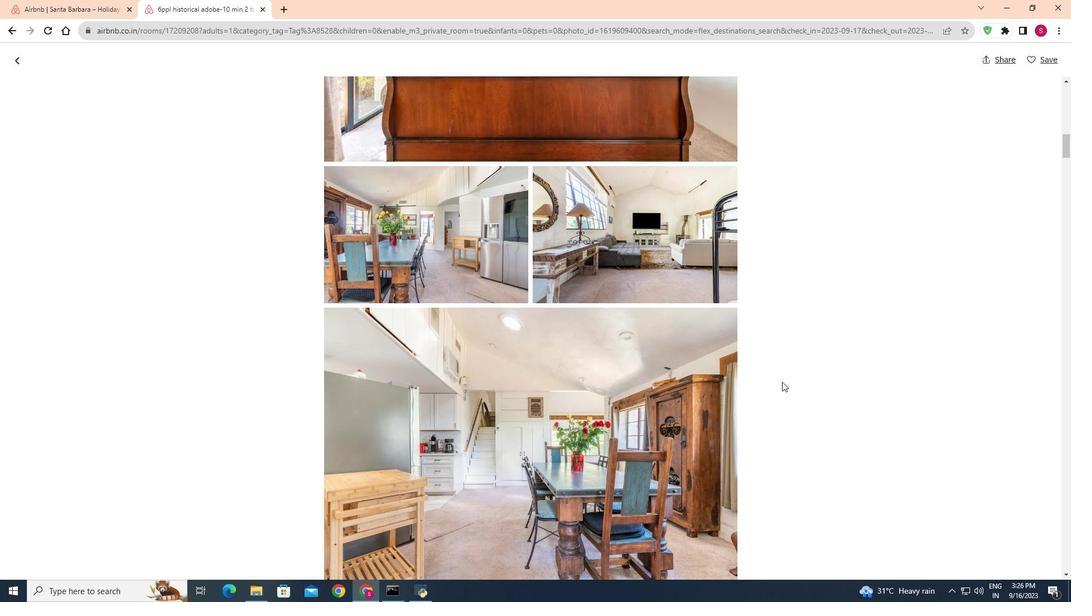 
Action: Mouse scrolled (782, 381) with delta (0, 0)
Screenshot: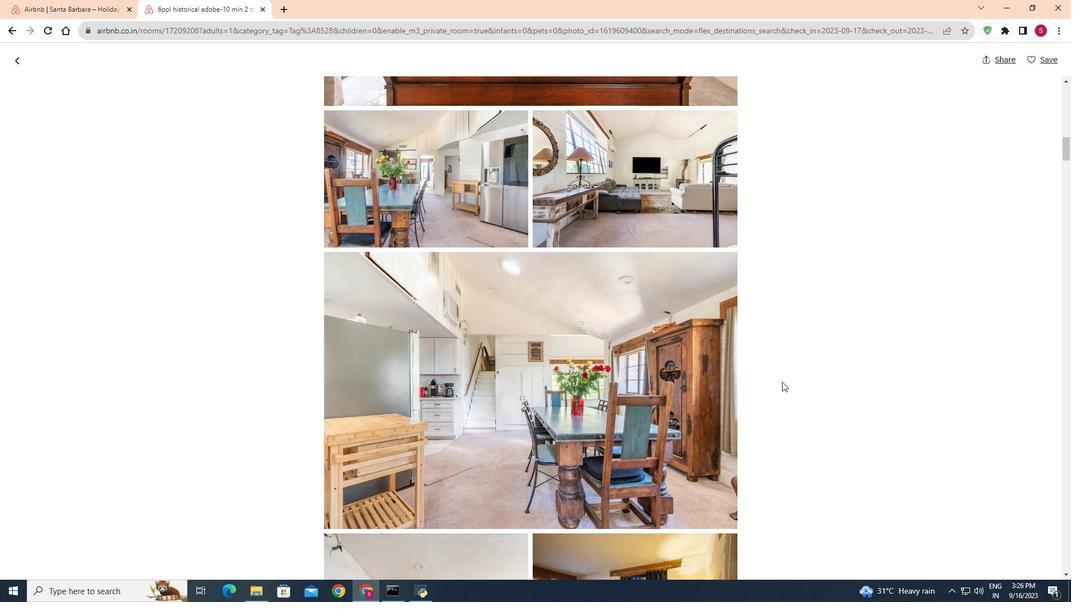 
Action: Mouse scrolled (782, 381) with delta (0, 0)
Screenshot: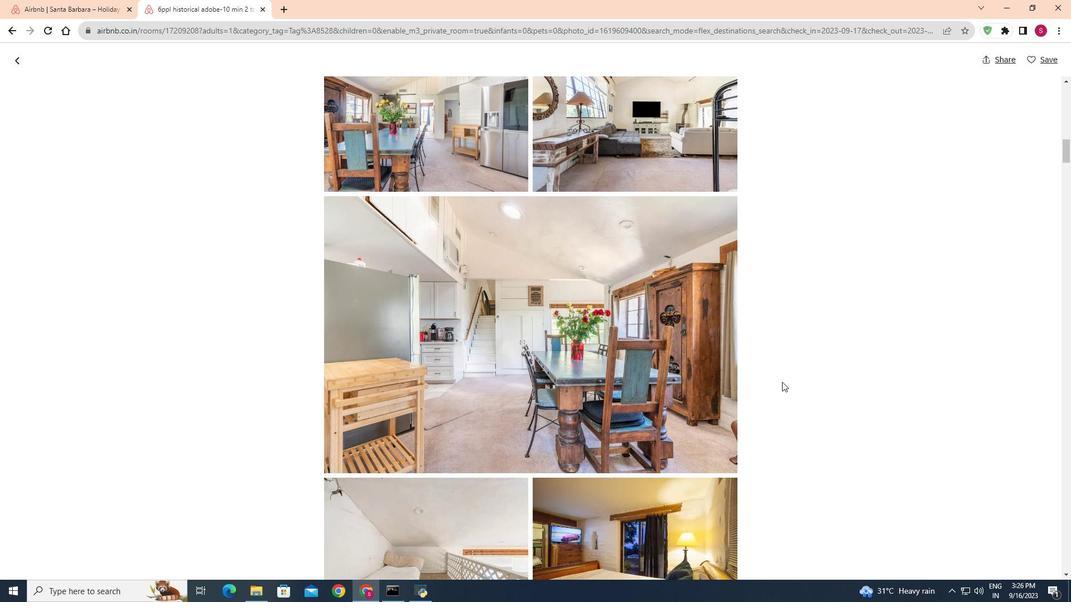 
Action: Mouse scrolled (782, 381) with delta (0, 0)
Screenshot: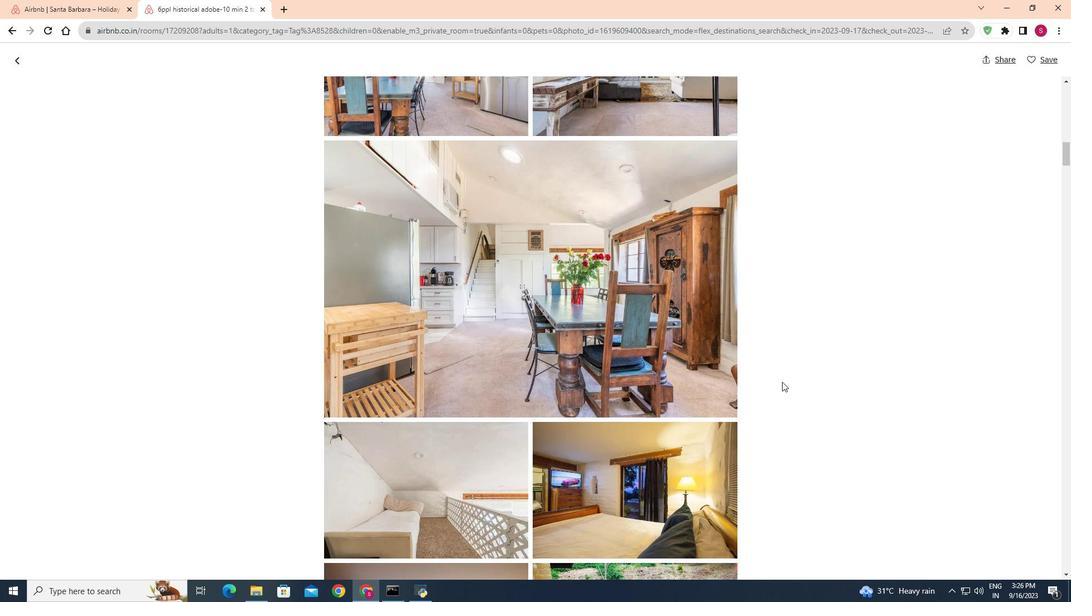 
Action: Mouse scrolled (782, 381) with delta (0, 0)
Screenshot: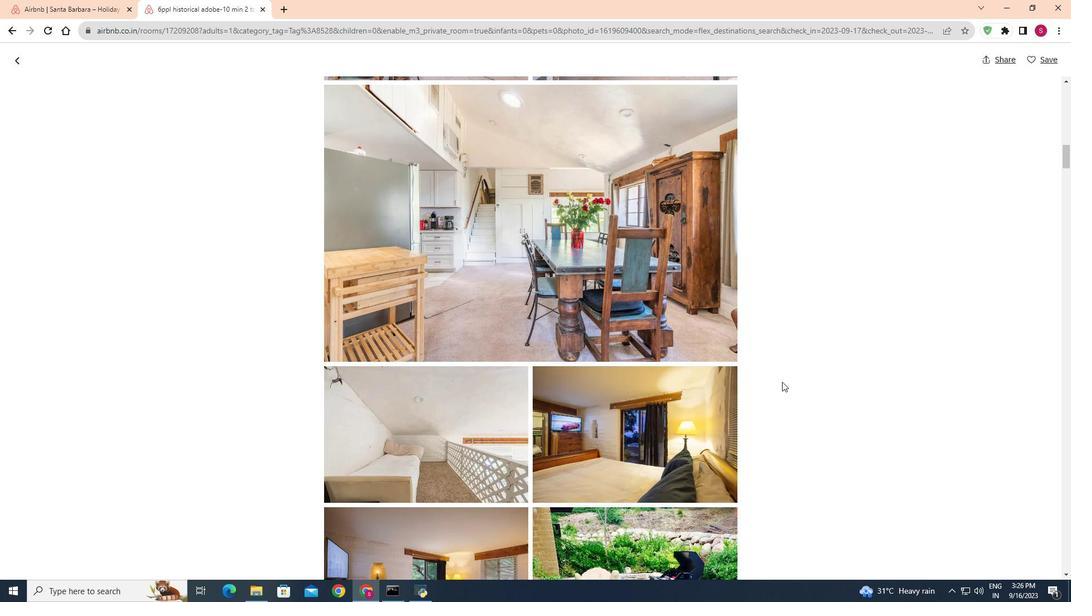 
Action: Mouse scrolled (782, 381) with delta (0, 0)
Screenshot: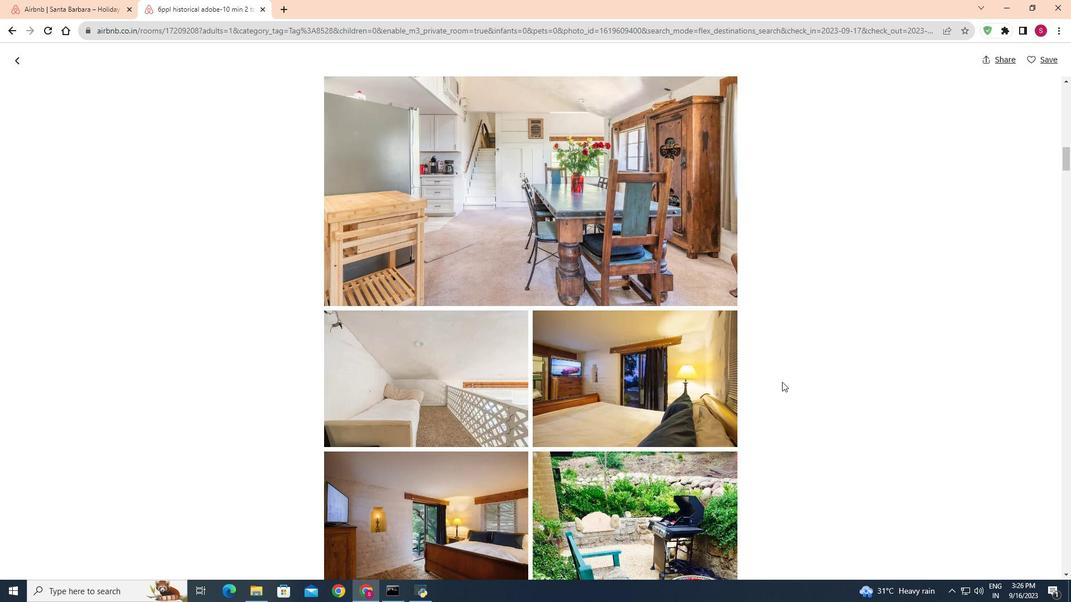 
Action: Mouse scrolled (782, 381) with delta (0, 0)
Screenshot: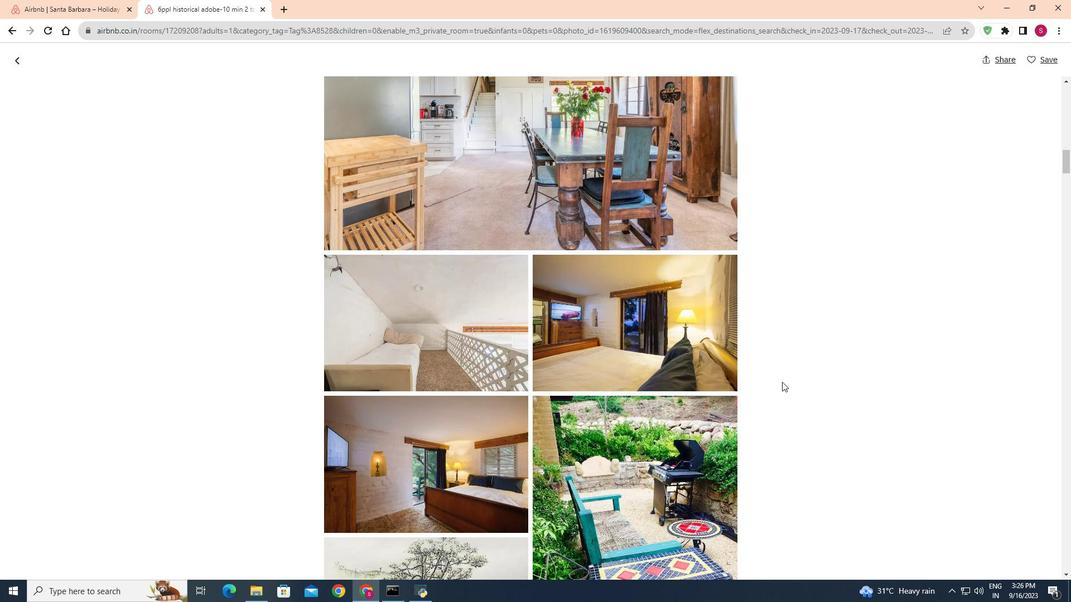 
Action: Mouse scrolled (782, 381) with delta (0, 0)
Screenshot: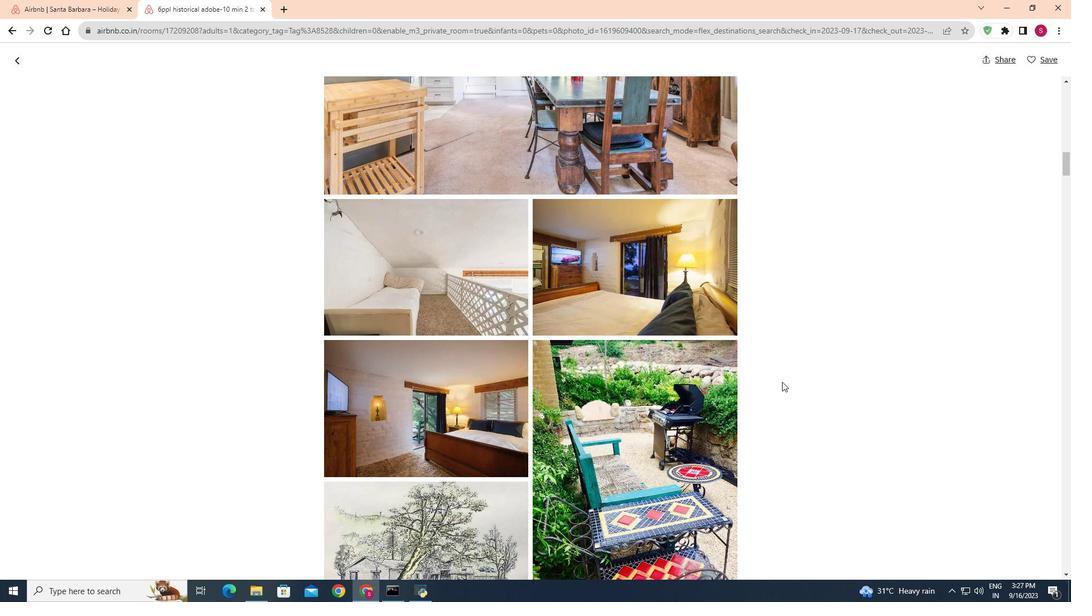 
Action: Mouse scrolled (782, 381) with delta (0, 0)
Screenshot: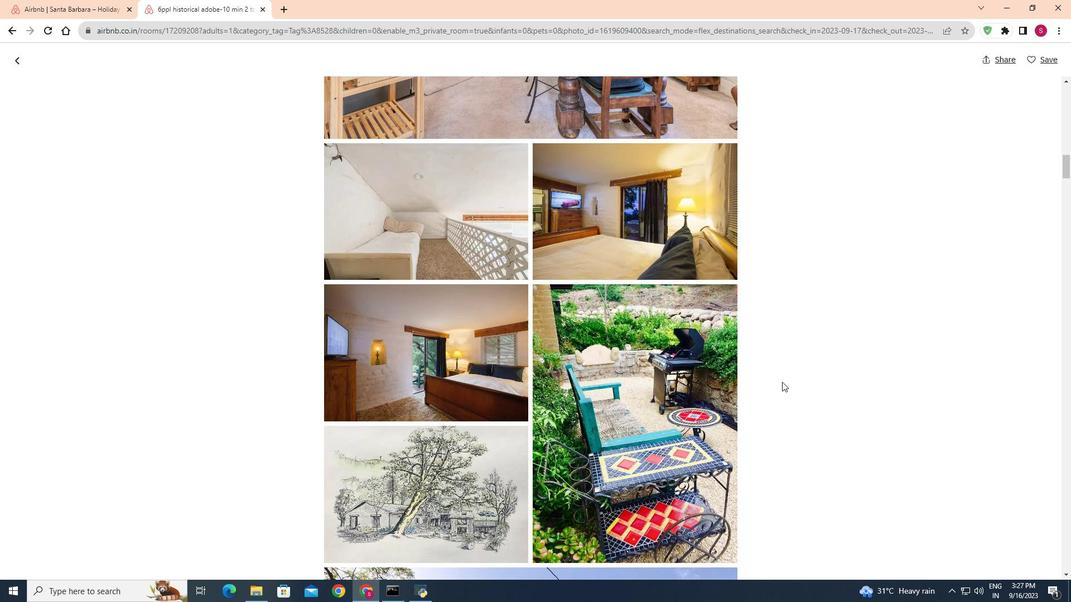 
Action: Mouse scrolled (782, 381) with delta (0, 0)
Screenshot: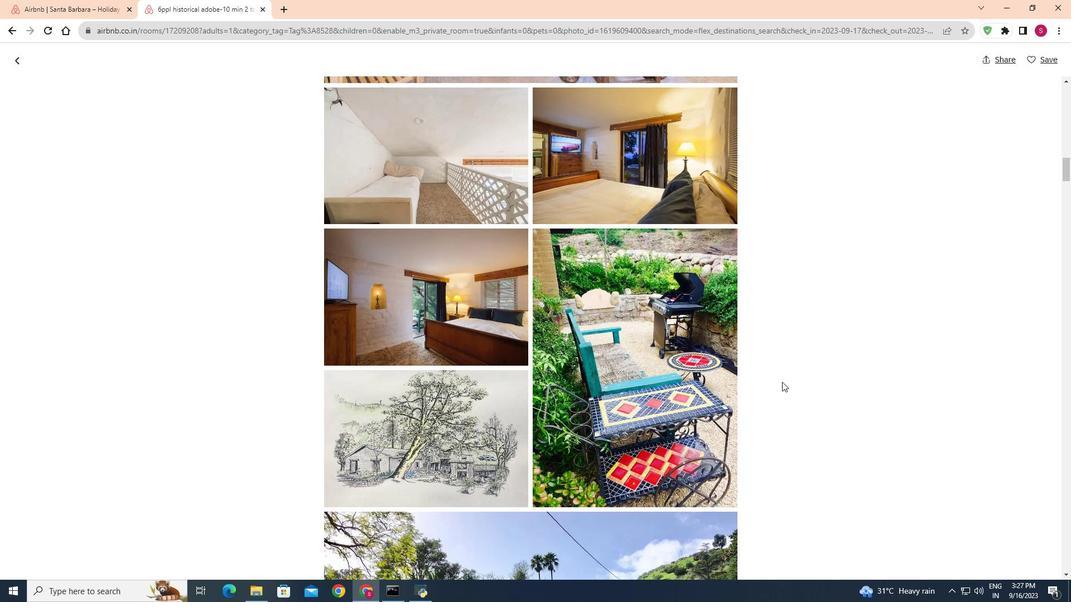 
Action: Mouse scrolled (782, 381) with delta (0, 0)
Screenshot: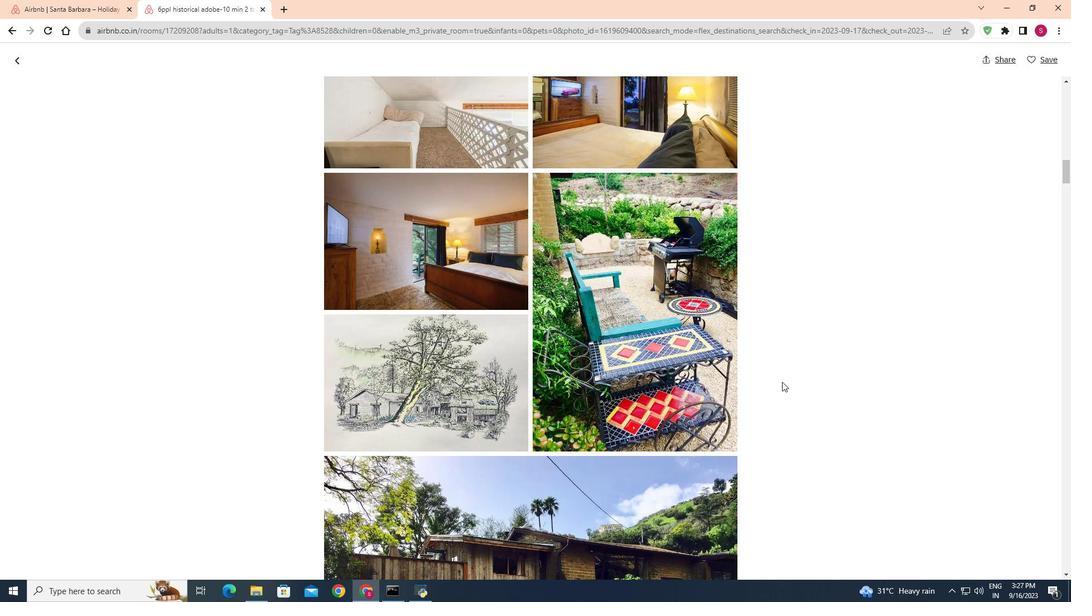 
Action: Mouse scrolled (782, 381) with delta (0, 0)
Screenshot: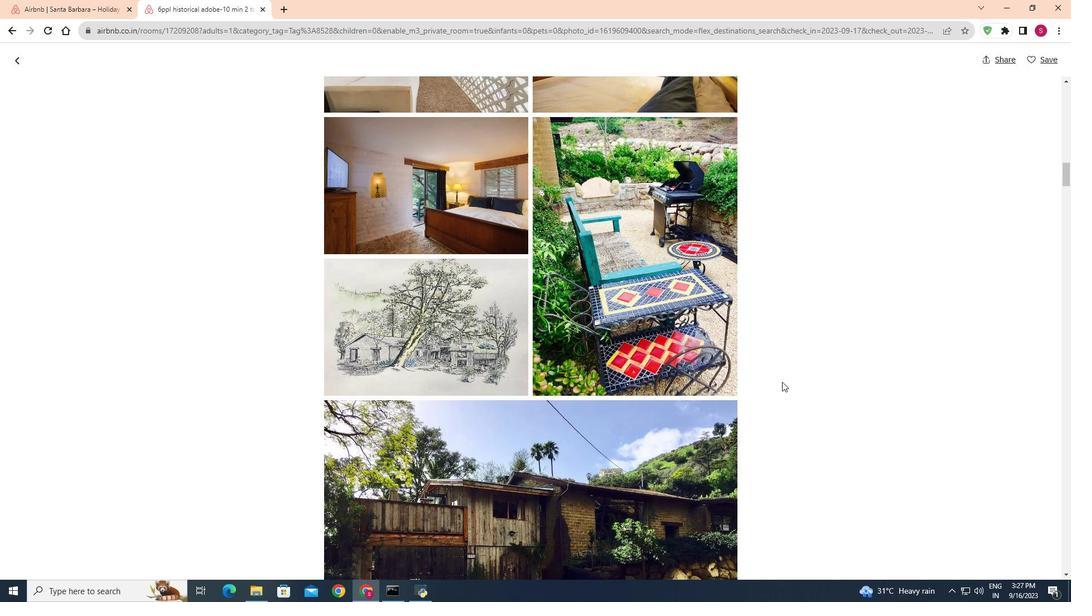 
Action: Mouse scrolled (782, 381) with delta (0, 0)
Screenshot: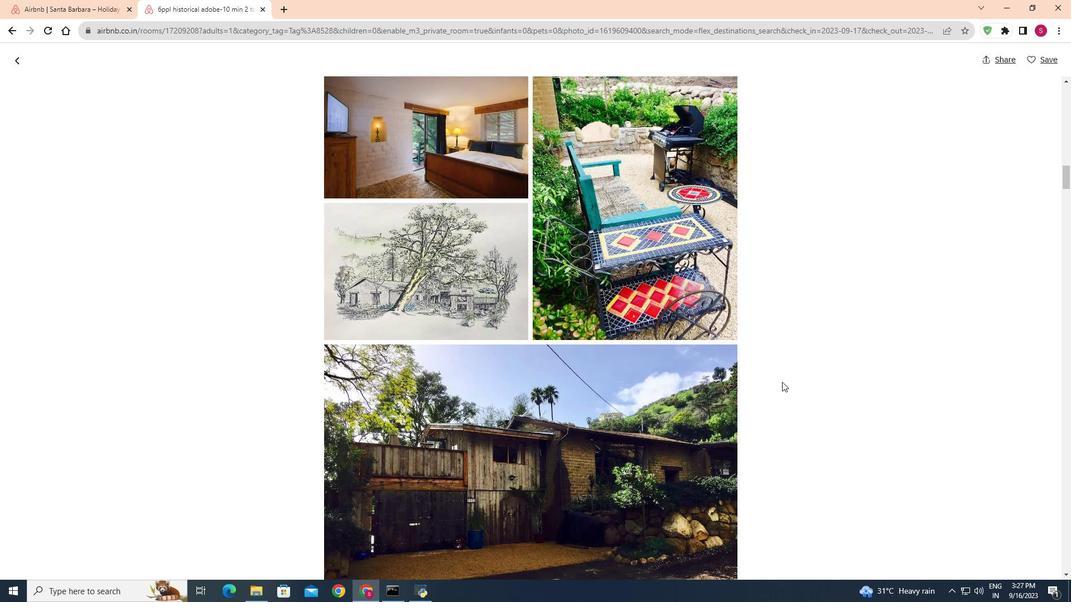 
Action: Mouse scrolled (782, 381) with delta (0, 0)
Screenshot: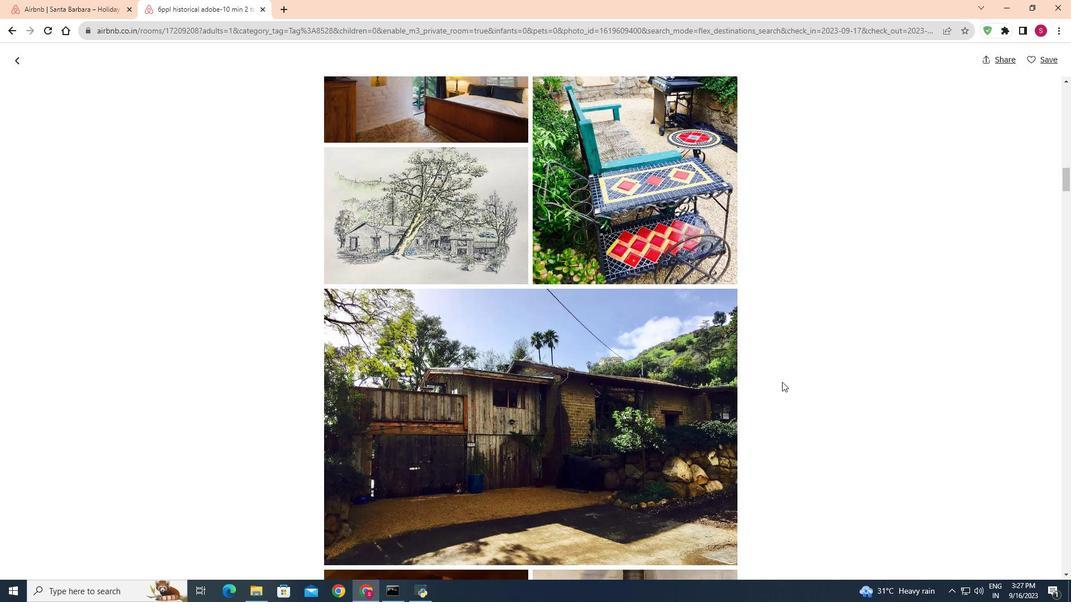 
Action: Mouse scrolled (782, 381) with delta (0, 0)
Screenshot: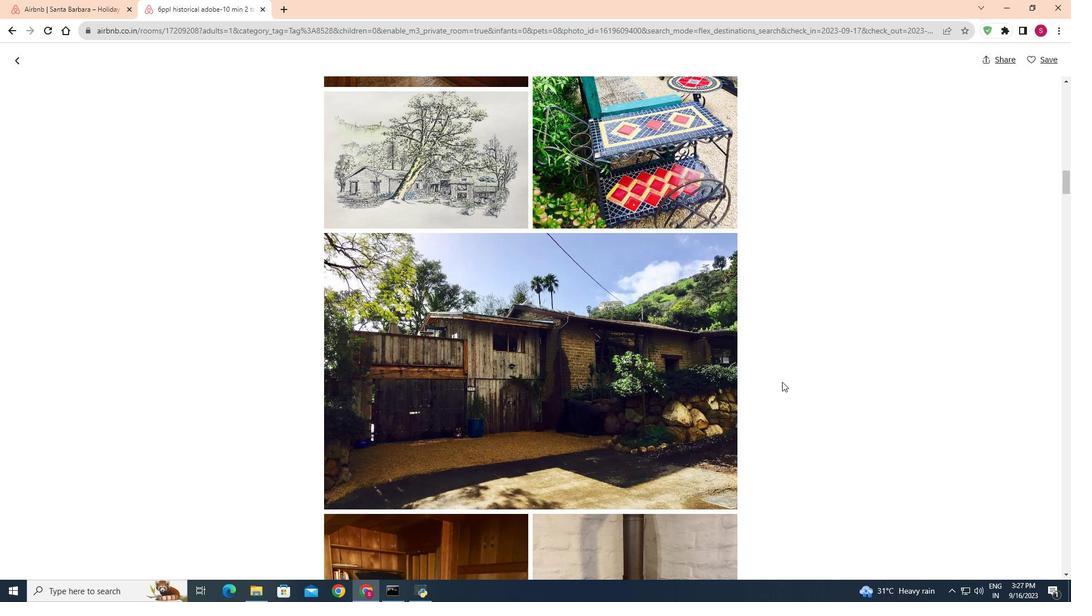 
Action: Mouse scrolled (782, 381) with delta (0, 0)
Screenshot: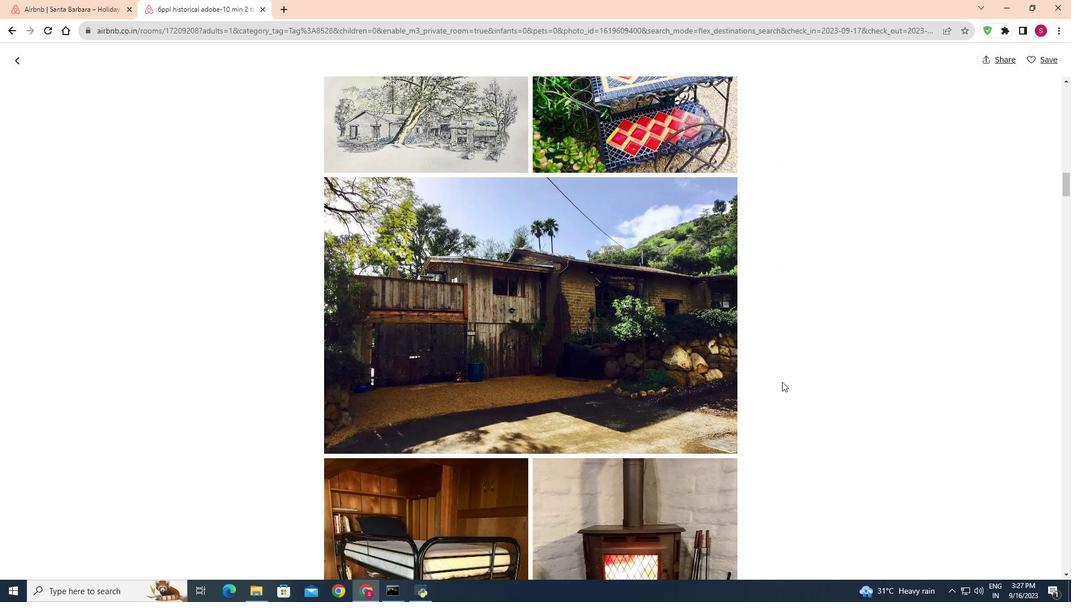 
Action: Mouse scrolled (782, 381) with delta (0, 0)
Screenshot: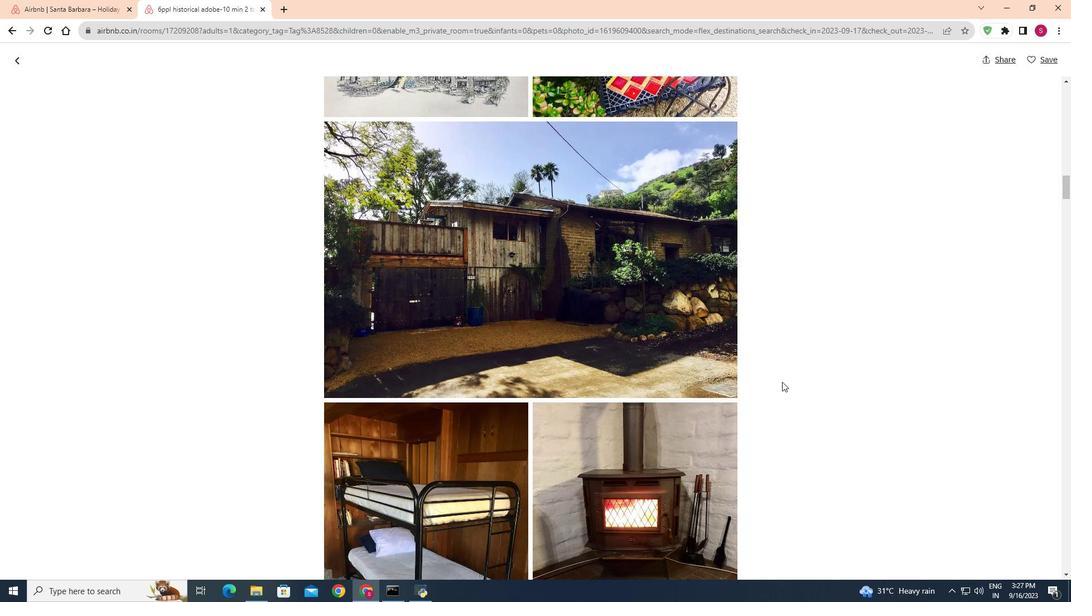 
Action: Mouse scrolled (782, 381) with delta (0, 0)
Screenshot: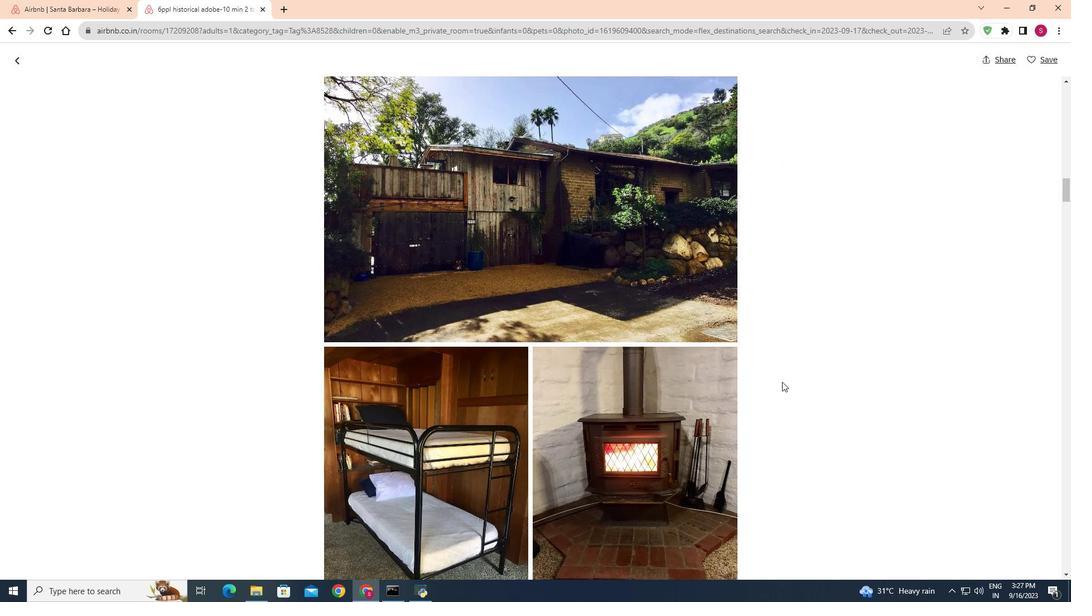 
Action: Mouse scrolled (782, 381) with delta (0, 0)
Screenshot: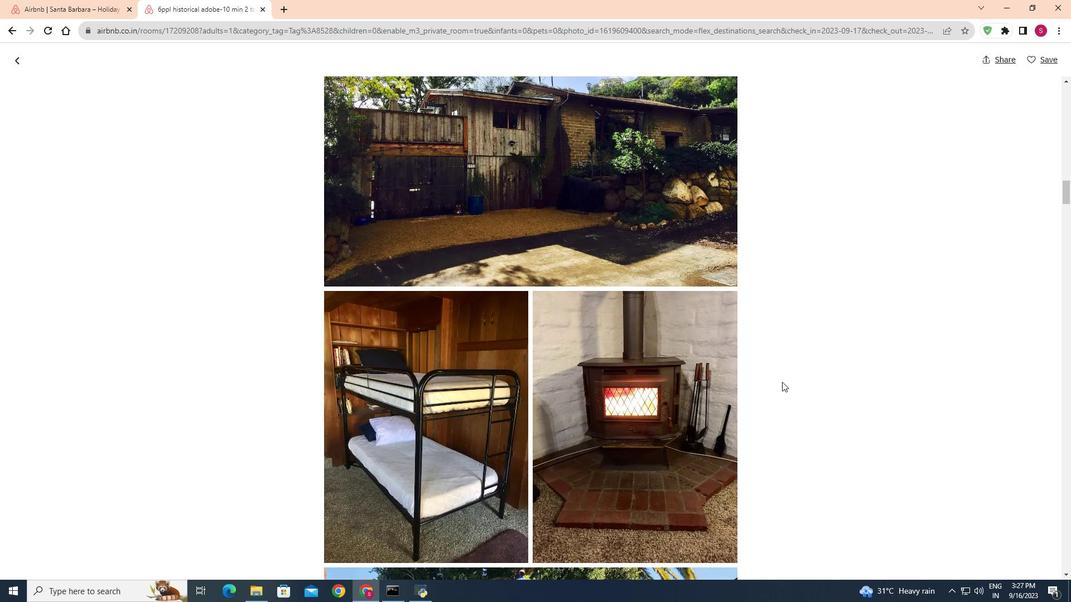 
Action: Mouse scrolled (782, 381) with delta (0, 0)
Screenshot: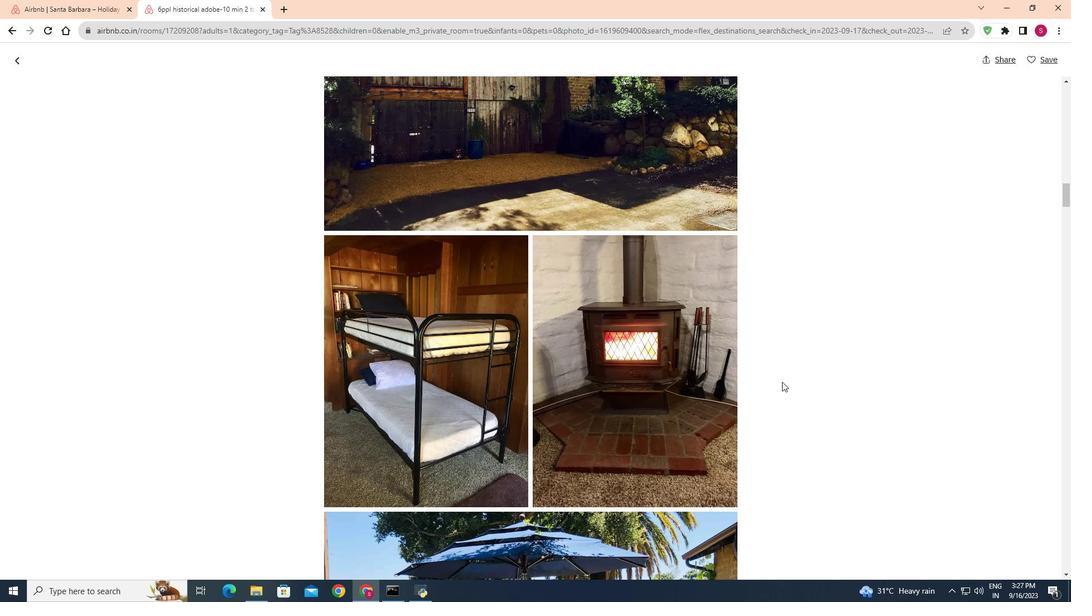 
Action: Mouse scrolled (782, 381) with delta (0, 0)
Screenshot: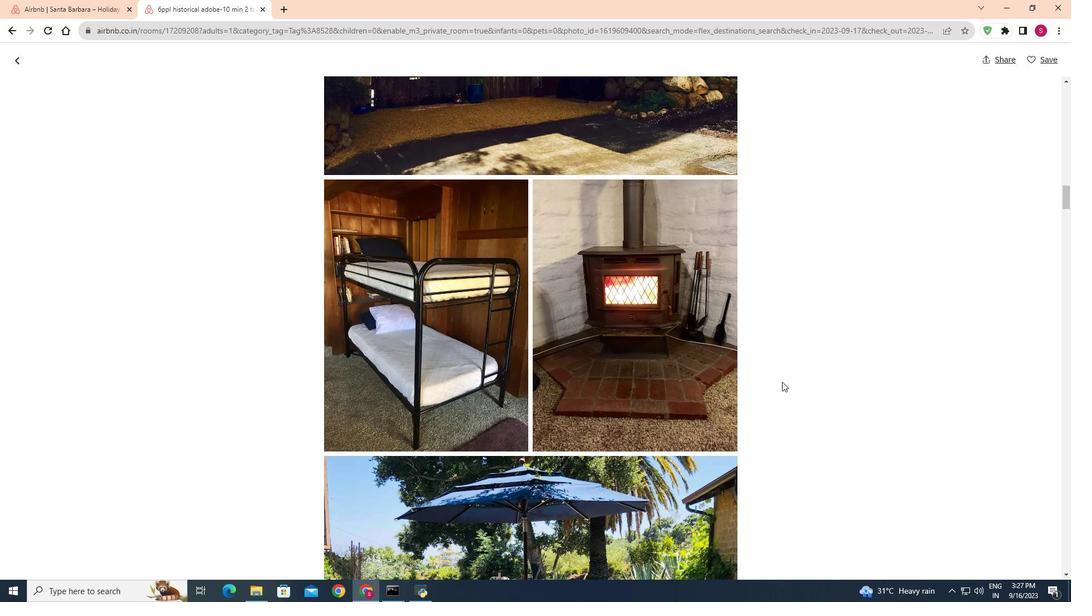 
Action: Mouse scrolled (782, 381) with delta (0, 0)
Screenshot: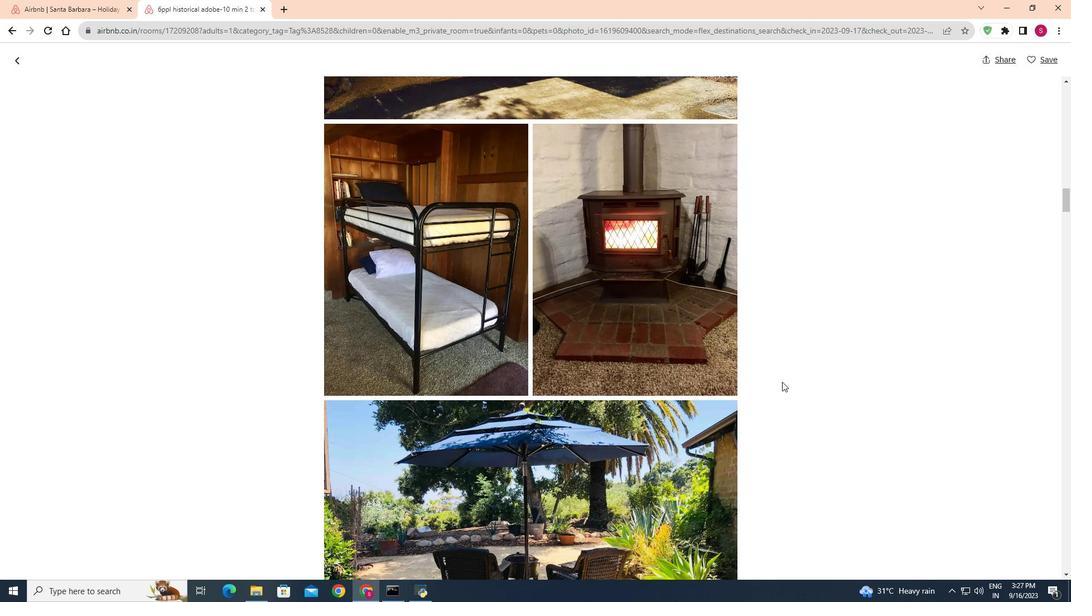 
Action: Mouse scrolled (782, 381) with delta (0, 0)
Screenshot: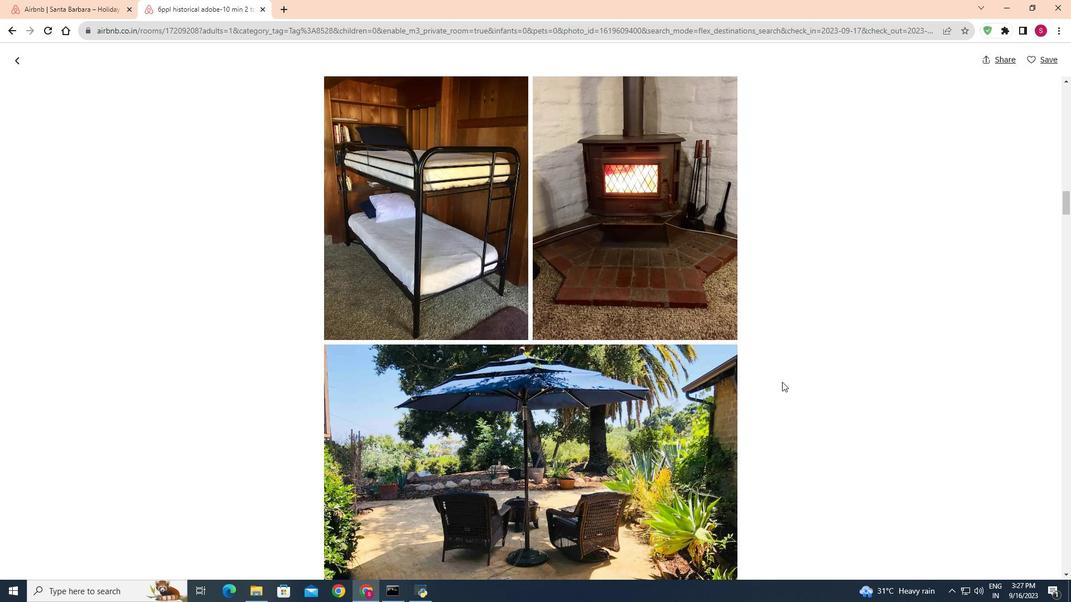 
Action: Mouse scrolled (782, 381) with delta (0, 0)
Screenshot: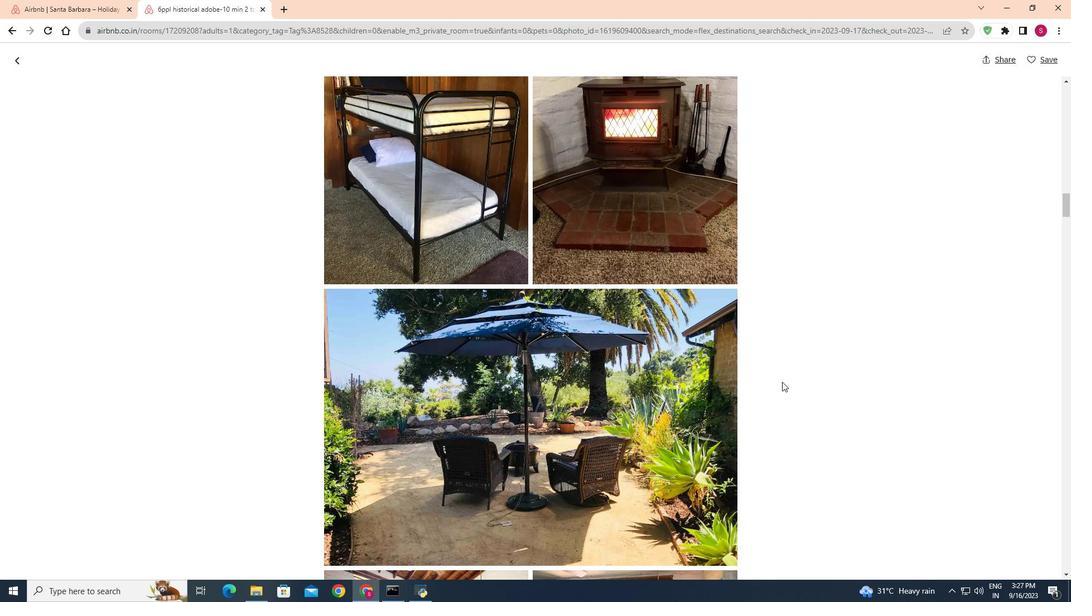 
Action: Mouse scrolled (782, 381) with delta (0, 0)
Screenshot: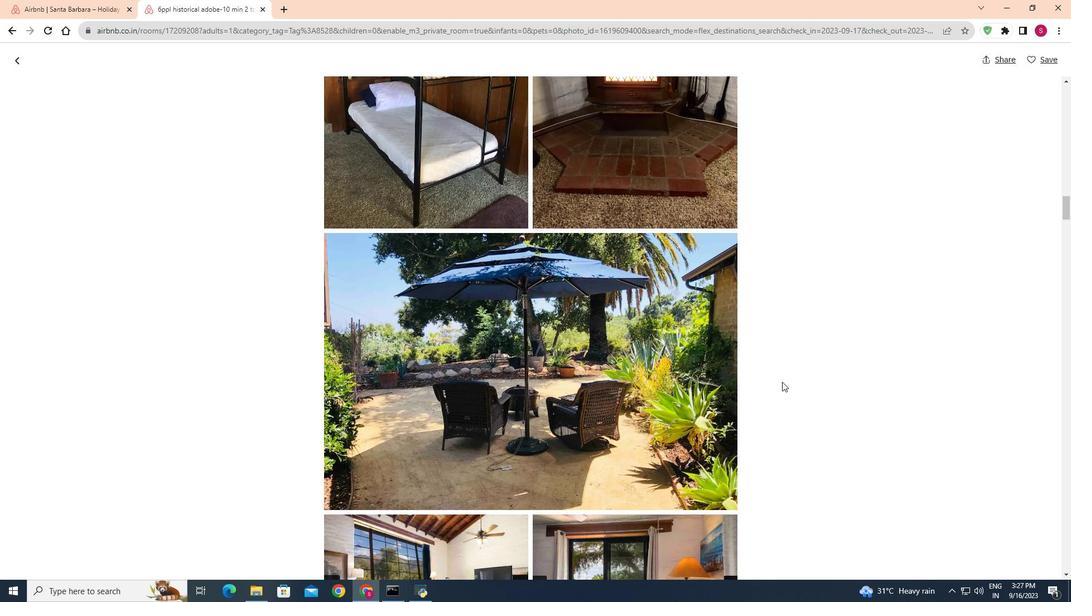 
Action: Mouse scrolled (782, 381) with delta (0, 0)
Screenshot: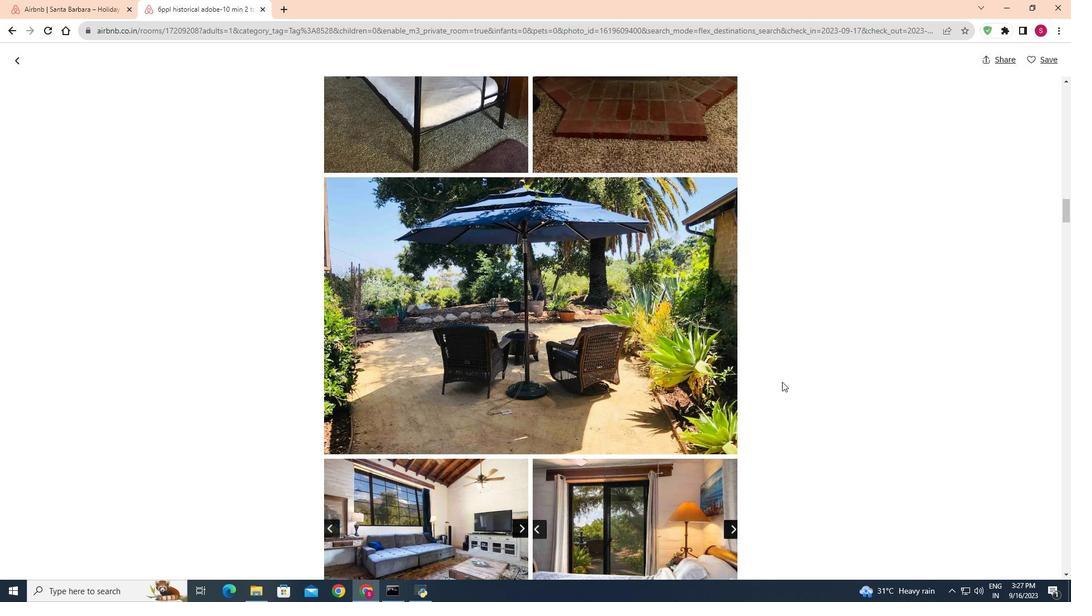
Action: Mouse scrolled (782, 381) with delta (0, 0)
Screenshot: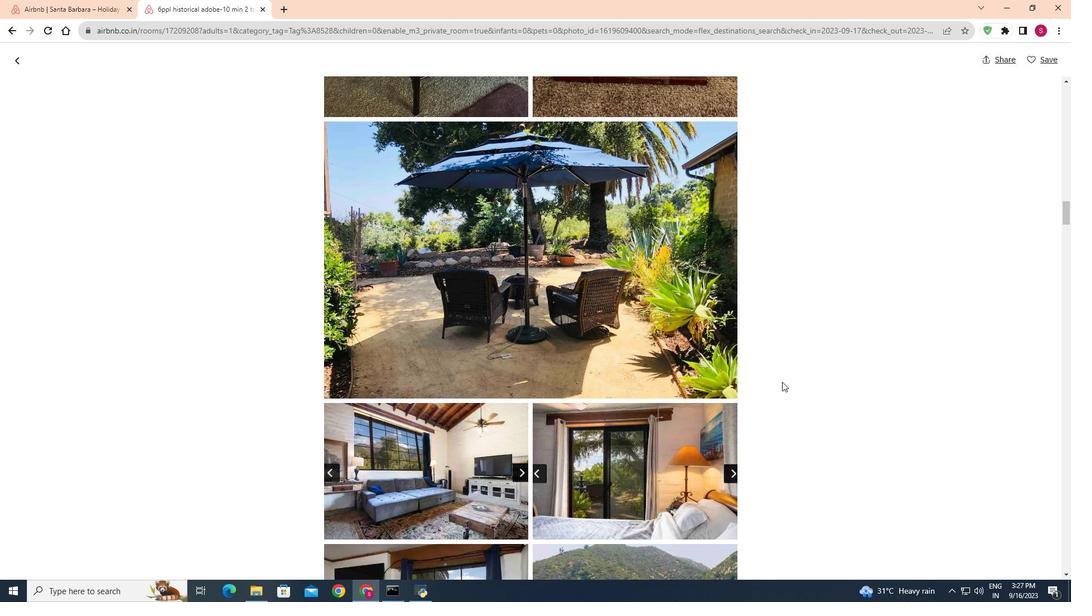 
Action: Mouse scrolled (782, 381) with delta (0, 0)
Screenshot: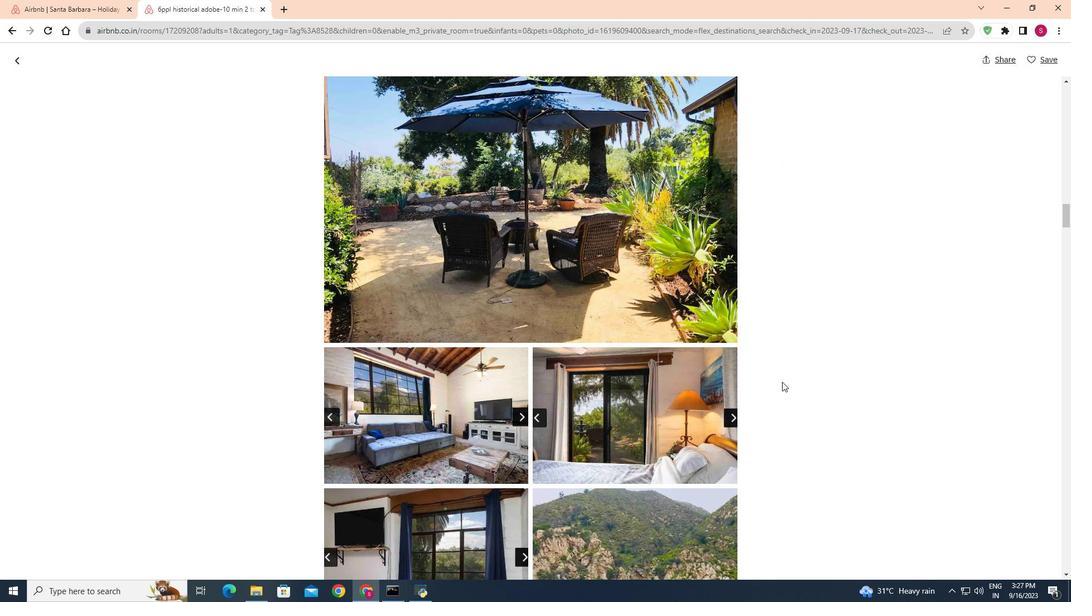 
Action: Mouse scrolled (782, 381) with delta (0, 0)
Screenshot: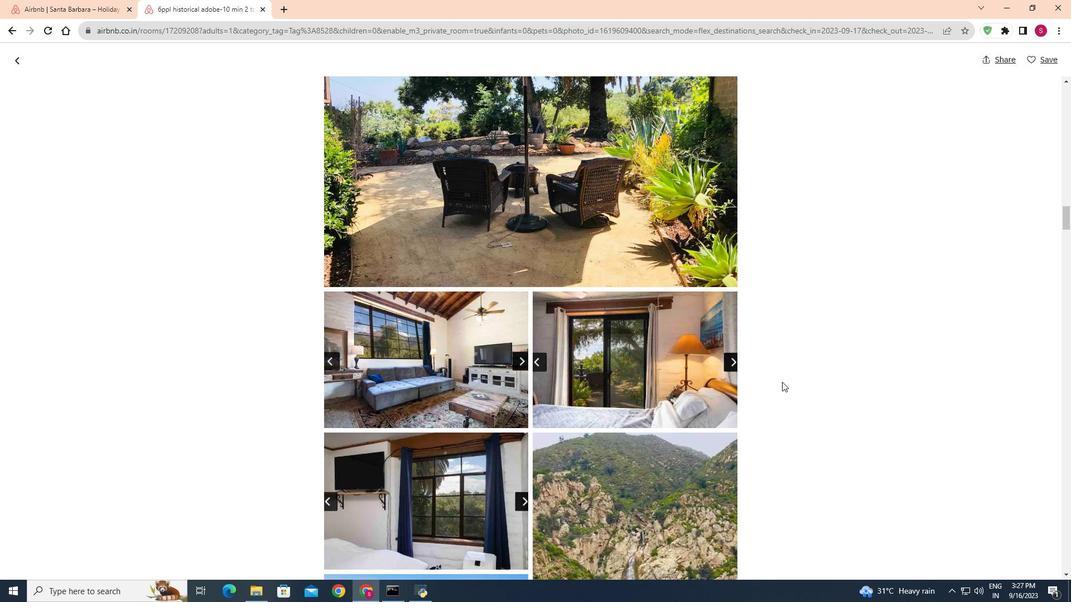 
Action: Mouse scrolled (782, 381) with delta (0, 0)
Screenshot: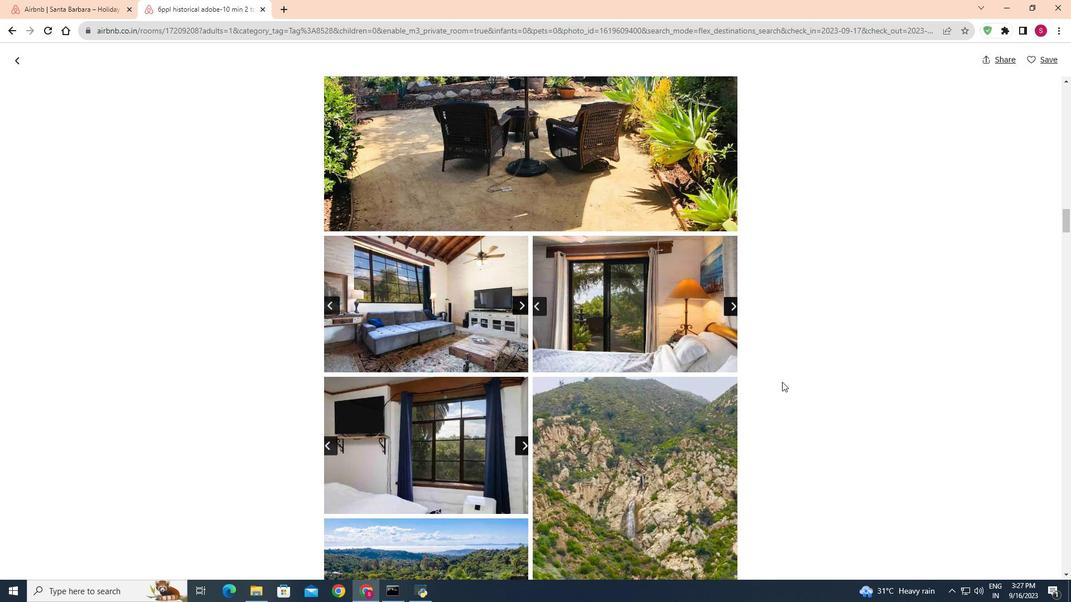 
Action: Mouse scrolled (782, 381) with delta (0, 0)
Screenshot: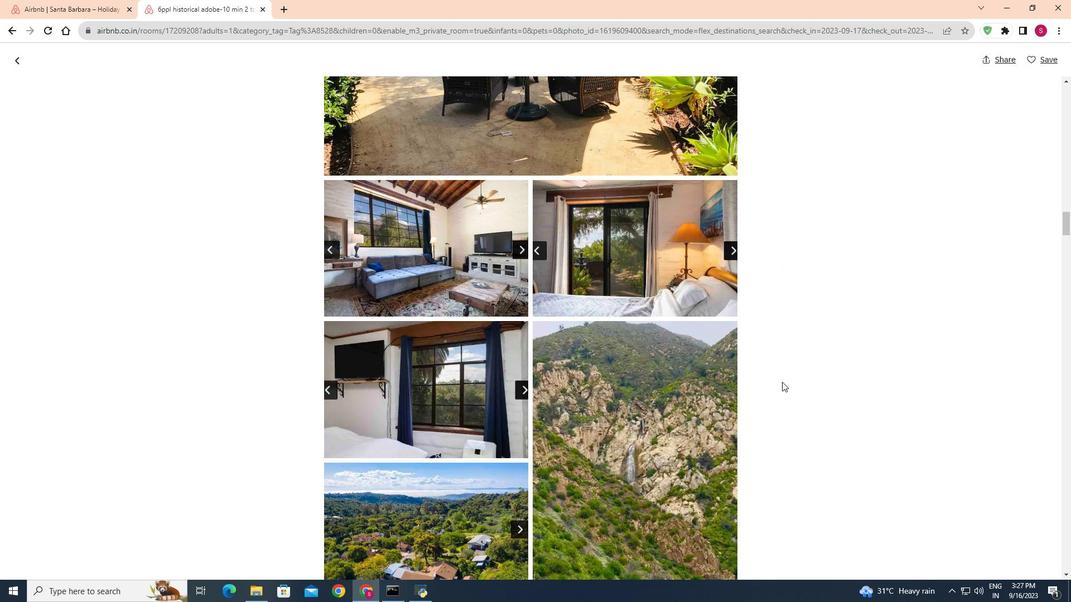 
Action: Mouse scrolled (782, 381) with delta (0, 0)
Screenshot: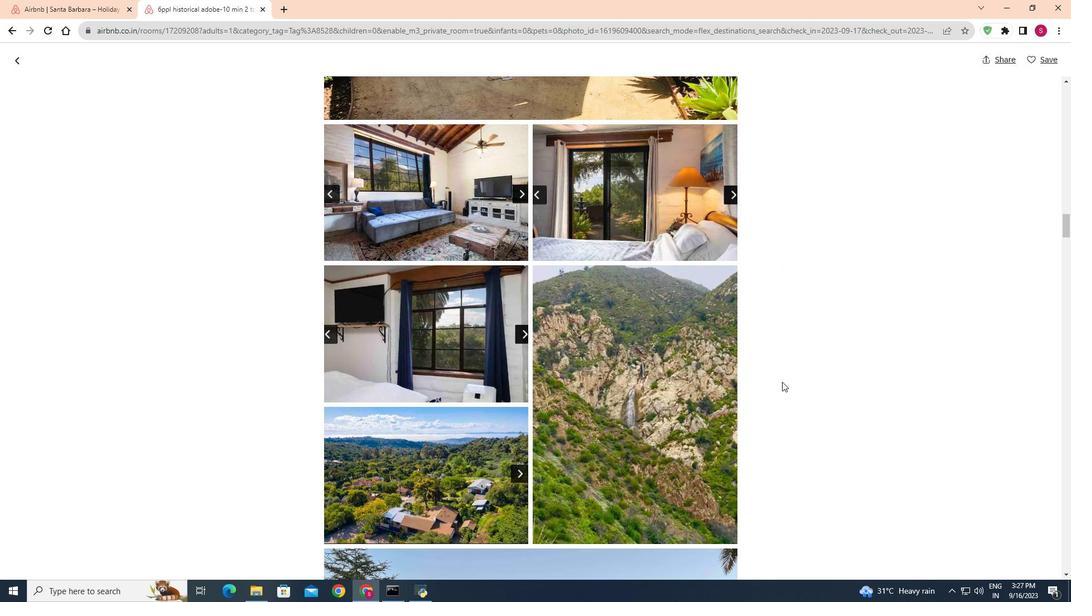 
Action: Mouse scrolled (782, 381) with delta (0, 0)
Screenshot: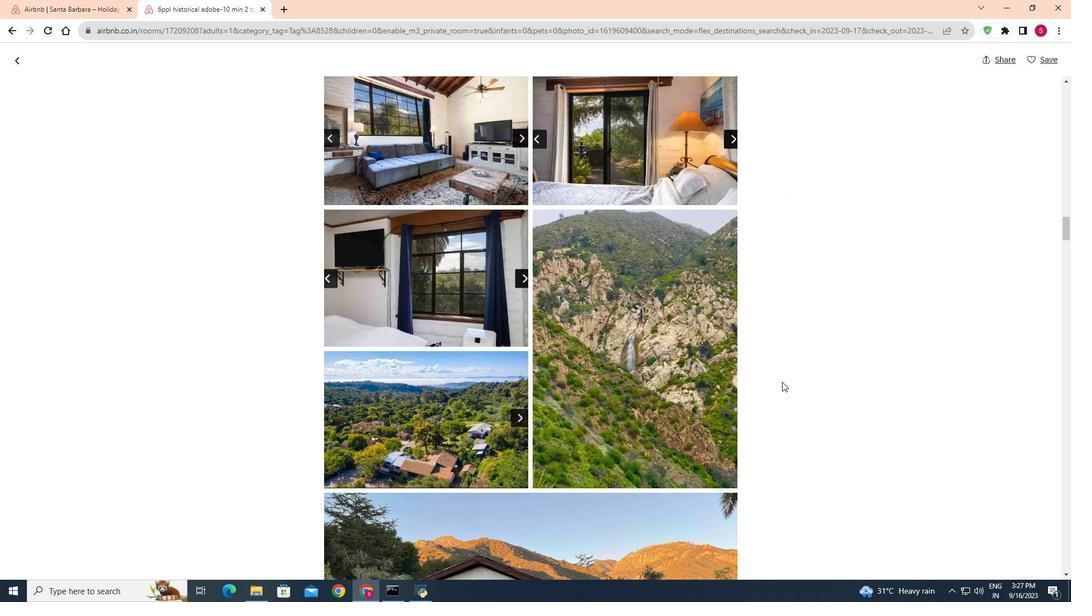 
Action: Mouse scrolled (782, 381) with delta (0, 0)
Screenshot: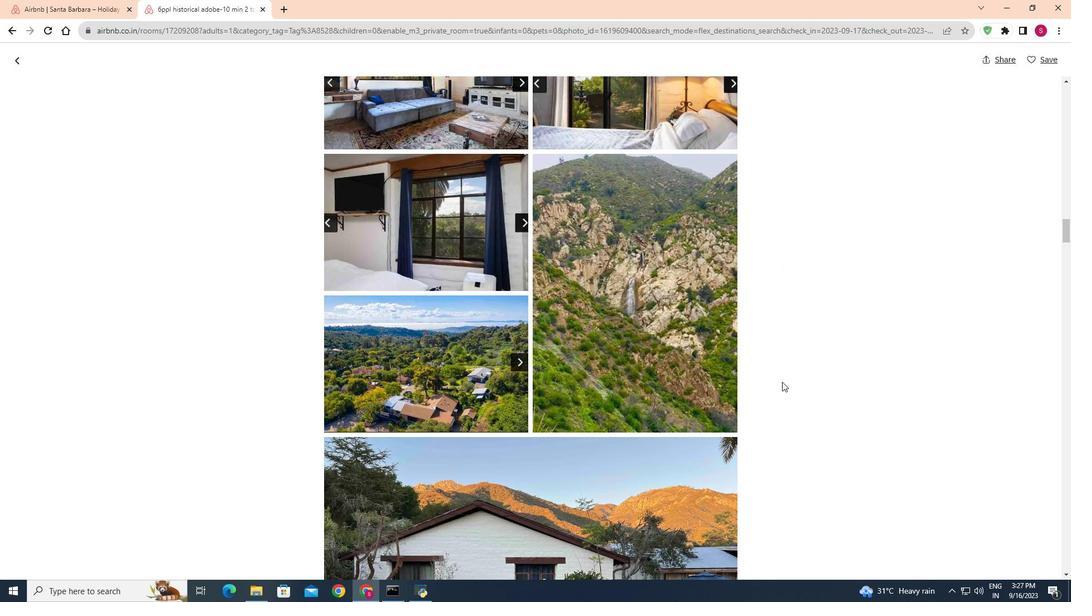 
Action: Mouse scrolled (782, 381) with delta (0, 0)
Screenshot: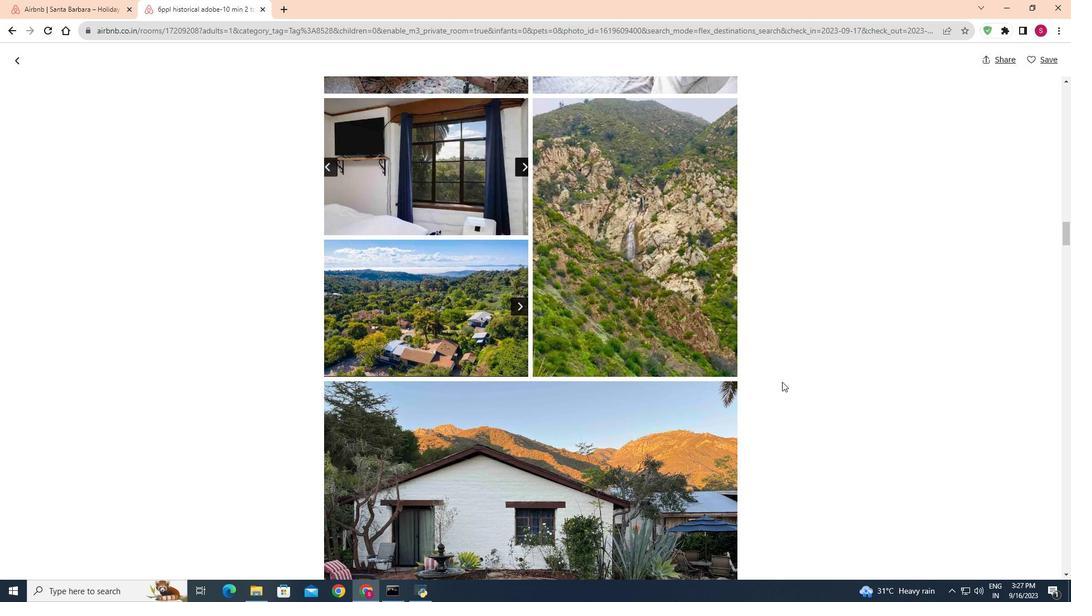
Action: Mouse scrolled (782, 381) with delta (0, 0)
Screenshot: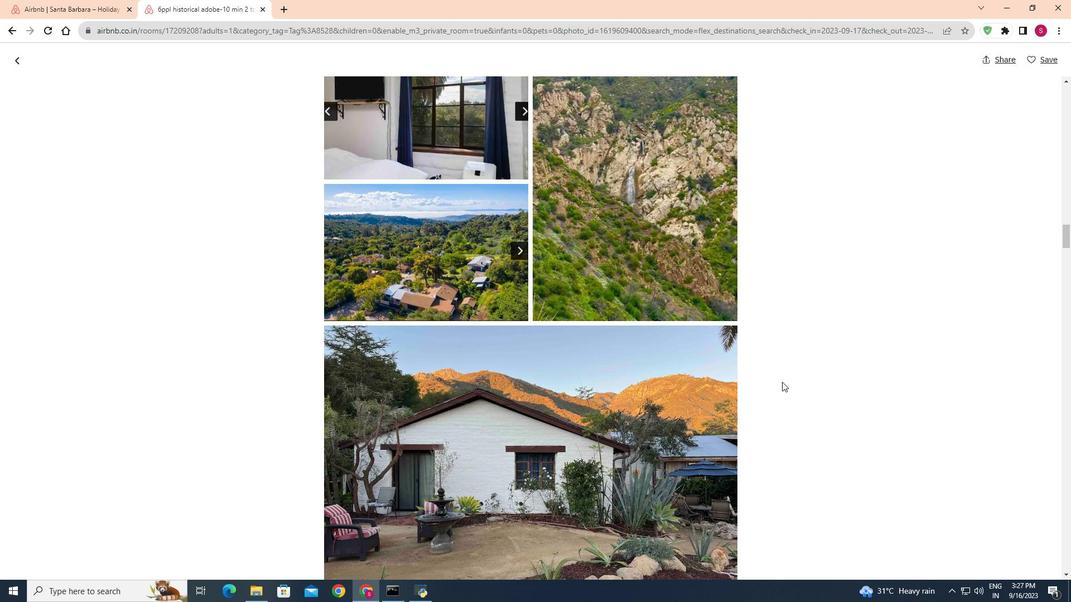 
Action: Mouse scrolled (782, 381) with delta (0, 0)
Screenshot: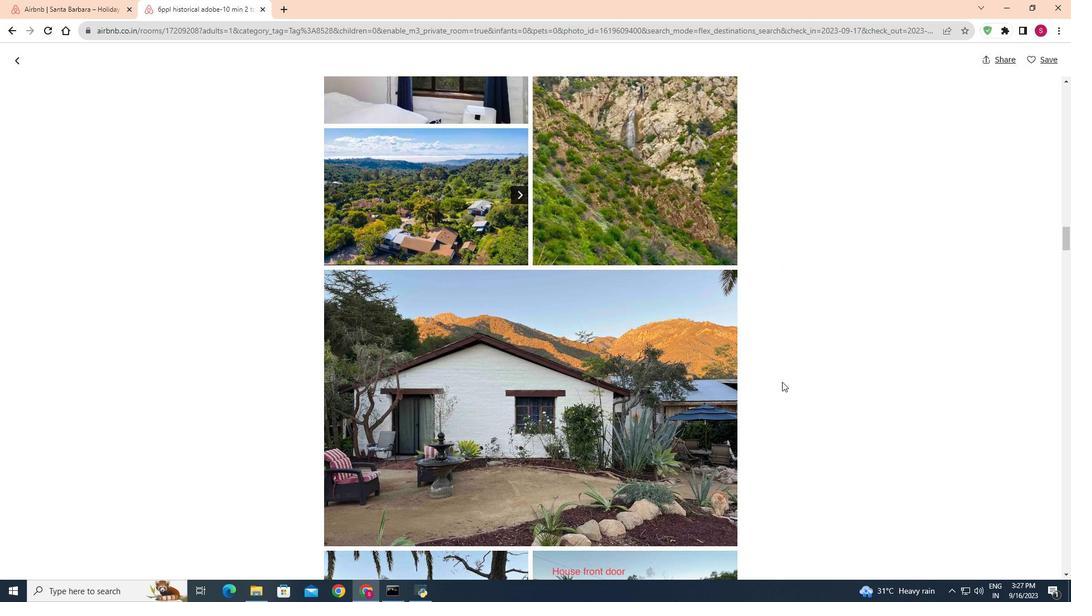 
Action: Mouse scrolled (782, 381) with delta (0, 0)
Screenshot: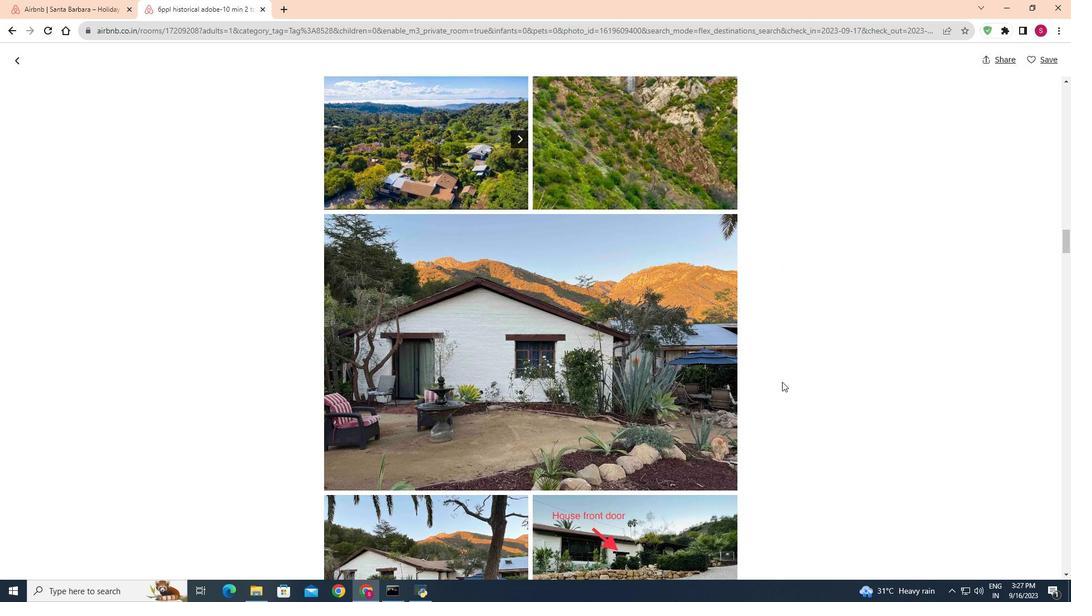 
Action: Mouse scrolled (782, 381) with delta (0, 0)
